 Task: Select Give A Gift Card from Gift Cards. Add to cart Amazon Audible Gift Card-1. Place order for Maria Thompson, _x000D_
16610 Lowe Rd_x000D_
Hudson, Michigan(MI), 49247, Cell Number (517) 448-8150
Action: Mouse moved to (21, 81)
Screenshot: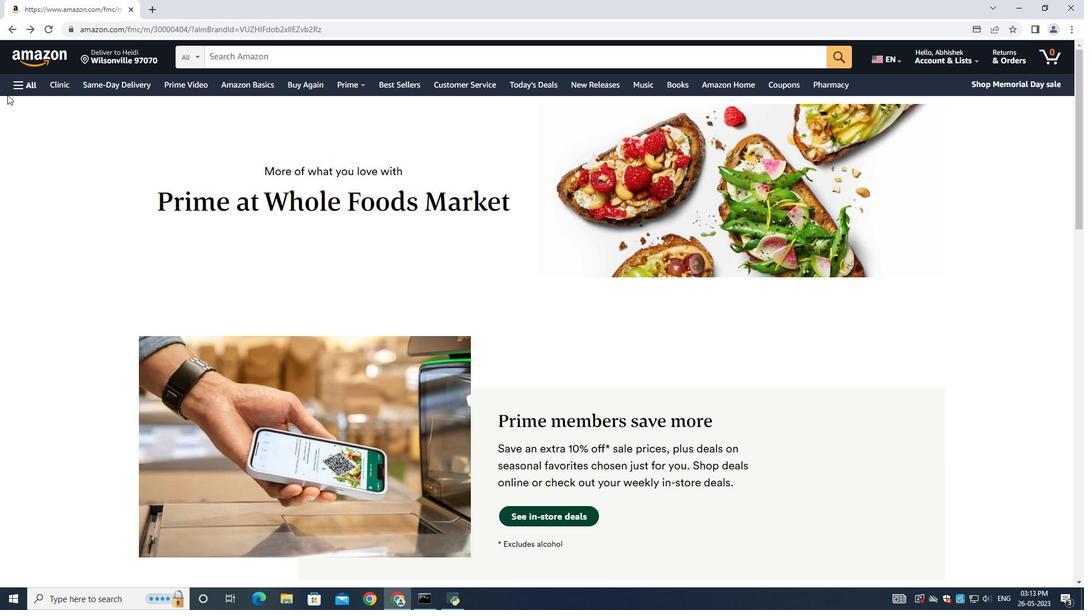 
Action: Mouse pressed left at (21, 81)
Screenshot: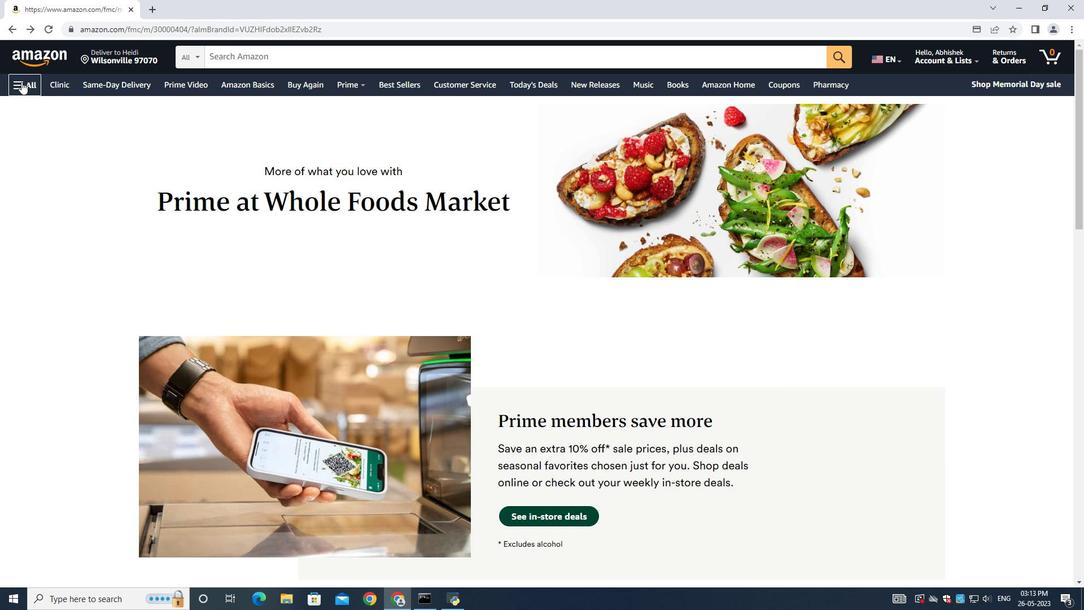 
Action: Mouse moved to (105, 214)
Screenshot: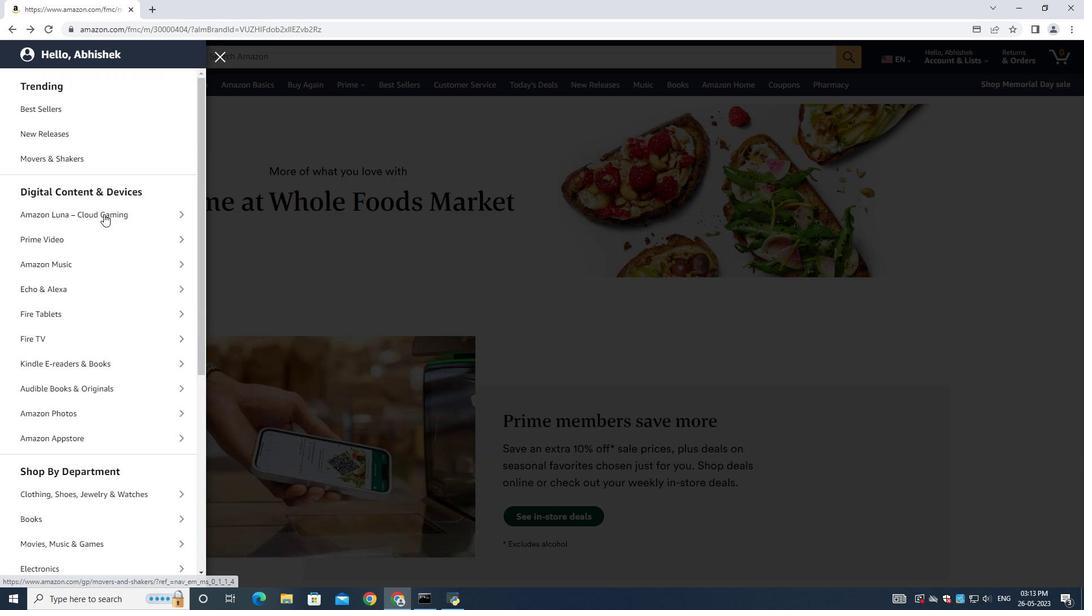 
Action: Mouse scrolled (105, 213) with delta (0, 0)
Screenshot: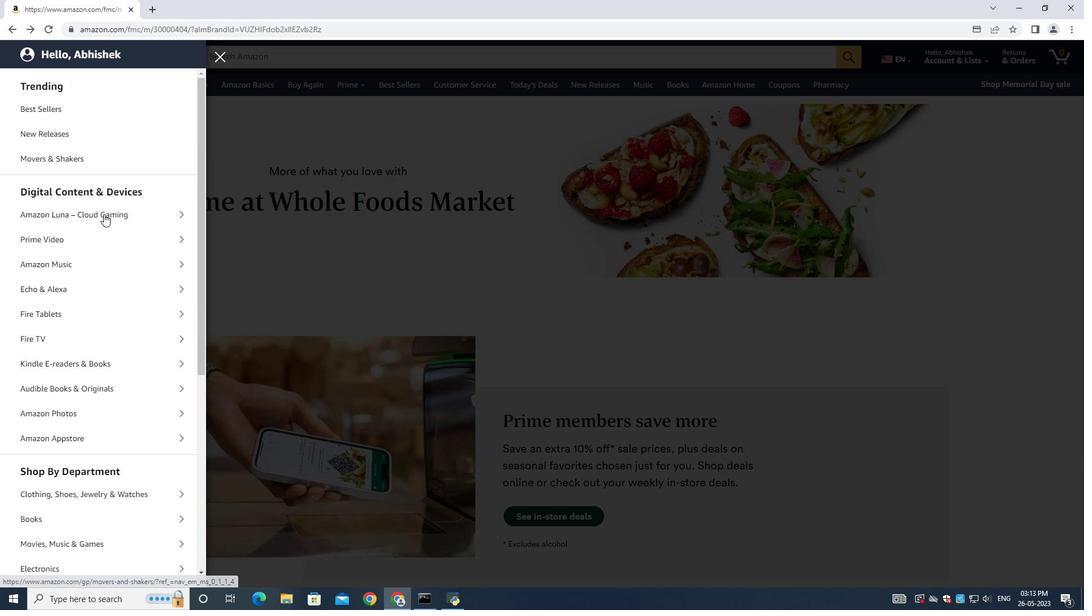 
Action: Mouse scrolled (105, 213) with delta (0, 0)
Screenshot: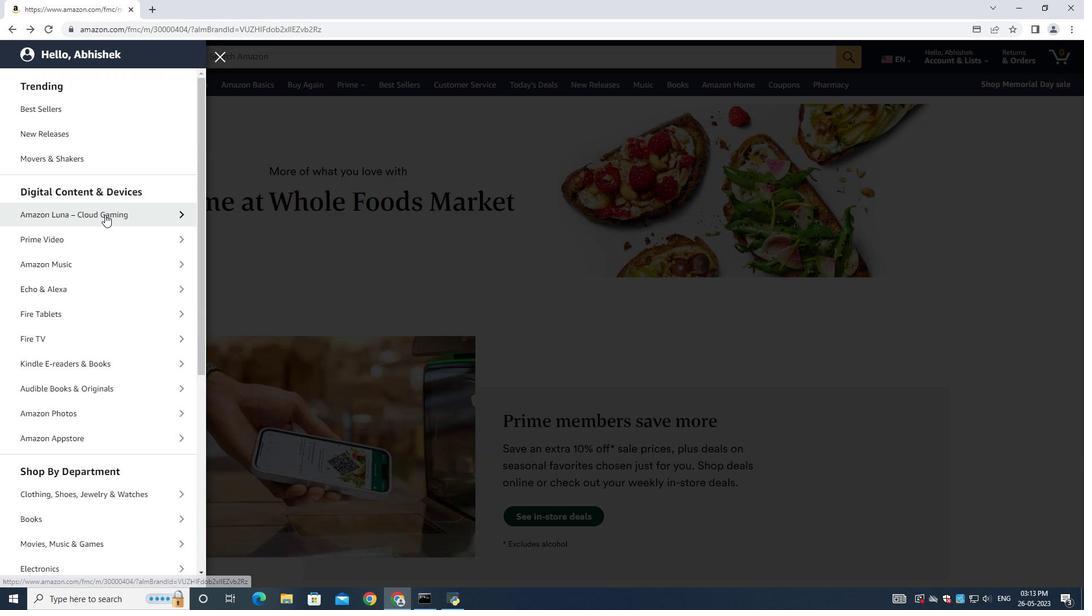 
Action: Mouse scrolled (105, 213) with delta (0, 0)
Screenshot: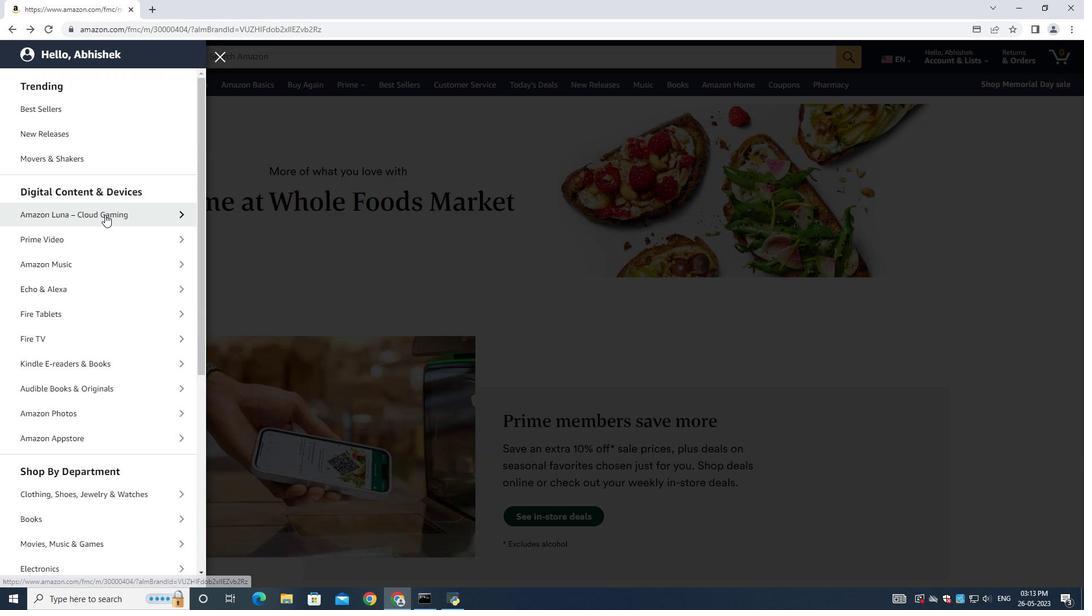 
Action: Mouse scrolled (105, 213) with delta (0, 0)
Screenshot: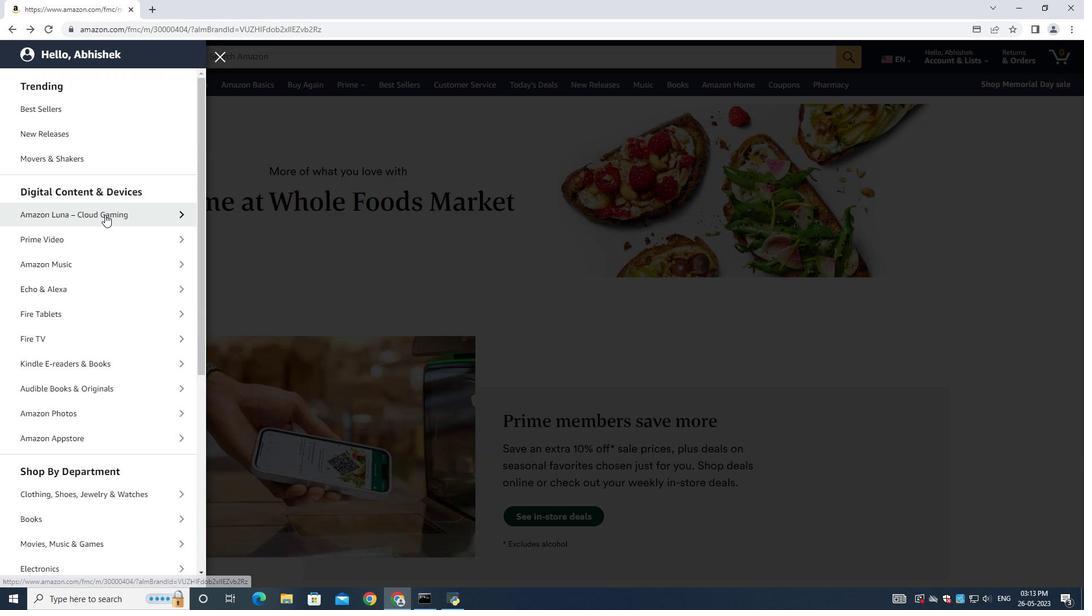 
Action: Mouse scrolled (105, 213) with delta (0, 0)
Screenshot: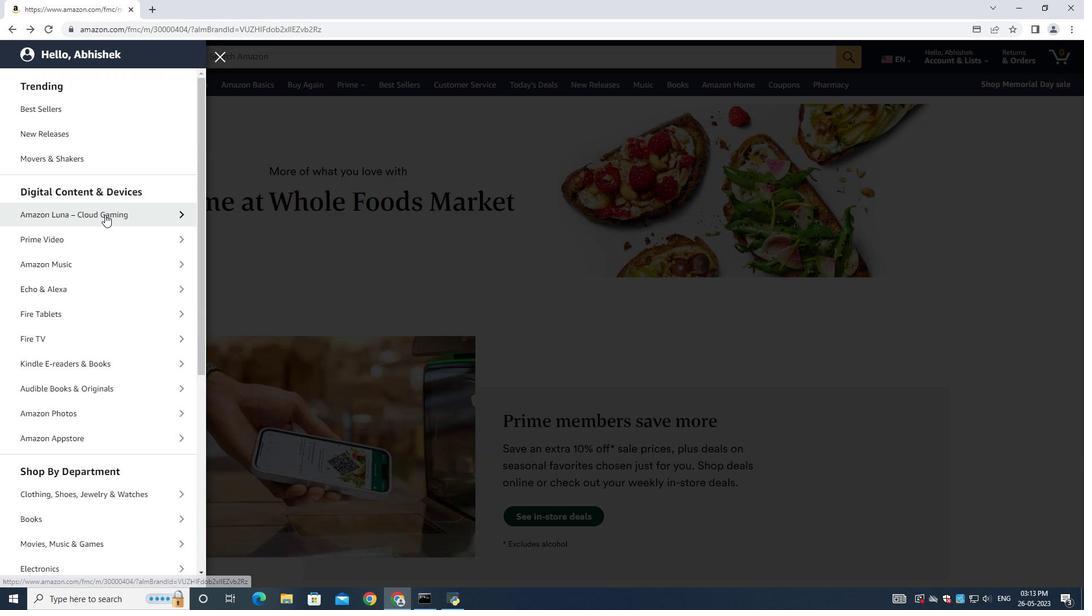 
Action: Mouse moved to (105, 214)
Screenshot: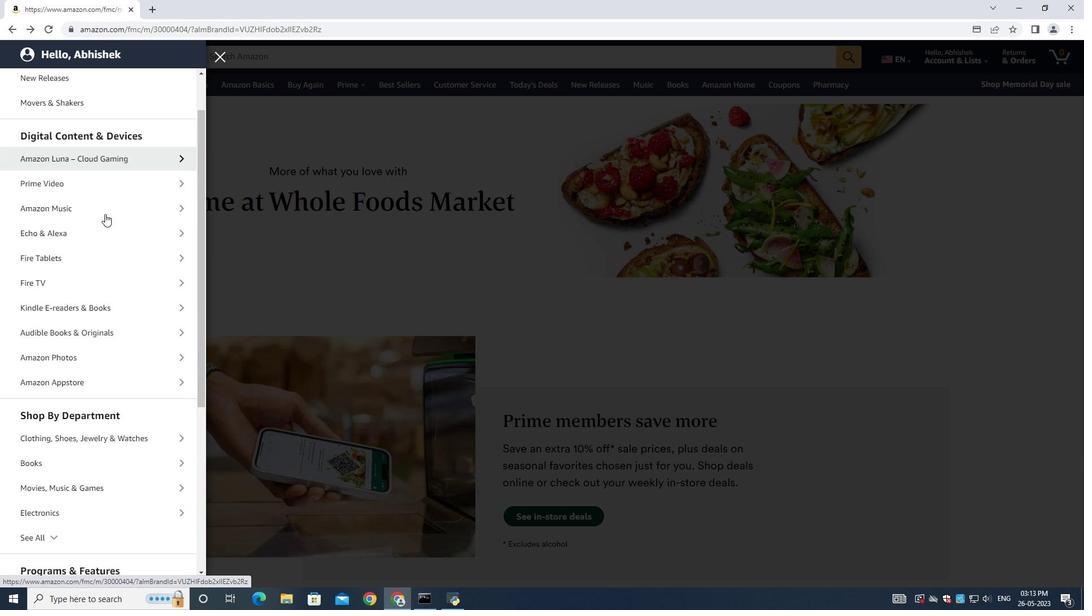 
Action: Mouse scrolled (105, 213) with delta (0, 0)
Screenshot: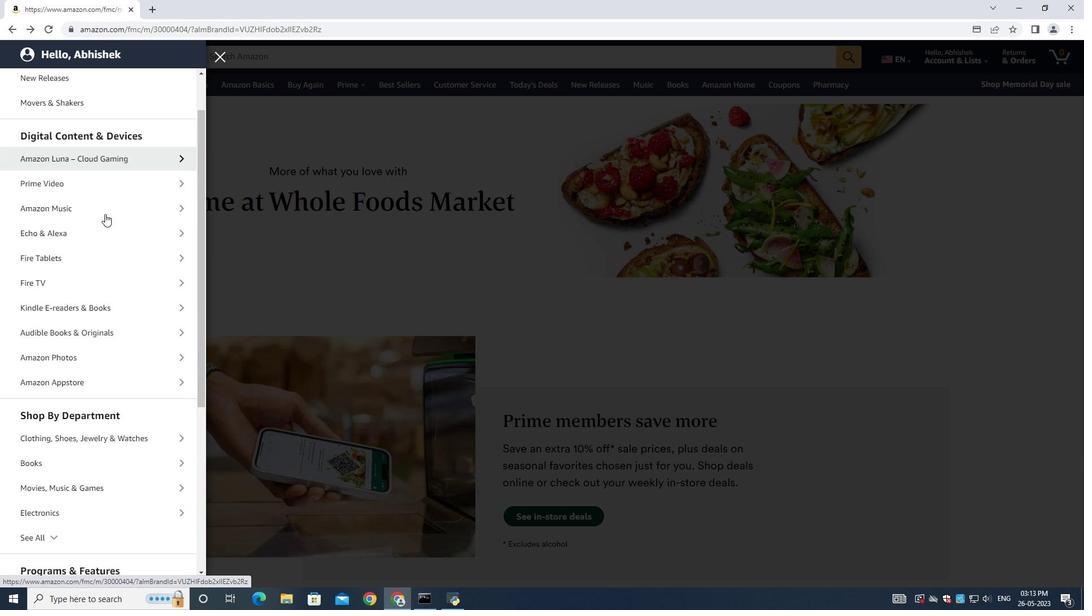 
Action: Mouse moved to (107, 317)
Screenshot: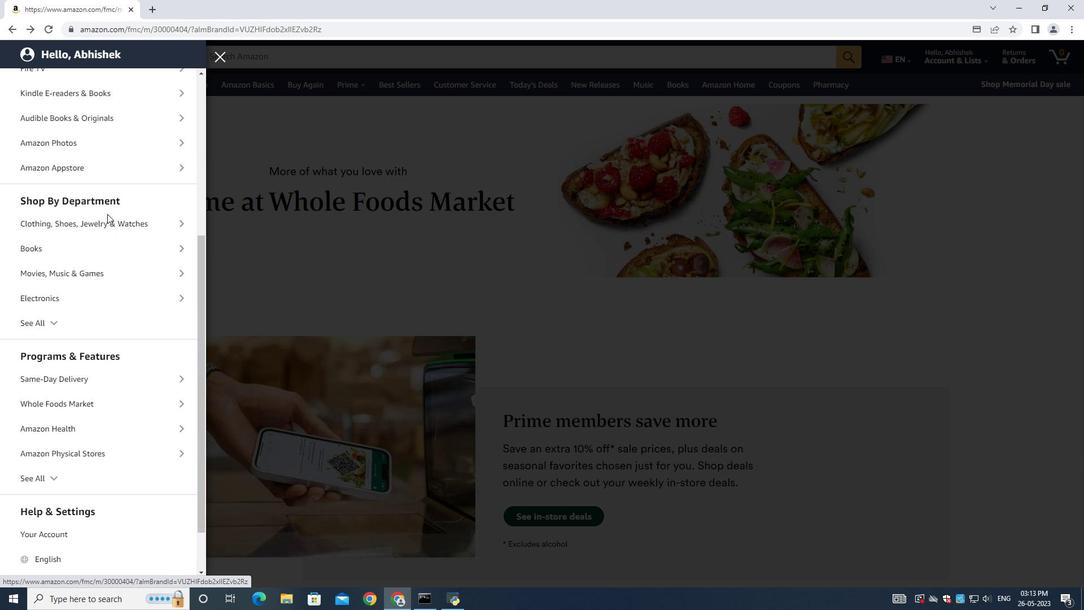 
Action: Mouse scrolled (104, 285) with delta (0, 0)
Screenshot: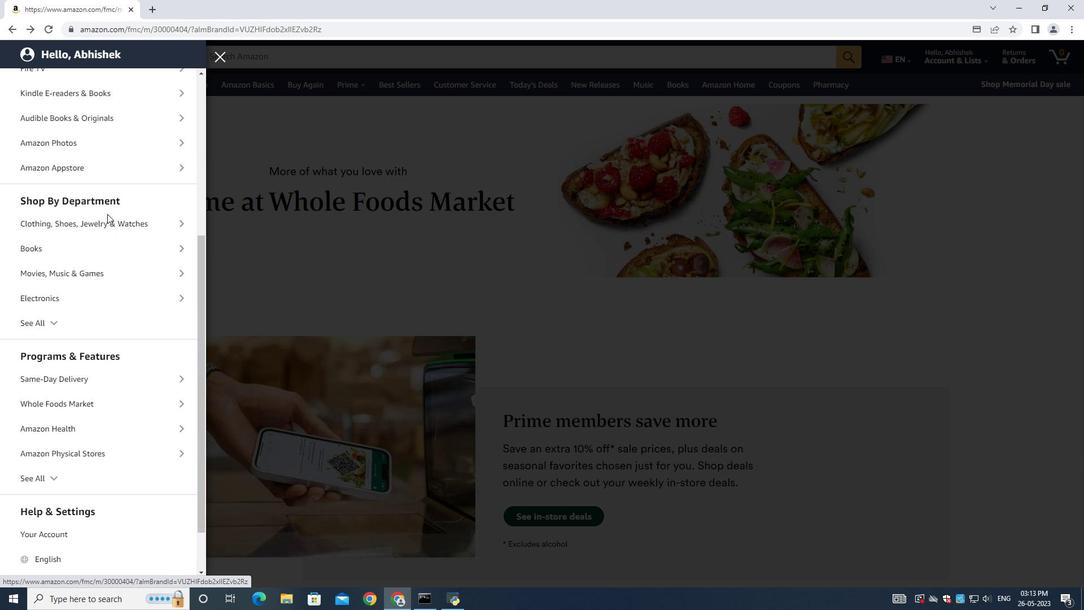 
Action: Mouse moved to (109, 333)
Screenshot: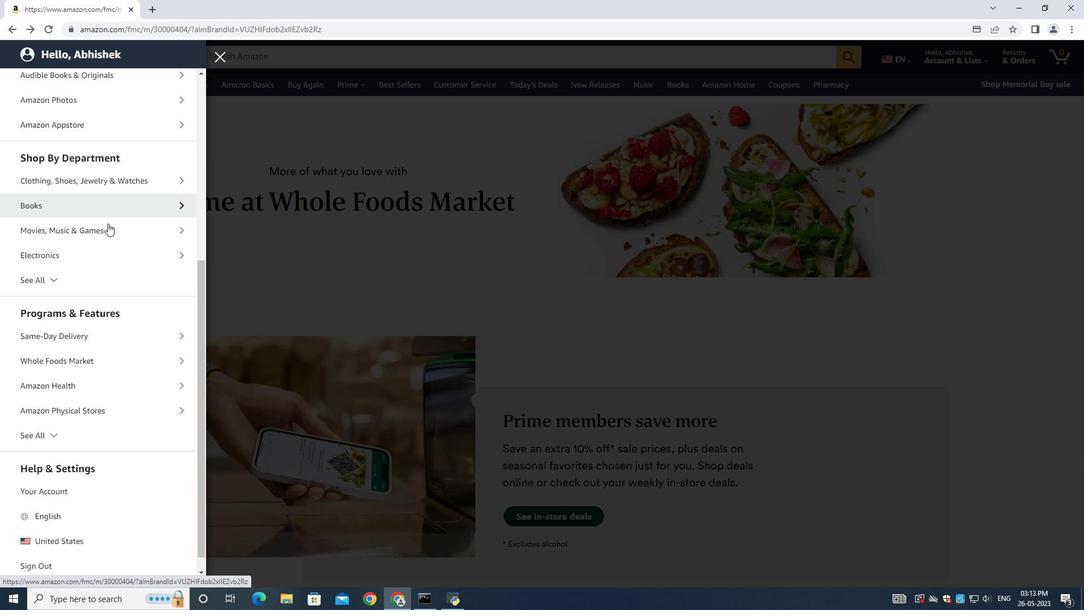 
Action: Mouse scrolled (107, 323) with delta (0, 0)
Screenshot: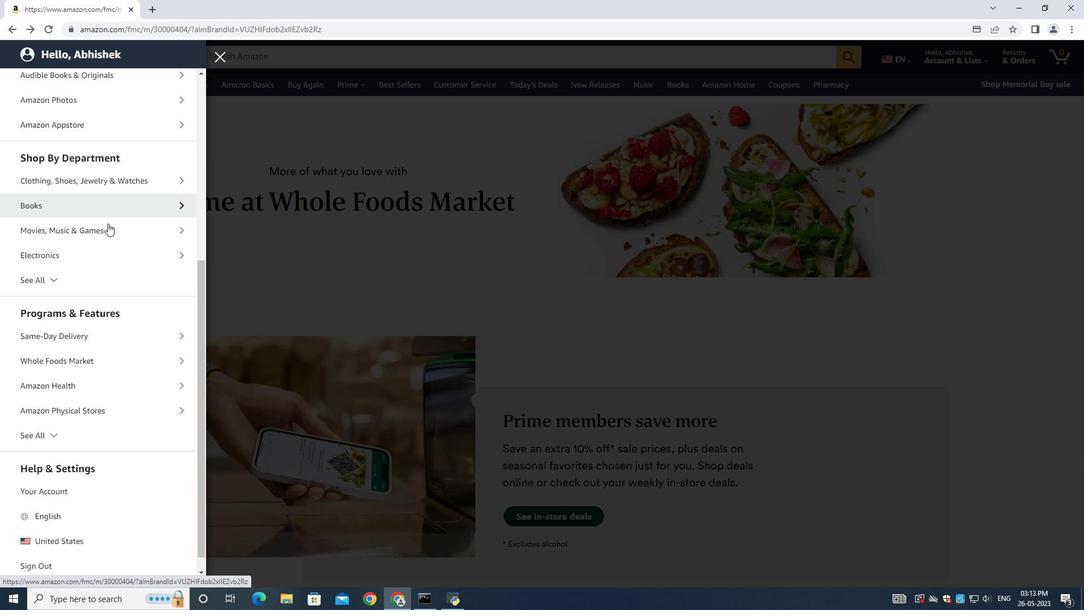 
Action: Mouse moved to (109, 336)
Screenshot: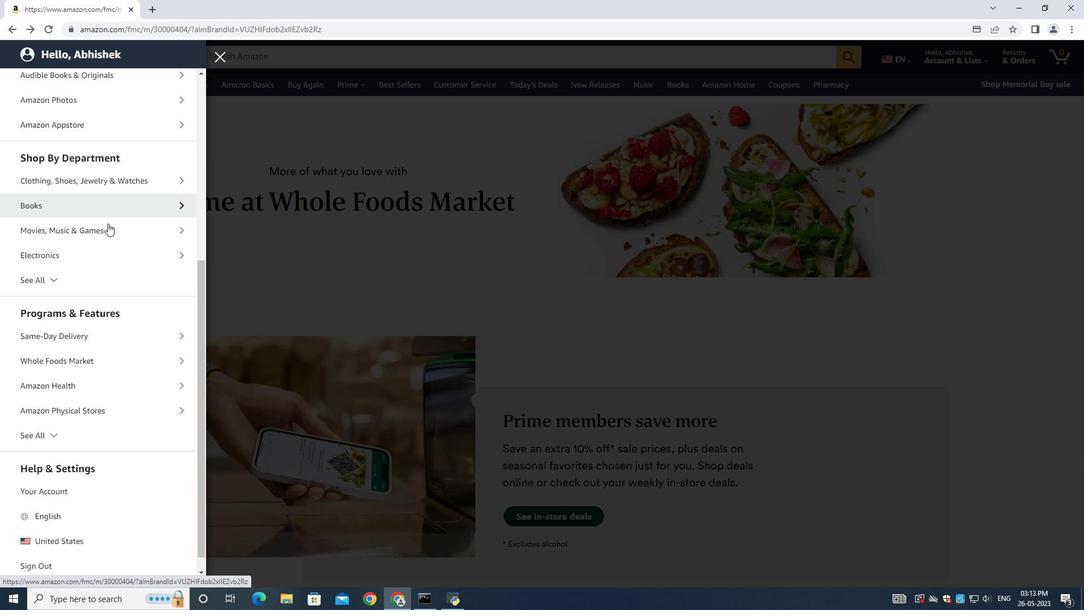 
Action: Mouse scrolled (109, 333) with delta (0, 0)
Screenshot: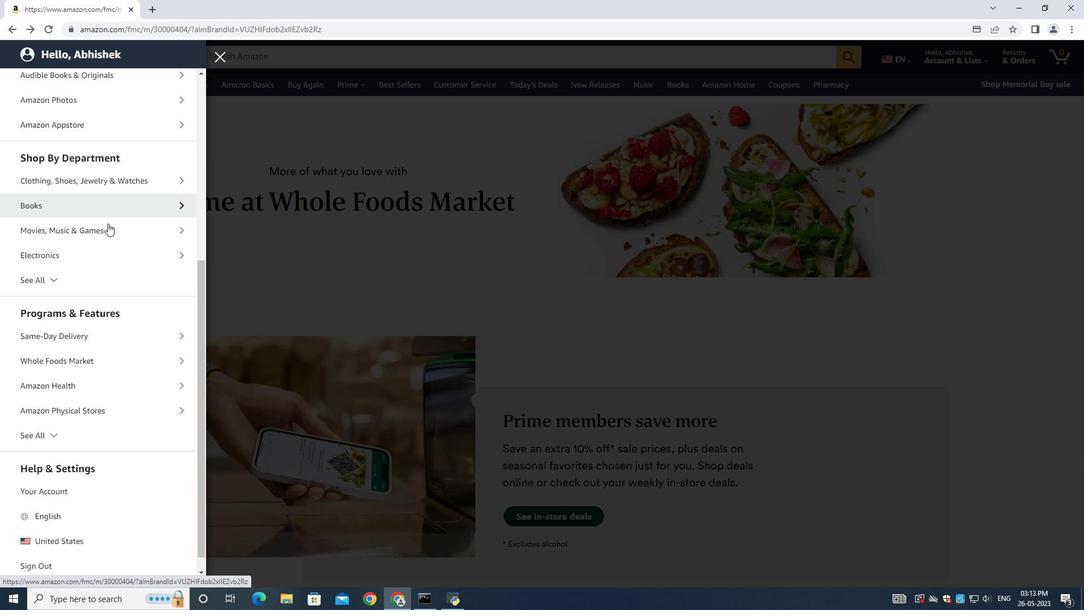 
Action: Mouse moved to (109, 337)
Screenshot: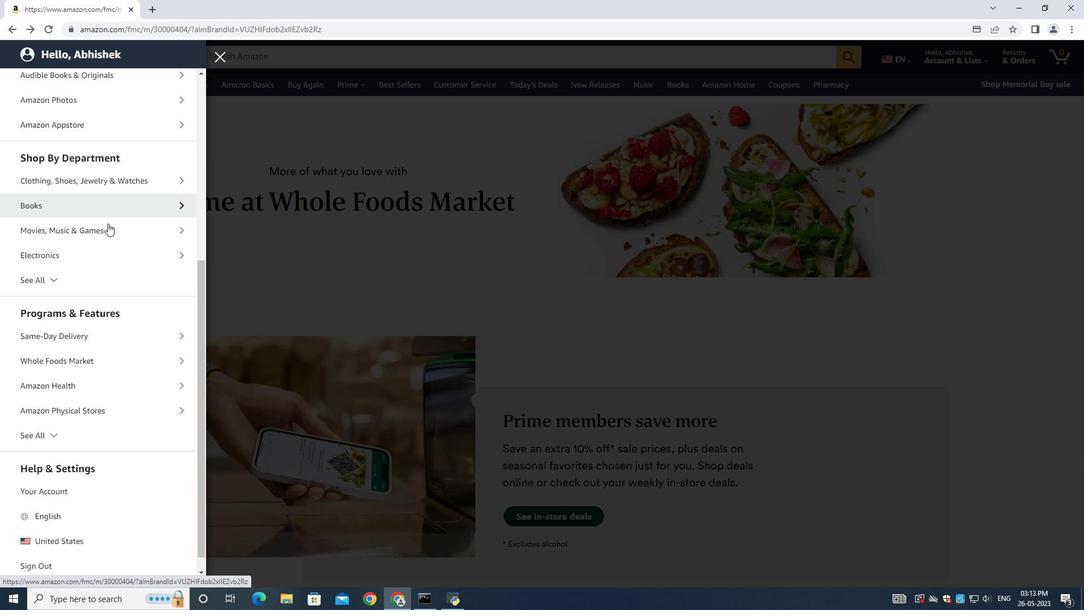 
Action: Mouse scrolled (109, 335) with delta (0, 0)
Screenshot: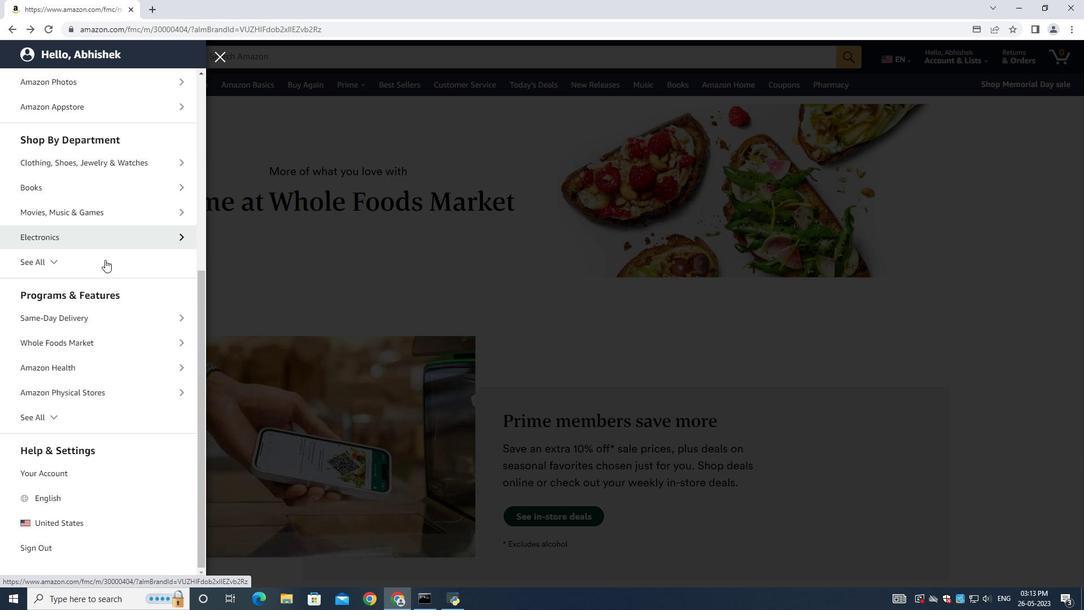 
Action: Mouse moved to (109, 340)
Screenshot: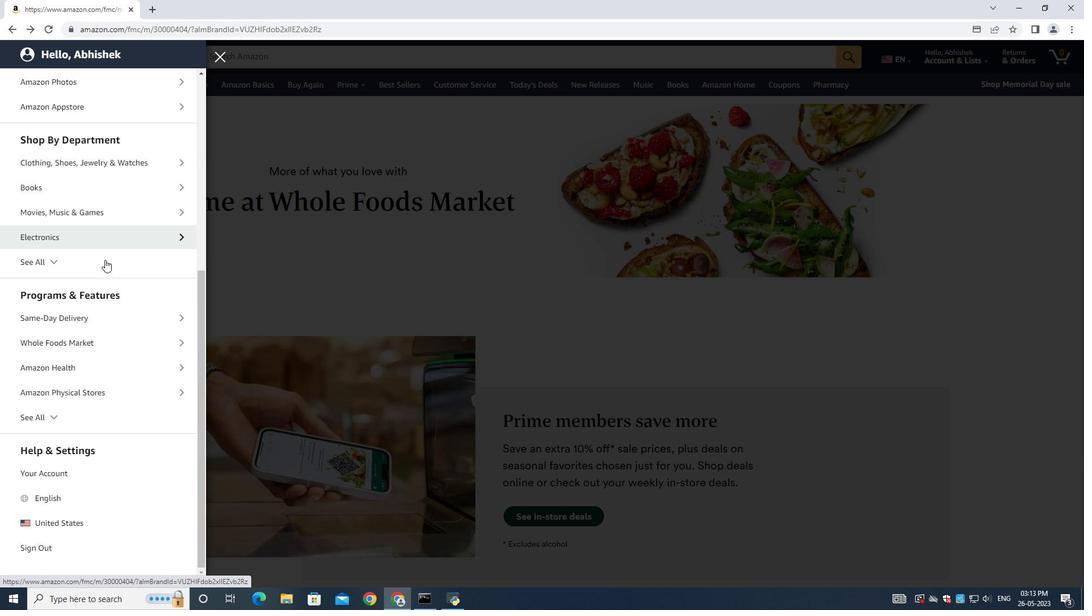
Action: Mouse scrolled (109, 337) with delta (0, 0)
Screenshot: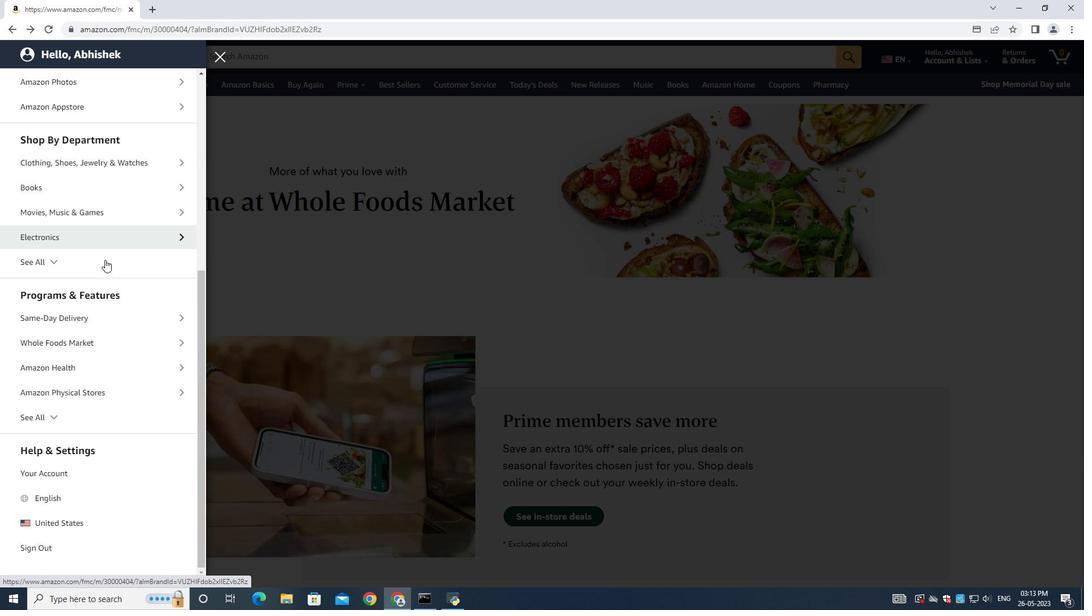 
Action: Mouse moved to (109, 341)
Screenshot: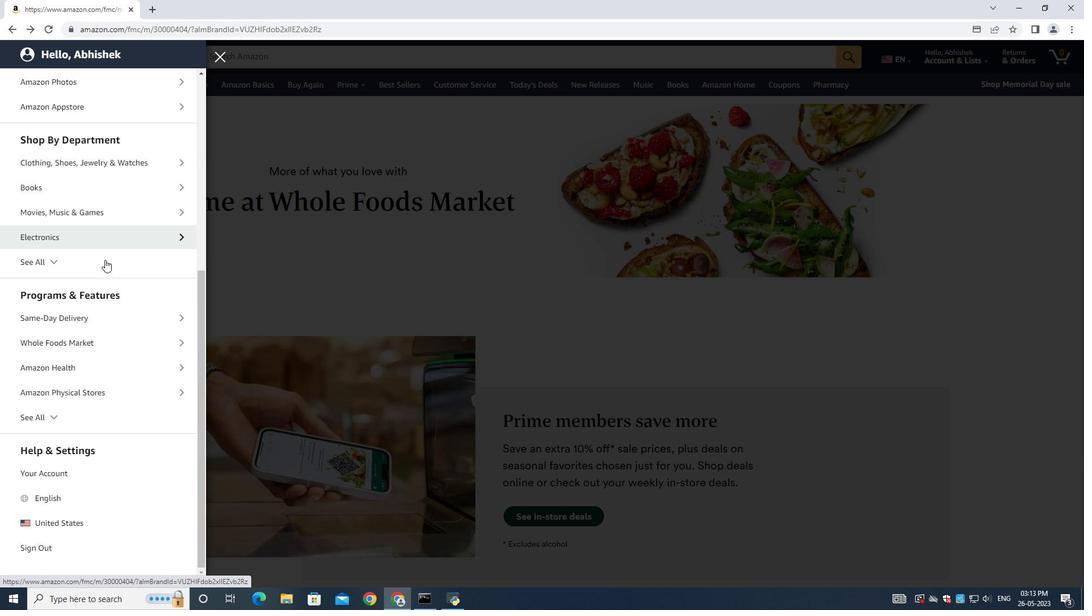 
Action: Mouse scrolled (109, 339) with delta (0, 0)
Screenshot: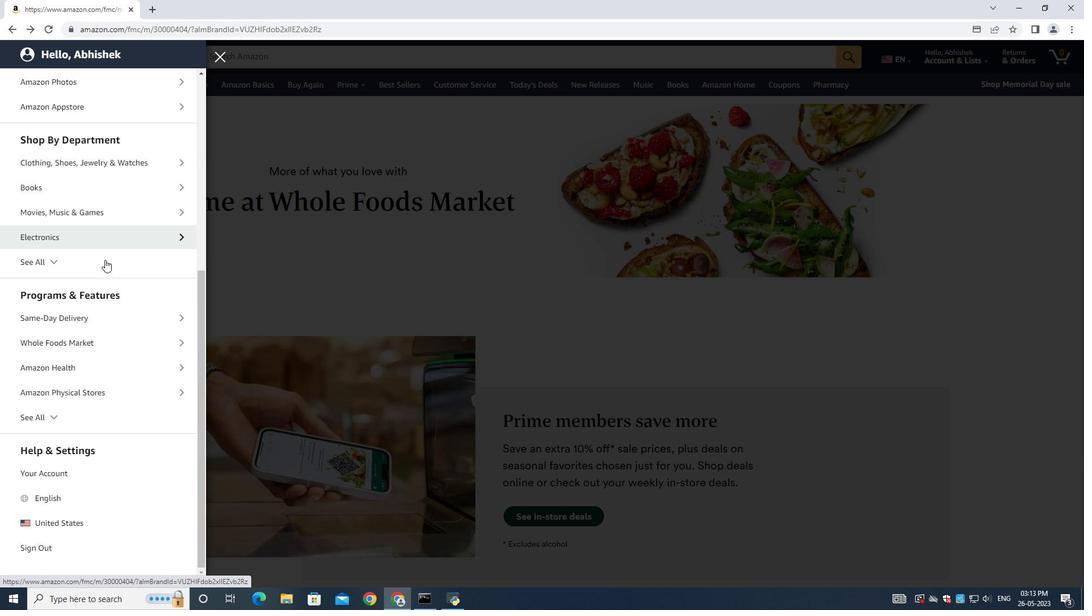 
Action: Mouse moved to (55, 411)
Screenshot: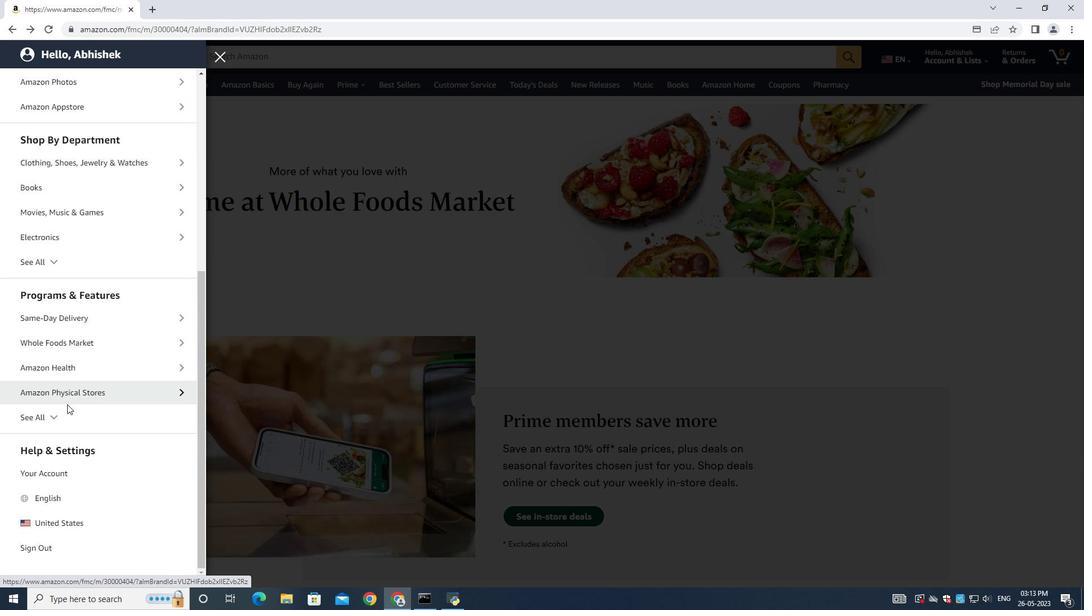 
Action: Mouse pressed left at (55, 411)
Screenshot: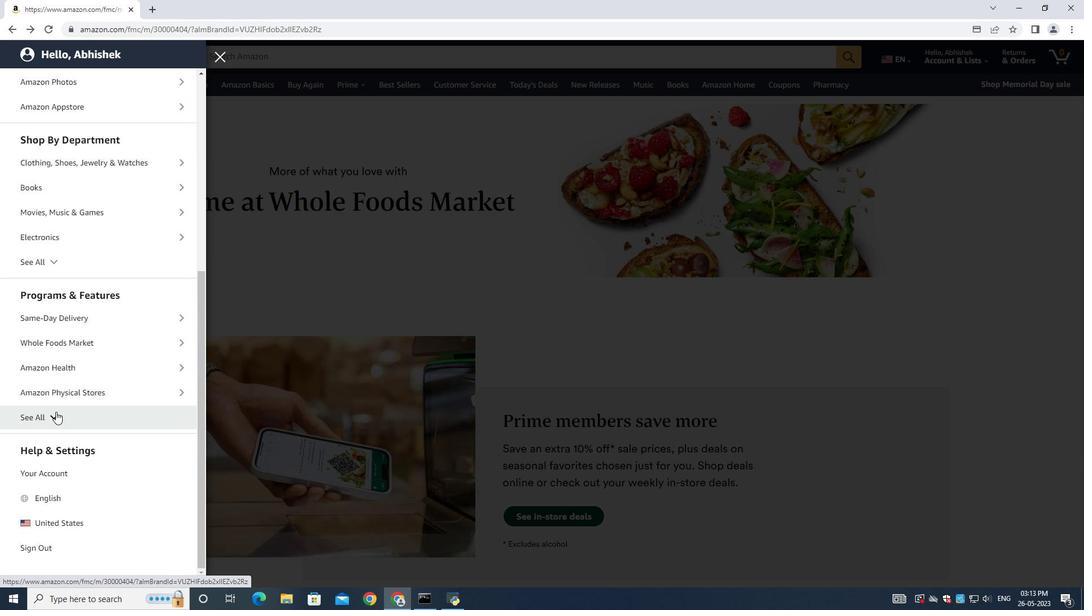 
Action: Mouse moved to (54, 470)
Screenshot: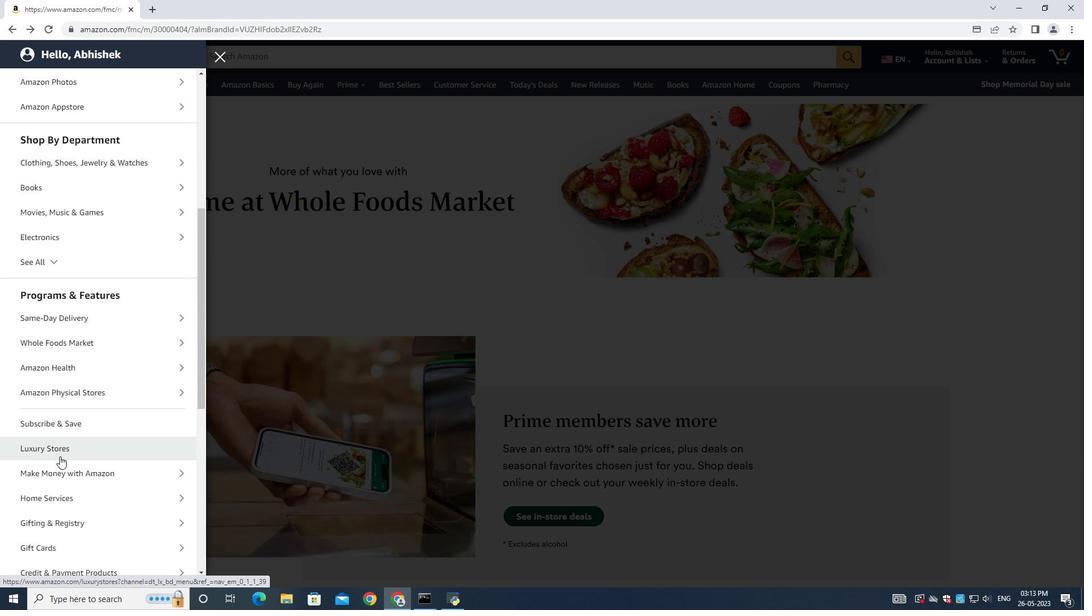 
Action: Mouse scrolled (54, 469) with delta (0, 0)
Screenshot: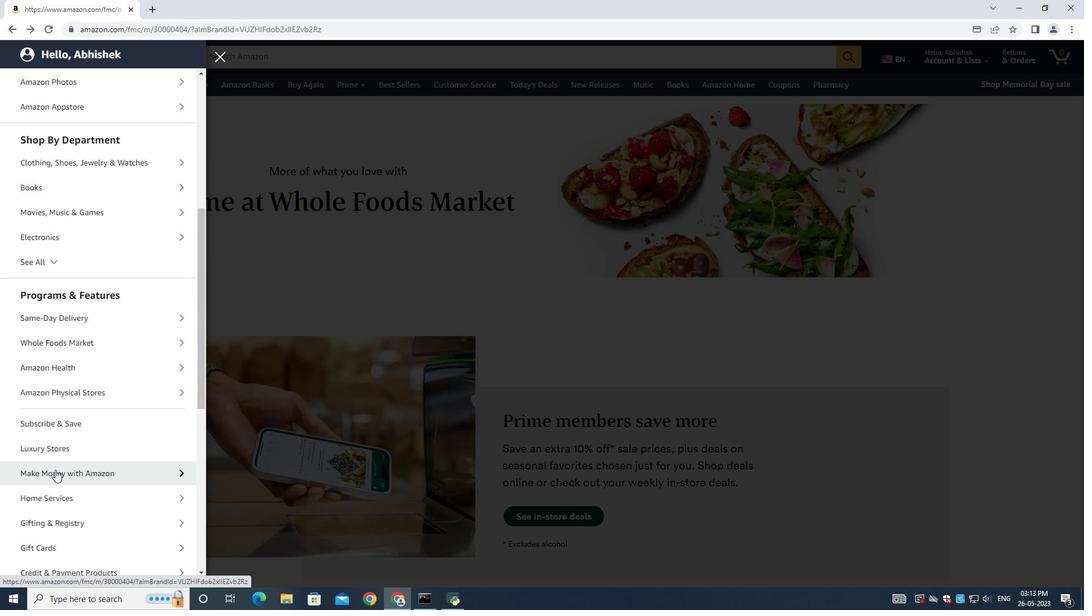 
Action: Mouse scrolled (54, 469) with delta (0, 0)
Screenshot: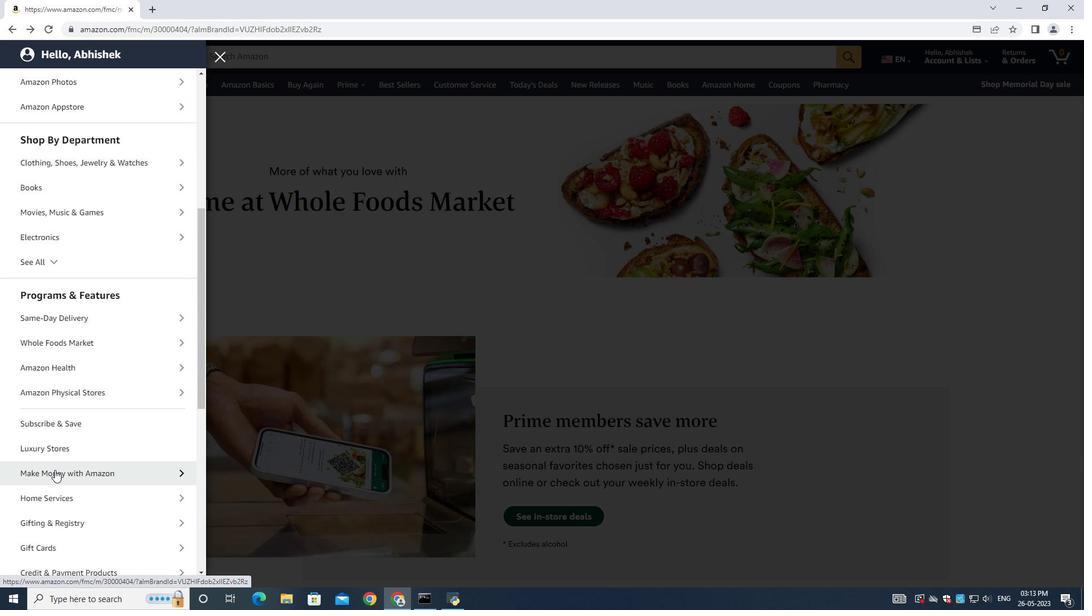 
Action: Mouse scrolled (54, 469) with delta (0, 0)
Screenshot: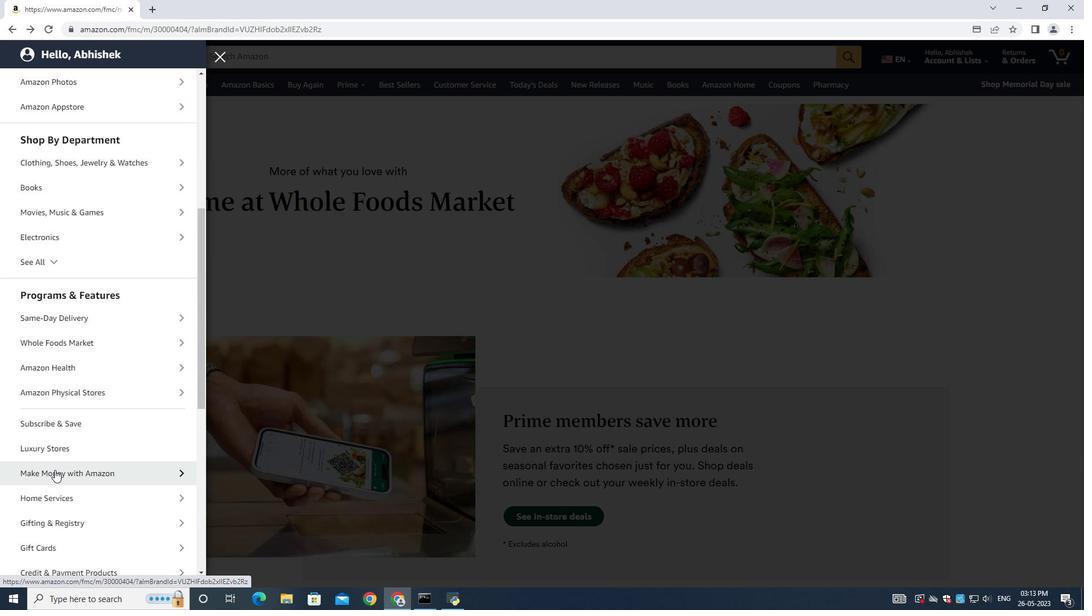 
Action: Mouse moved to (56, 381)
Screenshot: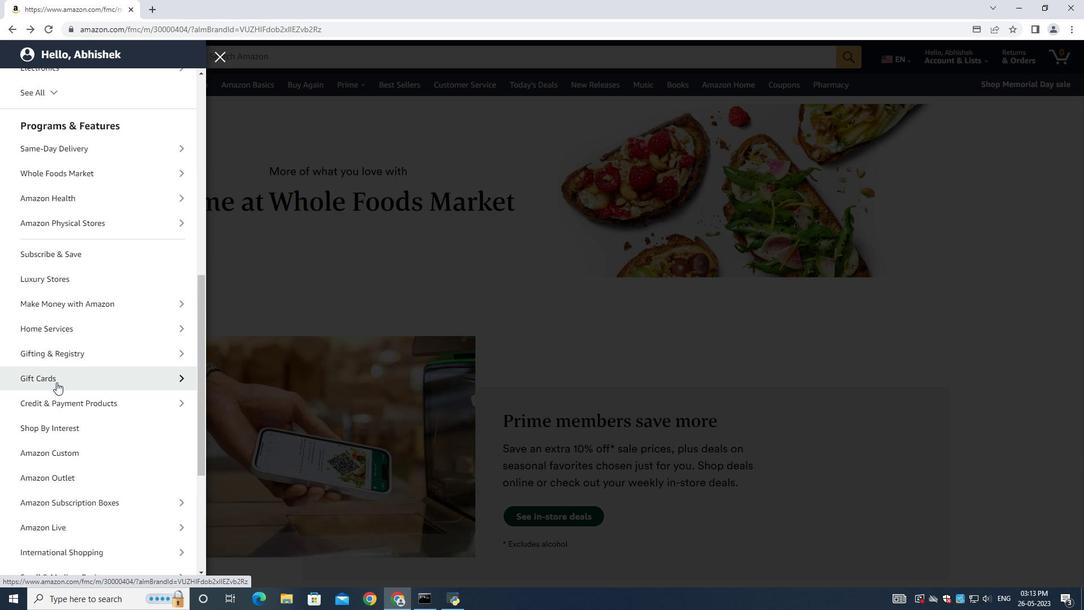 
Action: Mouse pressed left at (56, 381)
Screenshot: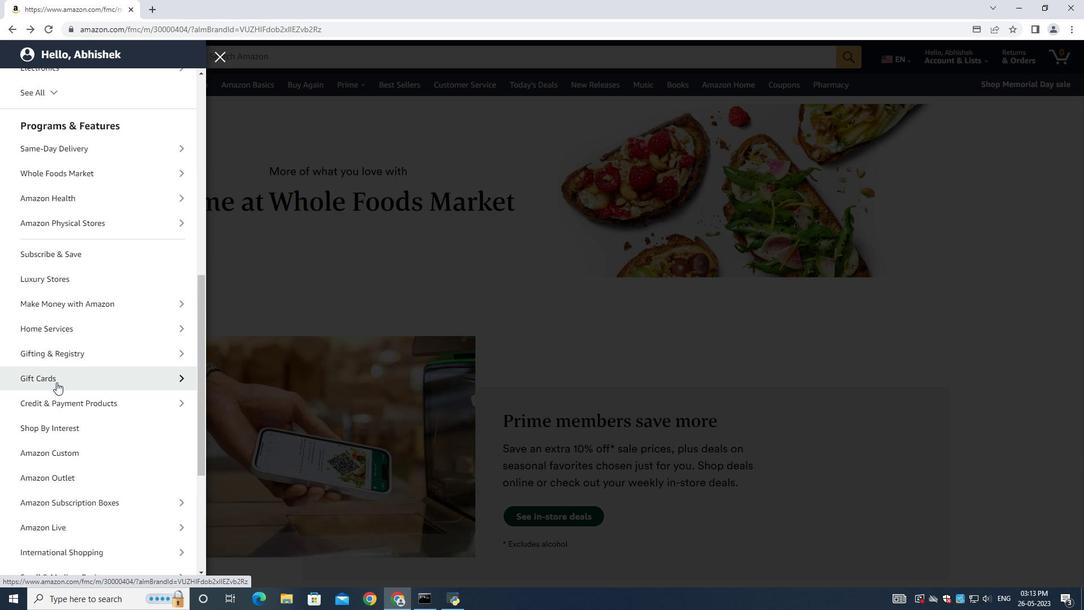 
Action: Mouse moved to (59, 137)
Screenshot: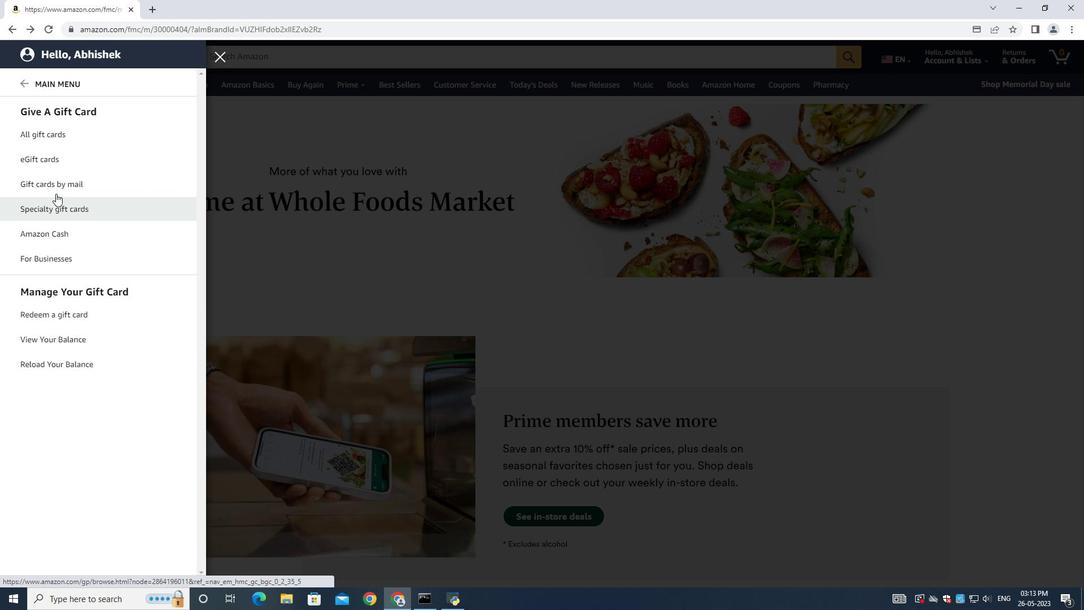 
Action: Mouse pressed left at (59, 137)
Screenshot: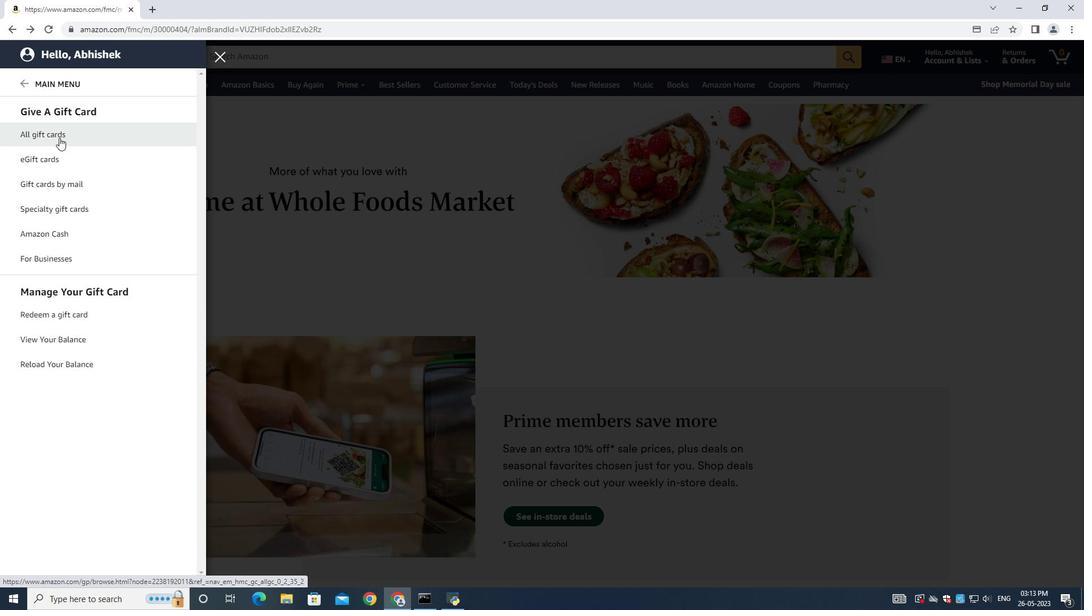 
Action: Mouse moved to (736, 258)
Screenshot: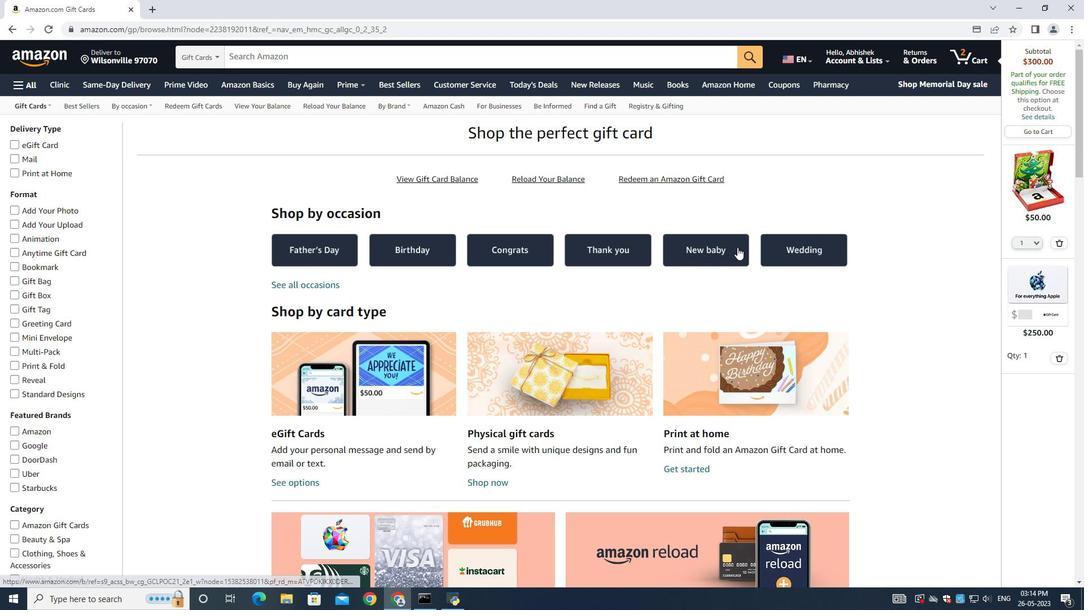
Action: Mouse scrolled (736, 257) with delta (0, 0)
Screenshot: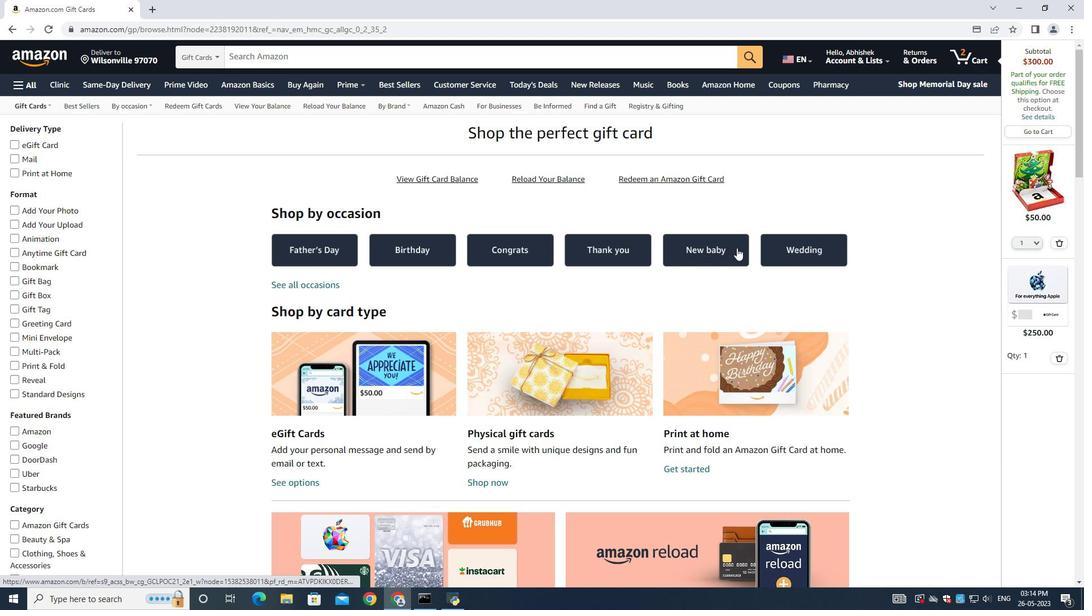 
Action: Mouse moved to (736, 259)
Screenshot: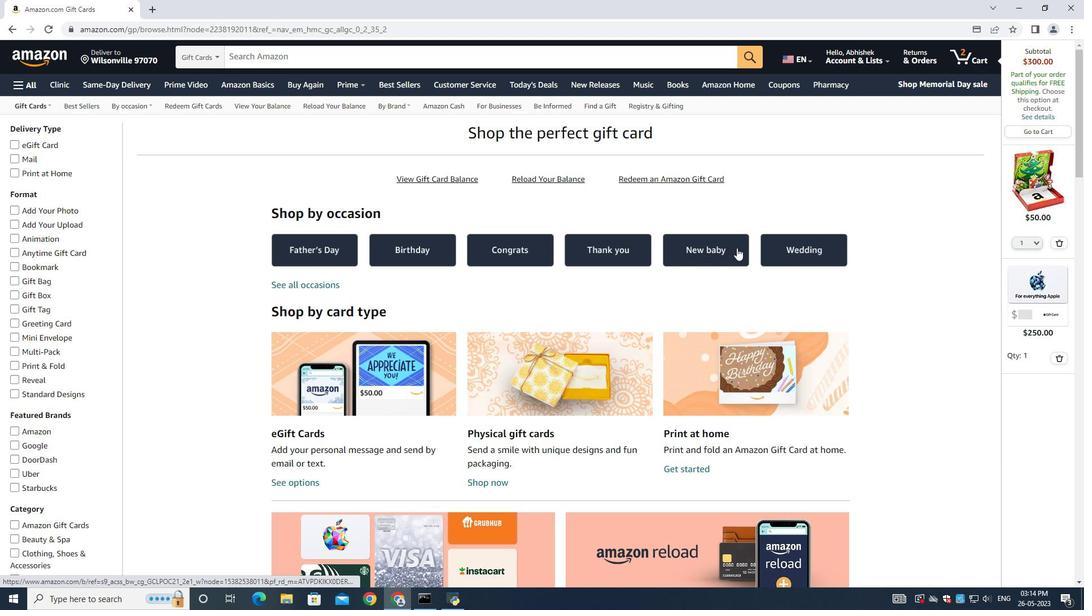 
Action: Mouse scrolled (736, 259) with delta (0, 0)
Screenshot: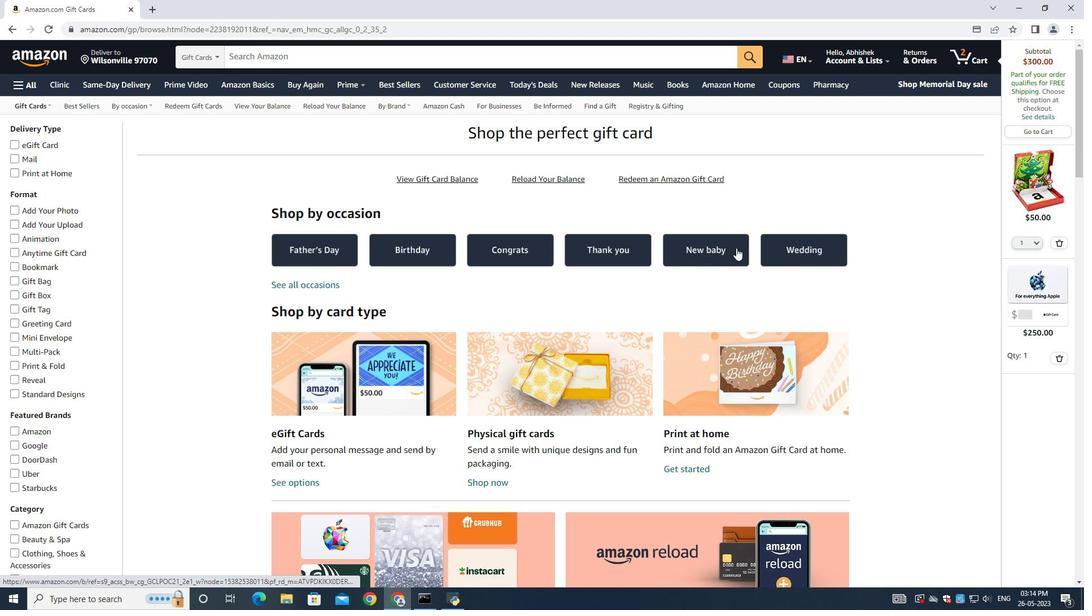 
Action: Mouse moved to (735, 259)
Screenshot: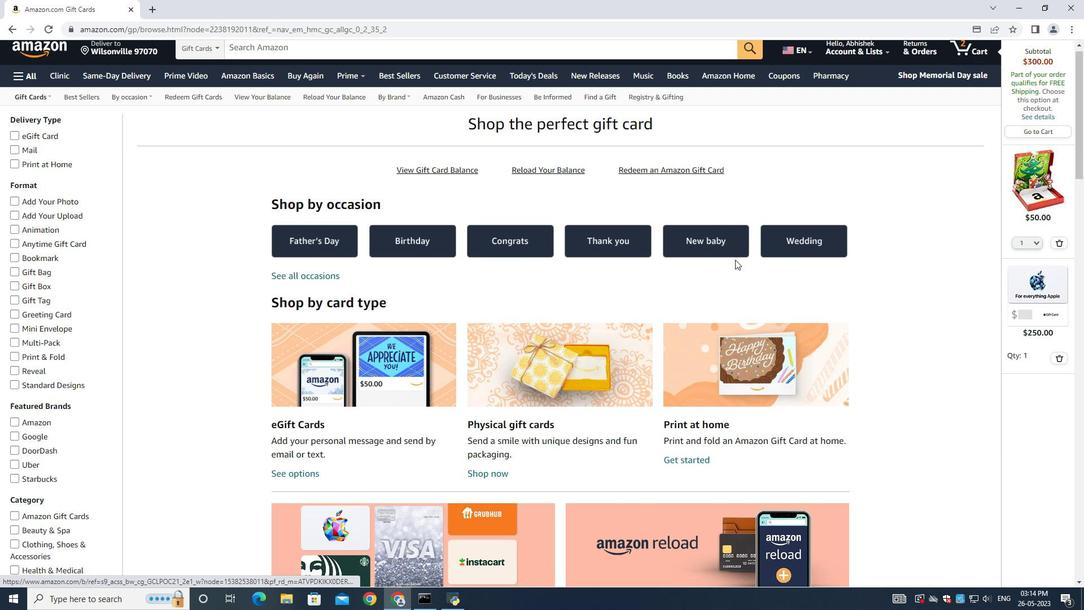 
Action: Mouse scrolled (735, 259) with delta (0, 0)
Screenshot: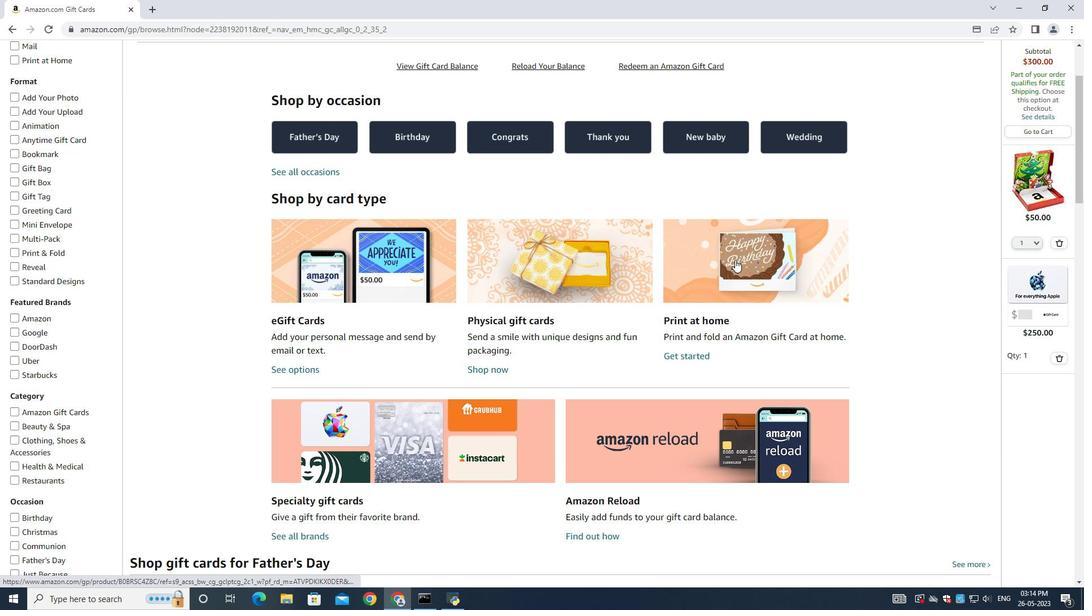 
Action: Mouse moved to (735, 260)
Screenshot: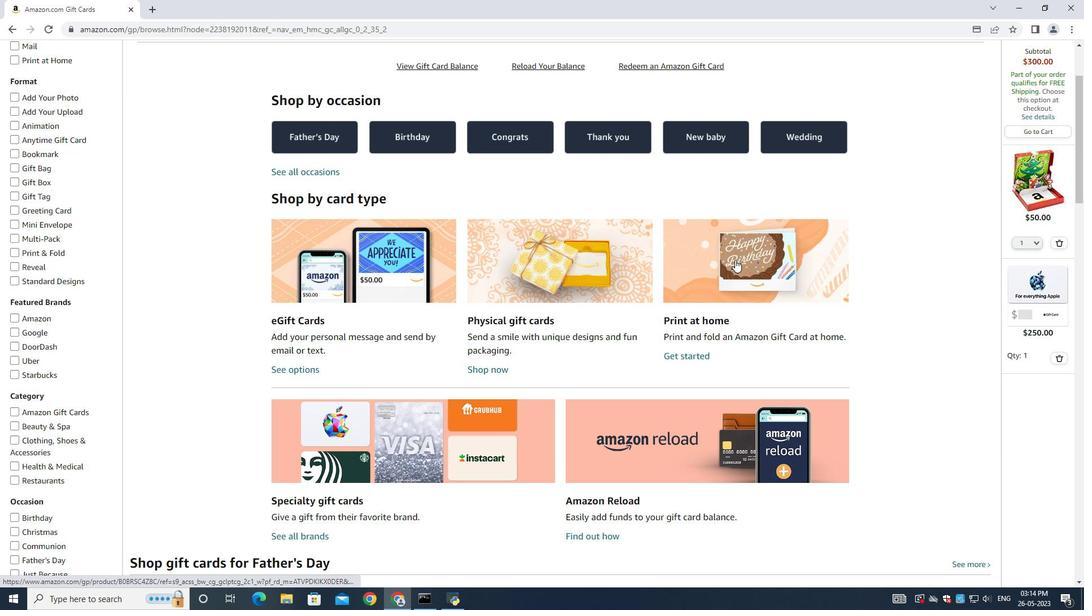 
Action: Mouse scrolled (735, 259) with delta (0, 0)
Screenshot: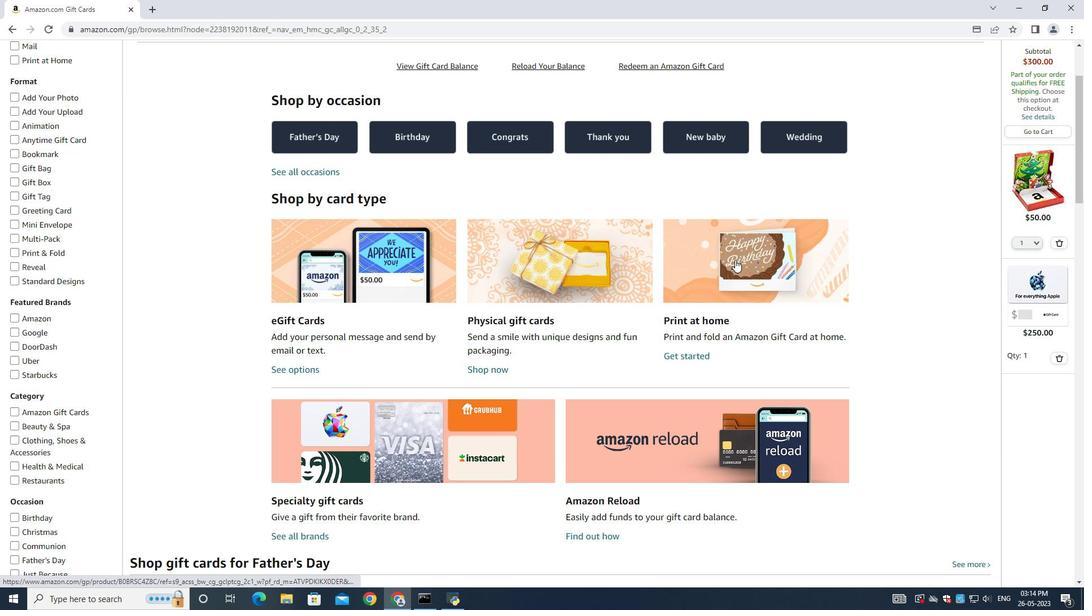 
Action: Mouse scrolled (735, 259) with delta (0, 0)
Screenshot: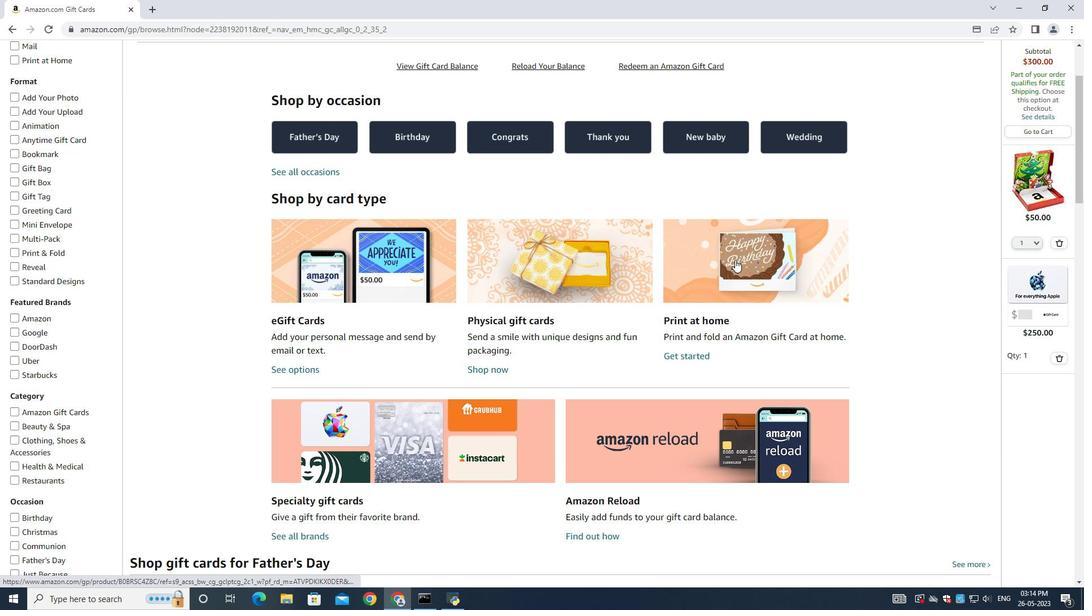 
Action: Mouse scrolled (735, 259) with delta (0, 0)
Screenshot: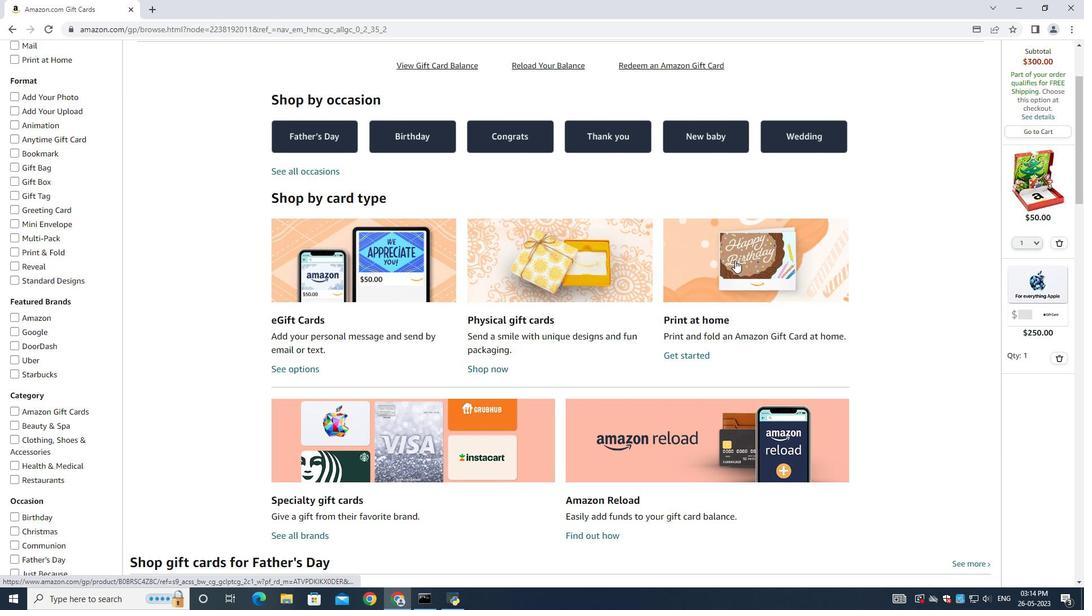 
Action: Mouse moved to (732, 260)
Screenshot: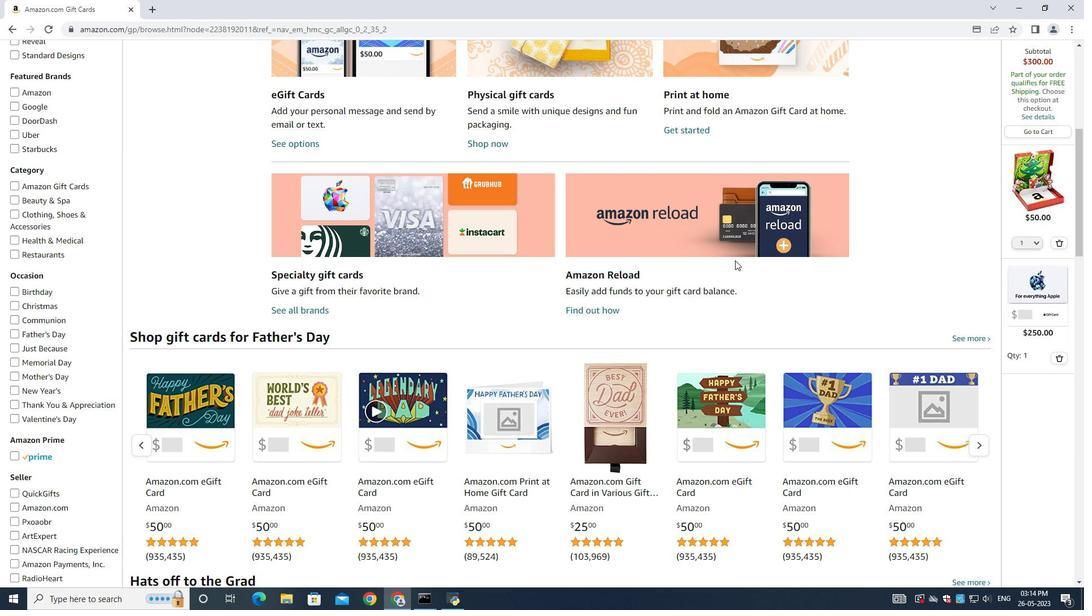 
Action: Mouse scrolled (732, 261) with delta (0, 0)
Screenshot: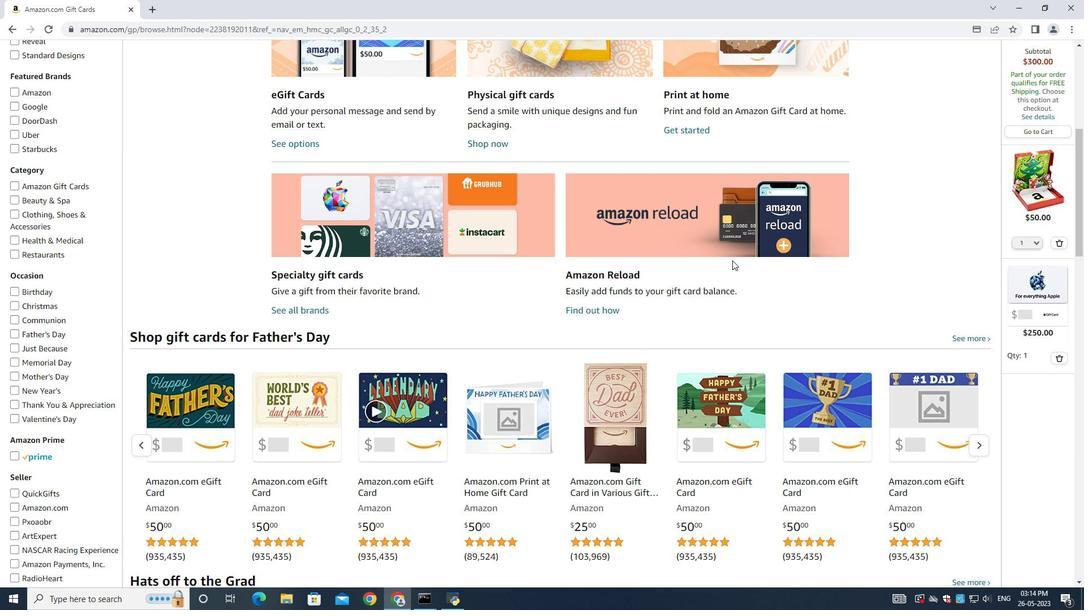 
Action: Mouse scrolled (732, 261) with delta (0, 0)
Screenshot: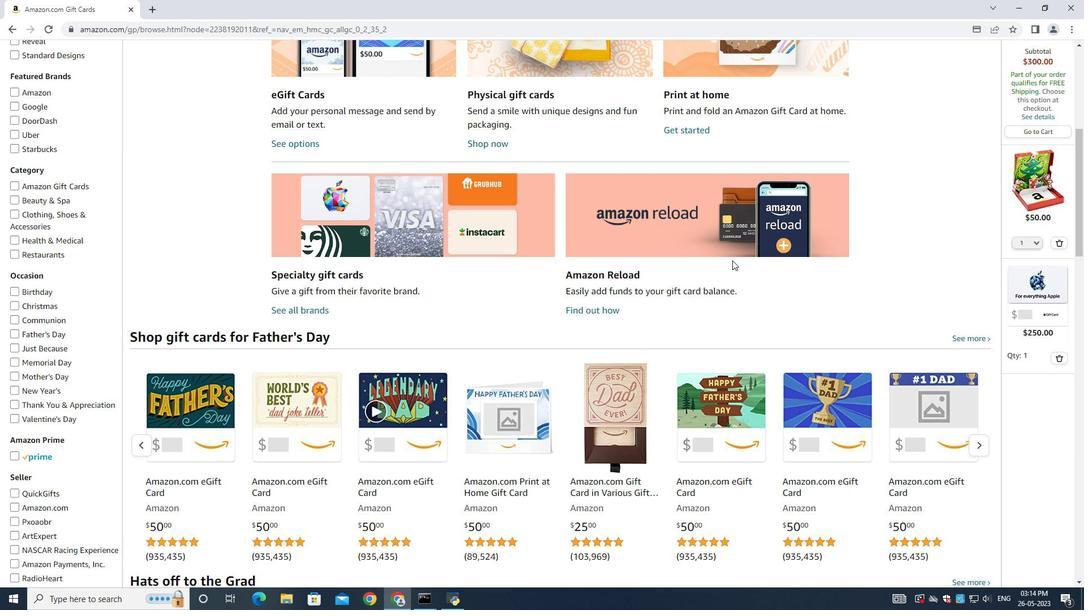 
Action: Mouse scrolled (732, 261) with delta (0, 0)
Screenshot: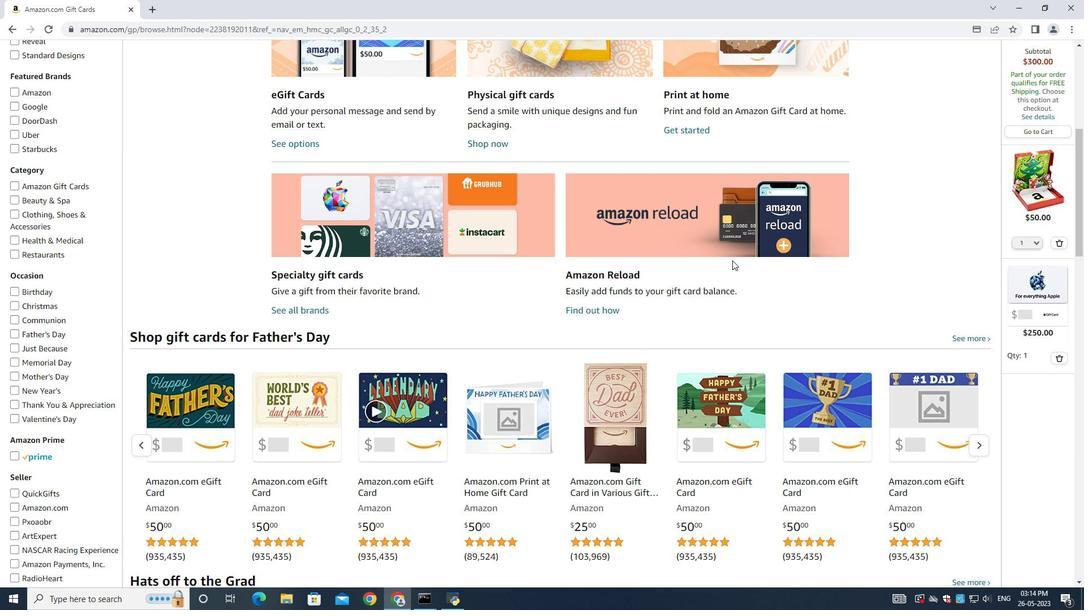 
Action: Mouse scrolled (732, 261) with delta (0, 0)
Screenshot: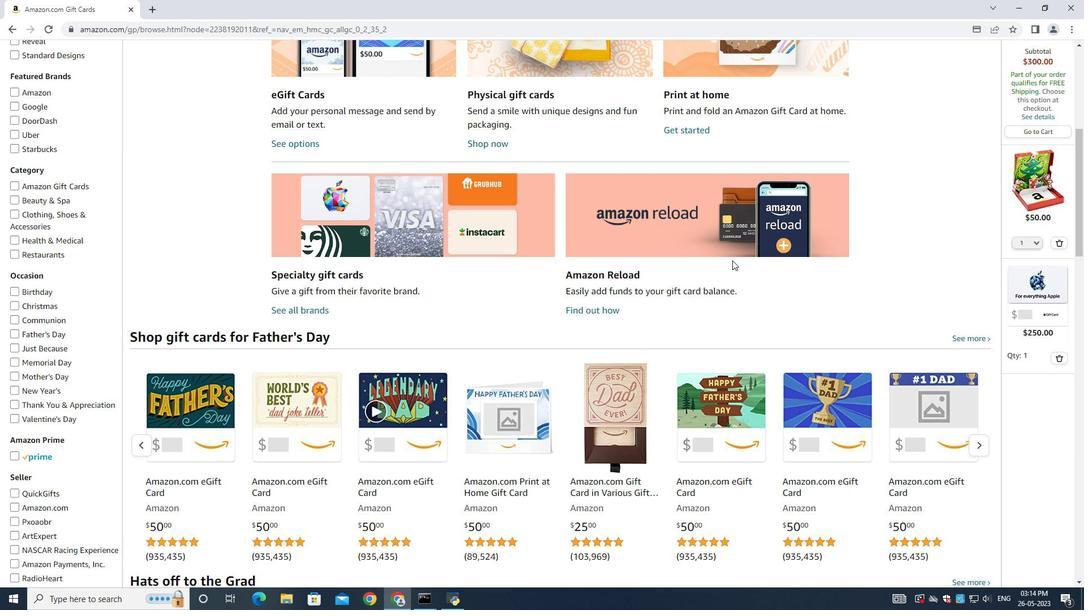 
Action: Mouse scrolled (732, 261) with delta (0, 0)
Screenshot: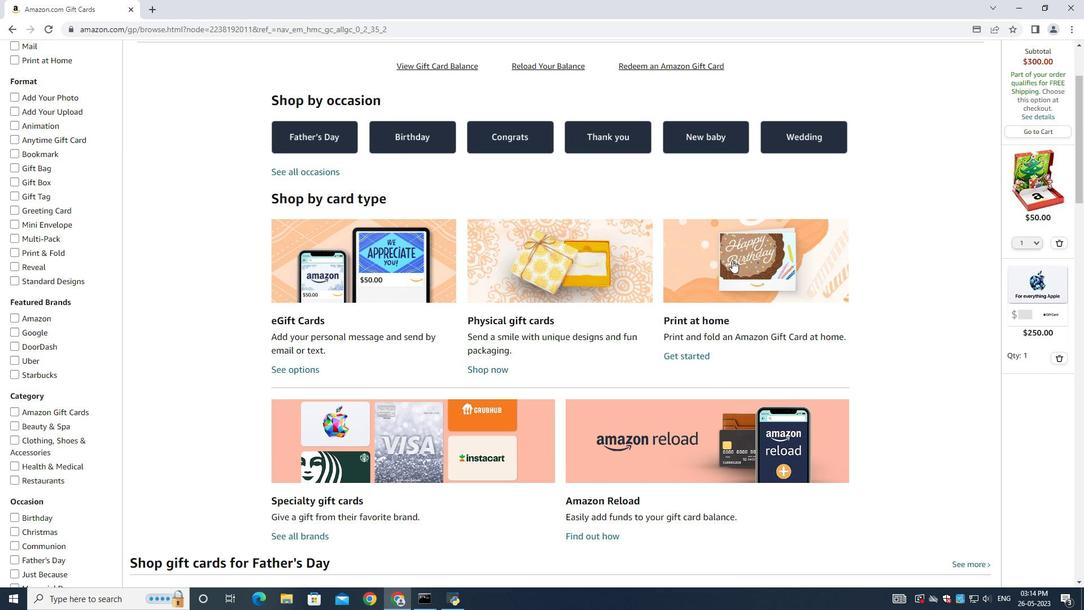 
Action: Mouse moved to (1058, 356)
Screenshot: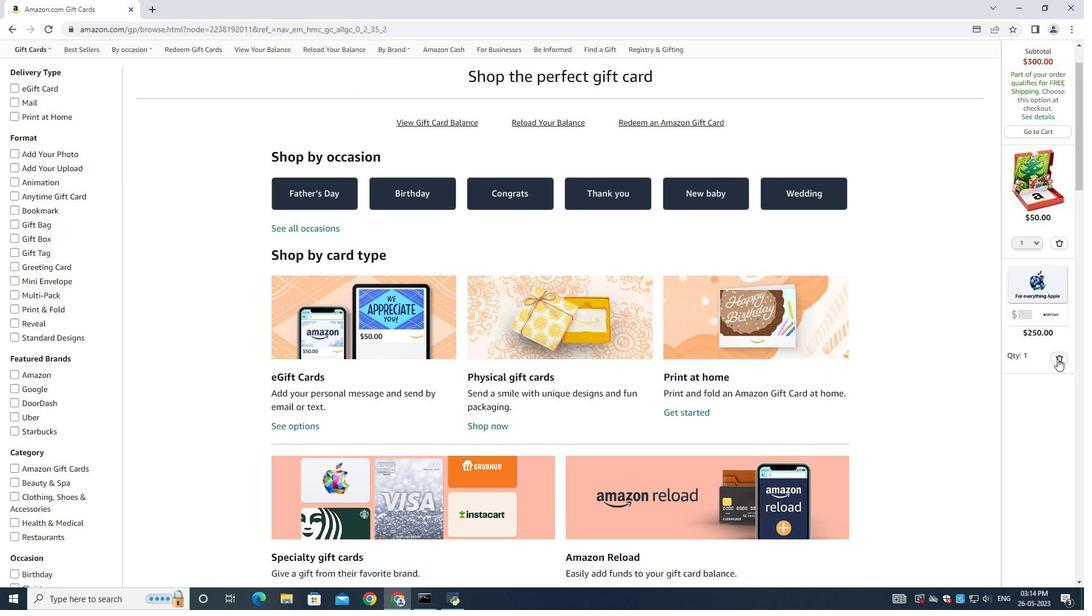 
Action: Mouse pressed left at (1058, 356)
Screenshot: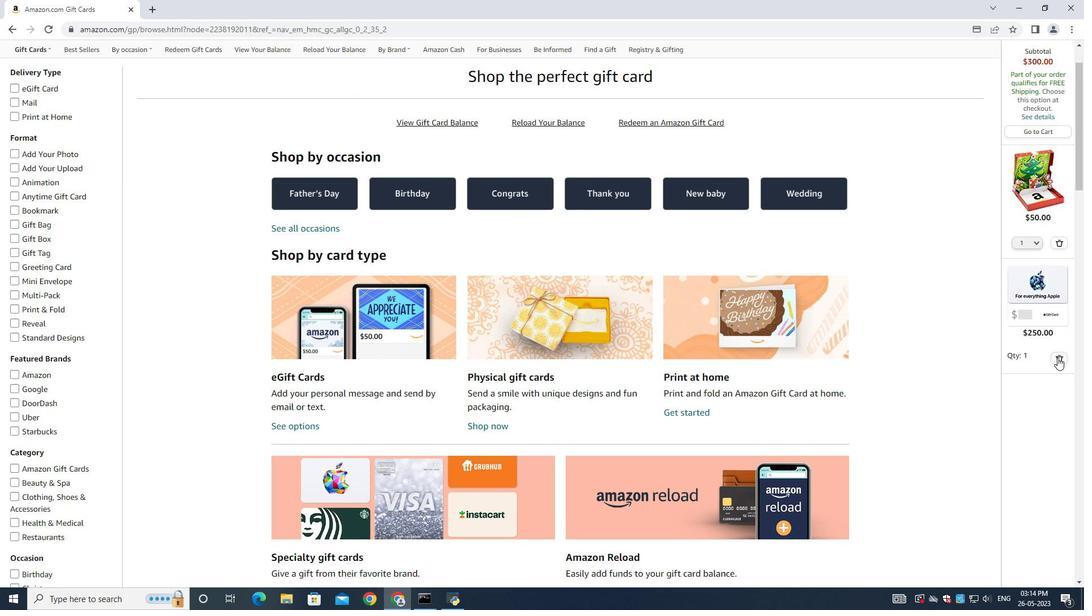 
Action: Mouse moved to (1057, 189)
Screenshot: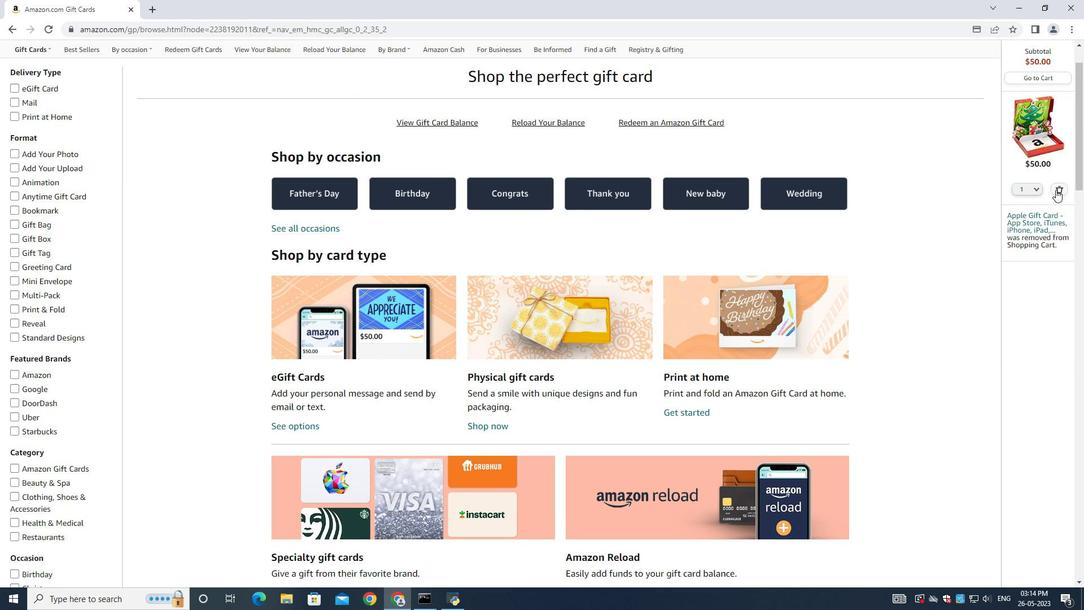 
Action: Mouse pressed left at (1057, 189)
Screenshot: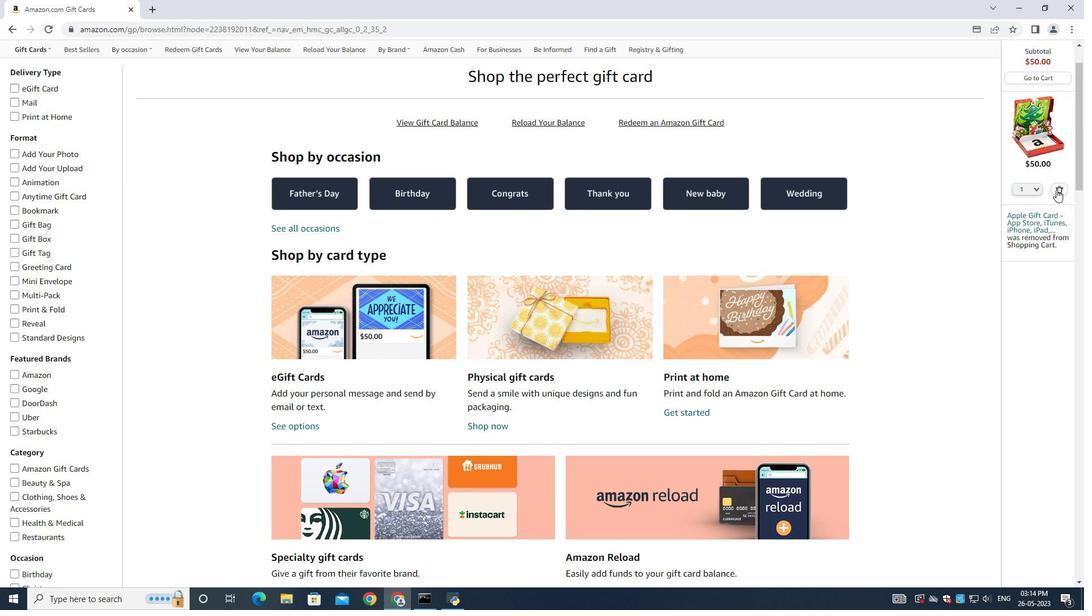 
Action: Mouse moved to (876, 195)
Screenshot: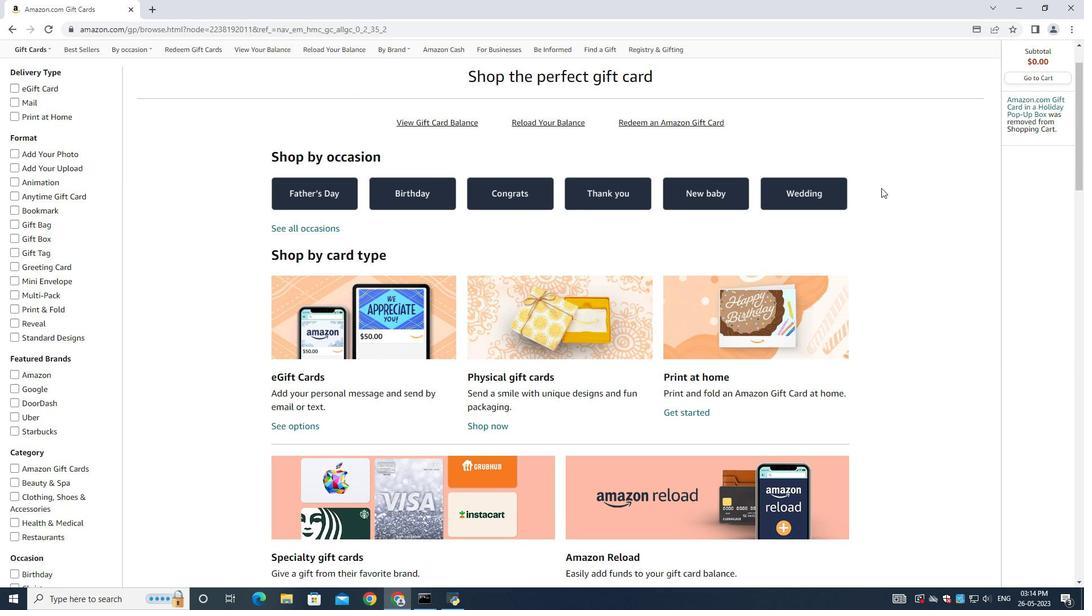 
Action: Mouse scrolled (876, 196) with delta (0, 0)
Screenshot: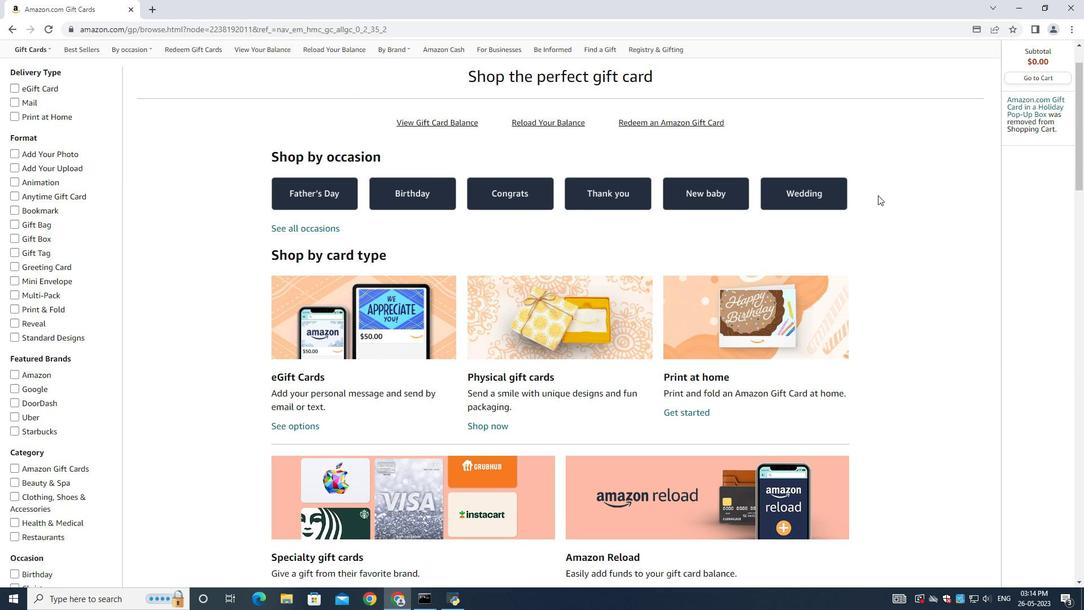 
Action: Mouse scrolled (876, 196) with delta (0, 0)
Screenshot: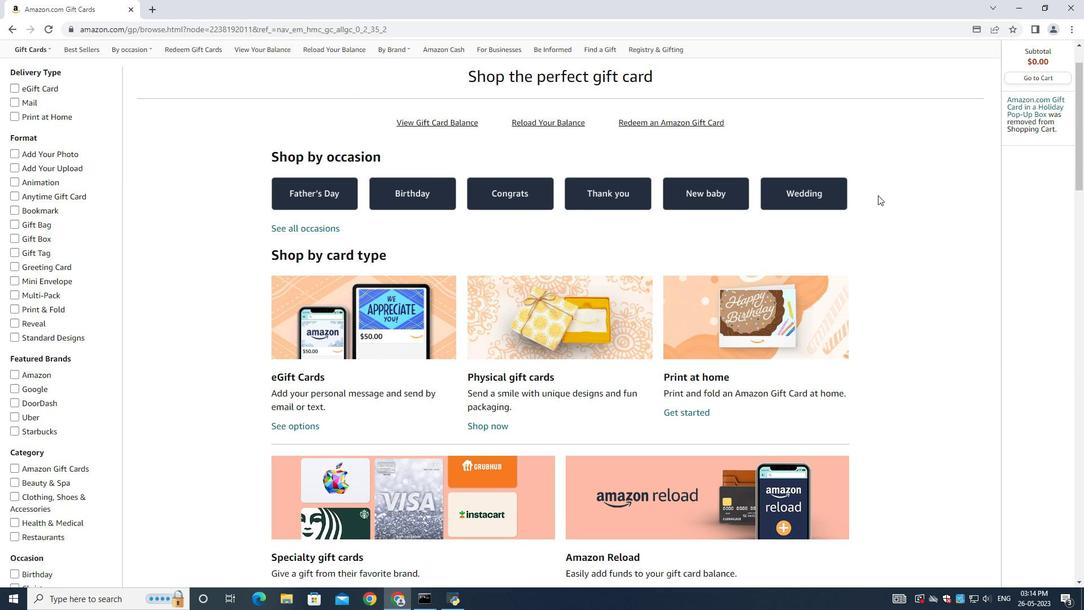 
Action: Mouse scrolled (876, 196) with delta (0, 0)
Screenshot: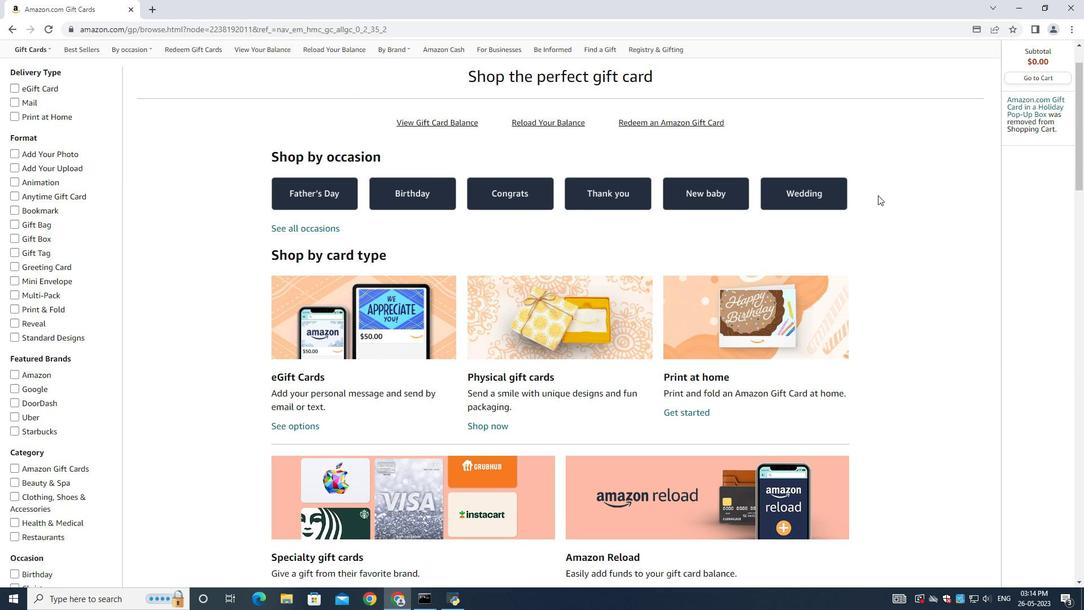 
Action: Mouse scrolled (876, 196) with delta (0, 0)
Screenshot: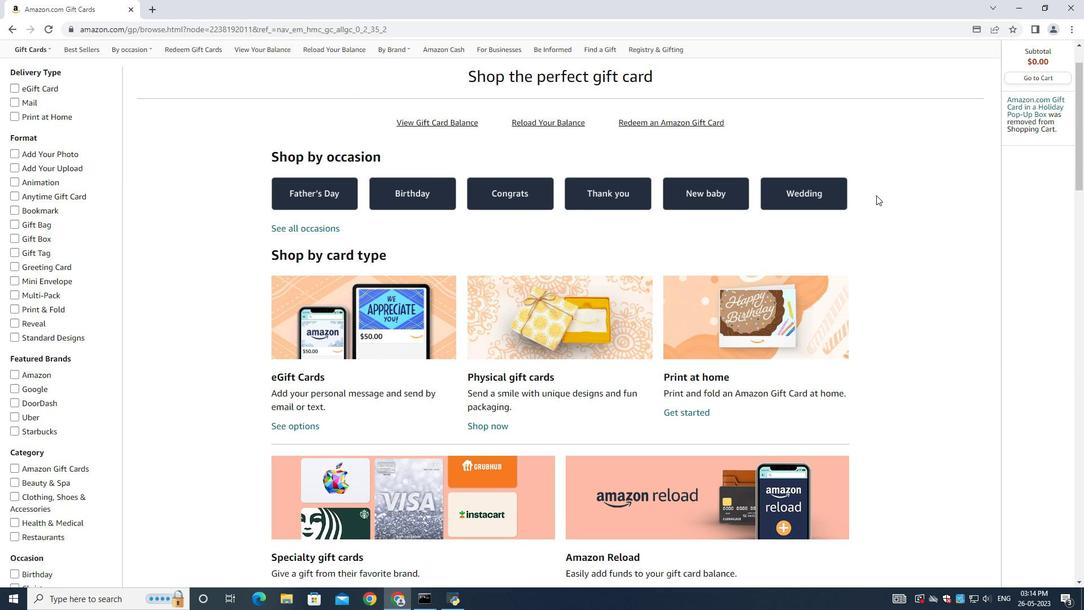 
Action: Mouse scrolled (876, 196) with delta (0, 0)
Screenshot: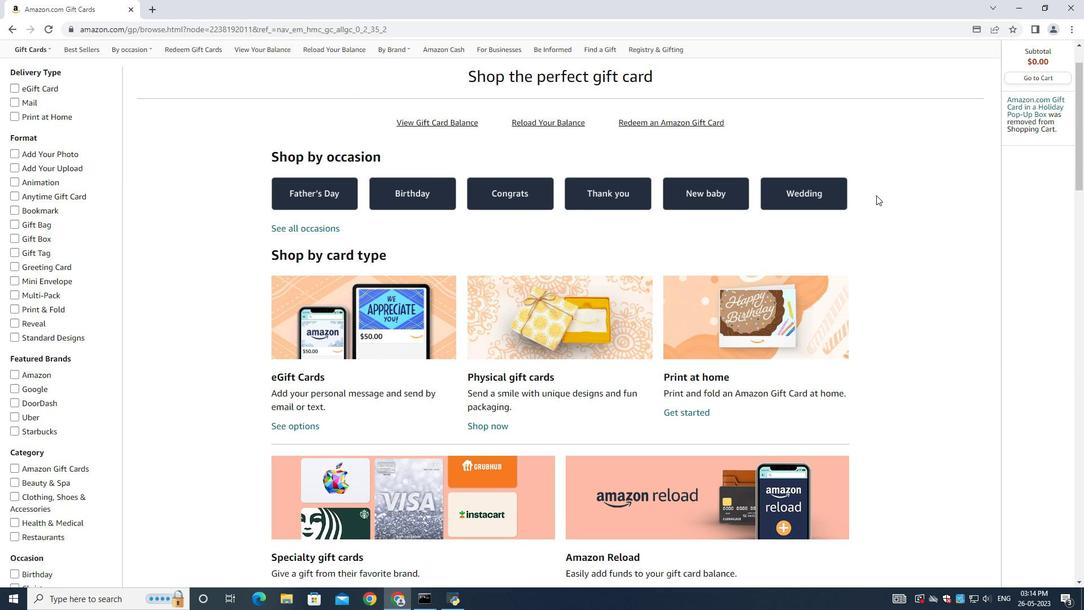 
Action: Mouse moved to (290, 58)
Screenshot: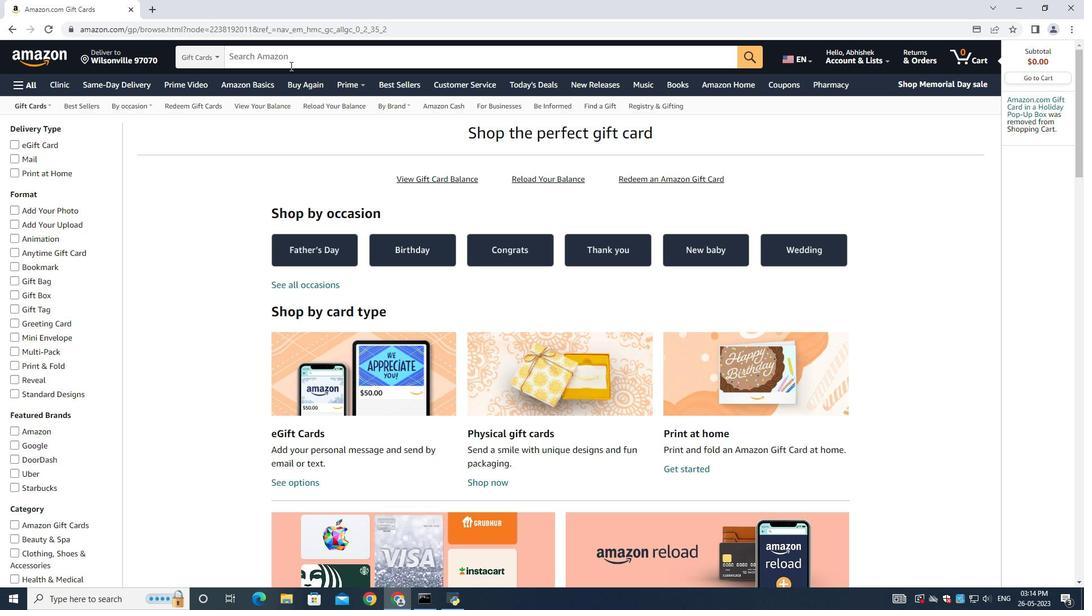 
Action: Mouse pressed left at (290, 58)
Screenshot: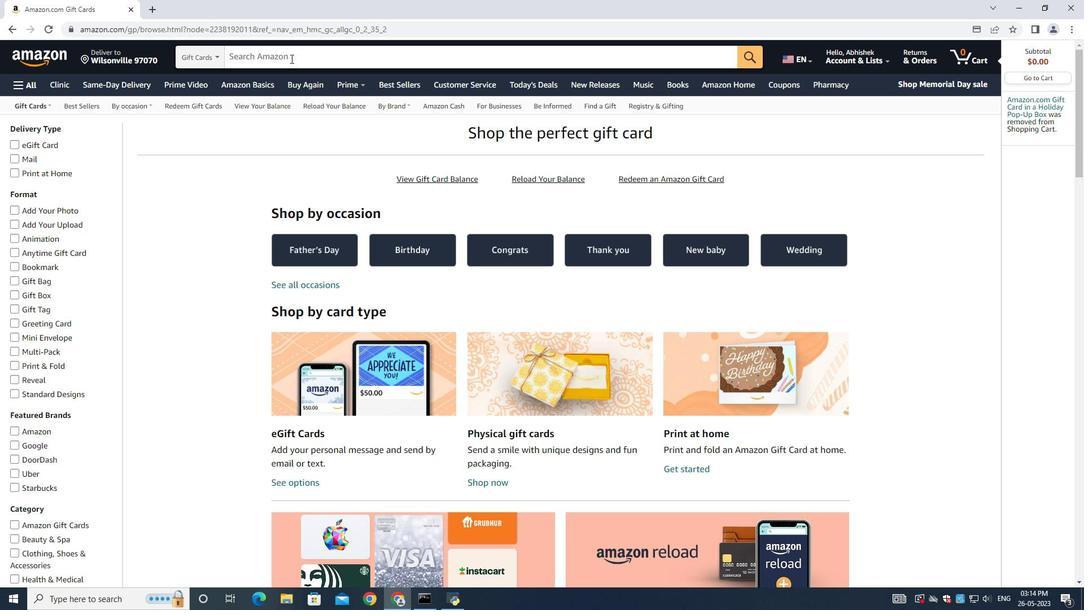 
Action: Mouse moved to (292, 58)
Screenshot: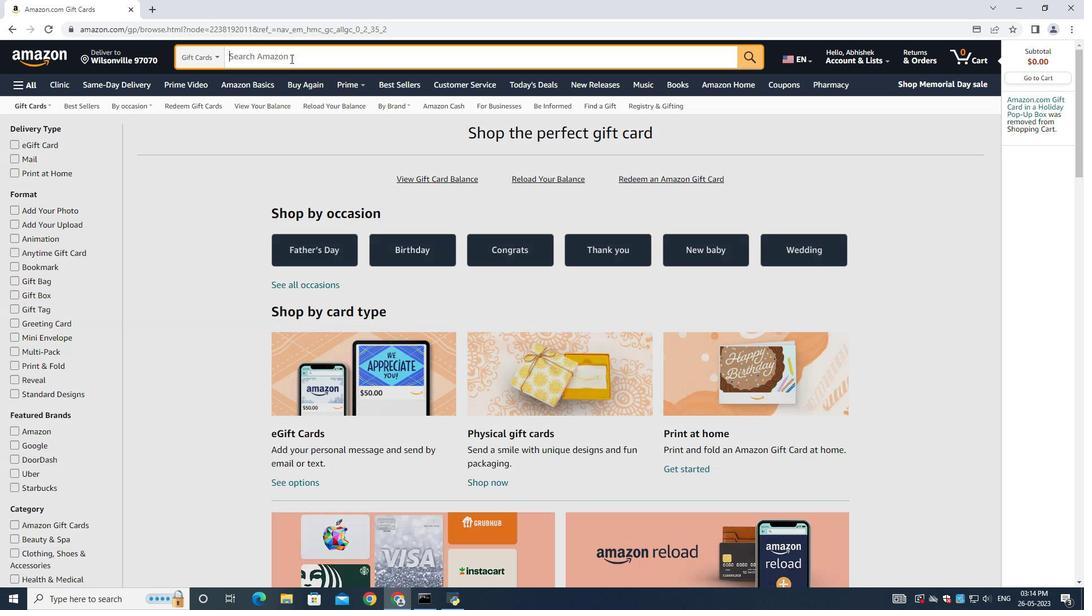 
Action: Key pressed au
Screenshot: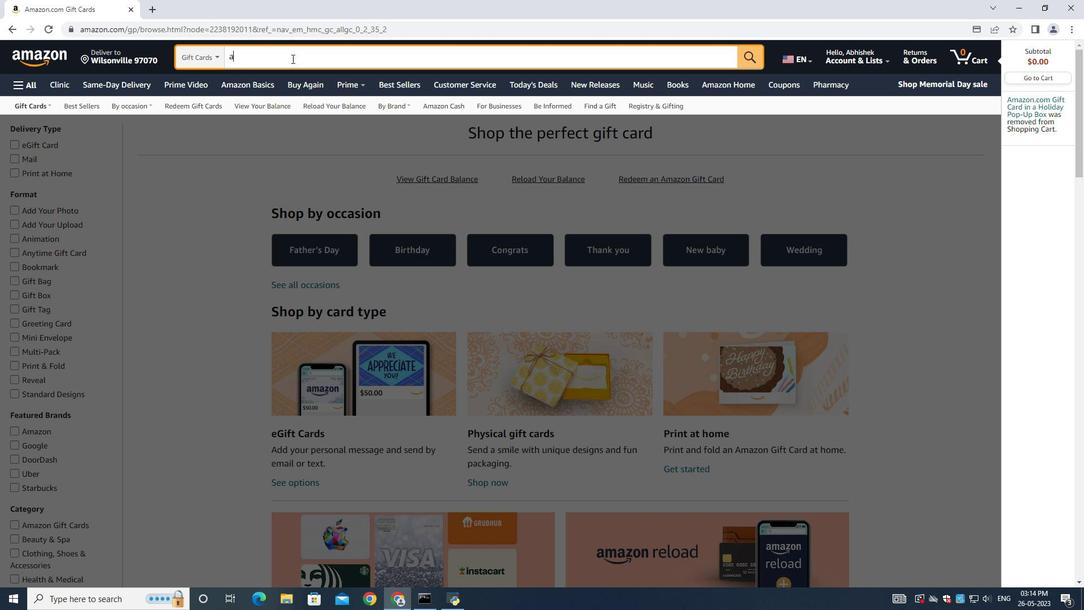 
Action: Mouse moved to (299, 79)
Screenshot: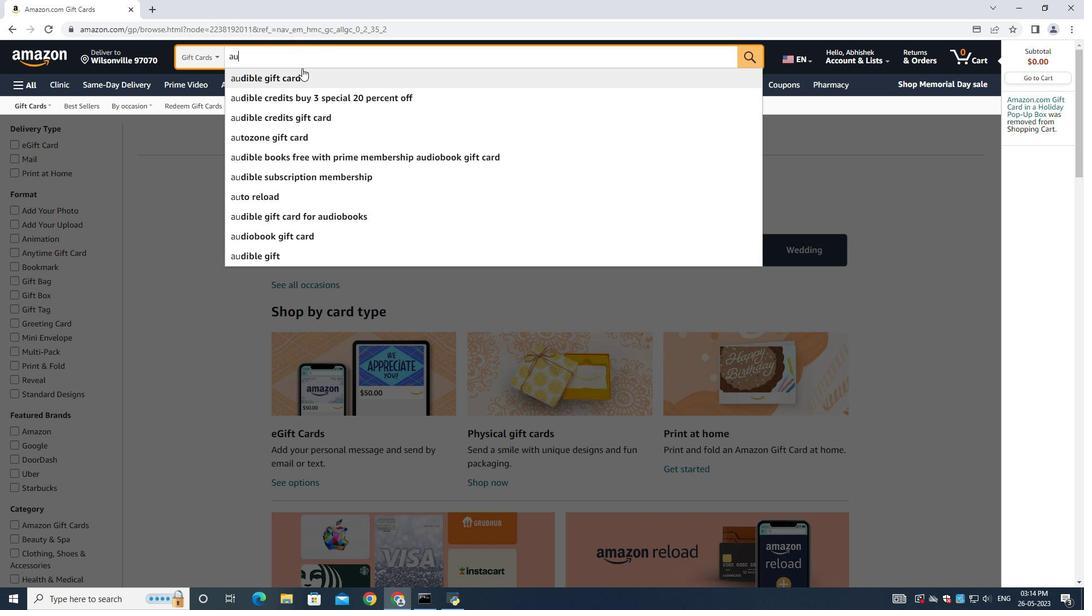 
Action: Mouse pressed left at (299, 79)
Screenshot: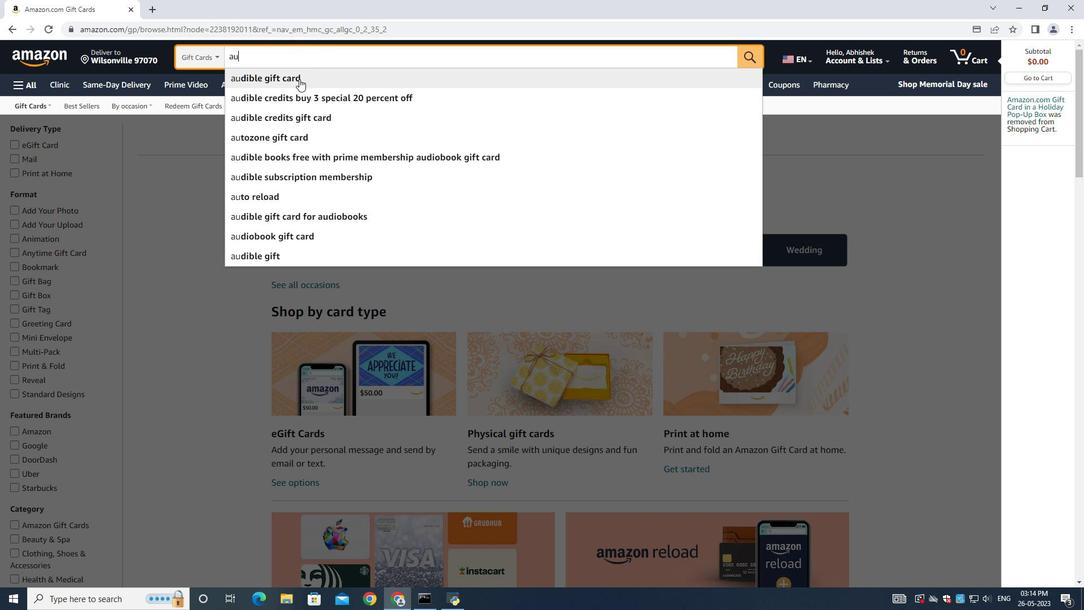 
Action: Mouse moved to (452, 262)
Screenshot: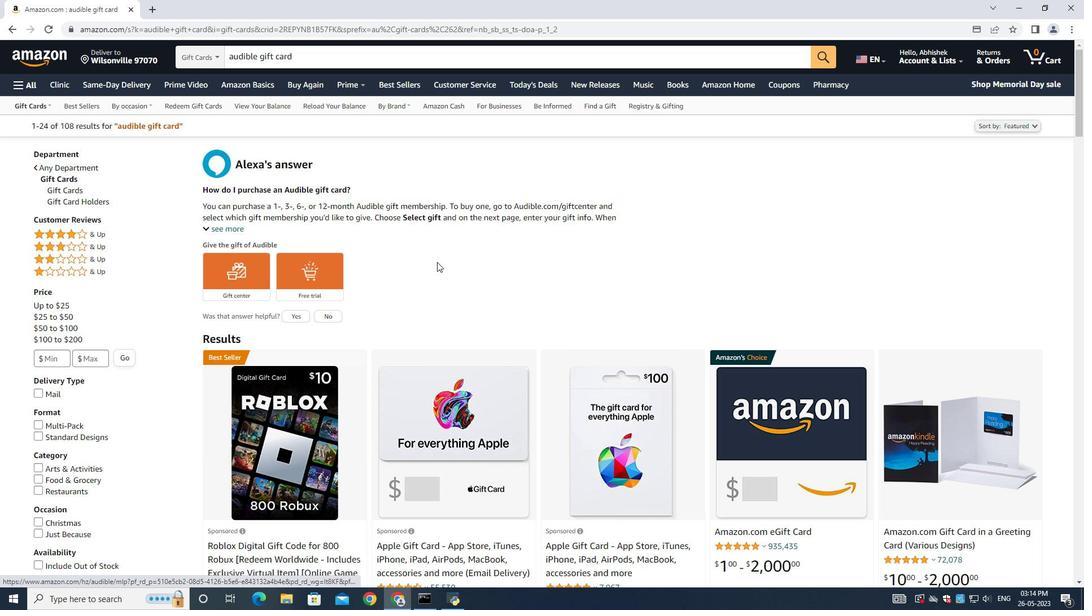 
Action: Mouse scrolled (452, 261) with delta (0, 0)
Screenshot: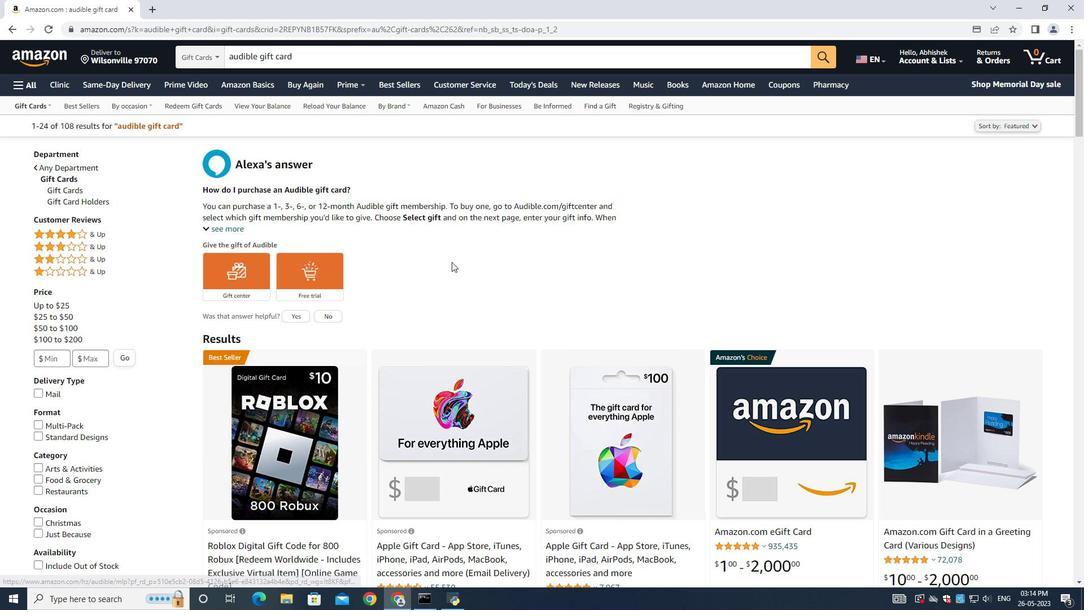 
Action: Mouse scrolled (452, 261) with delta (0, 0)
Screenshot: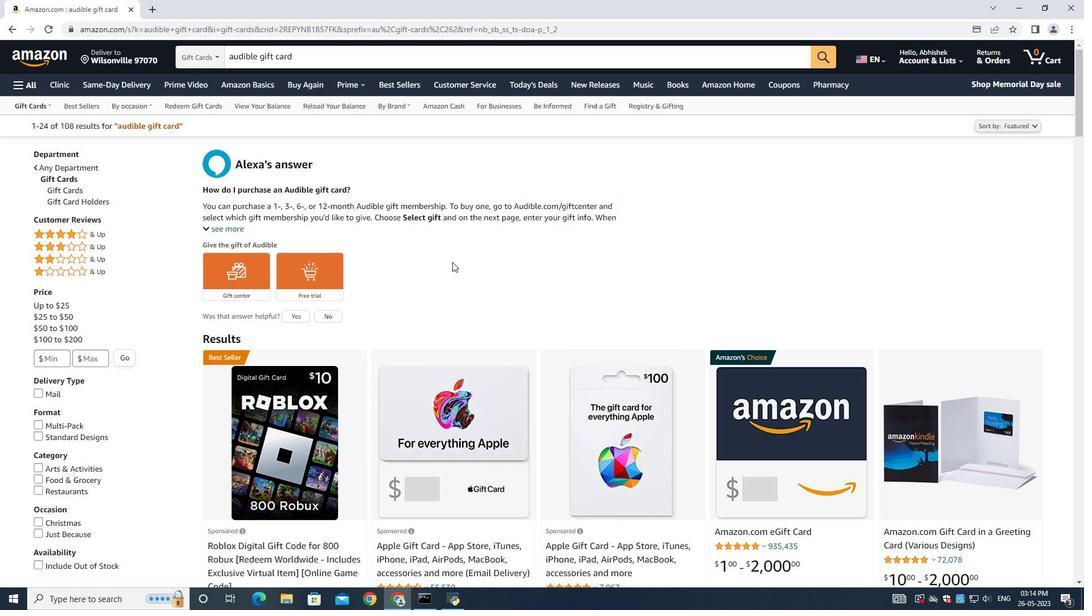 
Action: Mouse moved to (444, 244)
Screenshot: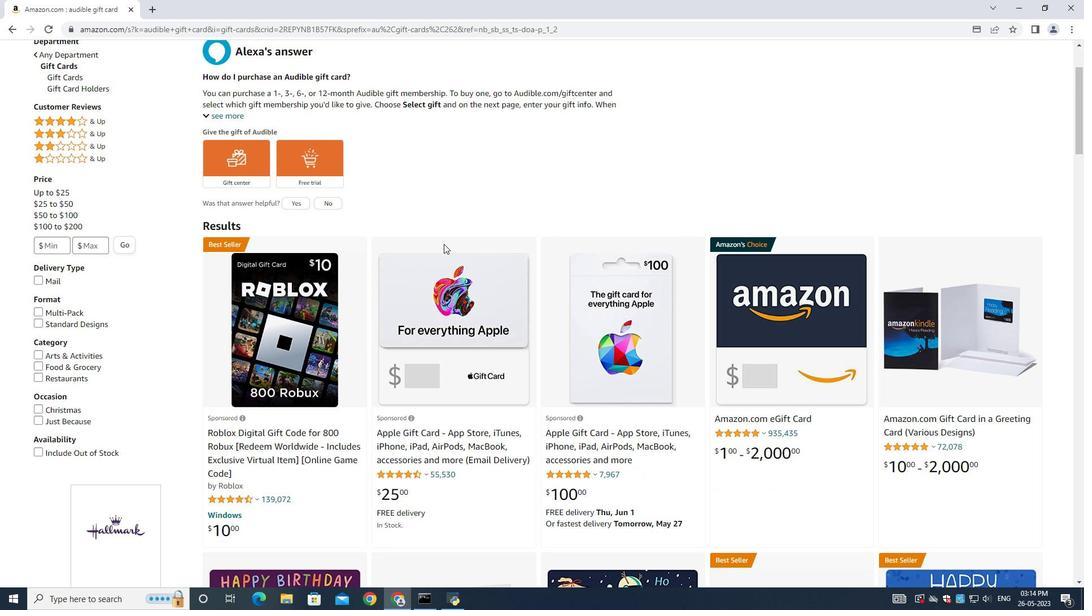 
Action: Mouse scrolled (444, 243) with delta (0, 0)
Screenshot: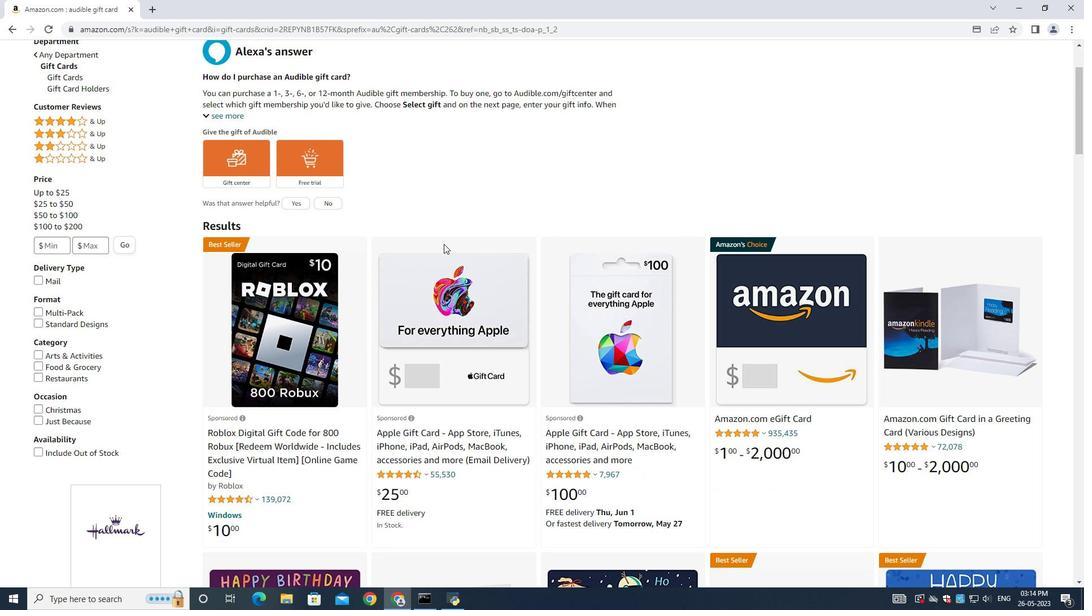 
Action: Mouse scrolled (444, 243) with delta (0, 0)
Screenshot: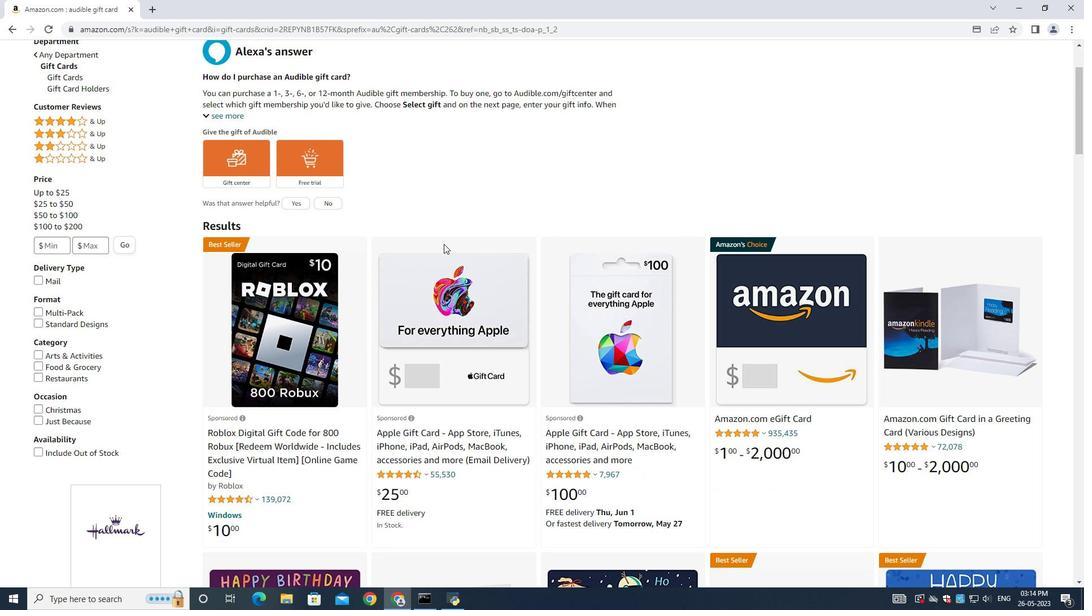 
Action: Mouse moved to (359, 335)
Screenshot: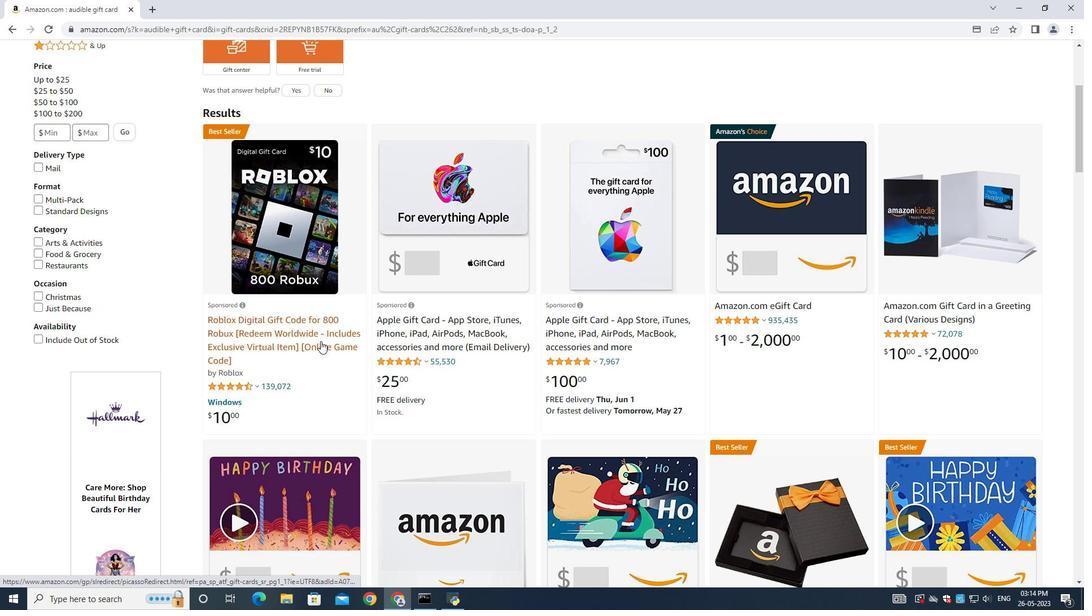 
Action: Mouse scrolled (359, 335) with delta (0, 0)
Screenshot: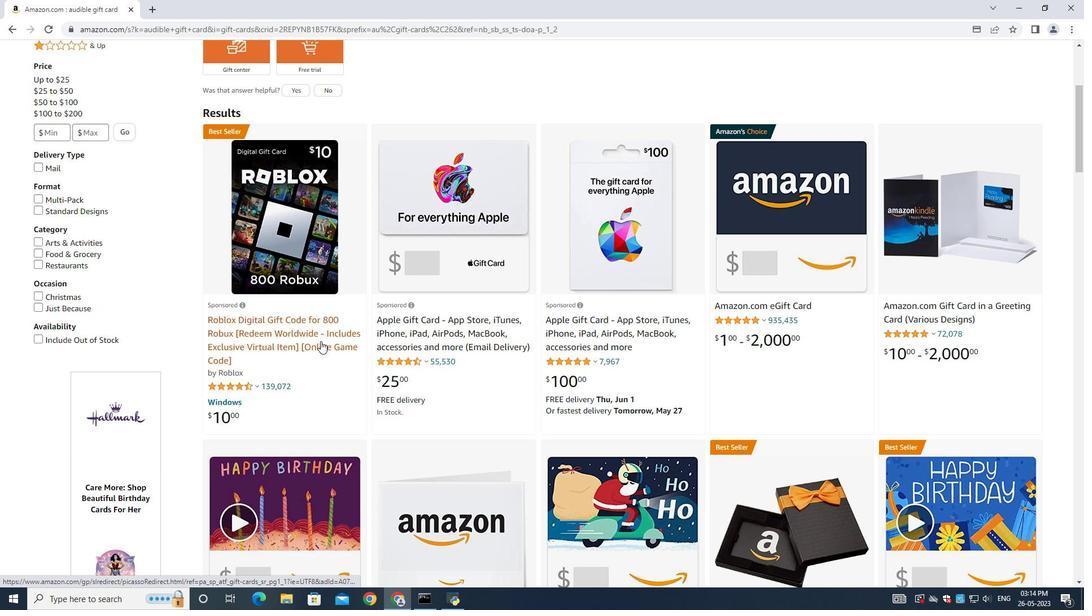 
Action: Mouse scrolled (359, 335) with delta (0, 0)
Screenshot: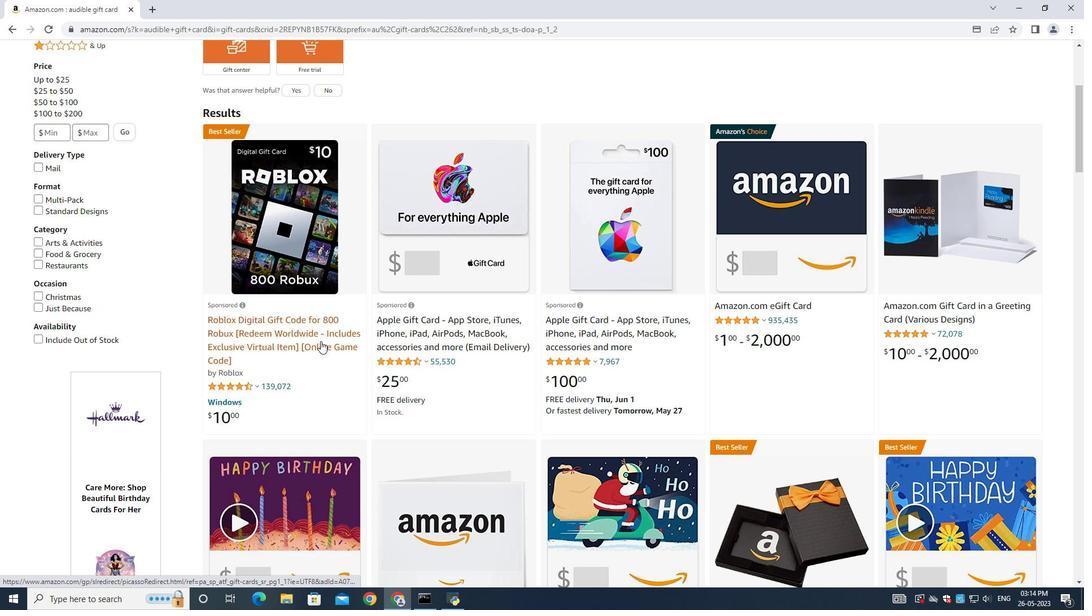 
Action: Mouse scrolled (359, 335) with delta (0, 0)
Screenshot: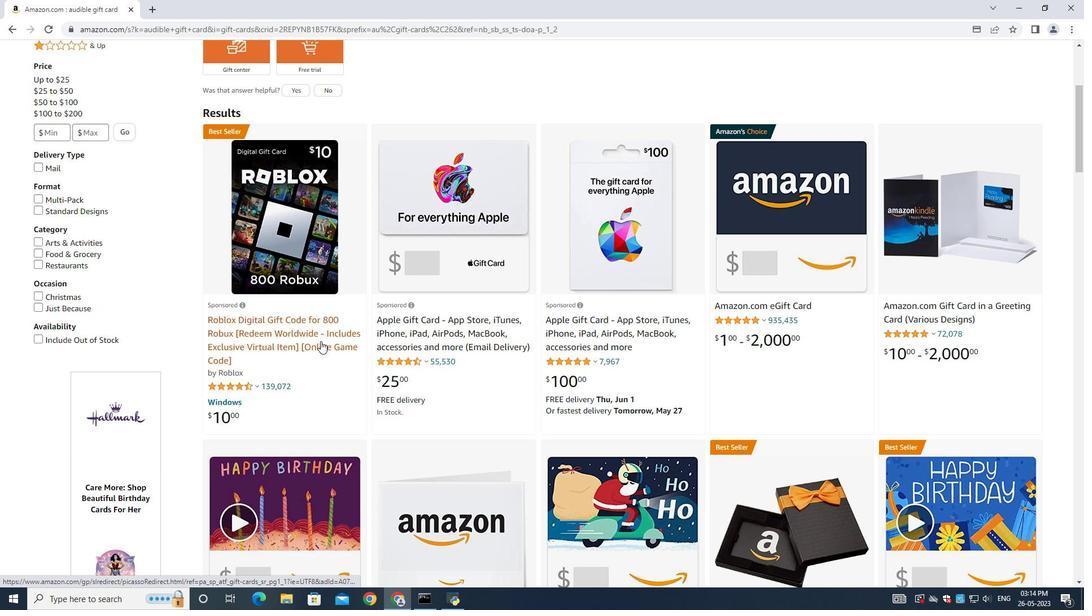 
Action: Mouse scrolled (359, 335) with delta (0, 0)
Screenshot: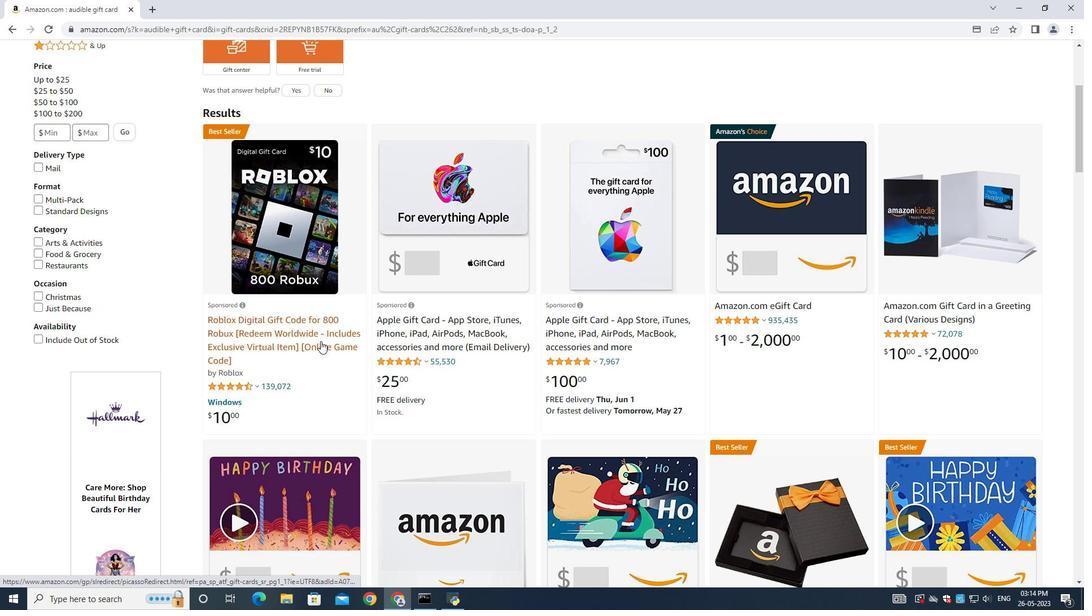 
Action: Mouse moved to (615, 336)
Screenshot: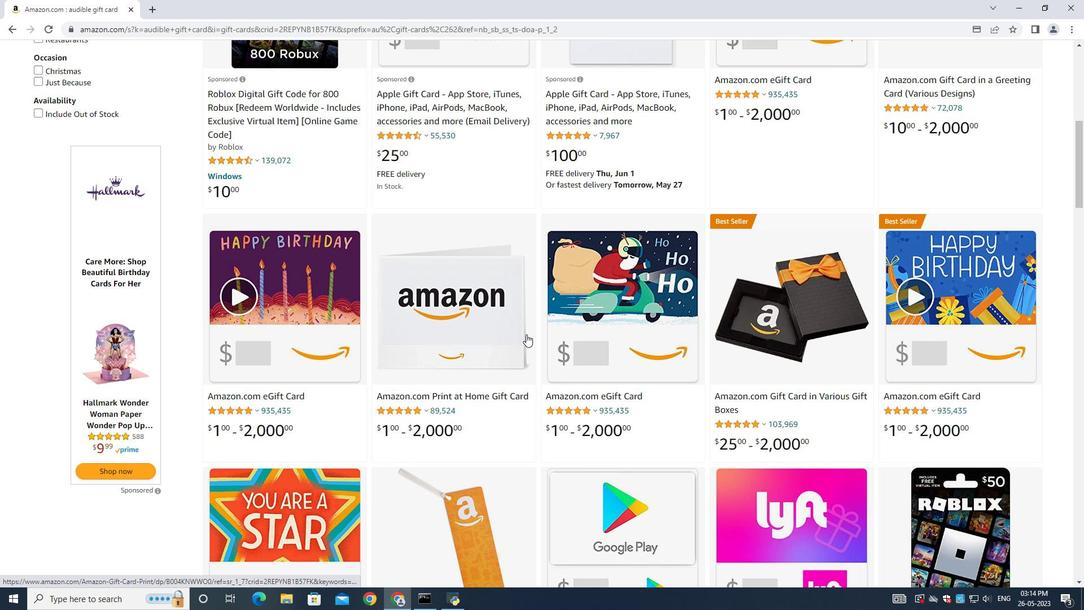 
Action: Mouse scrolled (615, 336) with delta (0, 0)
Screenshot: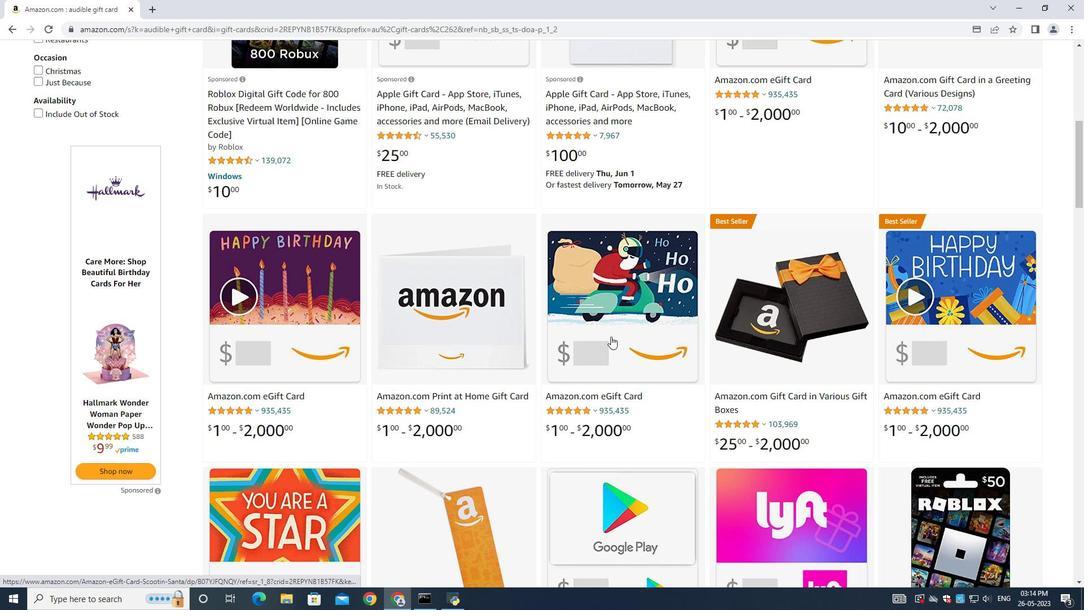 
Action: Mouse scrolled (615, 336) with delta (0, 0)
Screenshot: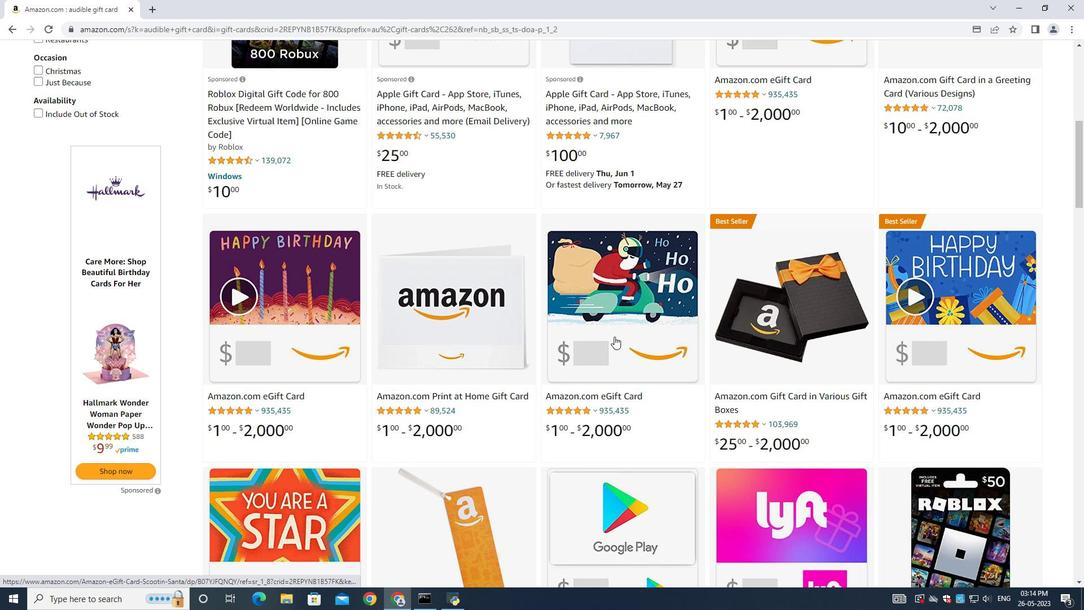 
Action: Mouse moved to (615, 336)
Screenshot: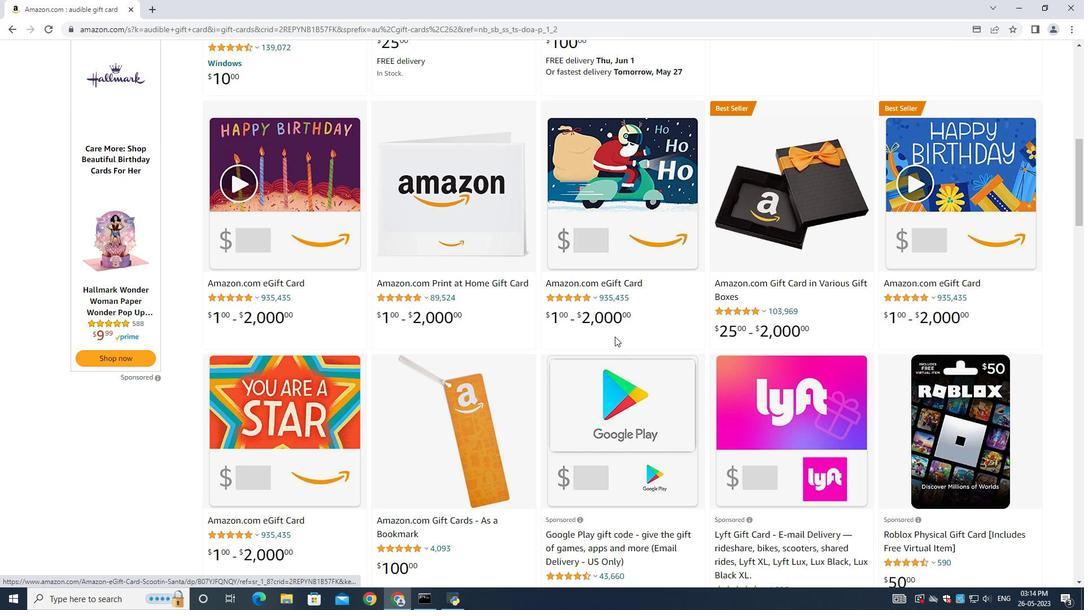 
Action: Mouse scrolled (615, 335) with delta (0, 0)
Screenshot: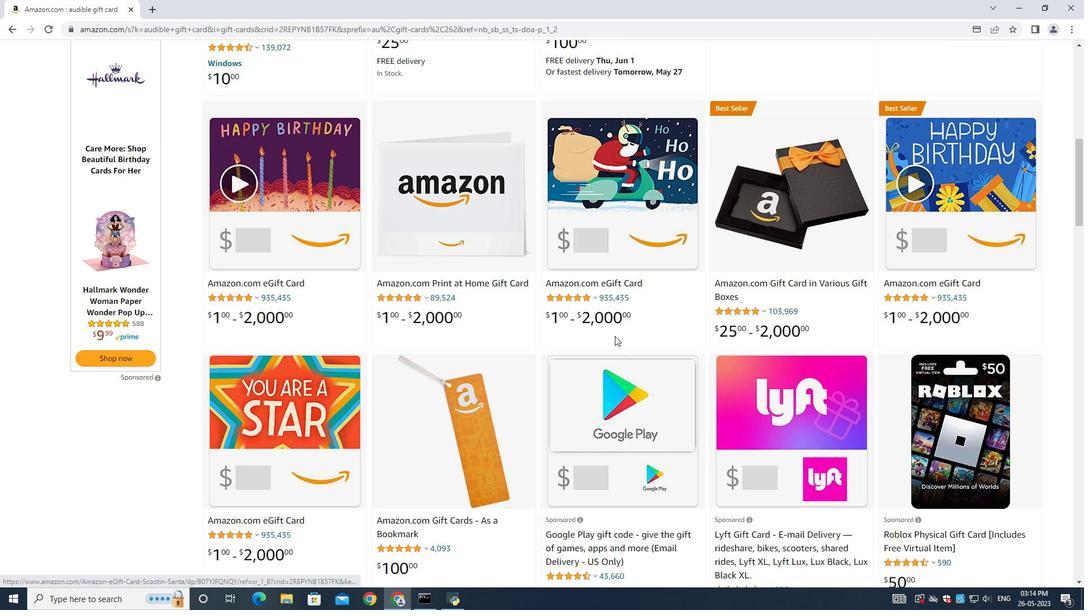 
Action: Mouse moved to (668, 333)
Screenshot: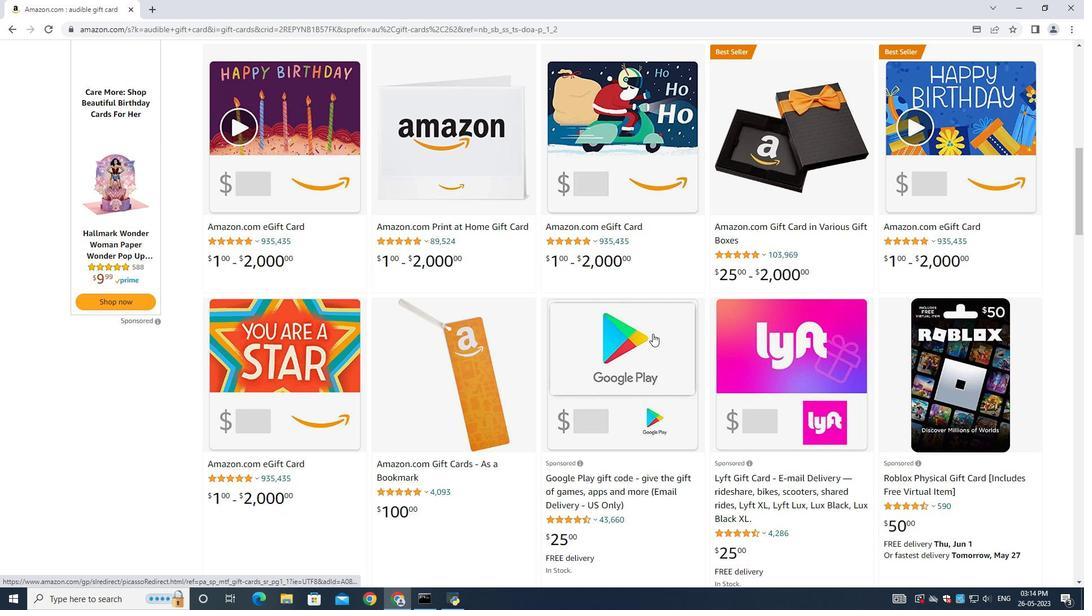 
Action: Mouse scrolled (668, 332) with delta (0, 0)
Screenshot: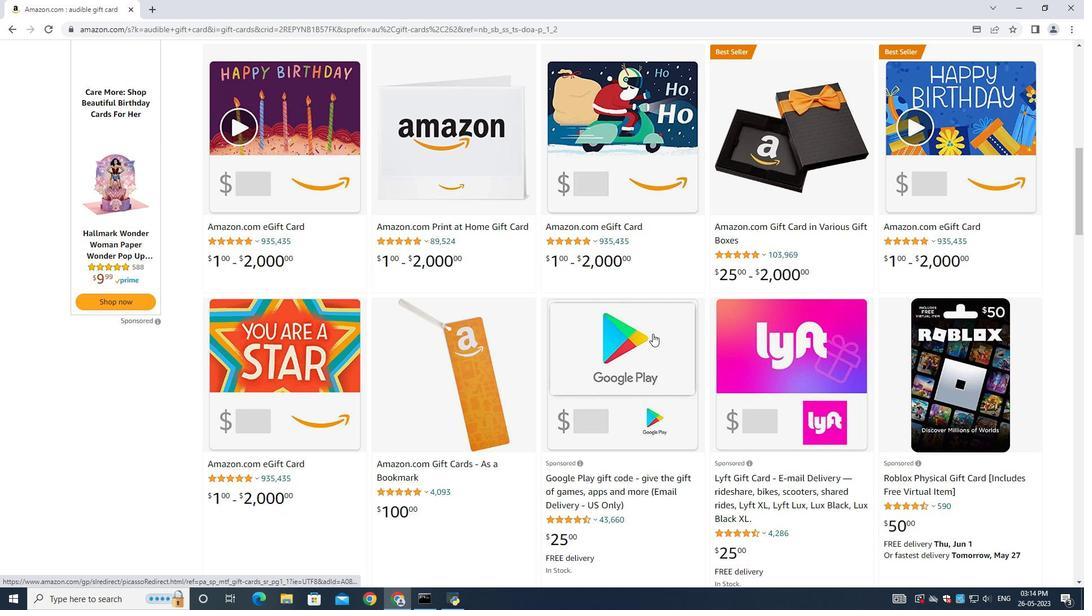 
Action: Mouse scrolled (668, 332) with delta (0, 0)
Screenshot: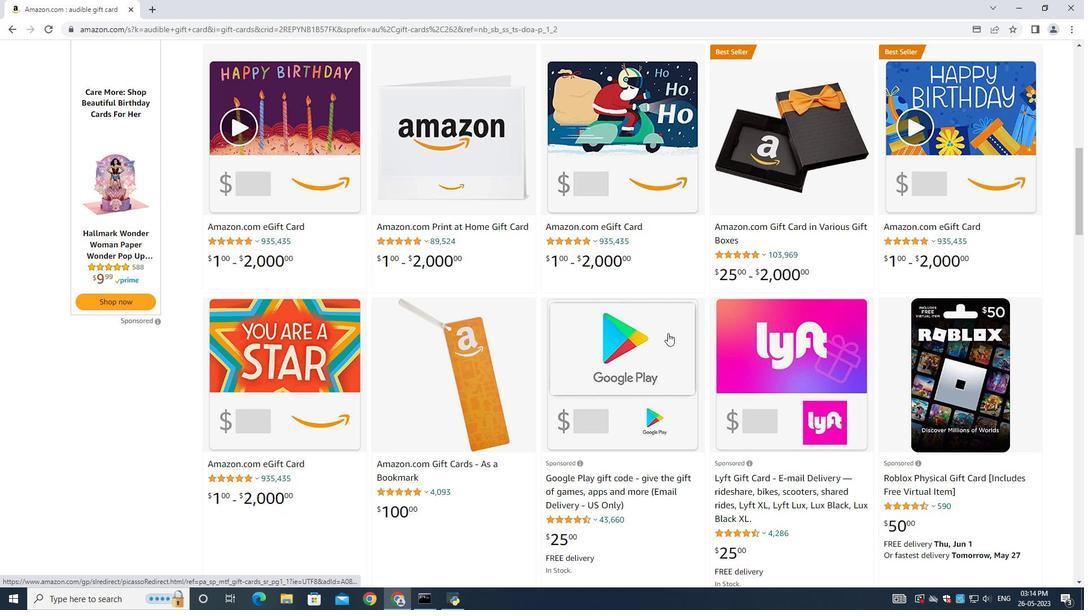
Action: Mouse moved to (666, 330)
Screenshot: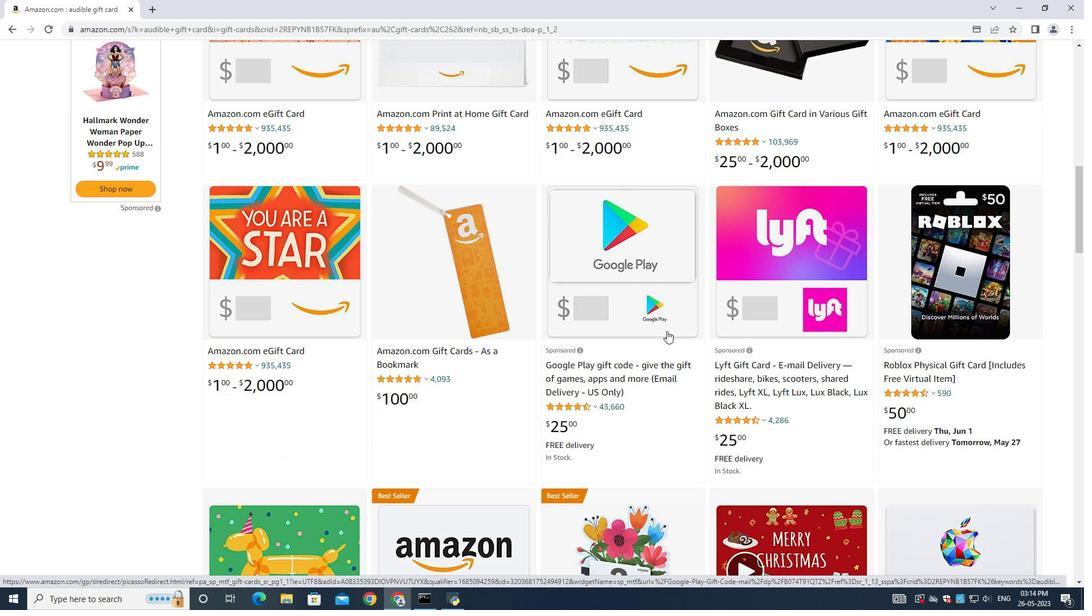 
Action: Mouse scrolled (666, 329) with delta (0, 0)
Screenshot: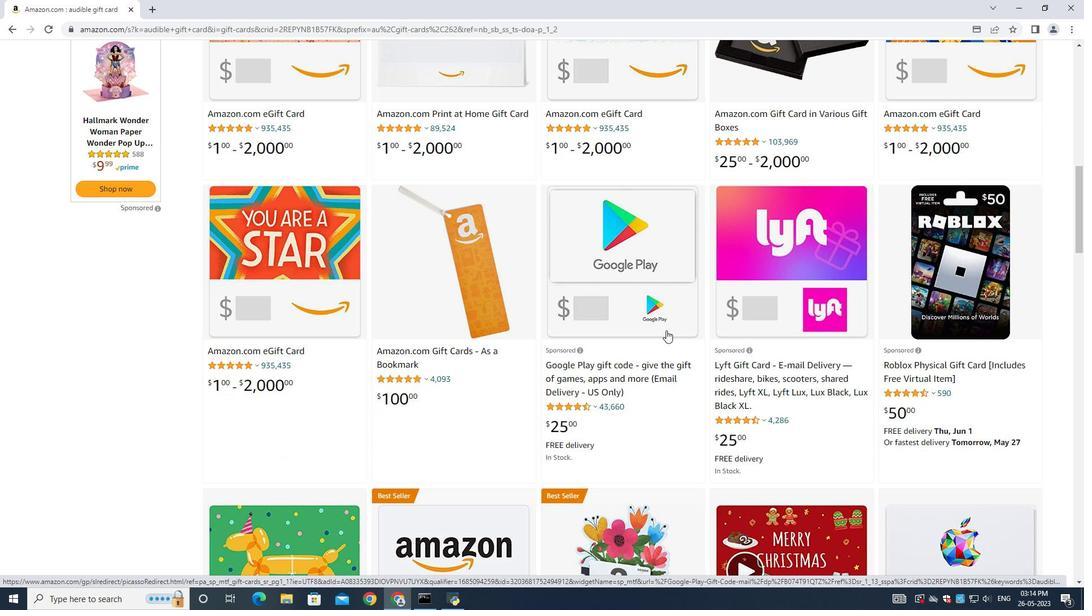 
Action: Mouse moved to (666, 329)
Screenshot: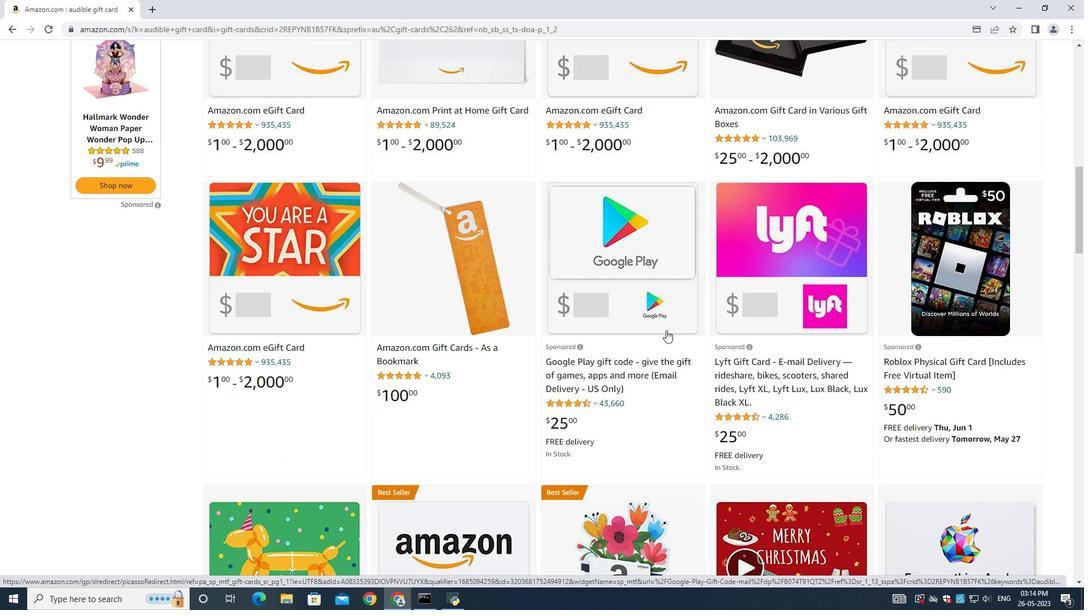 
Action: Mouse scrolled (666, 329) with delta (0, 0)
Screenshot: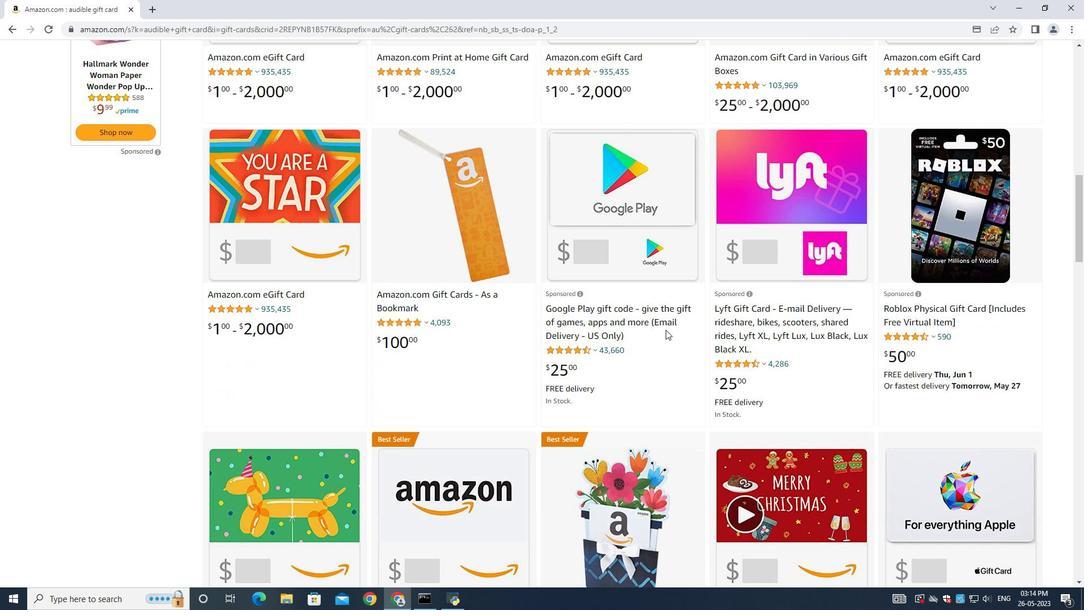 
Action: Mouse moved to (666, 329)
Screenshot: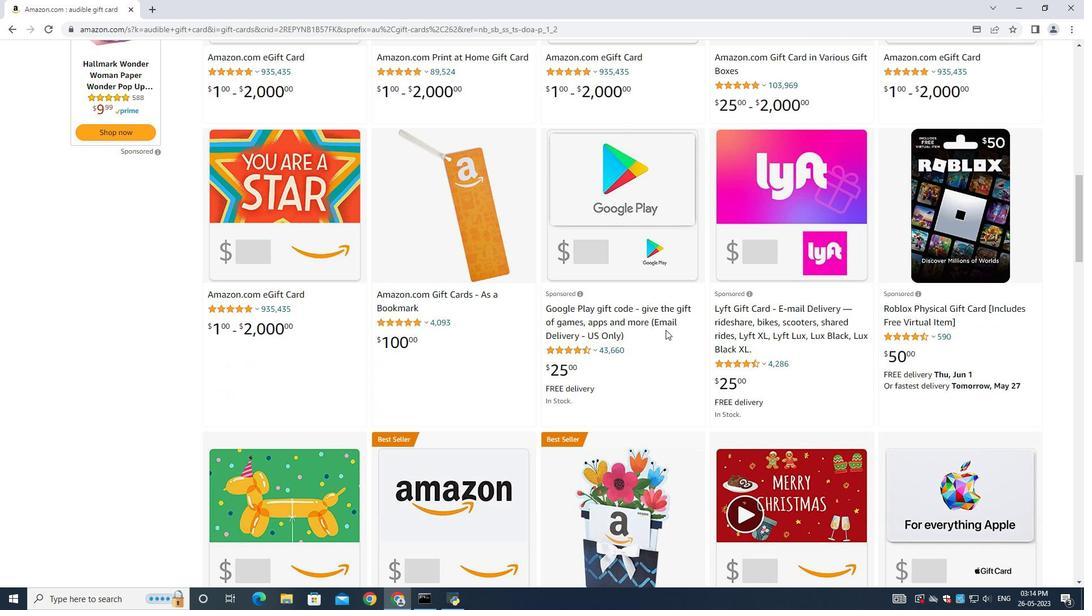 
Action: Mouse scrolled (666, 329) with delta (0, 0)
Screenshot: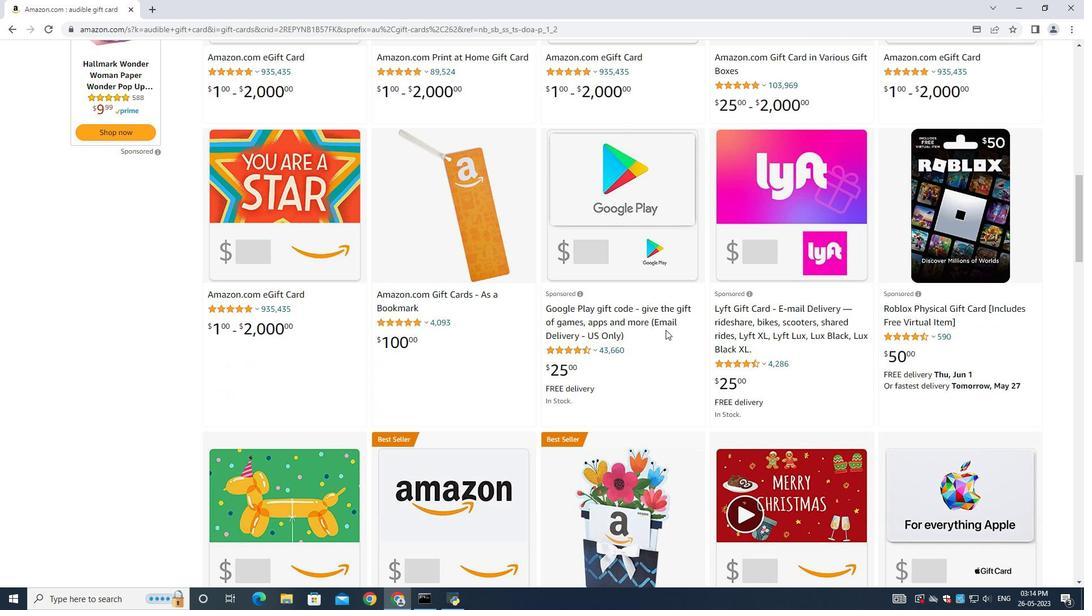 
Action: Mouse moved to (656, 325)
Screenshot: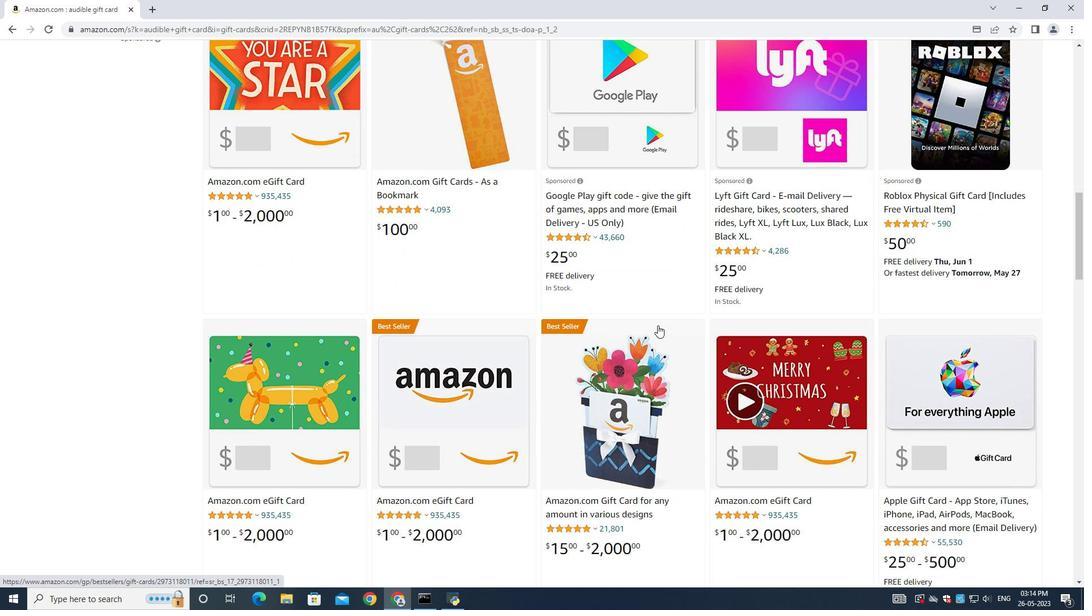 
Action: Mouse scrolled (656, 324) with delta (0, 0)
Screenshot: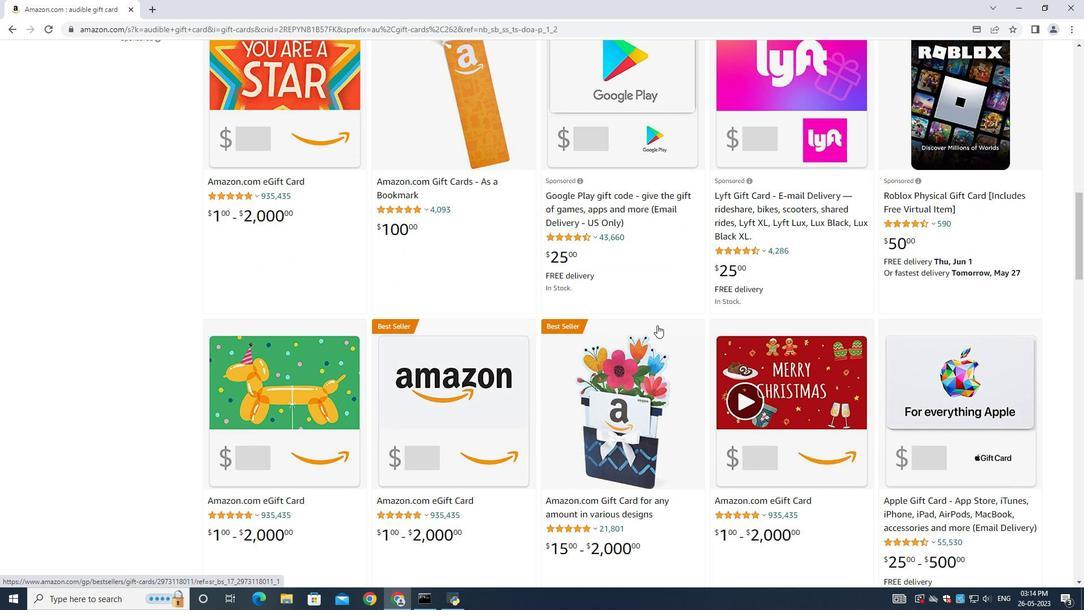 
Action: Mouse moved to (729, 327)
Screenshot: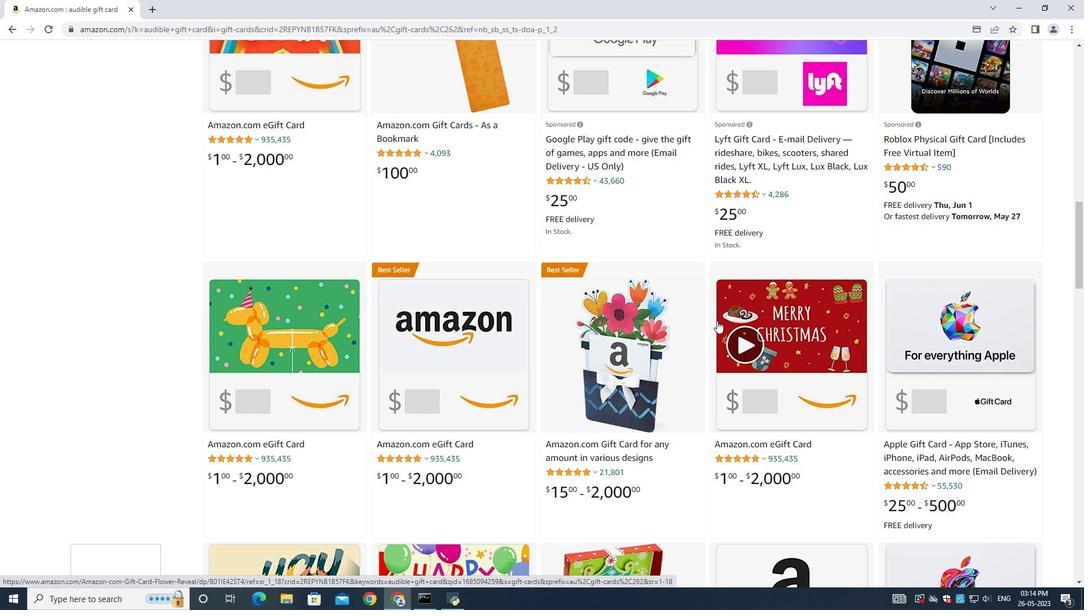 
Action: Mouse scrolled (729, 326) with delta (0, 0)
Screenshot: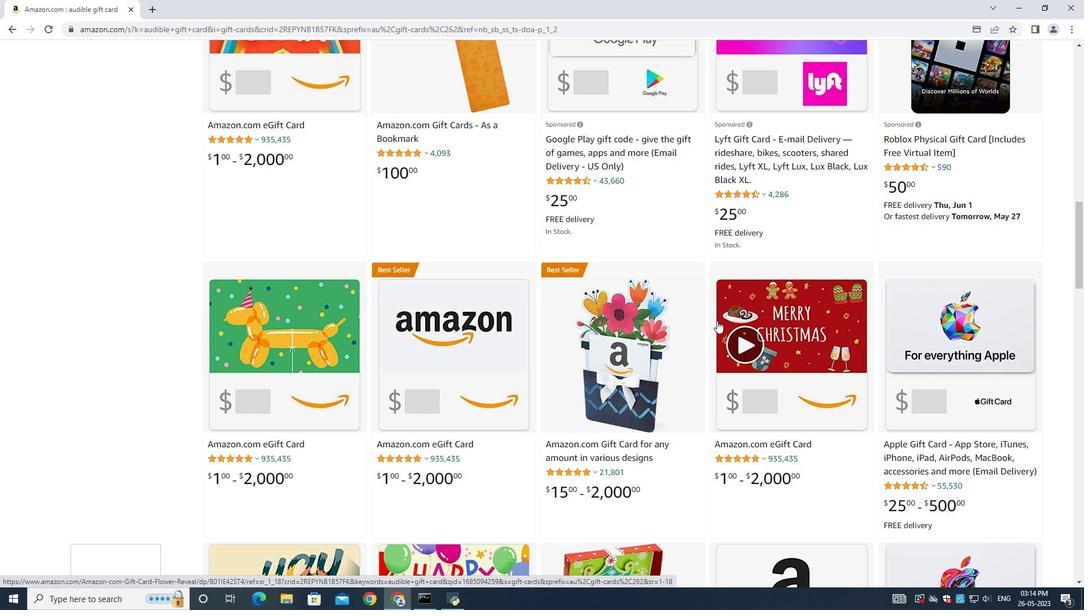 
Action: Mouse moved to (729, 327)
Screenshot: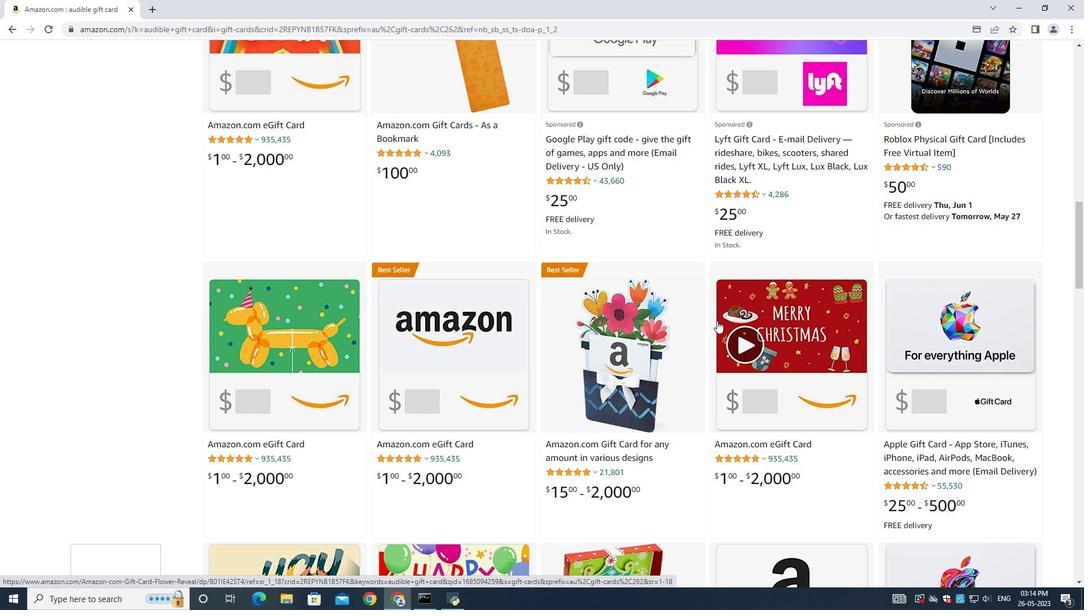 
Action: Mouse scrolled (729, 326) with delta (0, 0)
Screenshot: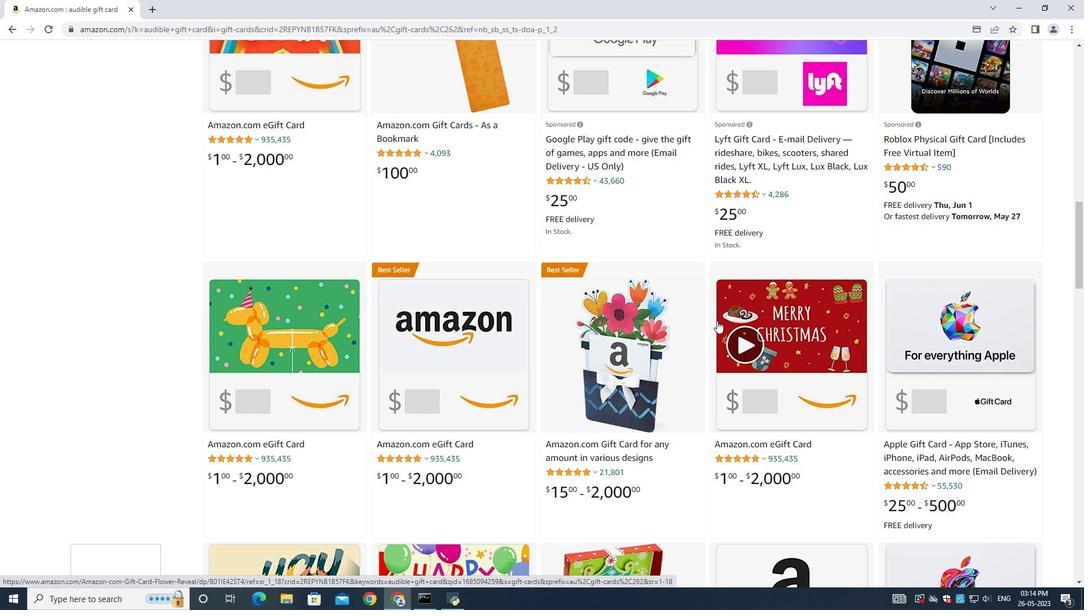
Action: Mouse moved to (729, 327)
Screenshot: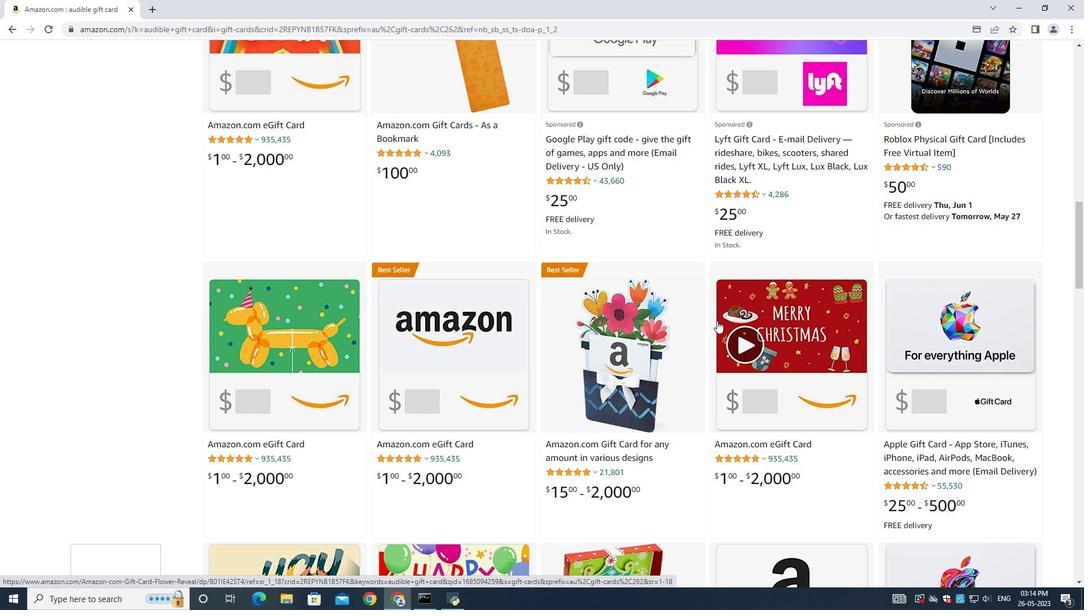 
Action: Mouse scrolled (729, 327) with delta (0, 0)
Screenshot: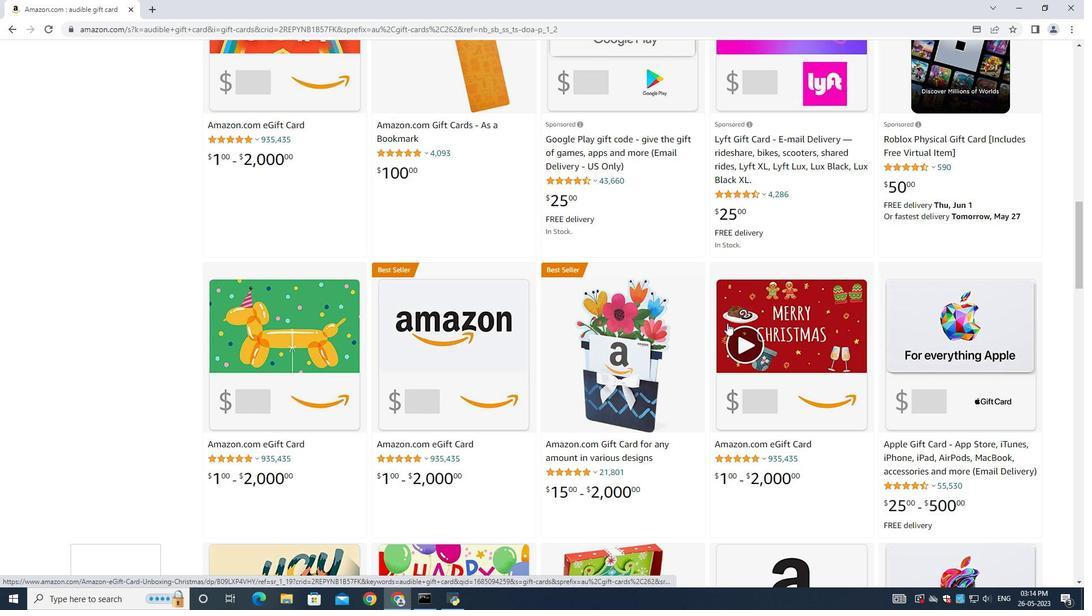 
Action: Mouse moved to (726, 324)
Screenshot: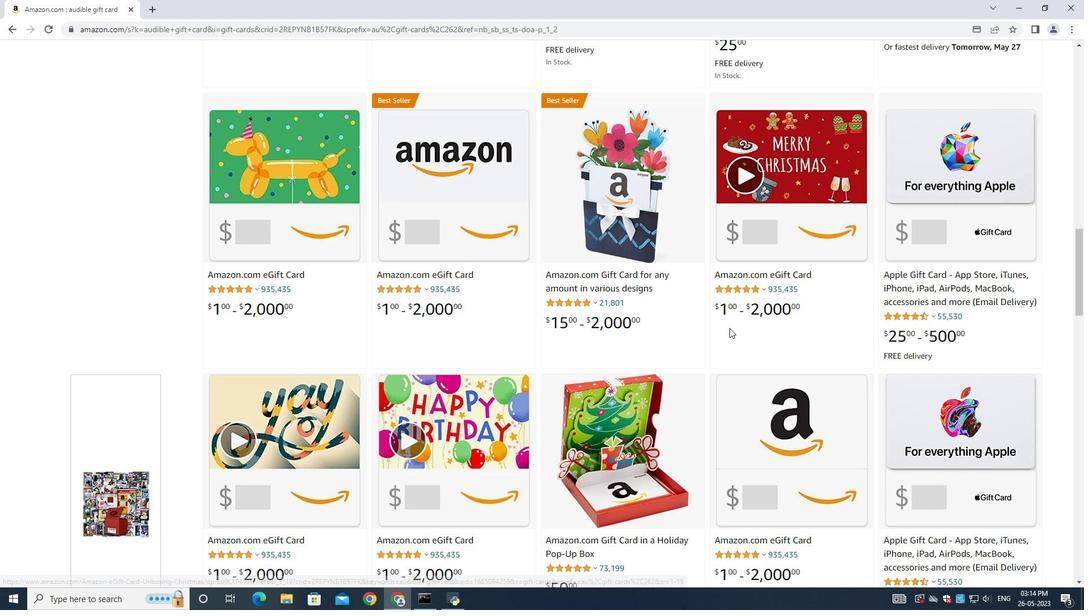 
Action: Mouse scrolled (726, 324) with delta (0, 0)
Screenshot: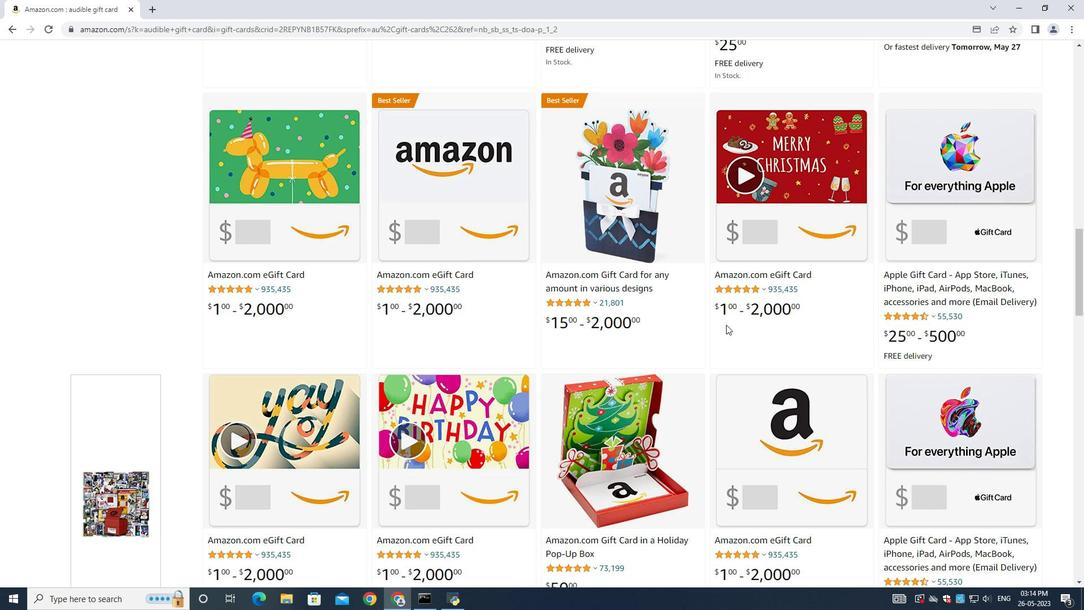 
Action: Mouse moved to (333, 420)
Screenshot: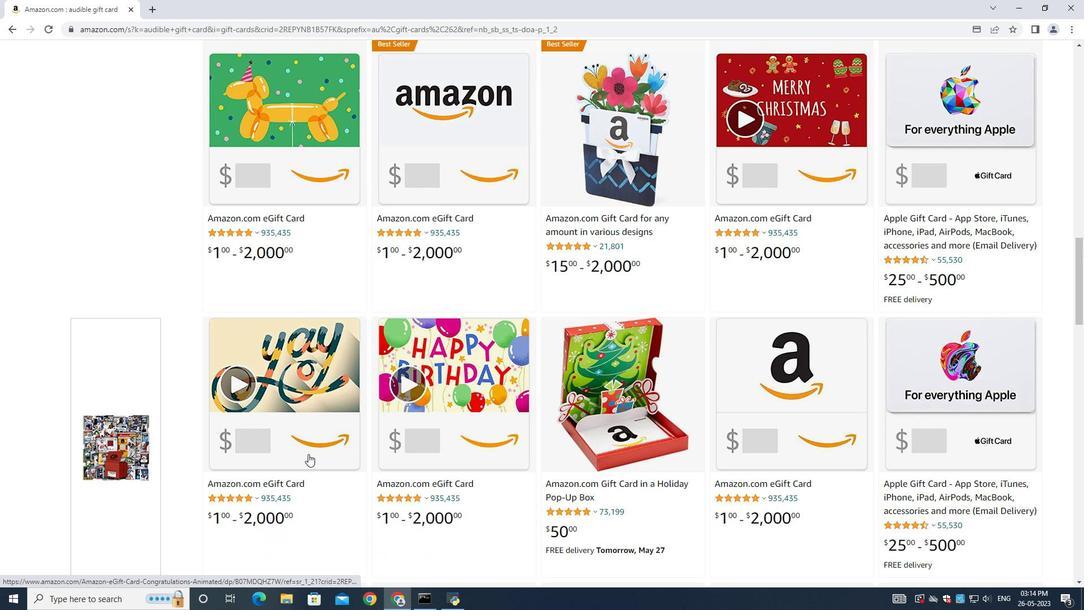 
Action: Mouse scrolled (333, 420) with delta (0, 0)
Screenshot: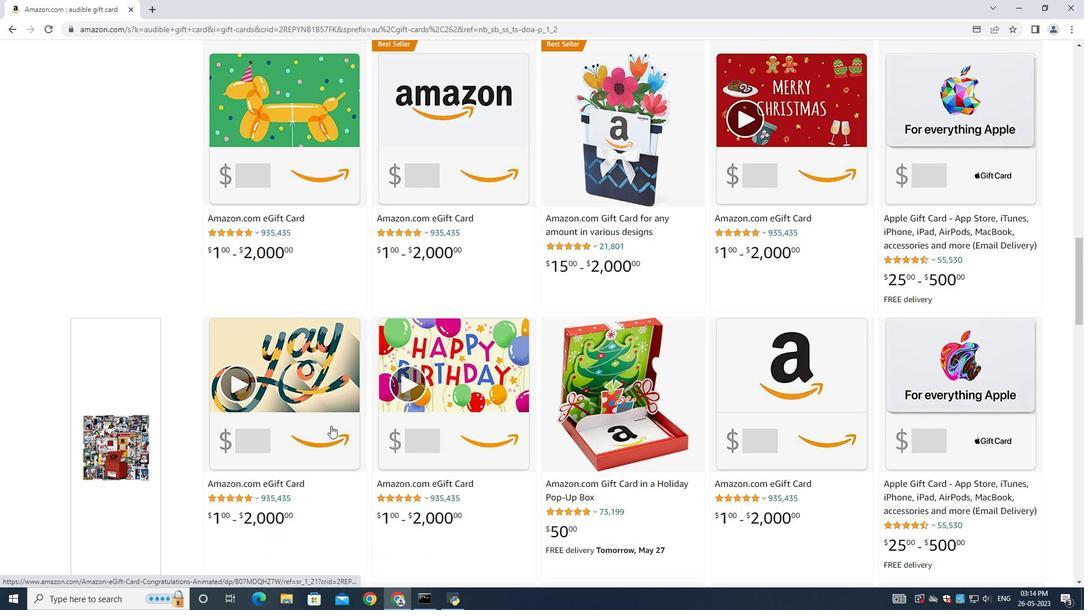 
Action: Mouse scrolled (333, 420) with delta (0, 0)
Screenshot: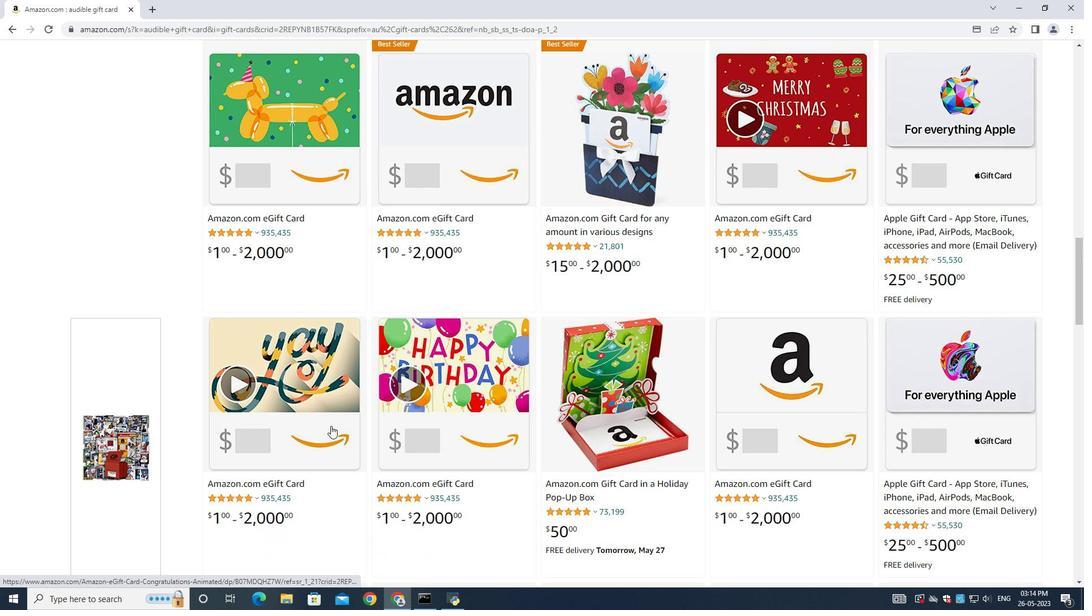 
Action: Mouse scrolled (333, 420) with delta (0, 0)
Screenshot: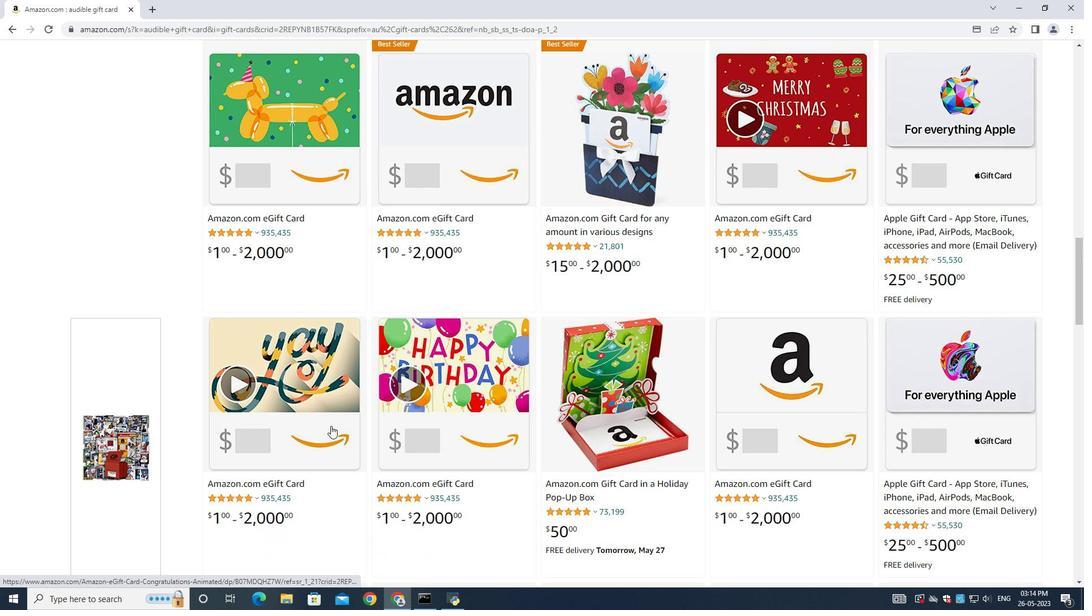 
Action: Mouse scrolled (333, 420) with delta (0, 0)
Screenshot: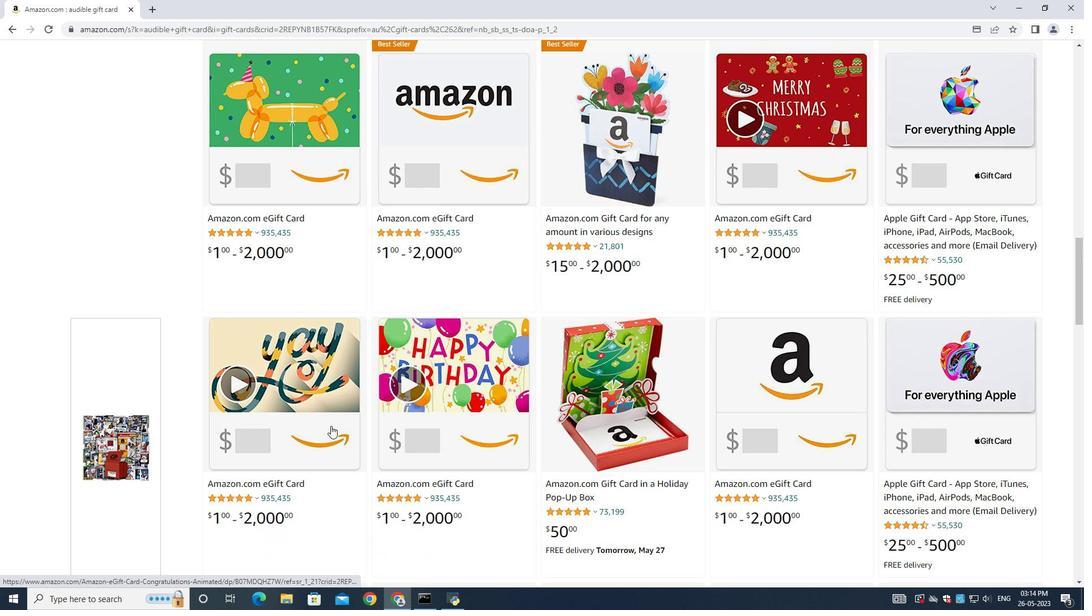 
Action: Mouse scrolled (333, 420) with delta (0, 0)
Screenshot: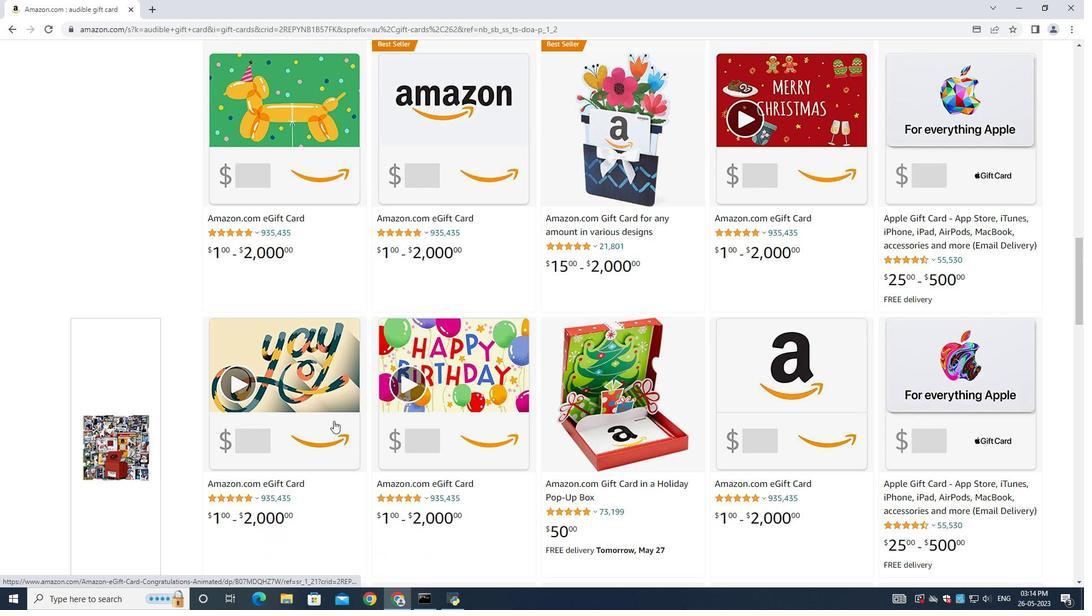 
Action: Mouse scrolled (333, 420) with delta (0, 0)
Screenshot: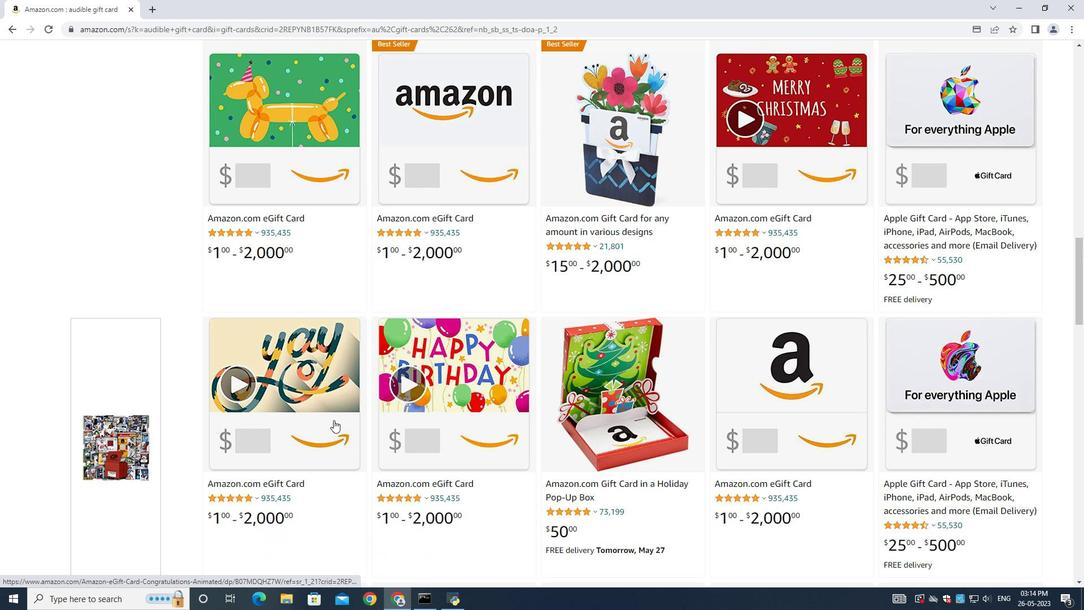 
Action: Mouse moved to (333, 417)
Screenshot: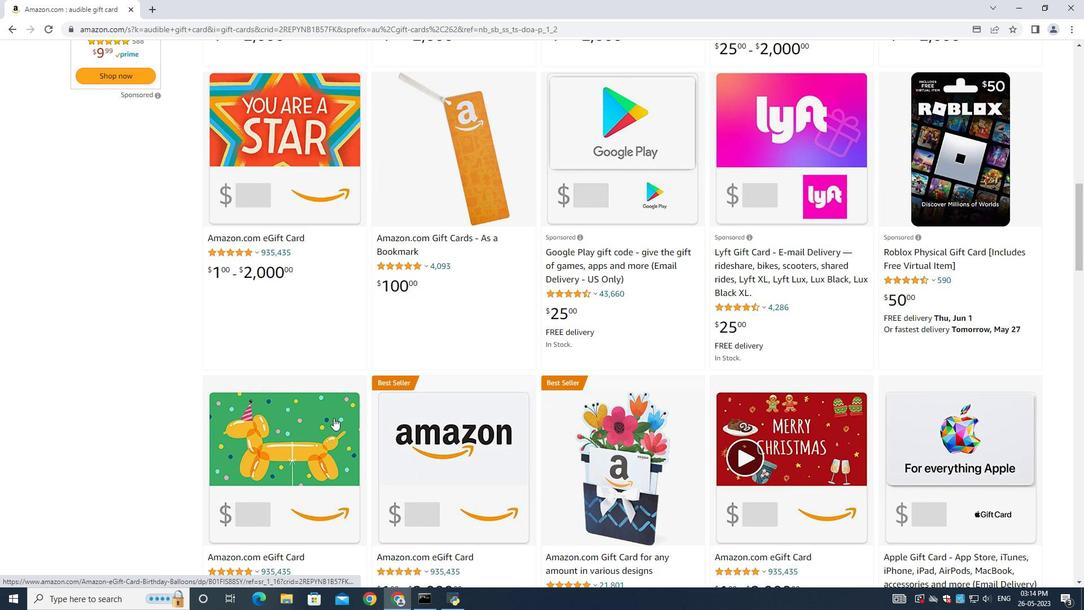 
Action: Mouse scrolled (333, 418) with delta (0, 0)
Screenshot: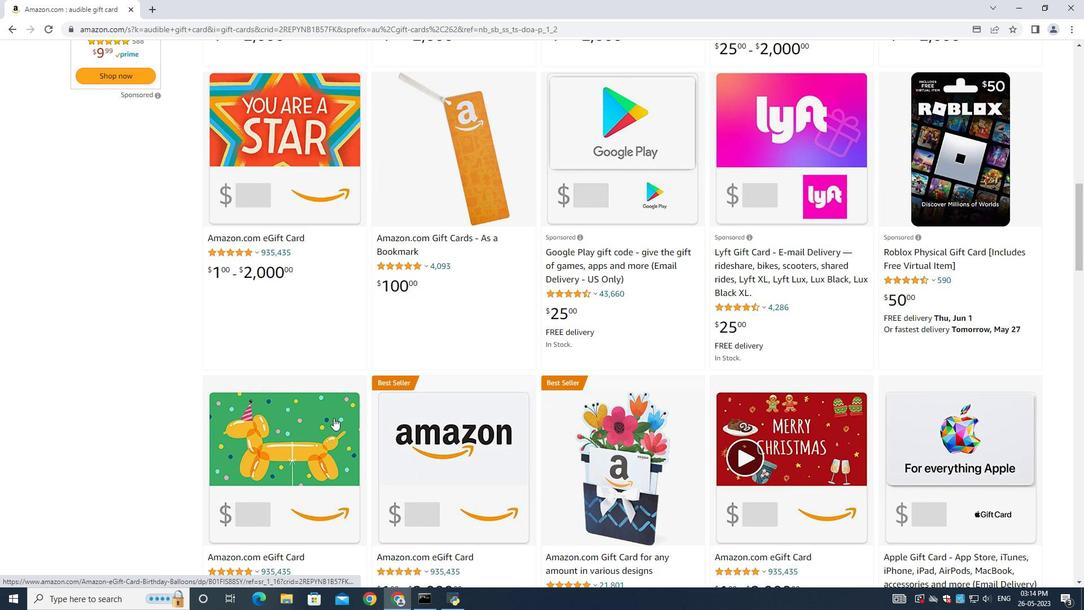 
Action: Mouse scrolled (333, 418) with delta (0, 0)
Screenshot: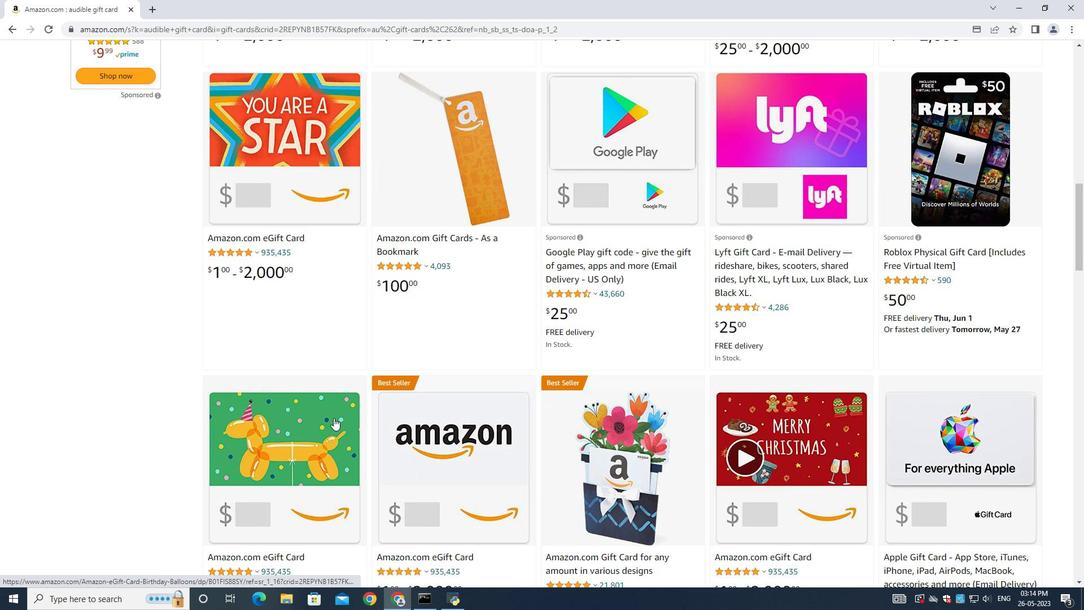 
Action: Mouse scrolled (333, 418) with delta (0, 0)
Screenshot: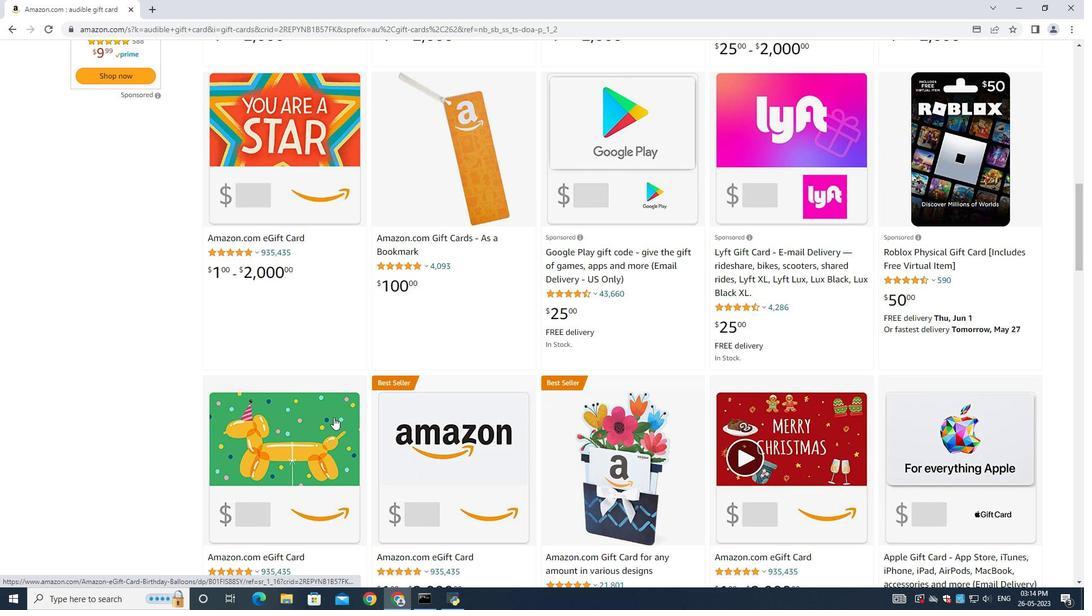 
Action: Mouse scrolled (333, 418) with delta (0, 0)
Screenshot: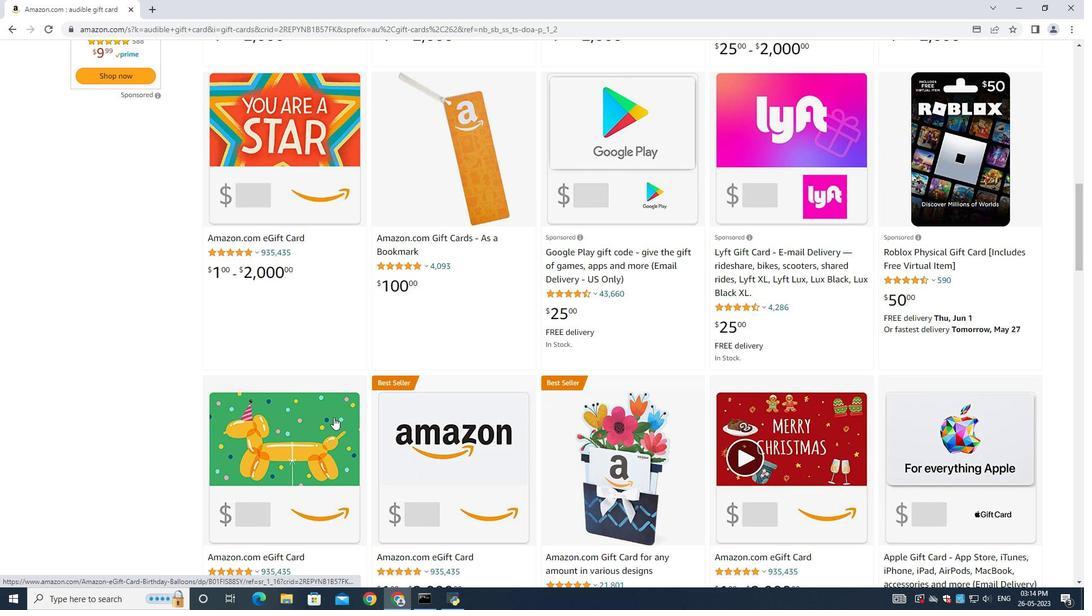 
Action: Mouse scrolled (333, 418) with delta (0, 0)
Screenshot: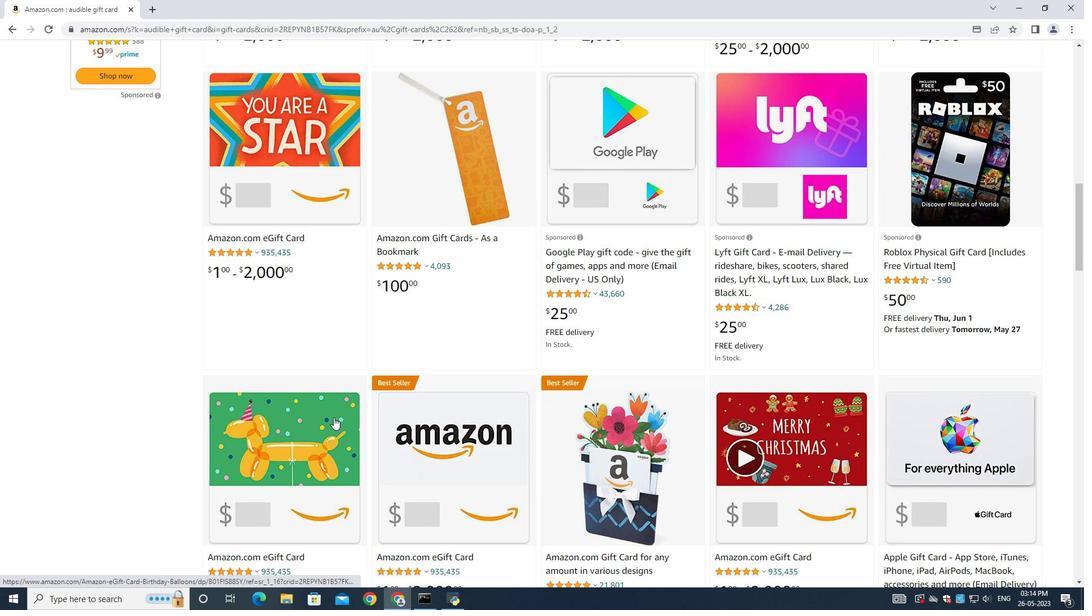 
Action: Mouse moved to (333, 416)
Screenshot: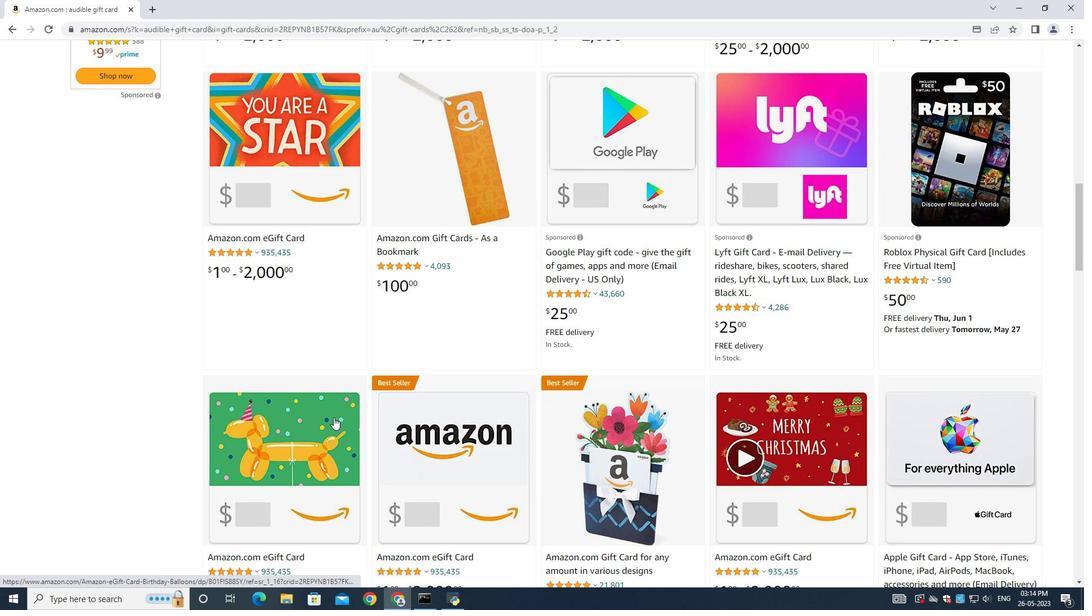 
Action: Mouse scrolled (333, 417) with delta (0, 0)
Screenshot: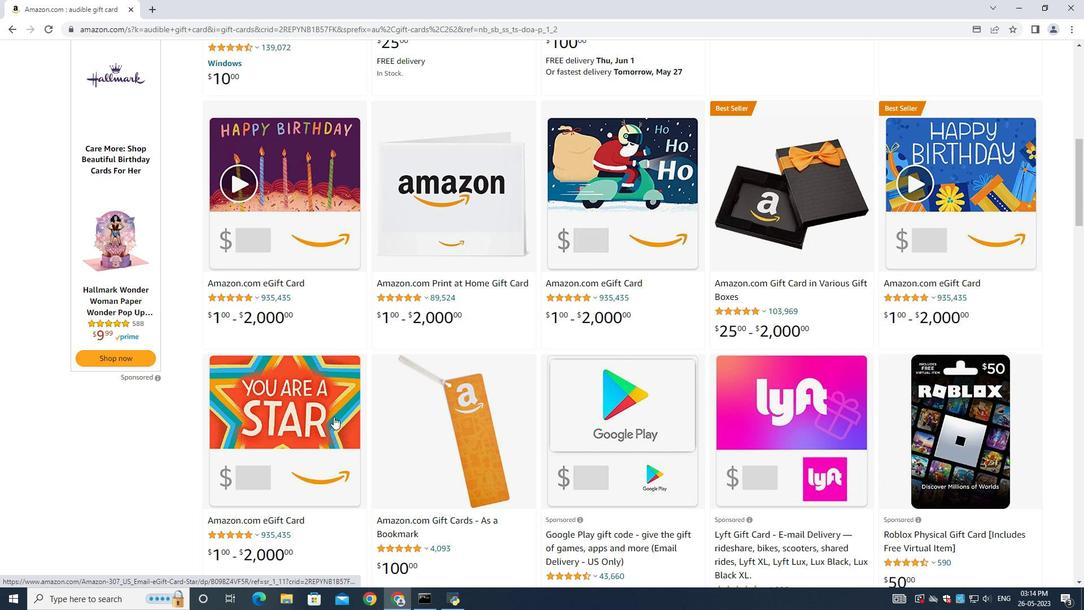 
Action: Mouse scrolled (333, 417) with delta (0, 0)
Screenshot: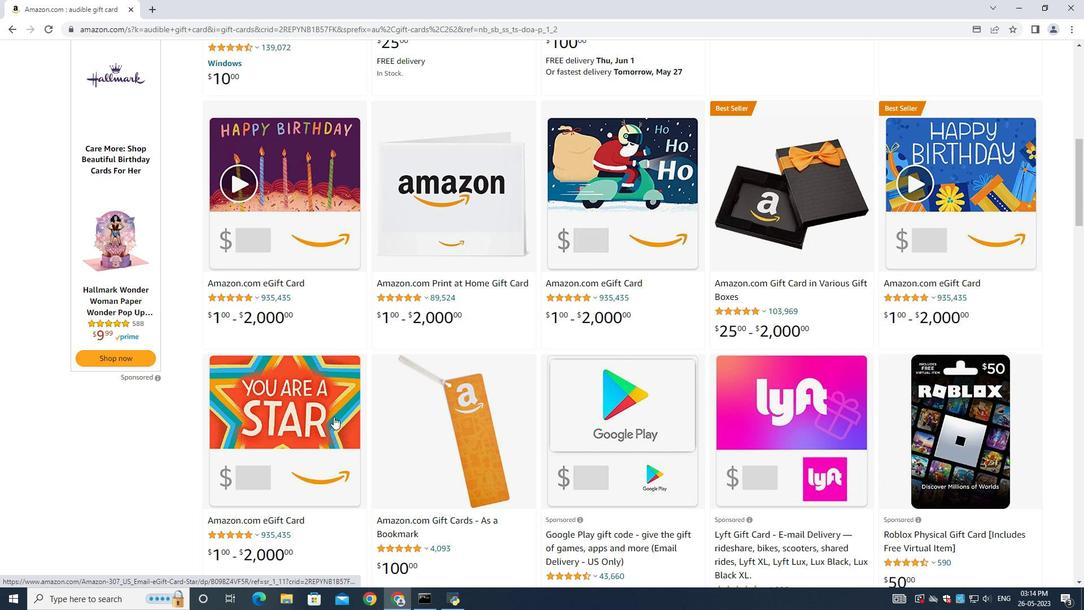 
Action: Mouse scrolled (333, 417) with delta (0, 0)
Screenshot: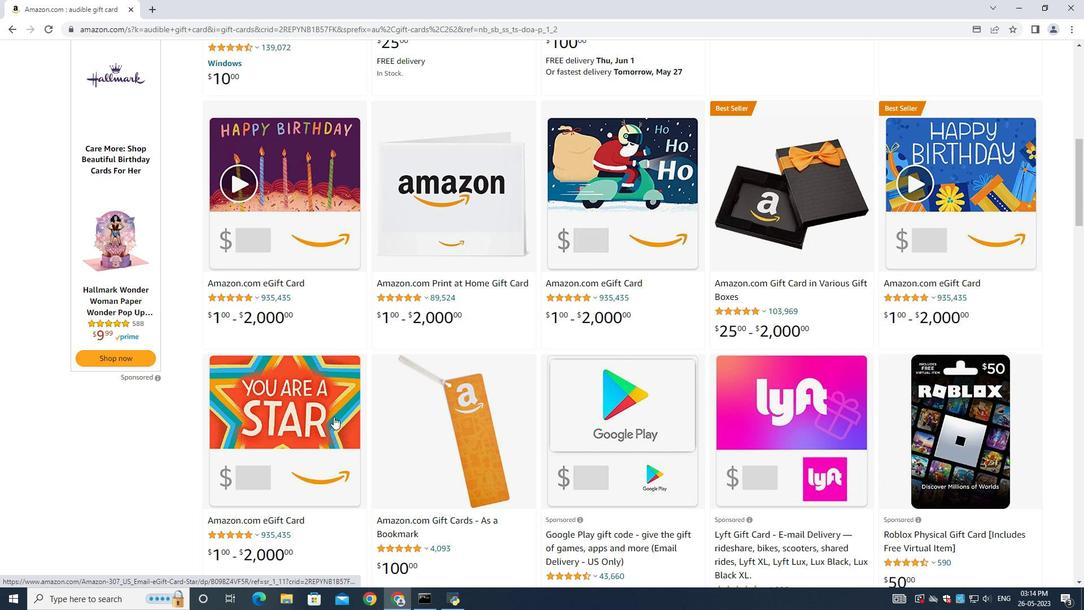 
Action: Mouse scrolled (333, 417) with delta (0, 0)
Screenshot: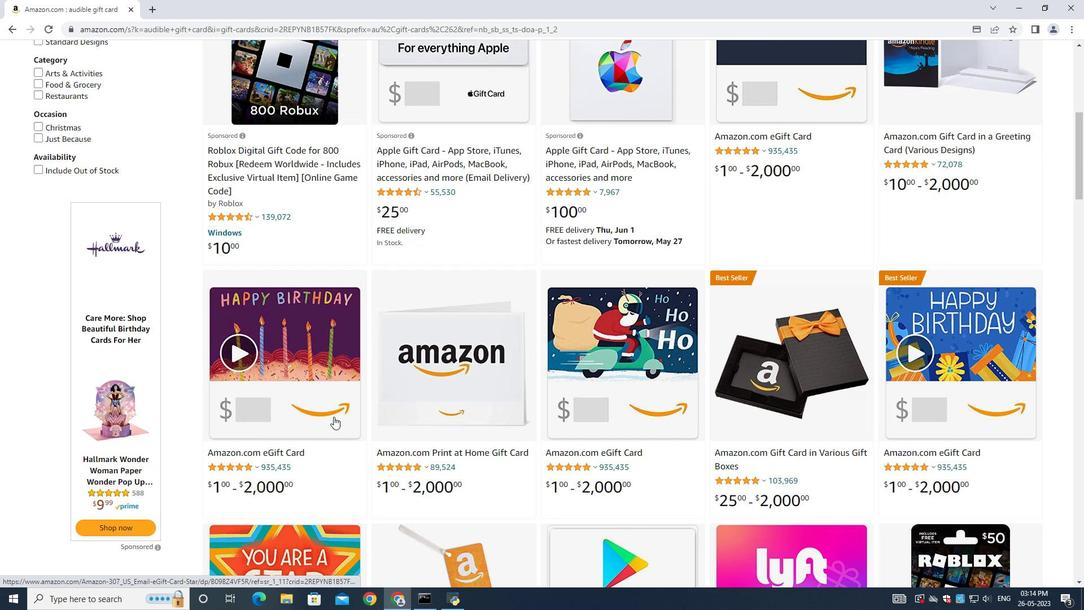 
Action: Mouse scrolled (333, 417) with delta (0, 0)
Screenshot: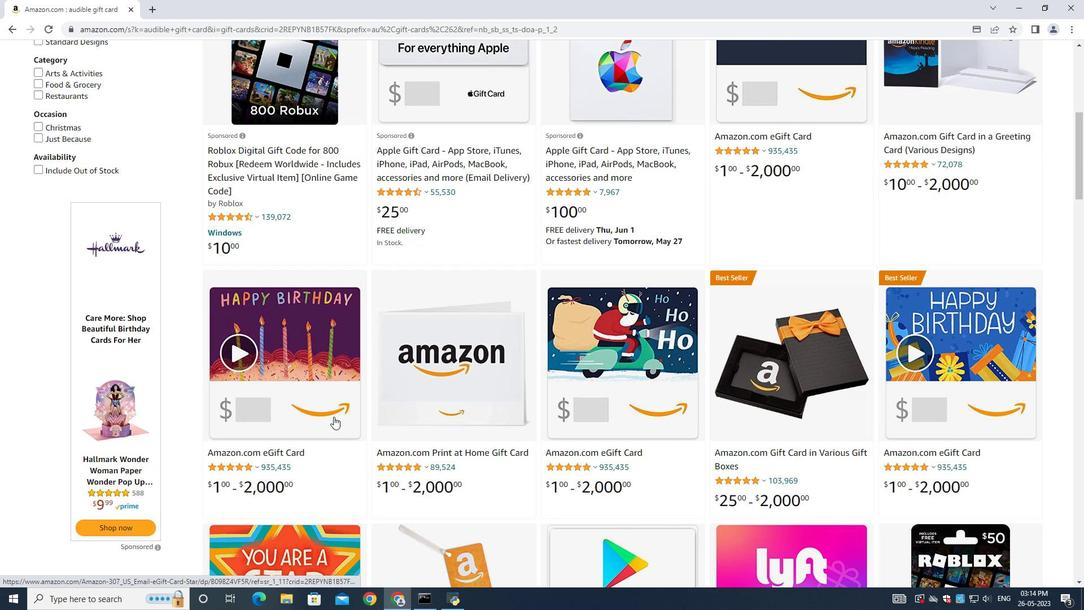 
Action: Mouse scrolled (333, 417) with delta (0, 0)
Screenshot: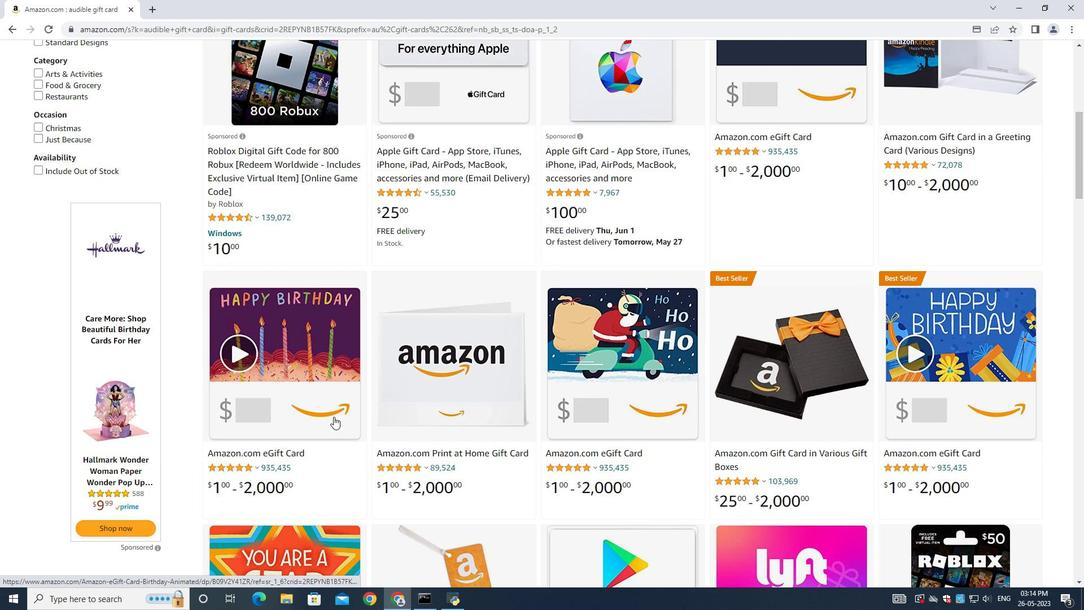 
Action: Mouse moved to (381, 430)
Screenshot: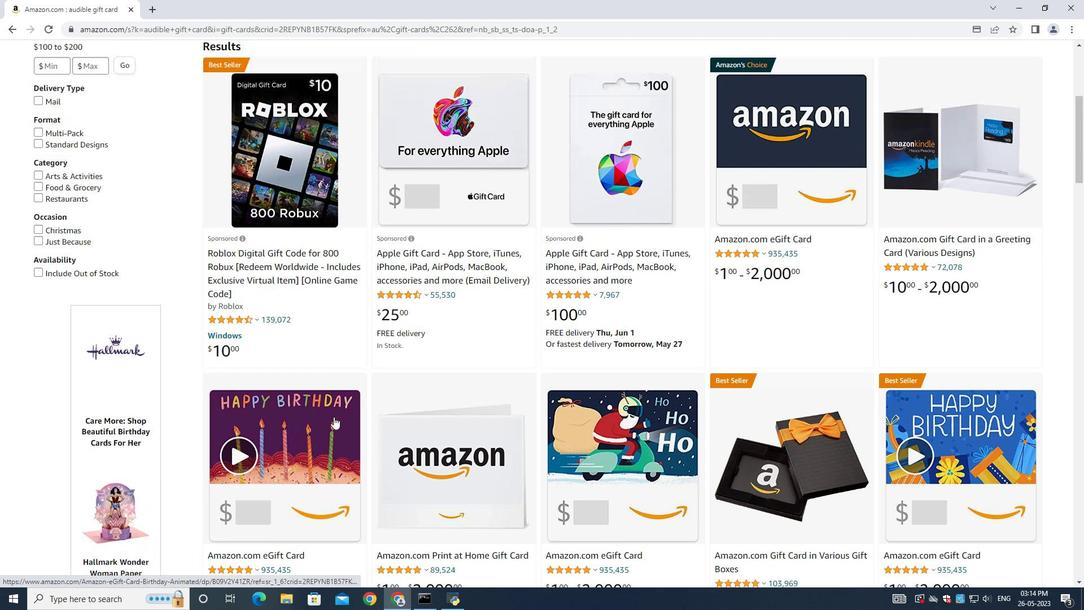 
Action: Mouse scrolled (381, 431) with delta (0, 0)
Screenshot: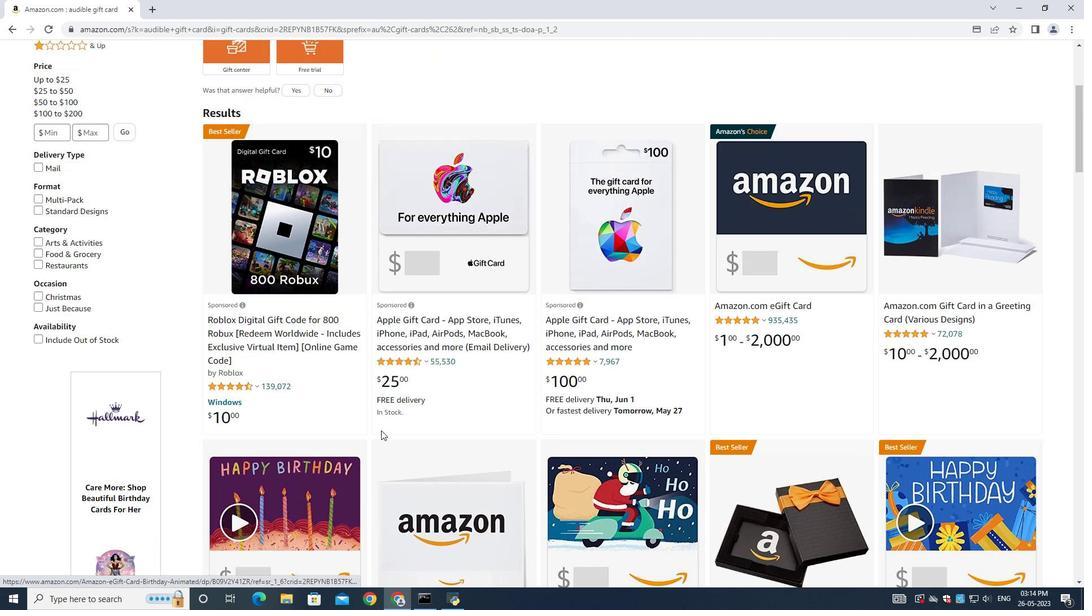 
Action: Mouse scrolled (381, 431) with delta (0, 0)
Screenshot: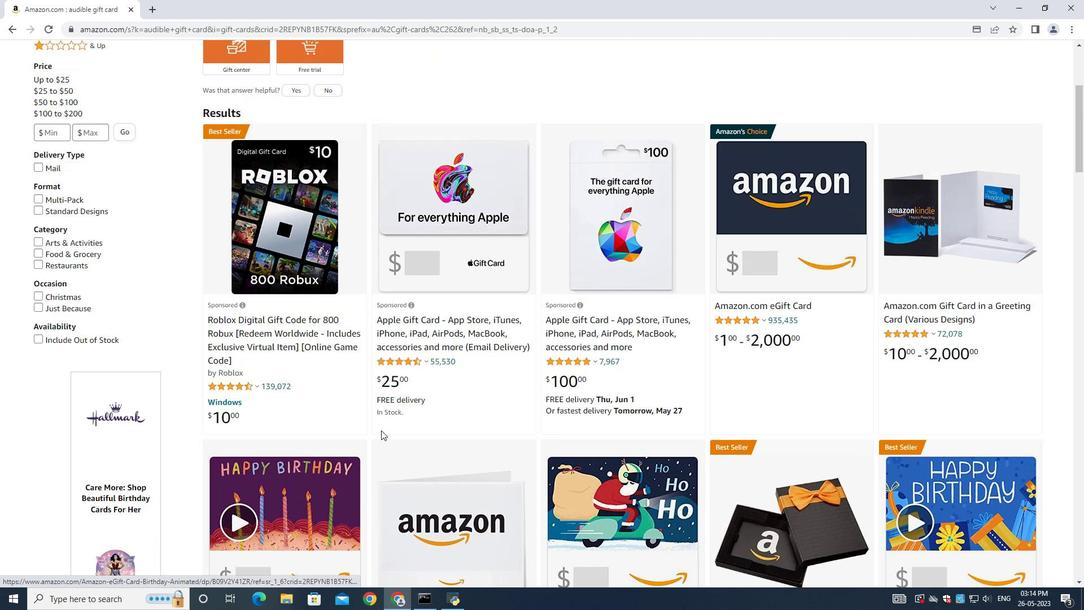 
Action: Mouse moved to (380, 427)
Screenshot: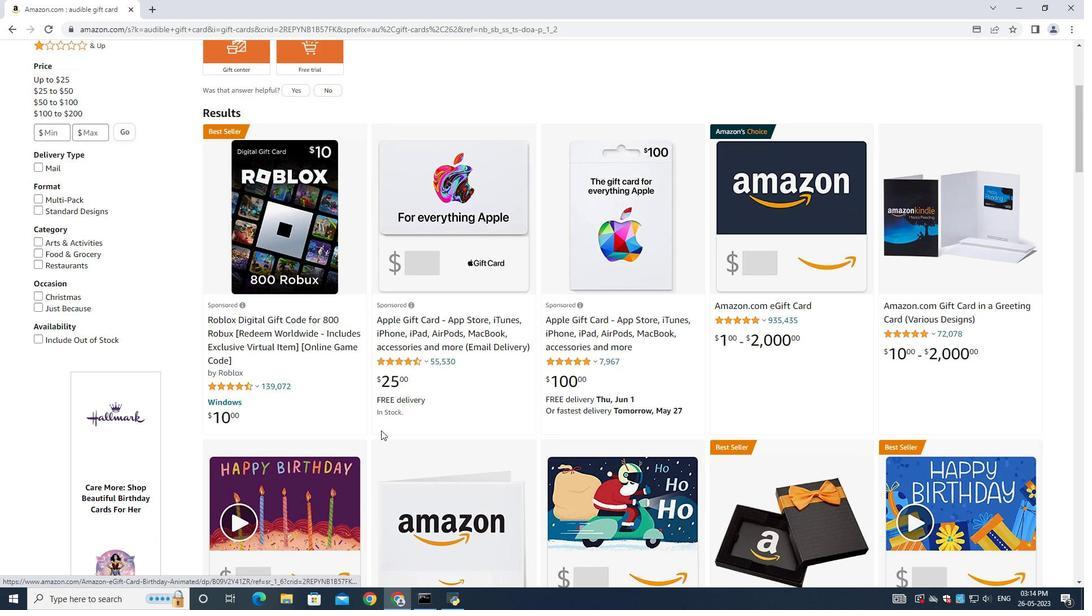 
Action: Mouse scrolled (381, 431) with delta (0, 0)
Screenshot: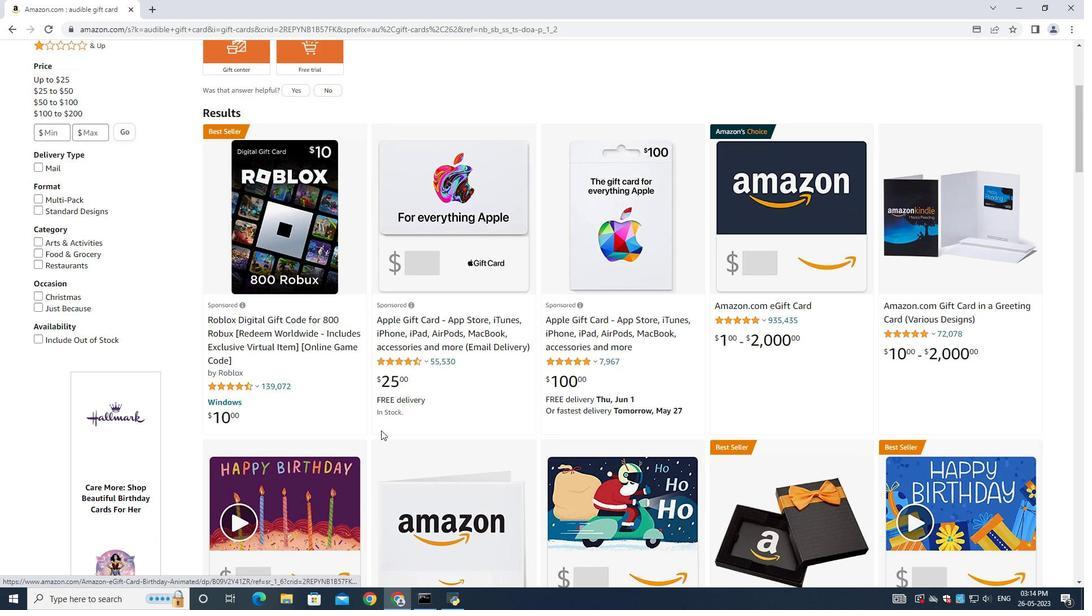 
Action: Mouse moved to (293, 406)
Screenshot: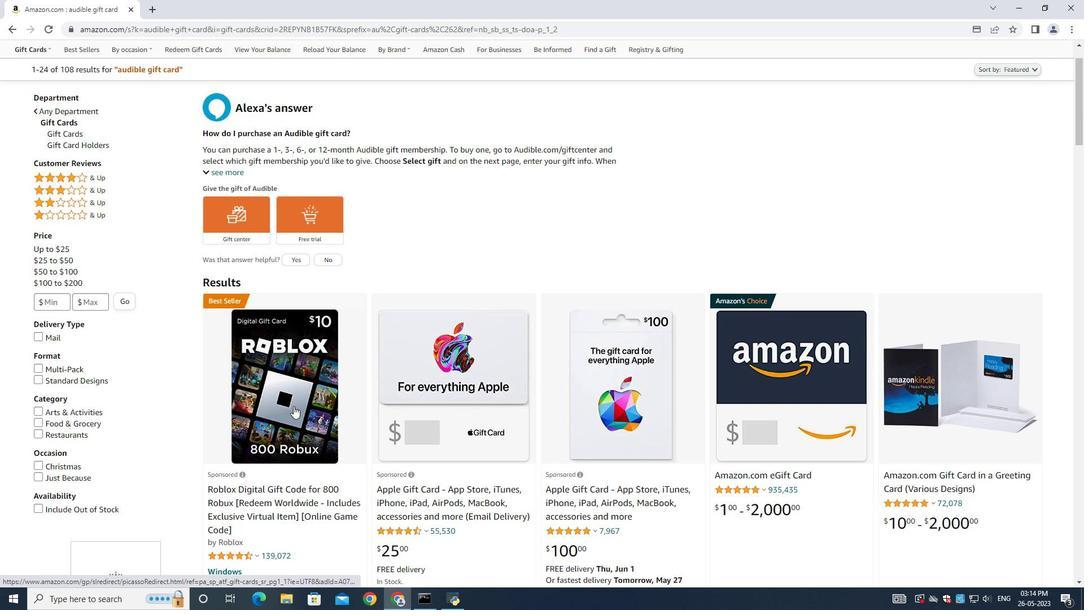 
Action: Mouse scrolled (293, 406) with delta (0, 0)
Screenshot: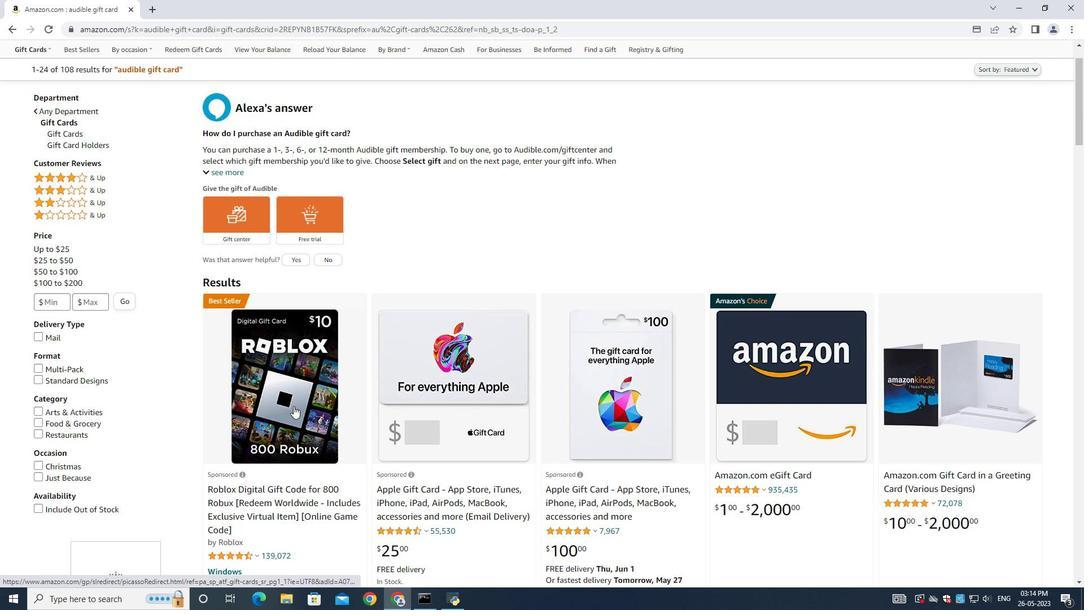 
Action: Mouse scrolled (293, 406) with delta (0, 0)
Screenshot: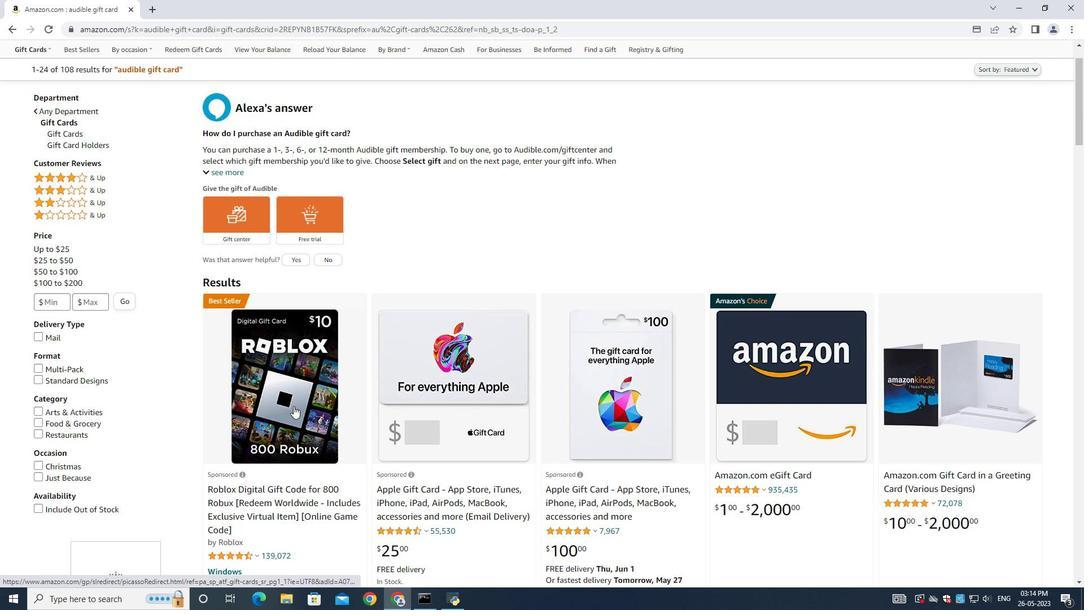 
Action: Mouse scrolled (293, 406) with delta (0, 0)
Screenshot: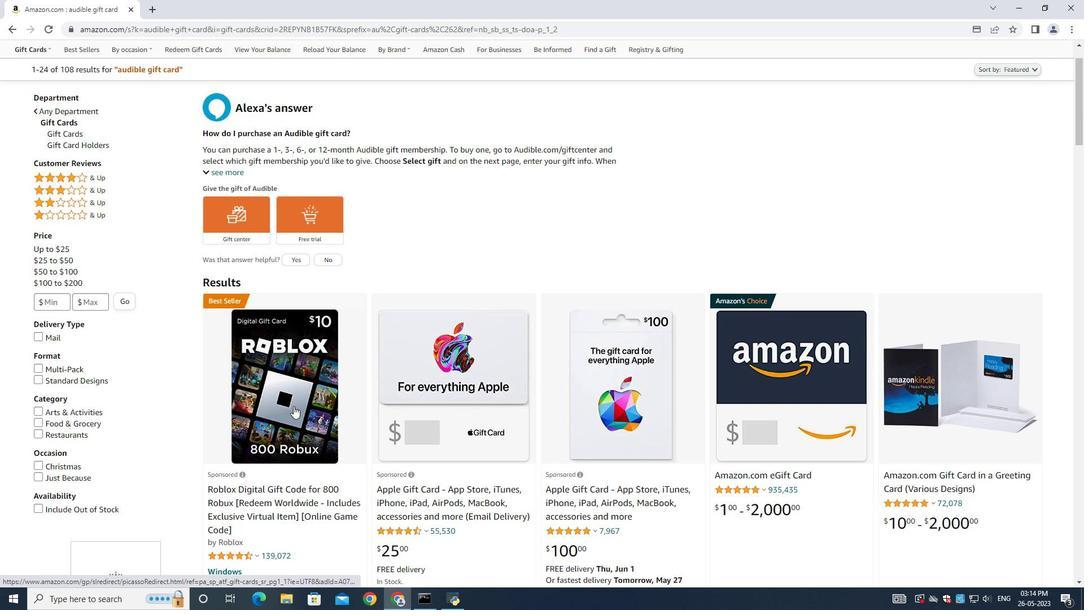 
Action: Mouse scrolled (293, 406) with delta (0, 0)
Screenshot: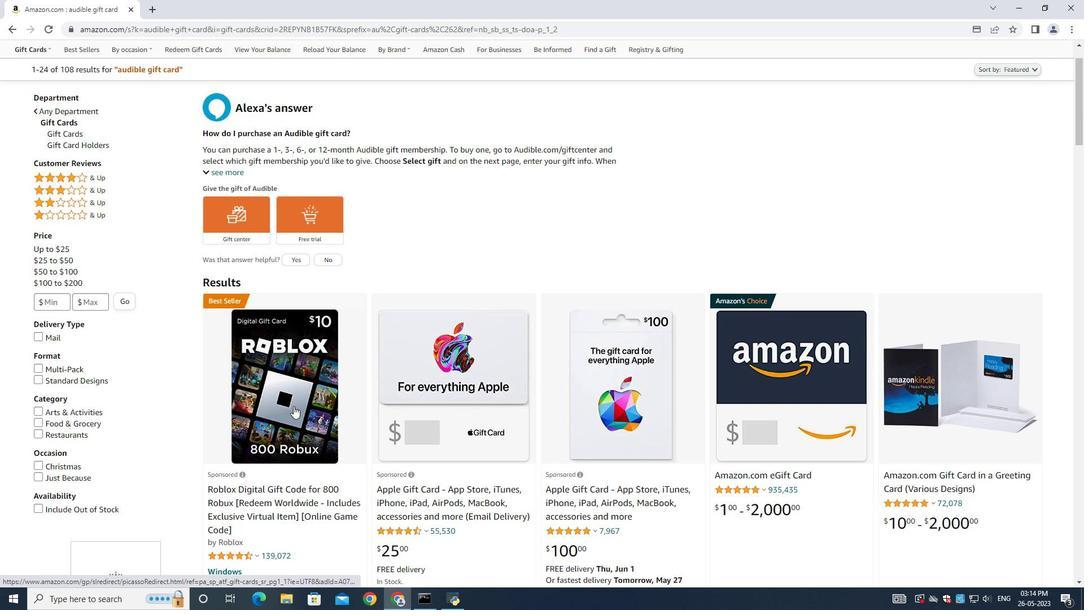 
Action: Mouse scrolled (293, 406) with delta (0, 0)
Screenshot: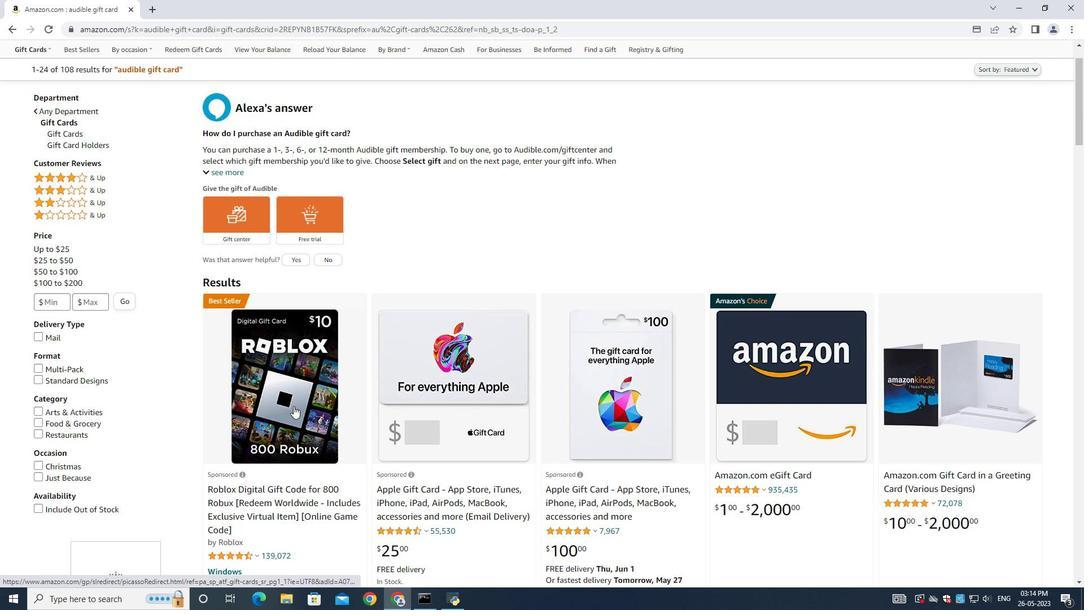 
Action: Mouse scrolled (293, 406) with delta (0, 0)
Screenshot: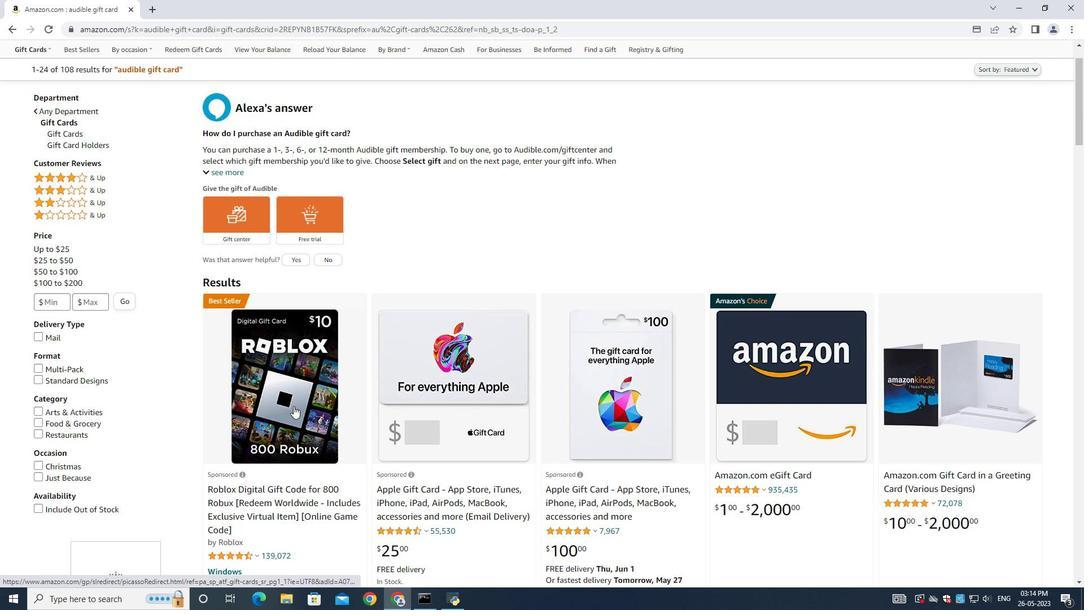 
Action: Mouse moved to (351, 405)
Screenshot: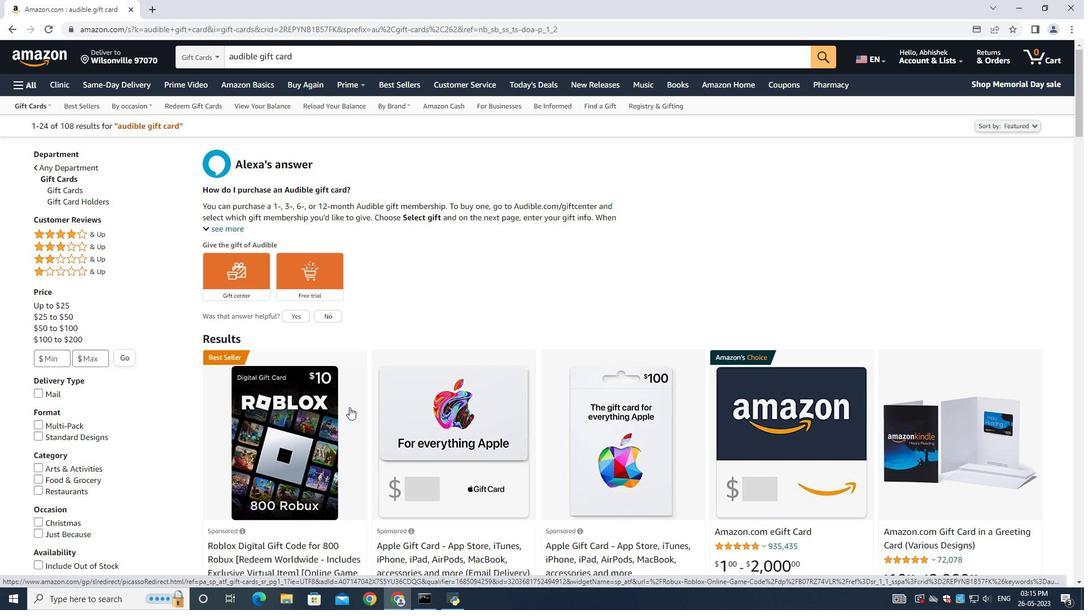 
Action: Mouse scrolled (349, 407) with delta (0, 0)
Screenshot: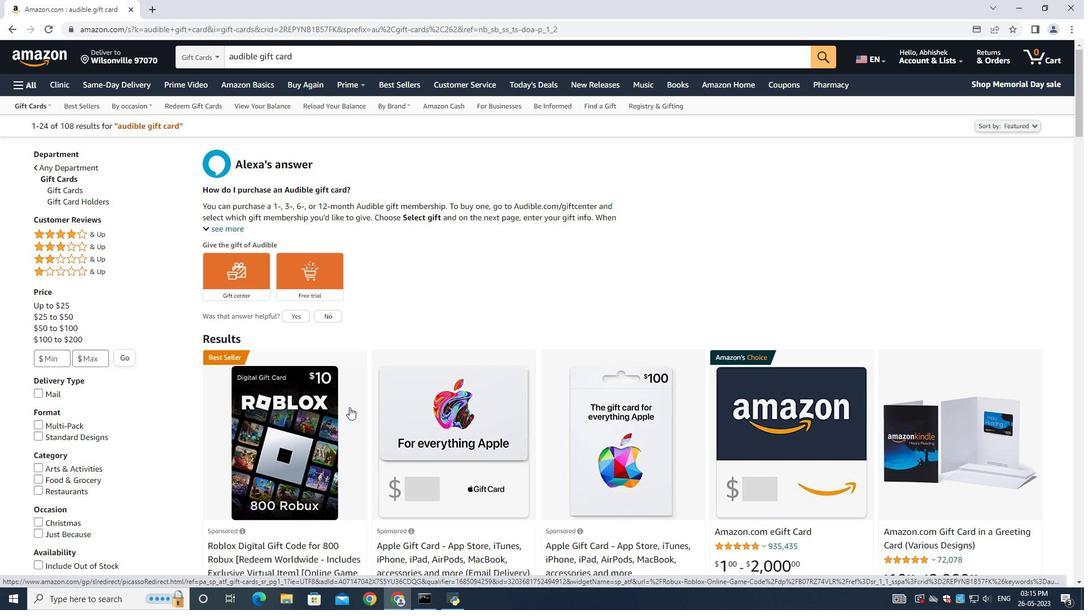 
Action: Mouse moved to (355, 403)
Screenshot: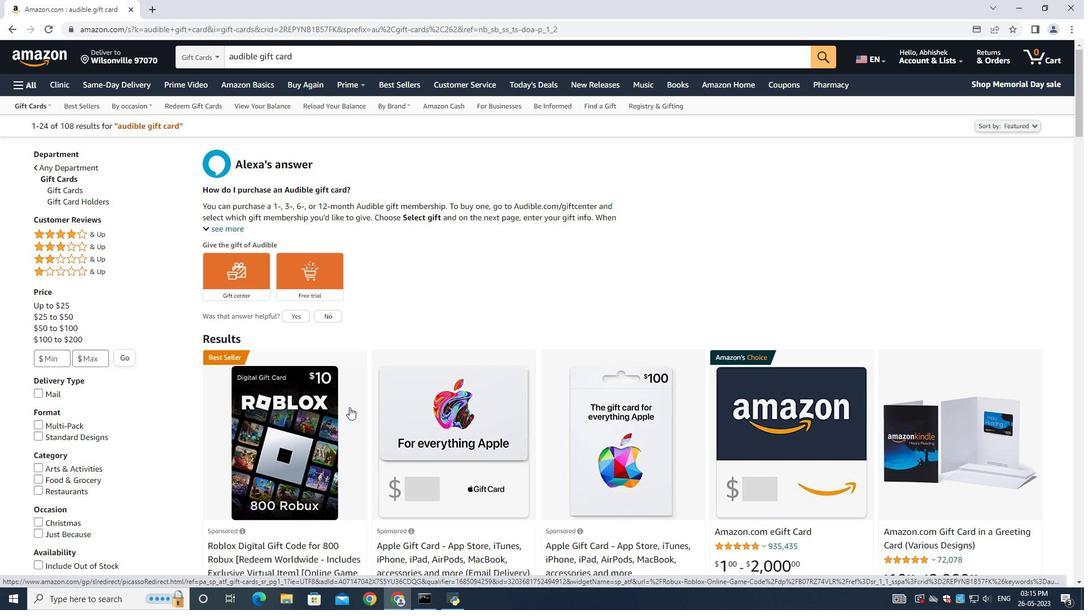 
Action: Mouse scrolled (349, 407) with delta (0, 0)
Screenshot: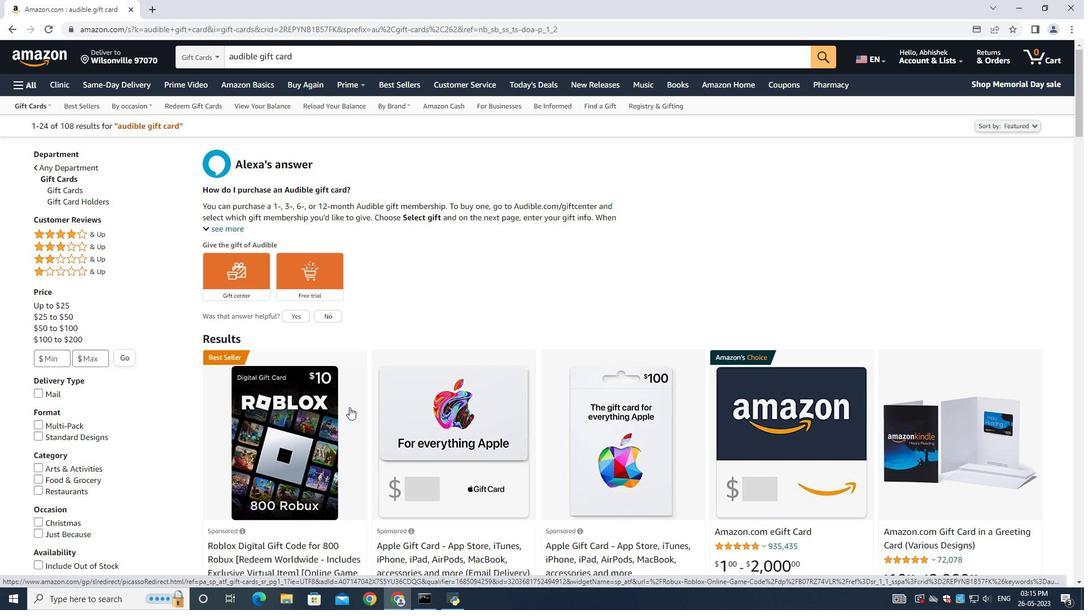 
Action: Mouse moved to (361, 403)
Screenshot: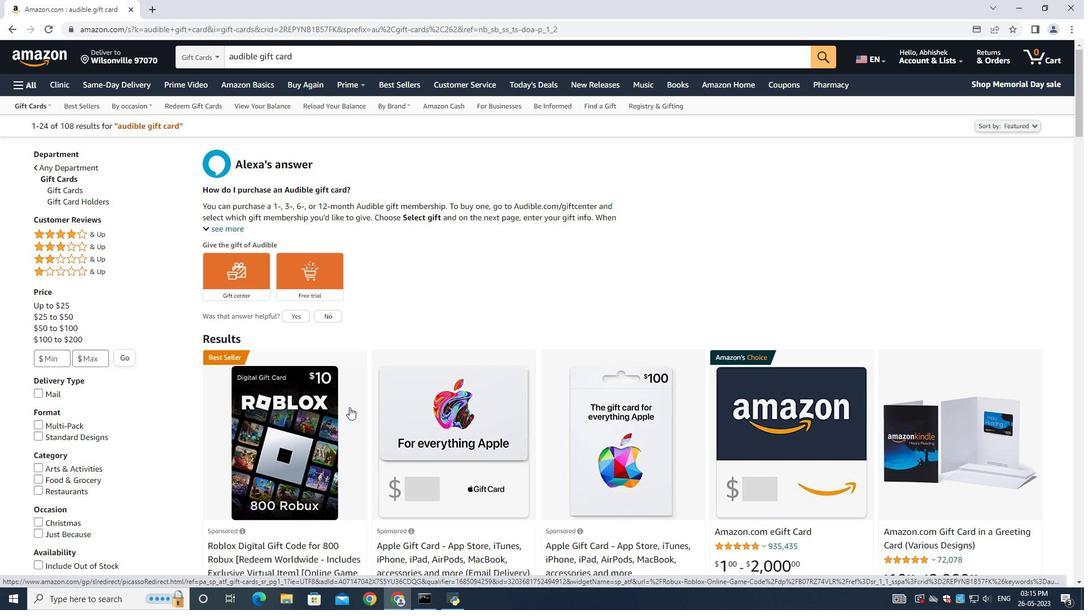 
Action: Mouse scrolled (349, 407) with delta (0, 0)
Screenshot: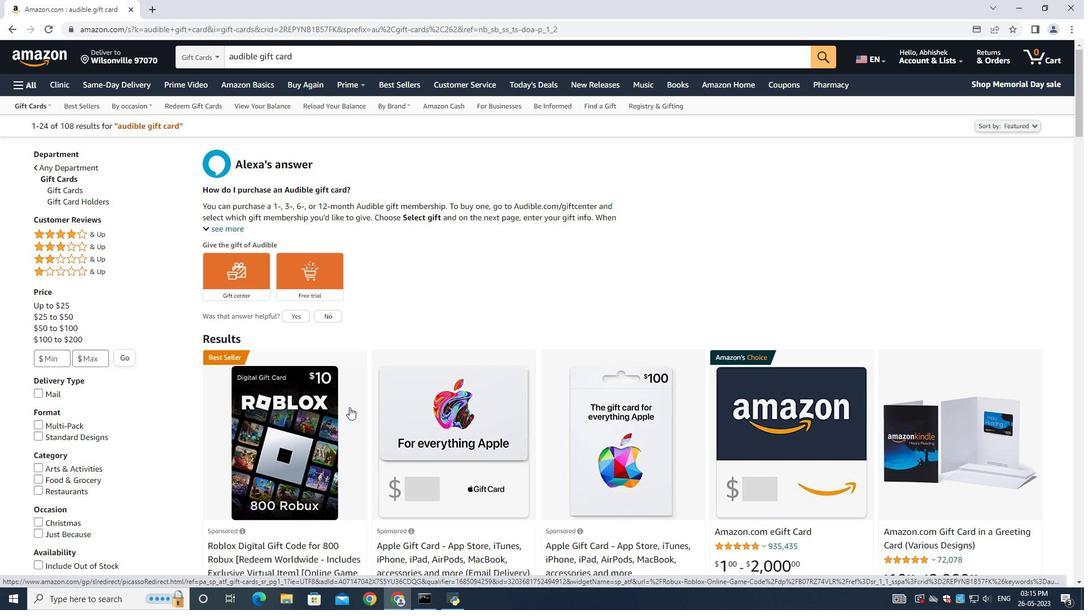 
Action: Mouse moved to (365, 403)
Screenshot: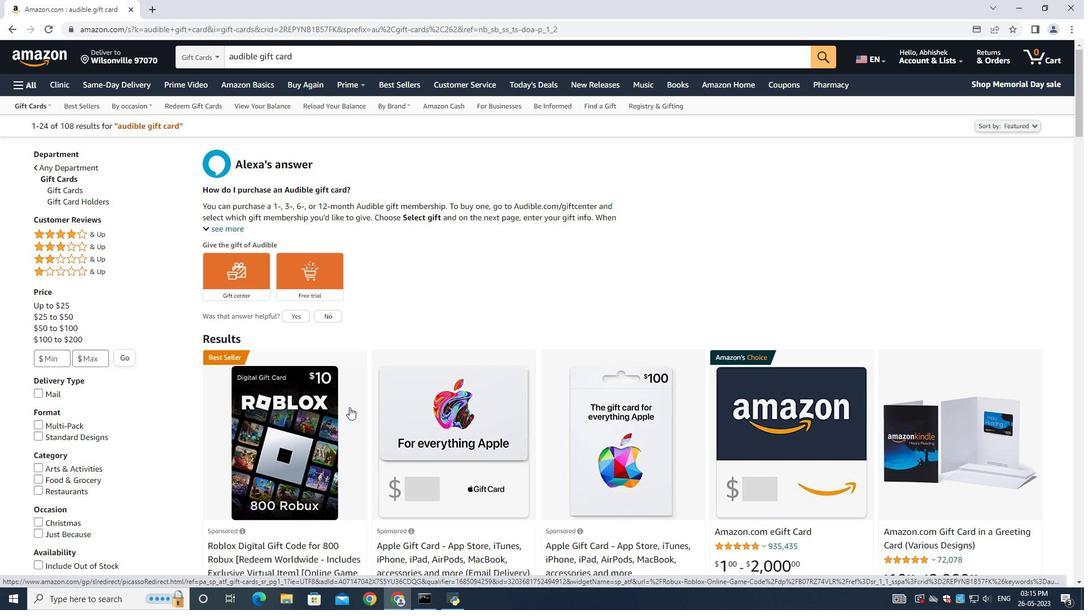 
Action: Mouse scrolled (349, 407) with delta (0, 0)
Screenshot: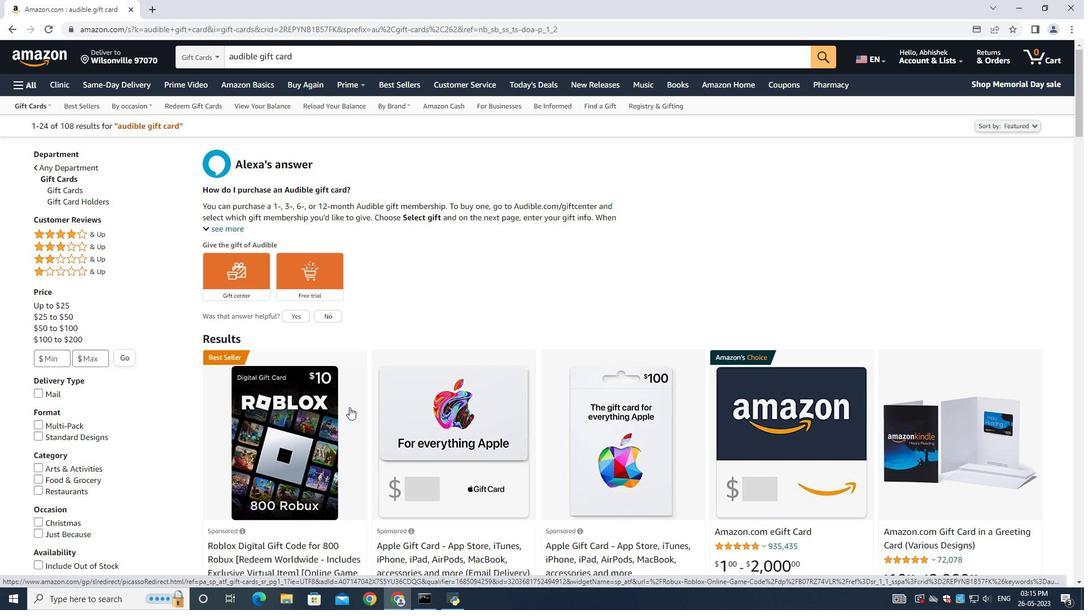 
Action: Mouse moved to (391, 365)
Screenshot: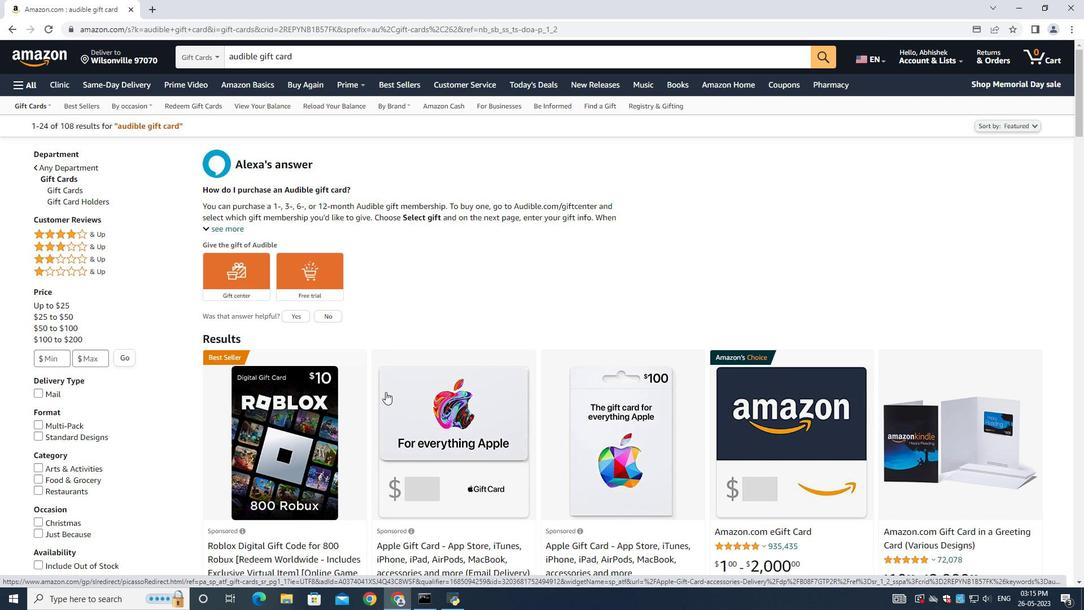 
Action: Mouse scrolled (391, 364) with delta (0, 0)
Screenshot: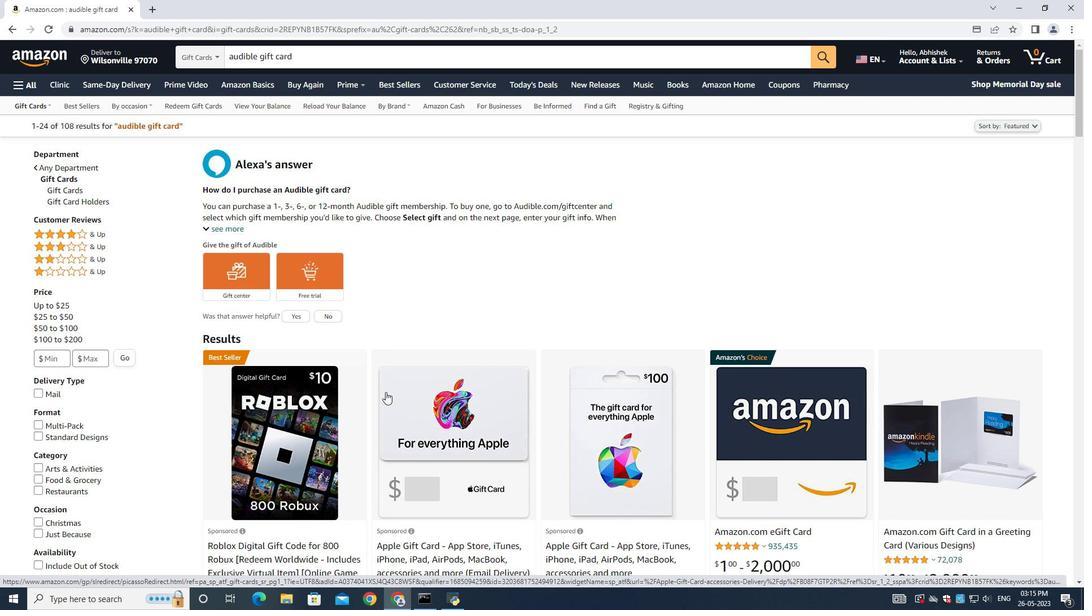 
Action: Mouse scrolled (391, 364) with delta (0, 0)
Screenshot: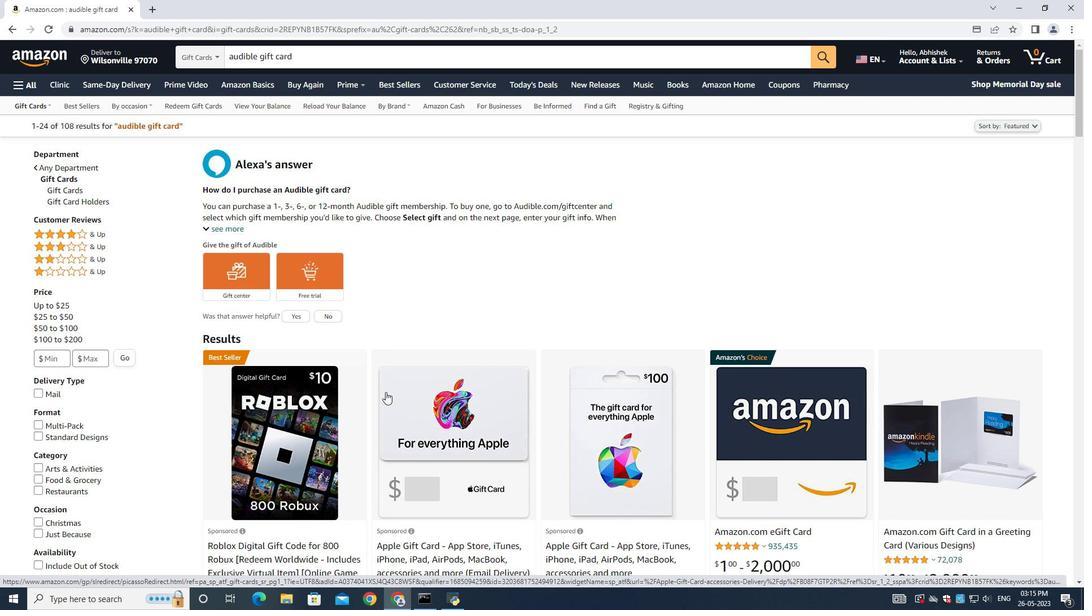 
Action: Mouse scrolled (391, 364) with delta (0, 0)
Screenshot: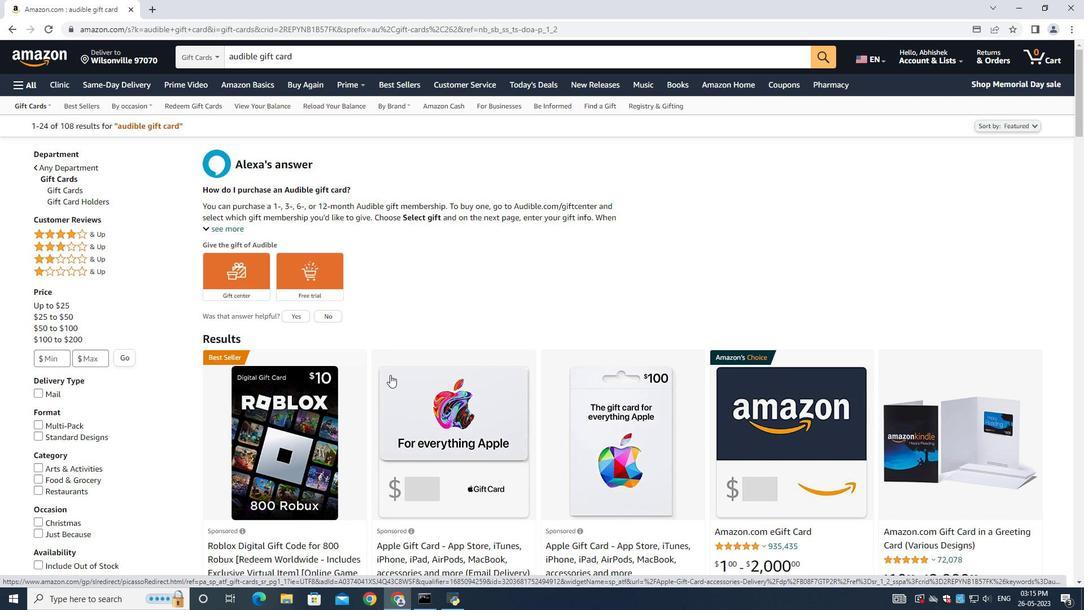 
Action: Mouse scrolled (391, 364) with delta (0, 0)
Screenshot: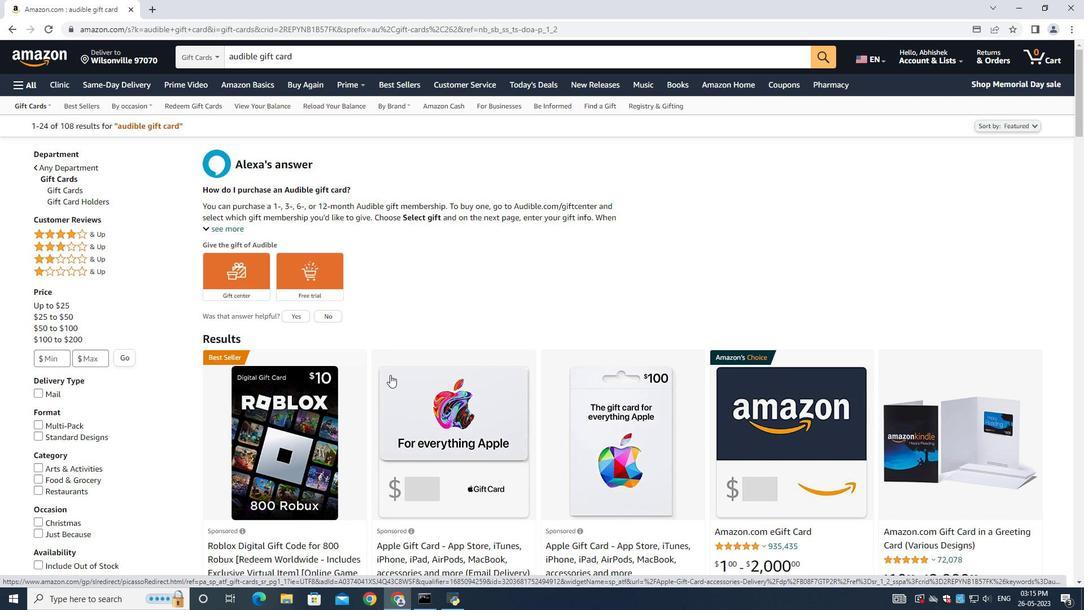 
Action: Mouse moved to (390, 364)
Screenshot: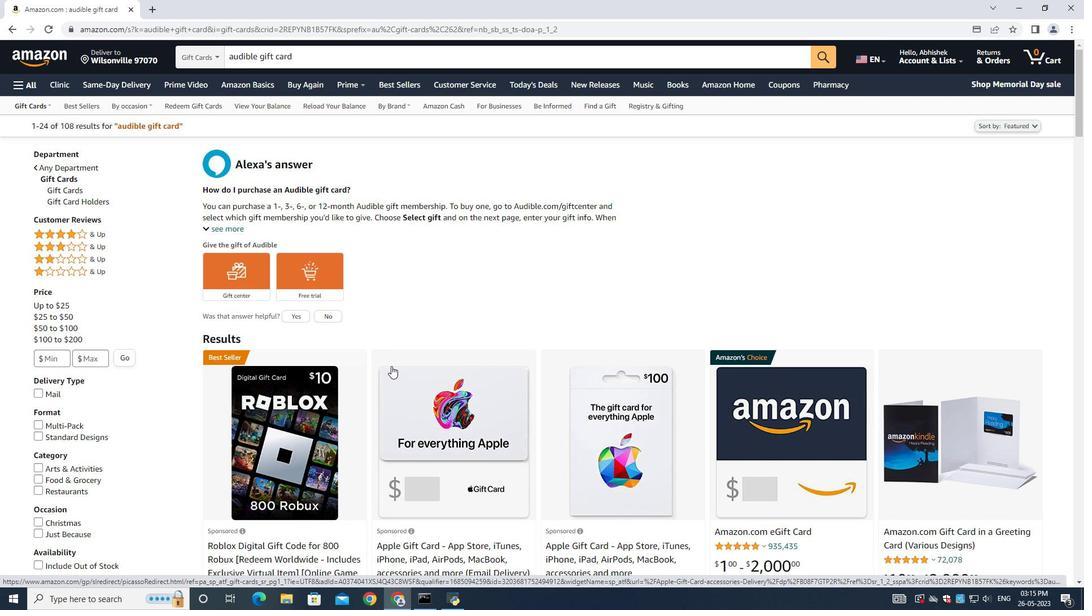
Action: Mouse scrolled (390, 364) with delta (0, 0)
Screenshot: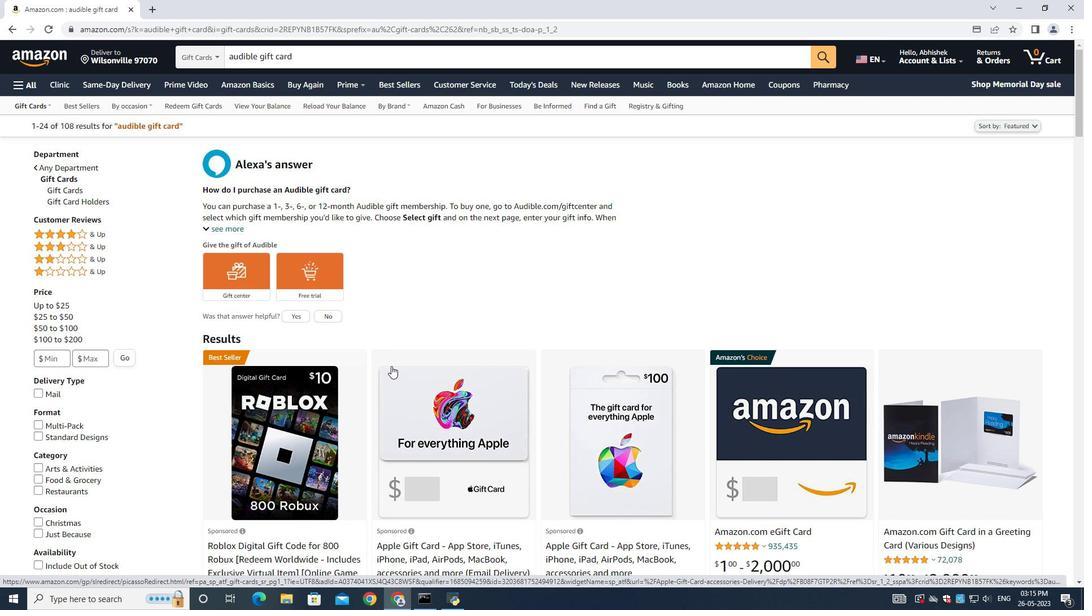 
Action: Mouse moved to (286, 209)
Screenshot: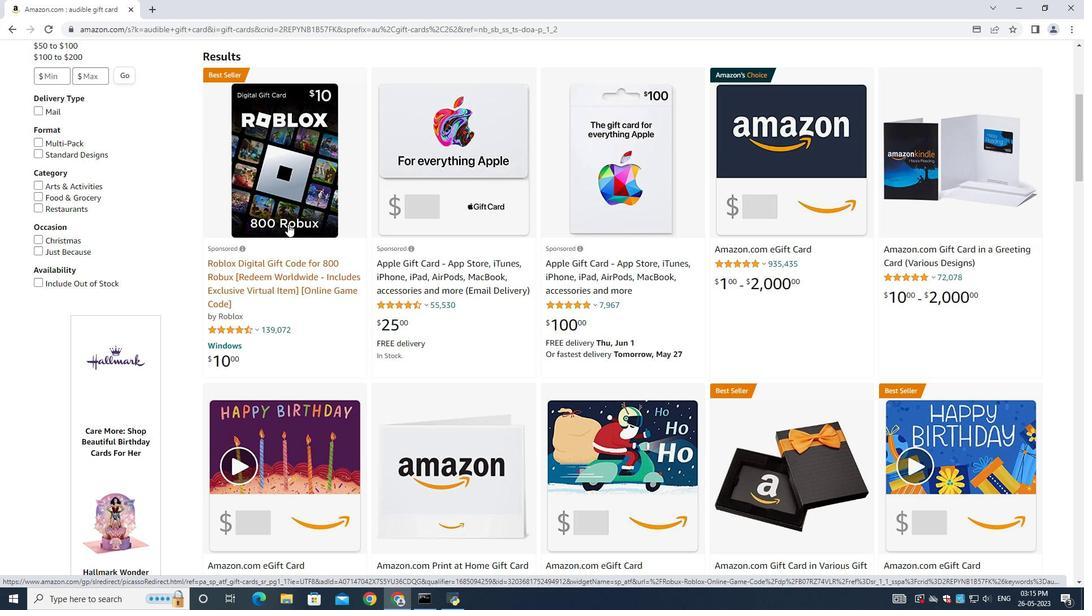 
Action: Mouse pressed left at (286, 209)
Screenshot: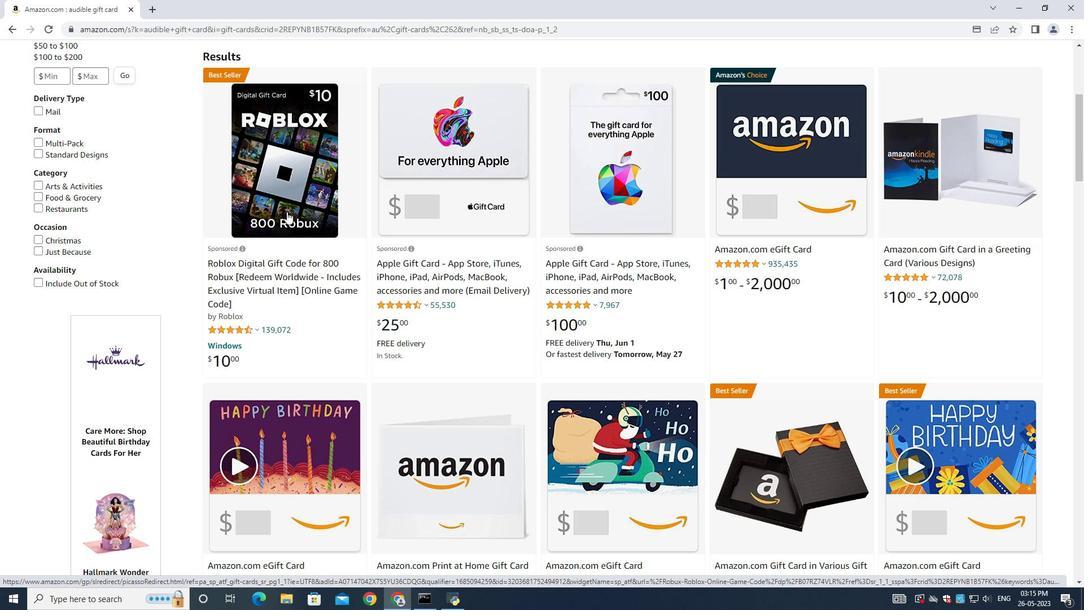 
Action: Mouse moved to (437, 251)
Screenshot: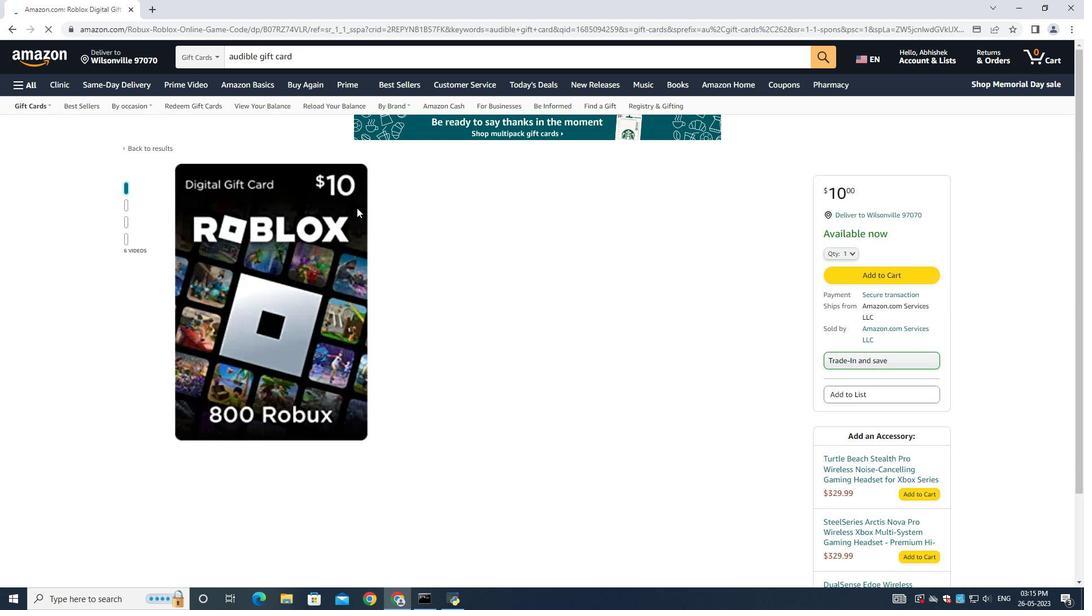 
Action: Mouse scrolled (437, 250) with delta (0, 0)
Screenshot: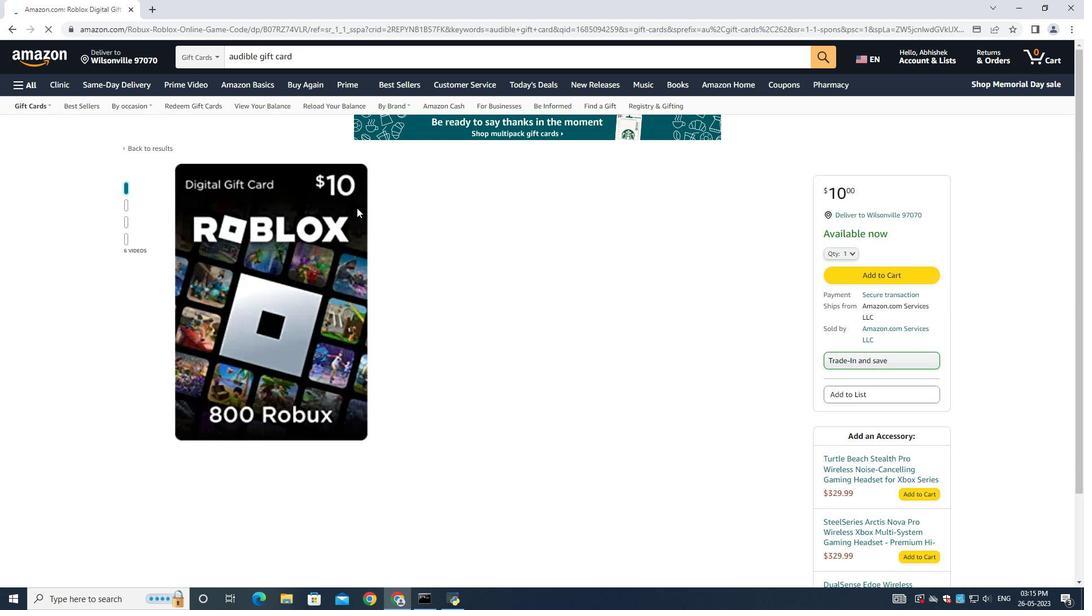
Action: Mouse moved to (437, 250)
Screenshot: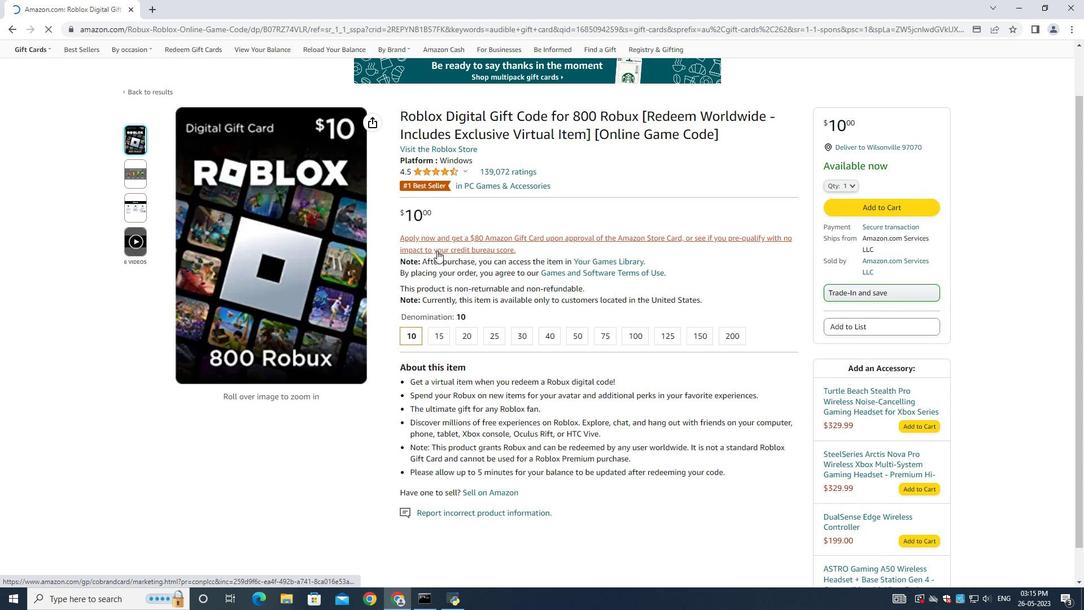 
Action: Mouse scrolled (437, 249) with delta (0, 0)
Screenshot: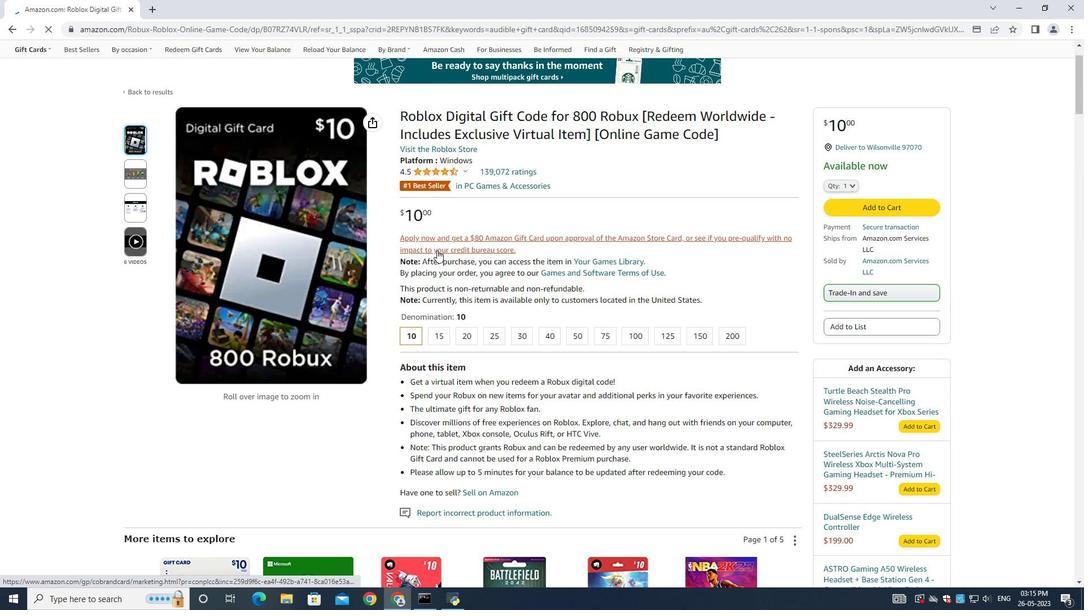 
Action: Mouse moved to (434, 258)
Screenshot: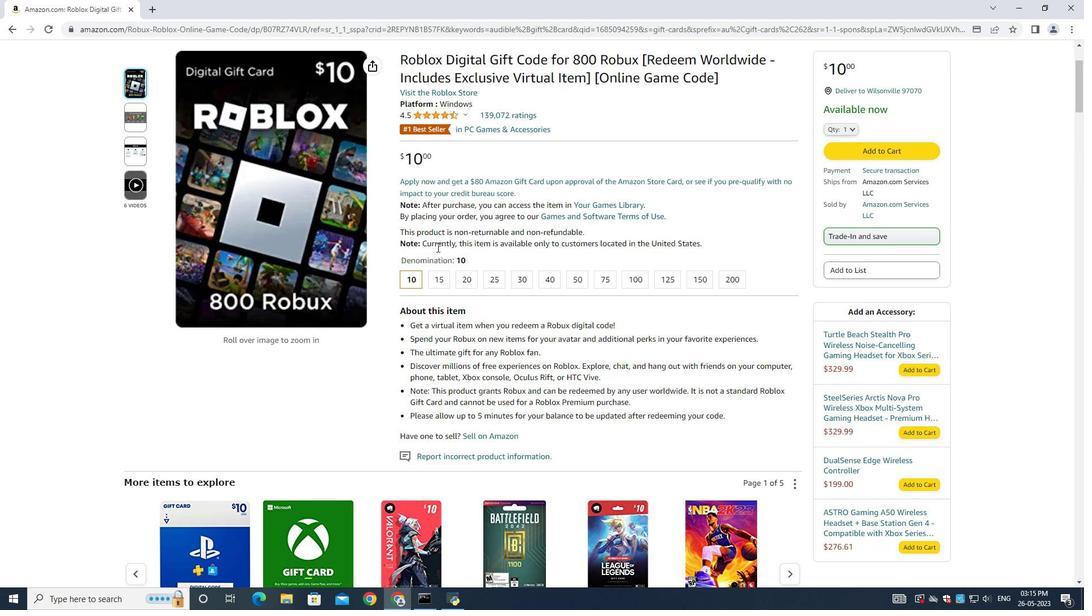 
Action: Mouse scrolled (435, 257) with delta (0, 0)
Screenshot: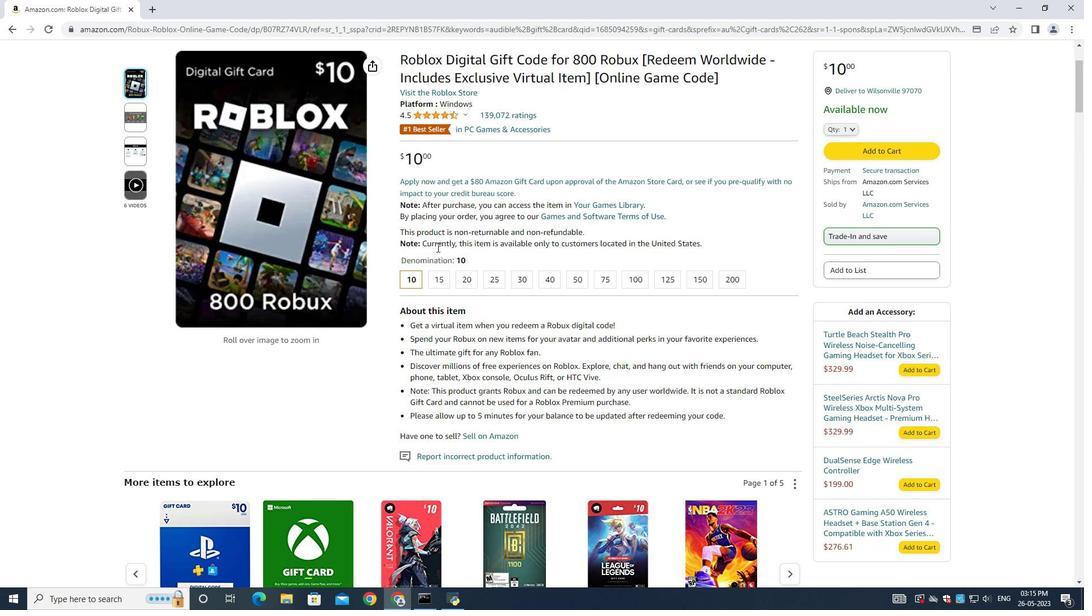 
Action: Mouse moved to (431, 262)
Screenshot: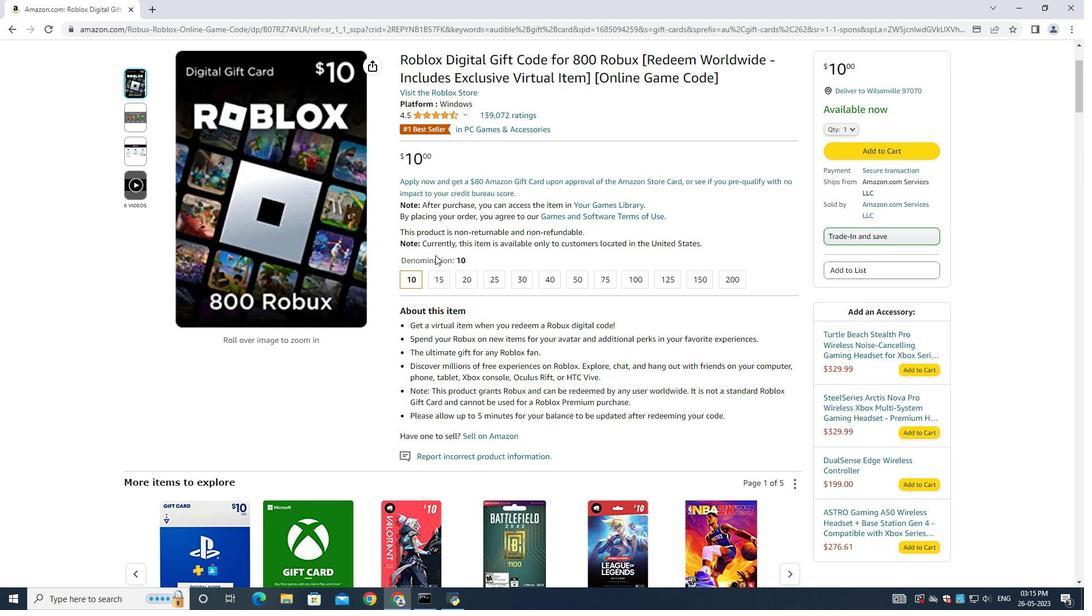 
Action: Mouse scrolled (432, 262) with delta (0, 0)
Screenshot: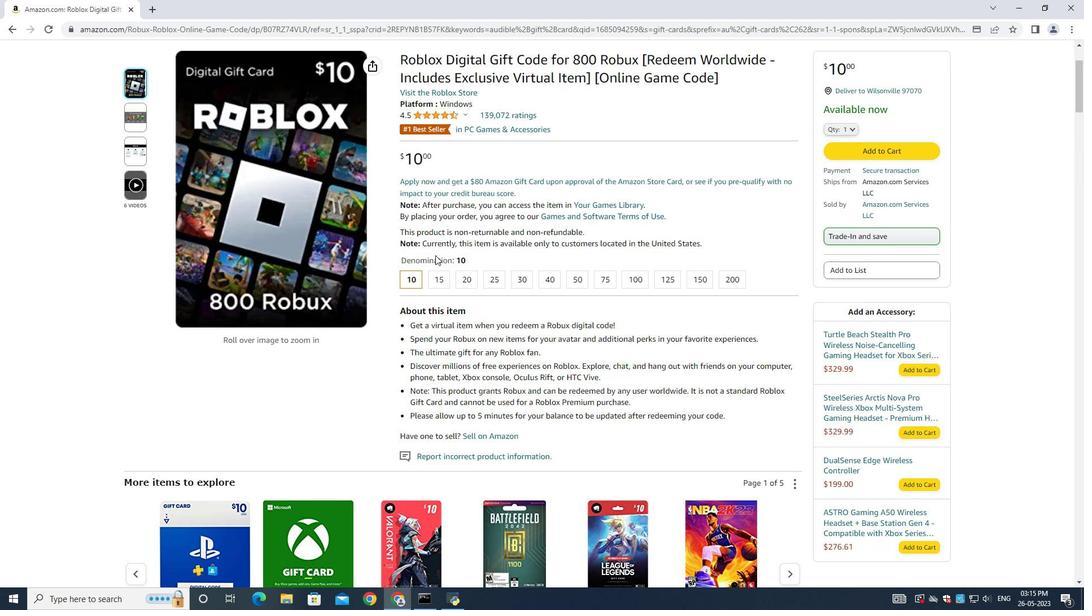 
Action: Mouse moved to (469, 273)
Screenshot: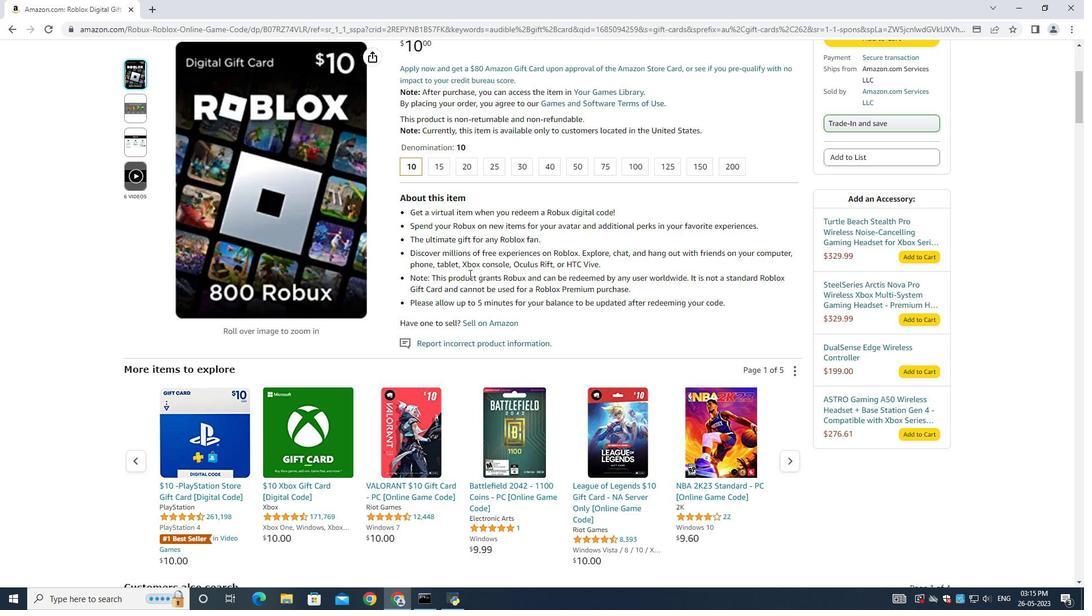 
Action: Mouse scrolled (469, 273) with delta (0, 0)
Screenshot: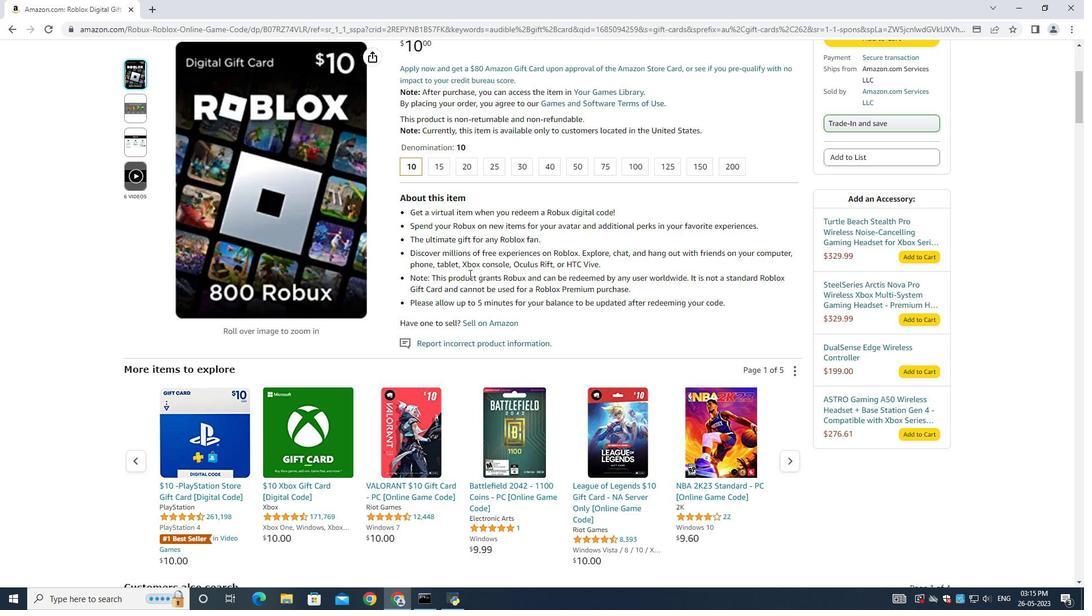 
Action: Mouse scrolled (469, 273) with delta (0, 0)
Screenshot: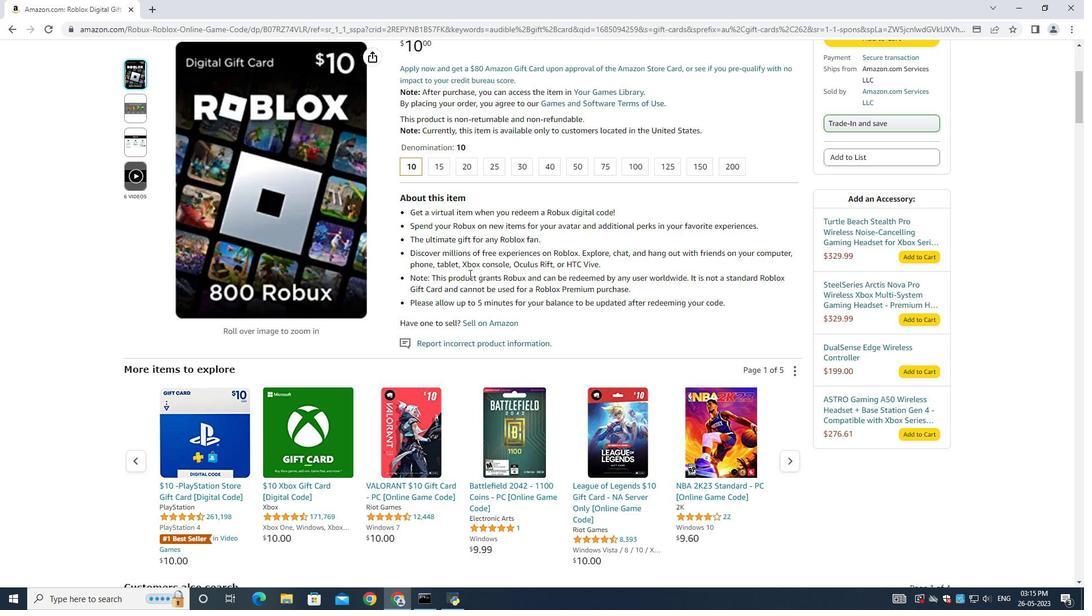 
Action: Mouse scrolled (469, 273) with delta (0, 0)
Screenshot: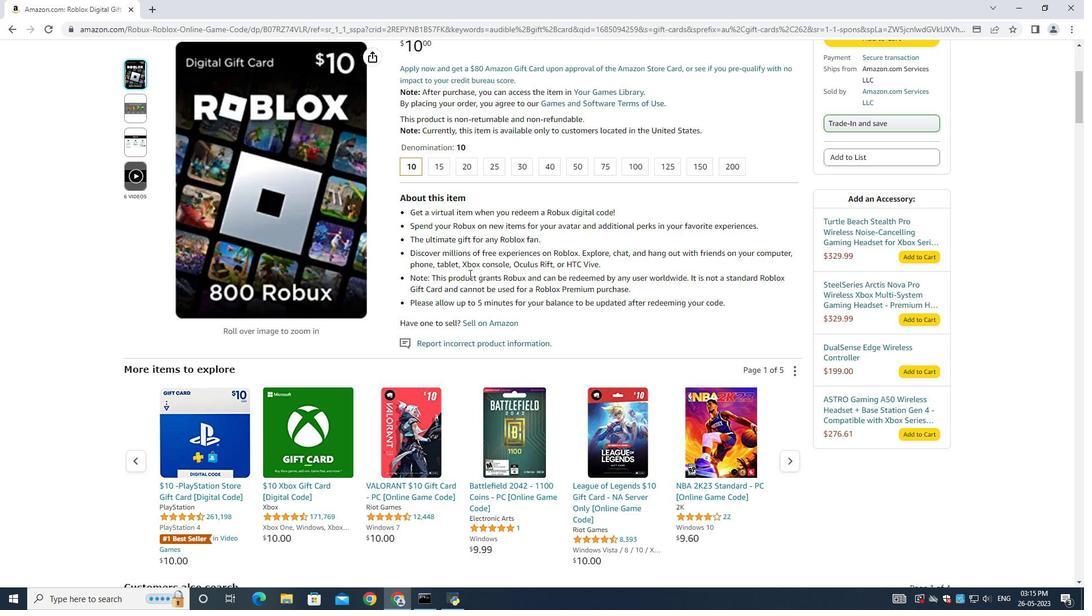 
Action: Mouse moved to (651, 358)
Screenshot: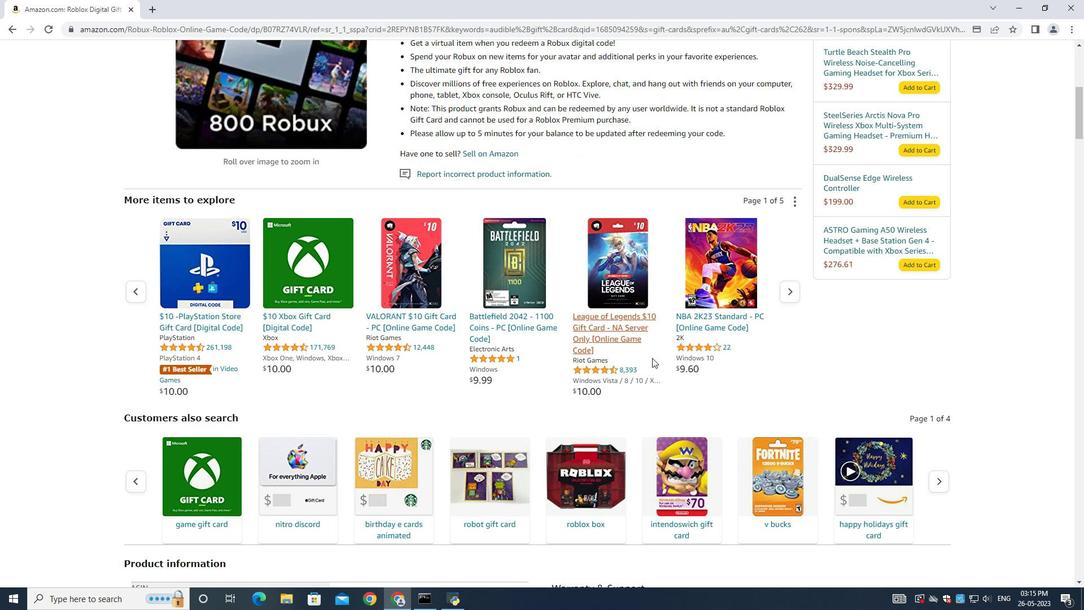 
Action: Mouse scrolled (651, 358) with delta (0, 0)
Screenshot: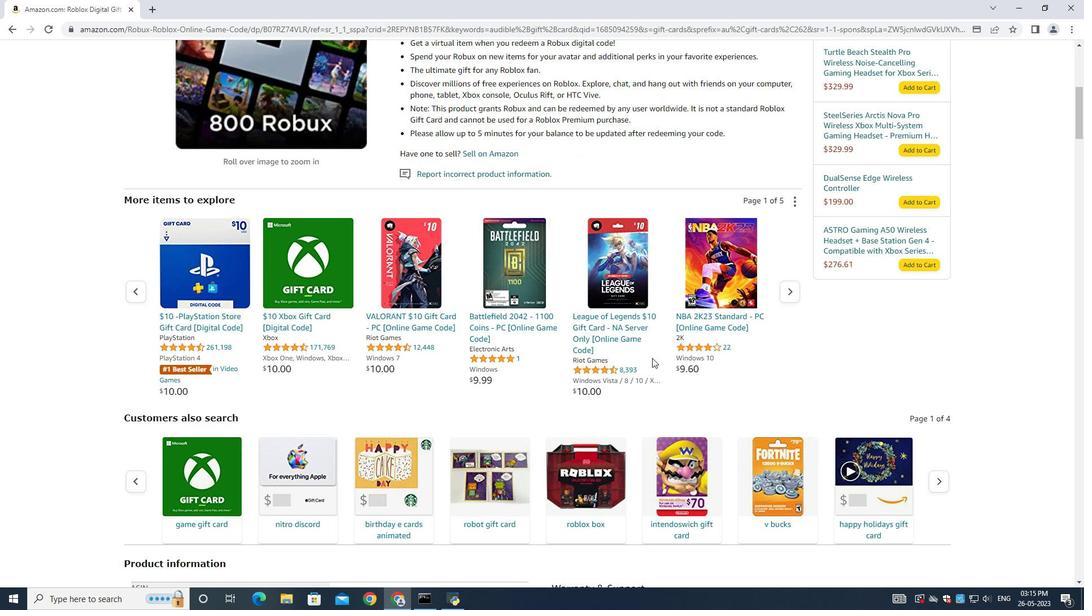 
Action: Mouse scrolled (651, 358) with delta (0, 0)
Screenshot: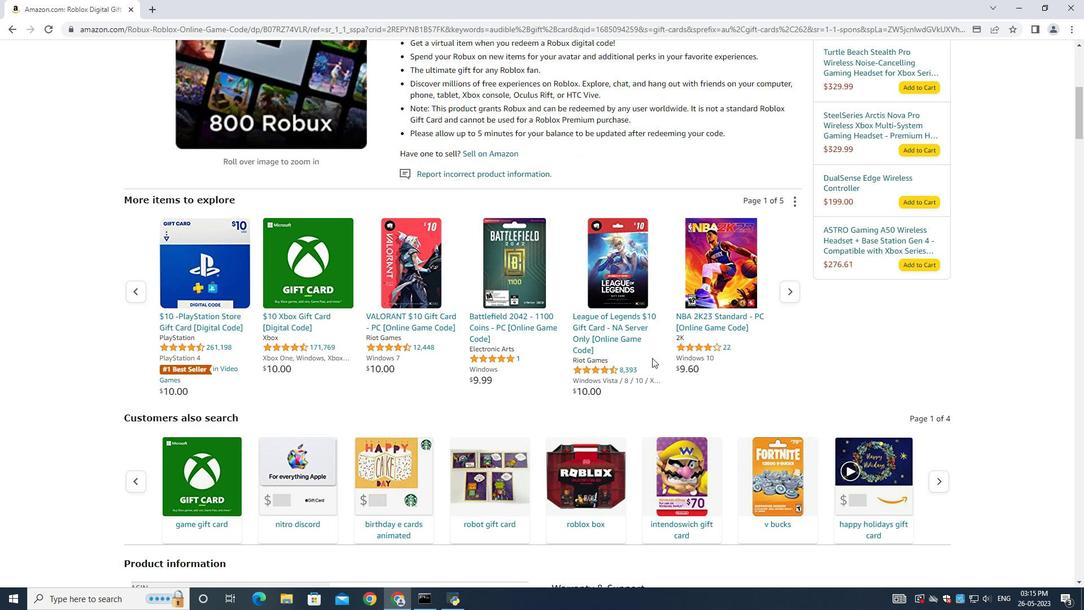 
Action: Mouse scrolled (651, 358) with delta (0, 0)
Screenshot: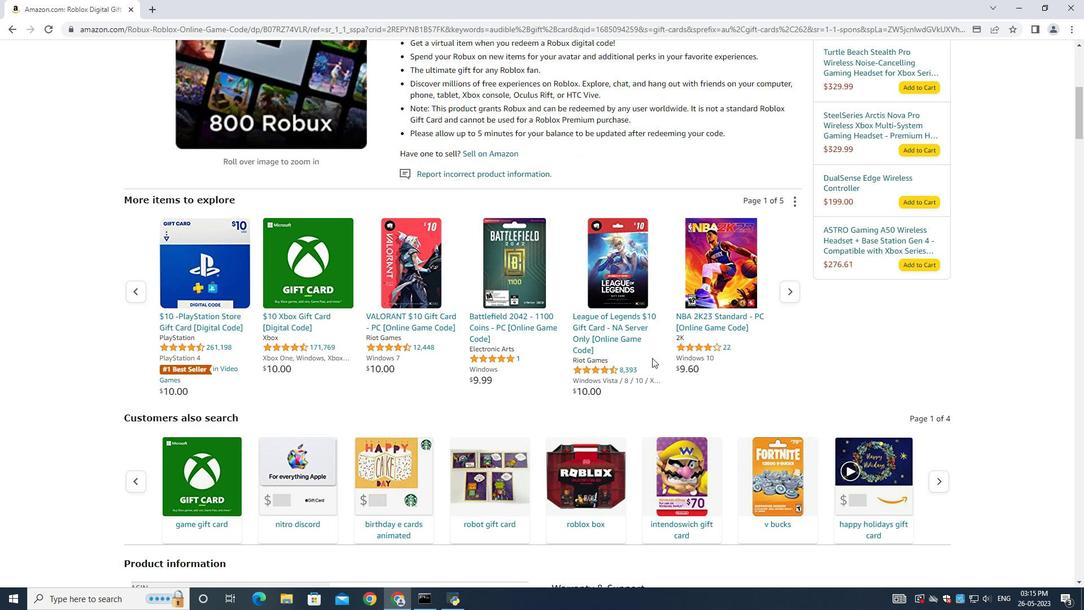 
Action: Mouse scrolled (651, 358) with delta (0, 0)
Screenshot: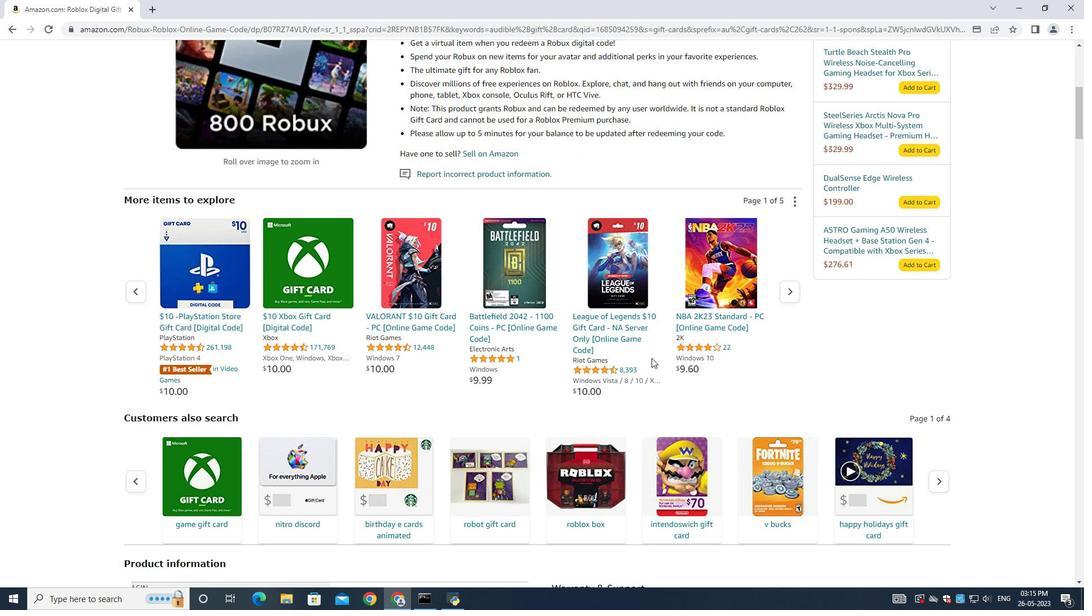 
Action: Mouse scrolled (651, 358) with delta (0, 0)
Screenshot: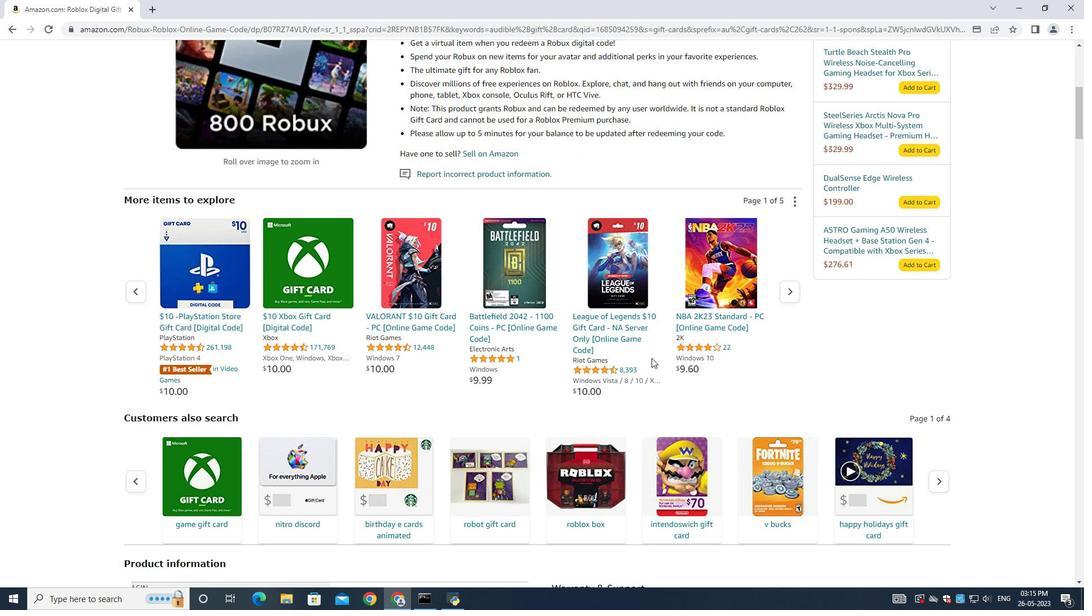 
Action: Mouse scrolled (651, 358) with delta (0, 0)
Screenshot: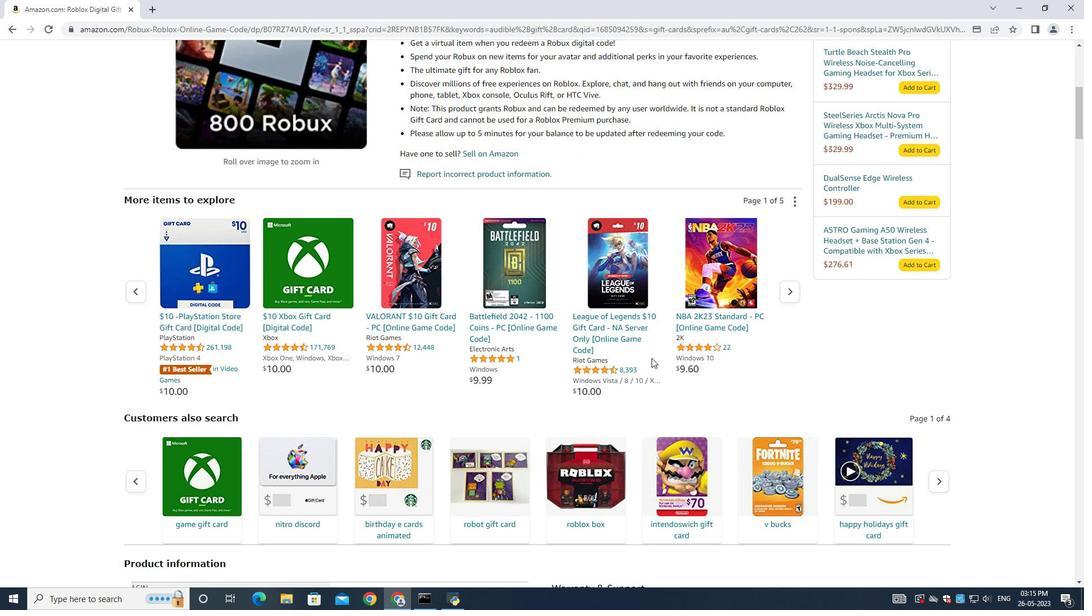 
Action: Mouse scrolled (651, 358) with delta (0, 0)
Screenshot: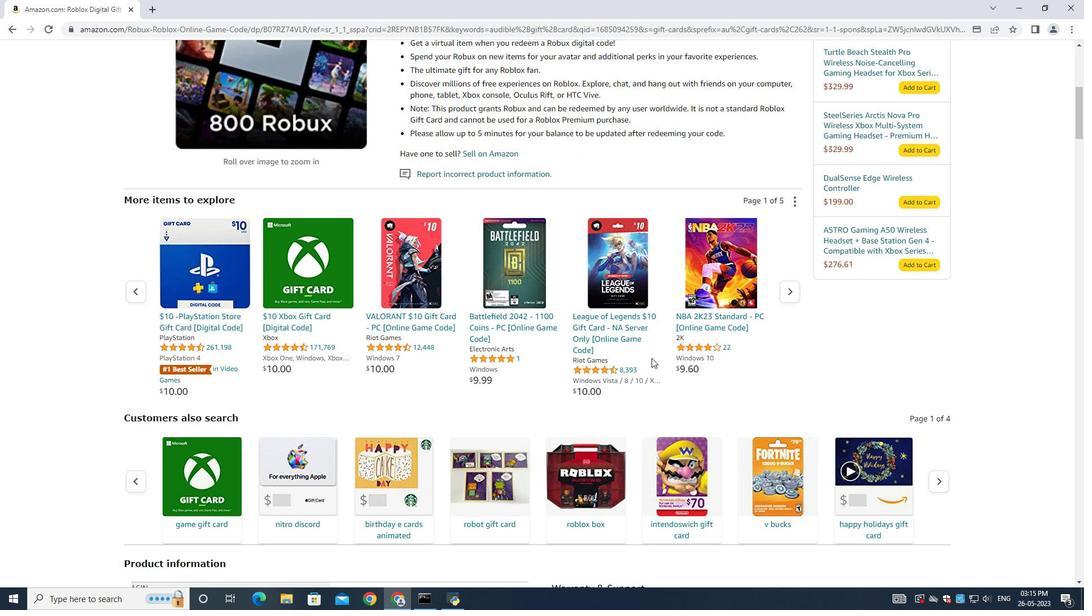 
Action: Mouse scrolled (651, 358) with delta (0, 0)
Screenshot: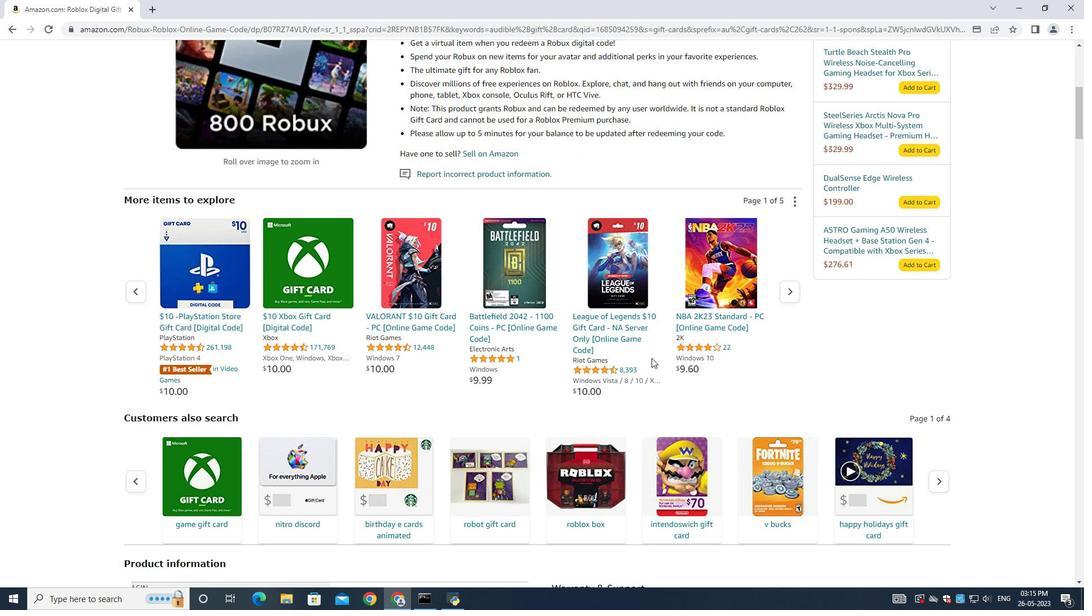 
Action: Mouse moved to (643, 351)
Screenshot: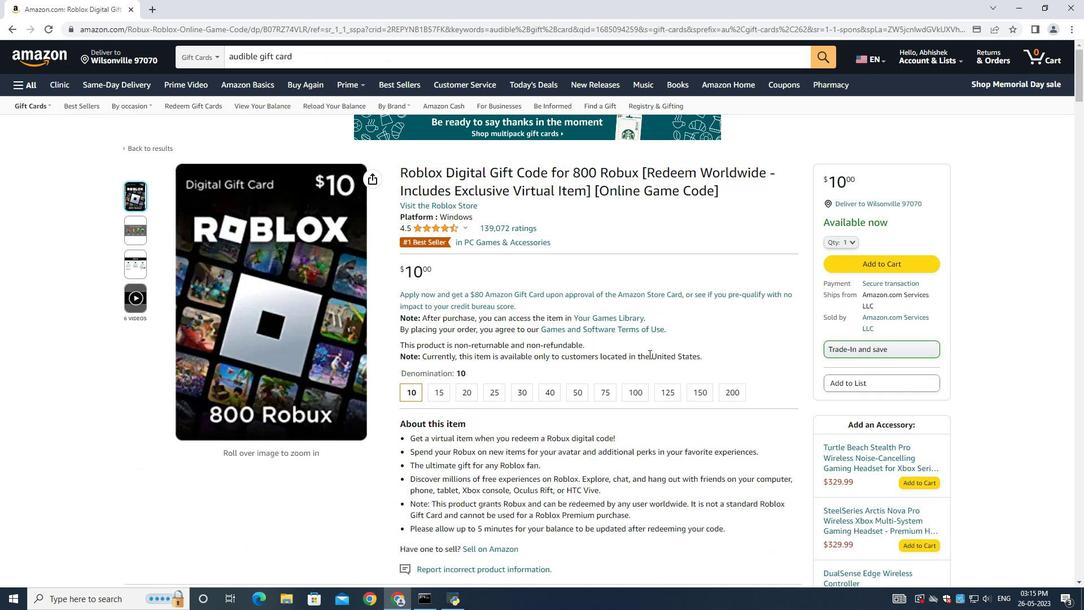 
Action: Mouse scrolled (643, 351) with delta (0, 0)
Screenshot: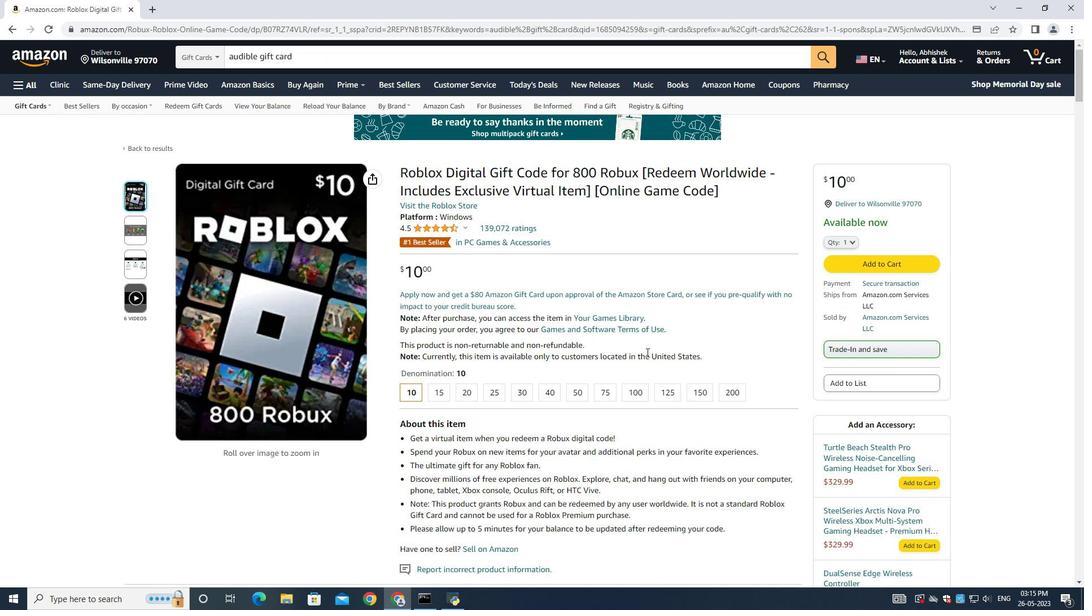 
Action: Mouse scrolled (643, 351) with delta (0, 0)
Screenshot: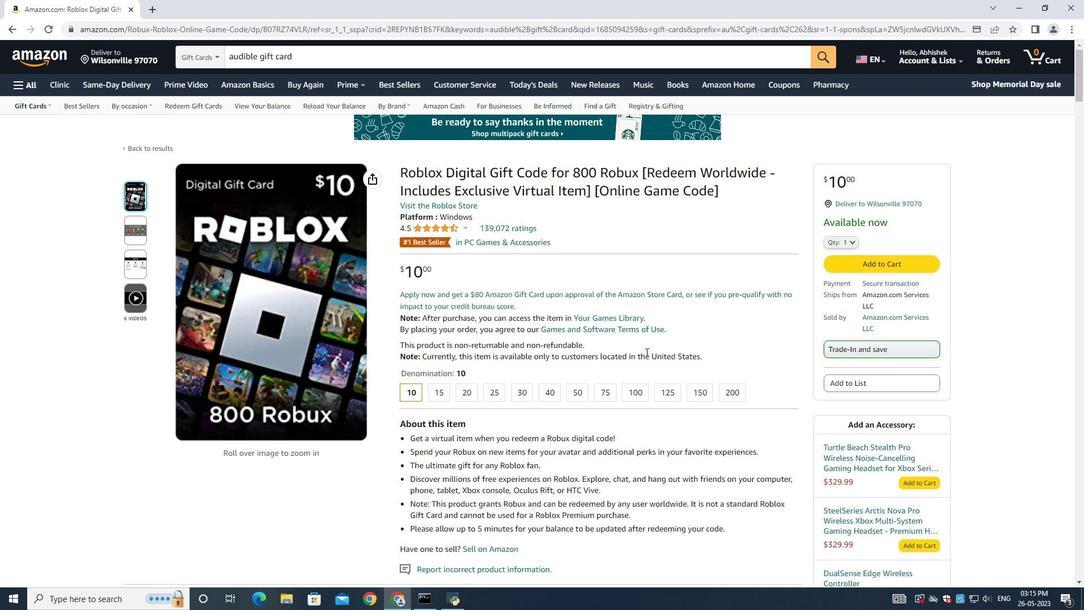
Action: Mouse scrolled (643, 351) with delta (0, 0)
Screenshot: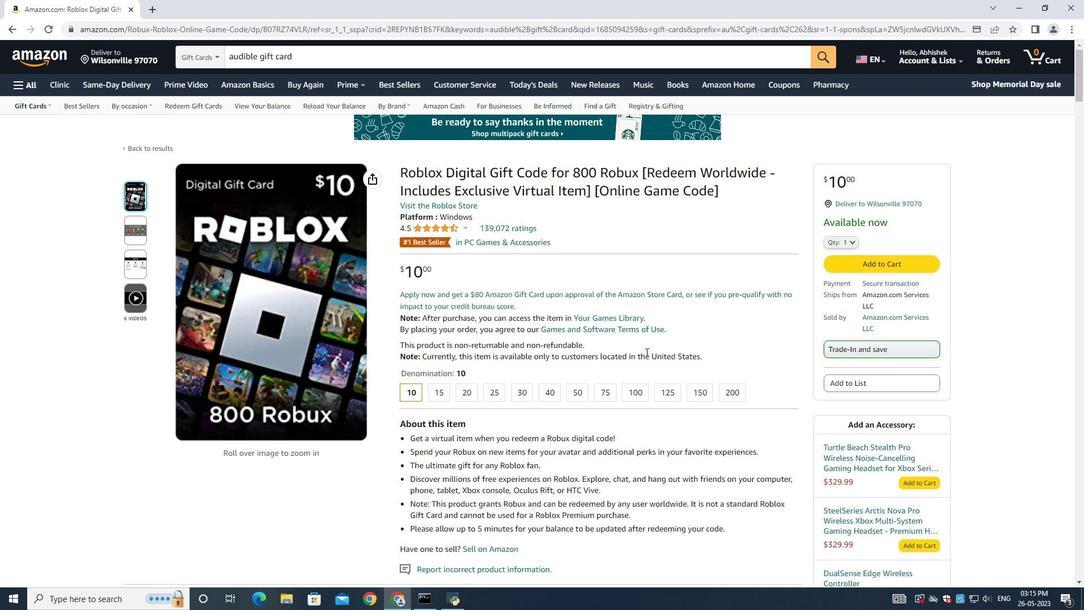 
Action: Mouse scrolled (643, 351) with delta (0, 0)
Screenshot: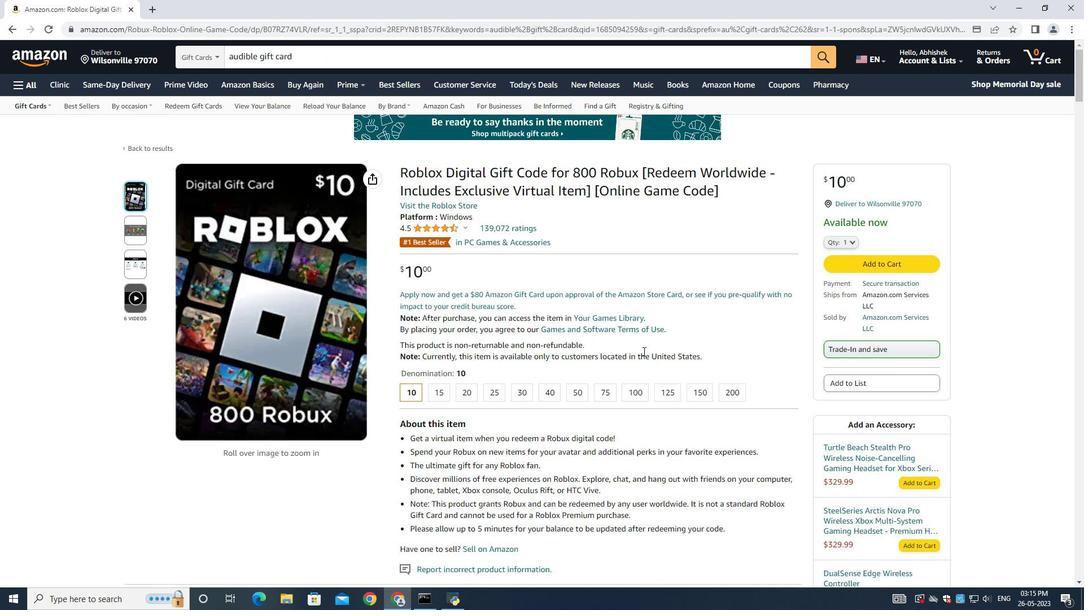 
Action: Mouse scrolled (643, 351) with delta (0, 0)
Screenshot: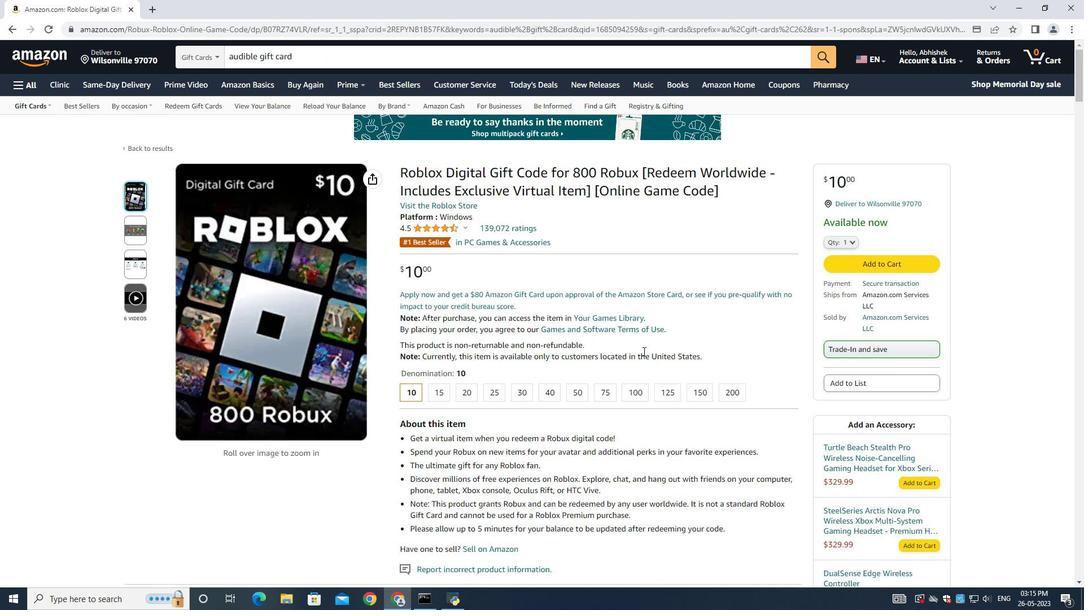 
Action: Mouse scrolled (643, 351) with delta (0, 0)
Screenshot: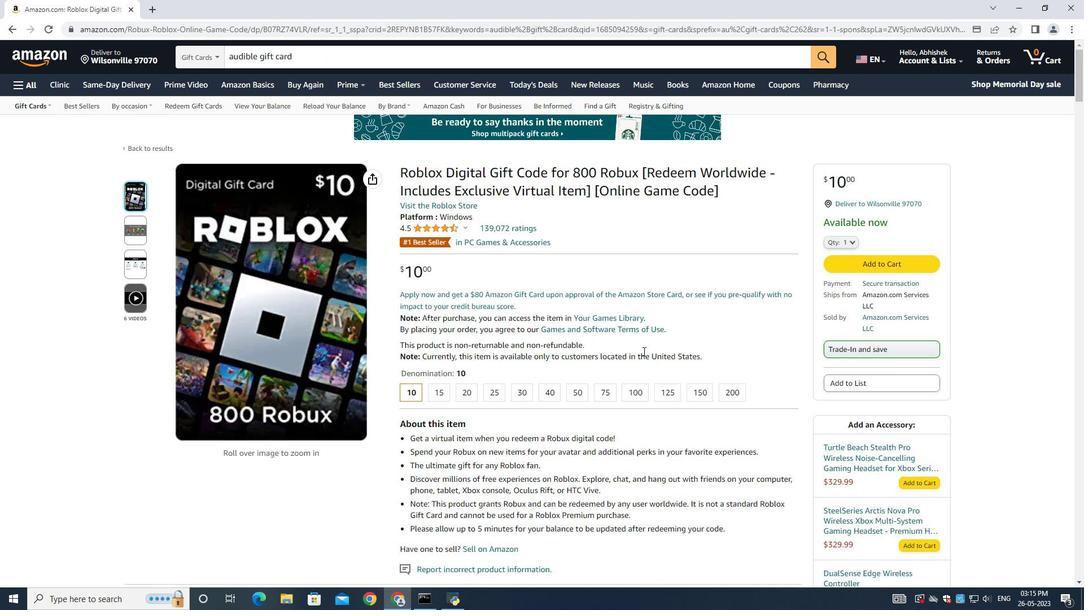 
Action: Mouse scrolled (643, 351) with delta (0, 0)
Screenshot: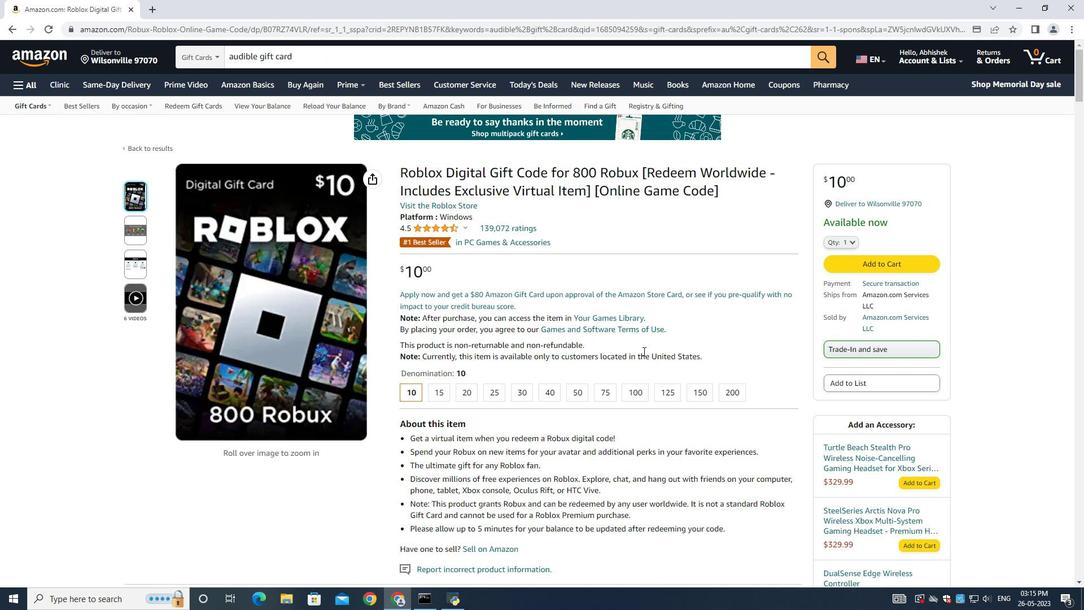 
Action: Mouse moved to (7, 28)
Screenshot: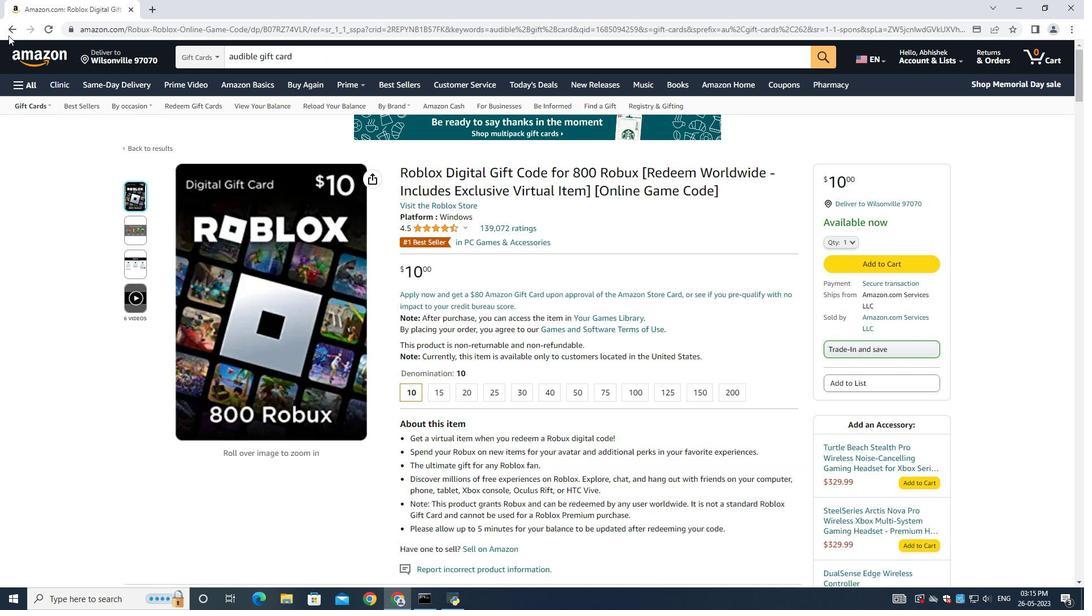 
Action: Mouse pressed left at (7, 28)
Screenshot: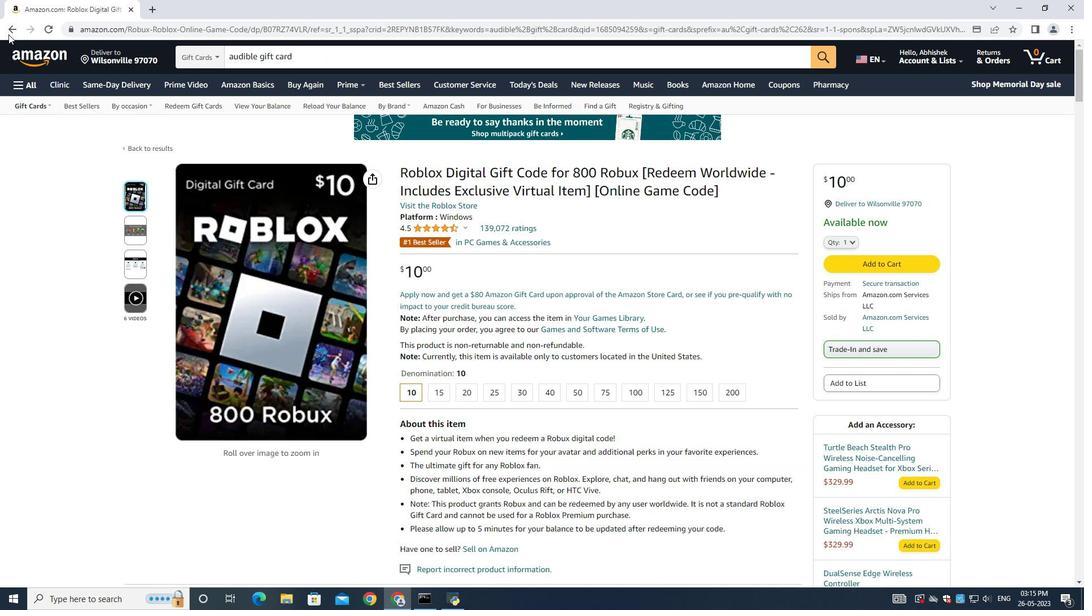 
Action: Mouse moved to (528, 306)
Screenshot: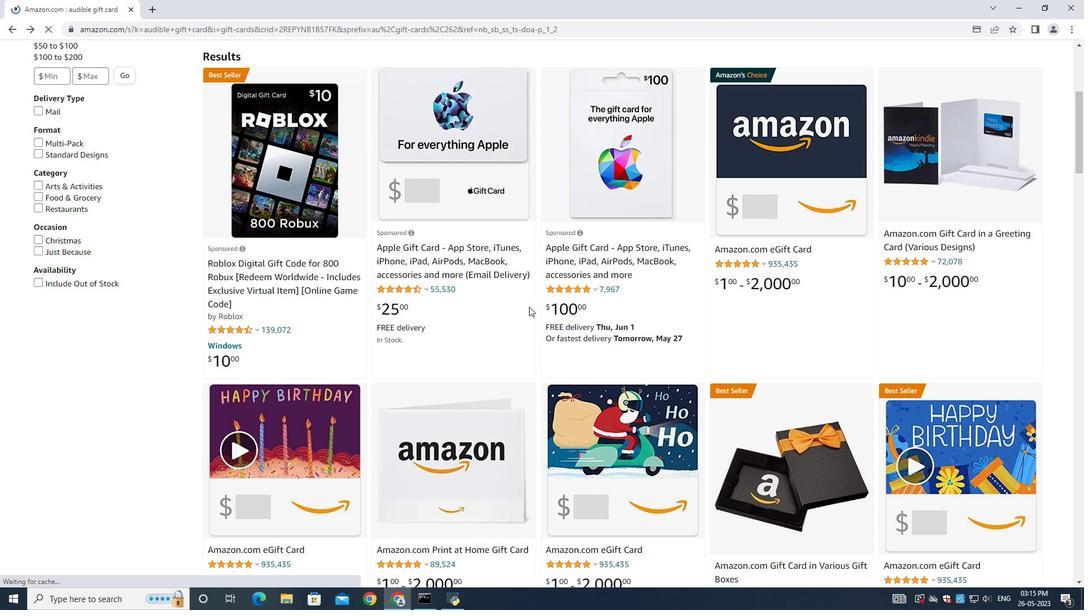 
Action: Mouse scrolled (528, 306) with delta (0, 0)
Screenshot: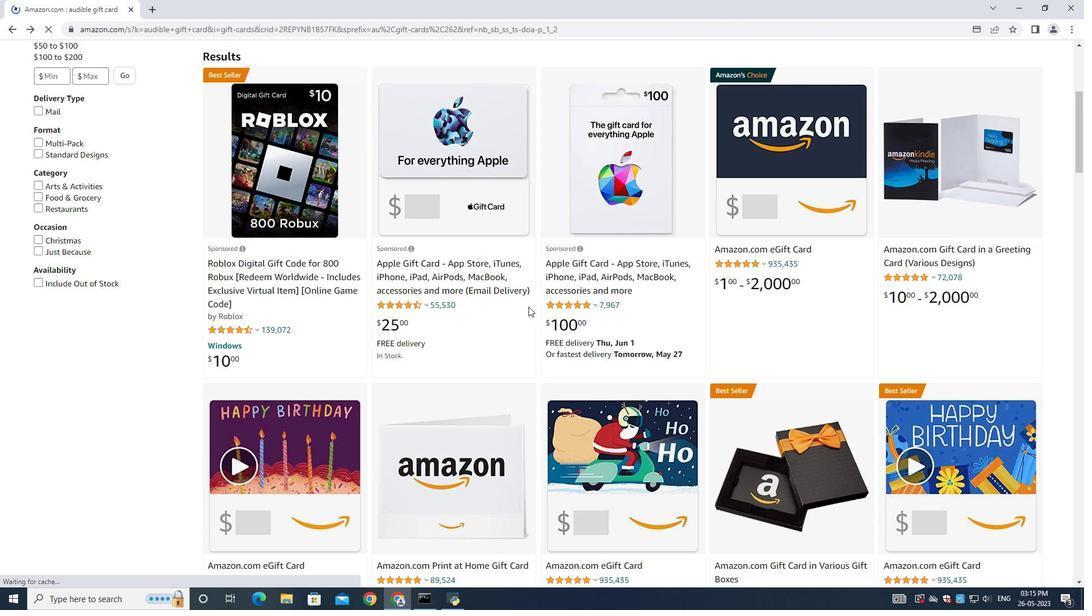 
Action: Mouse scrolled (528, 306) with delta (0, 0)
Screenshot: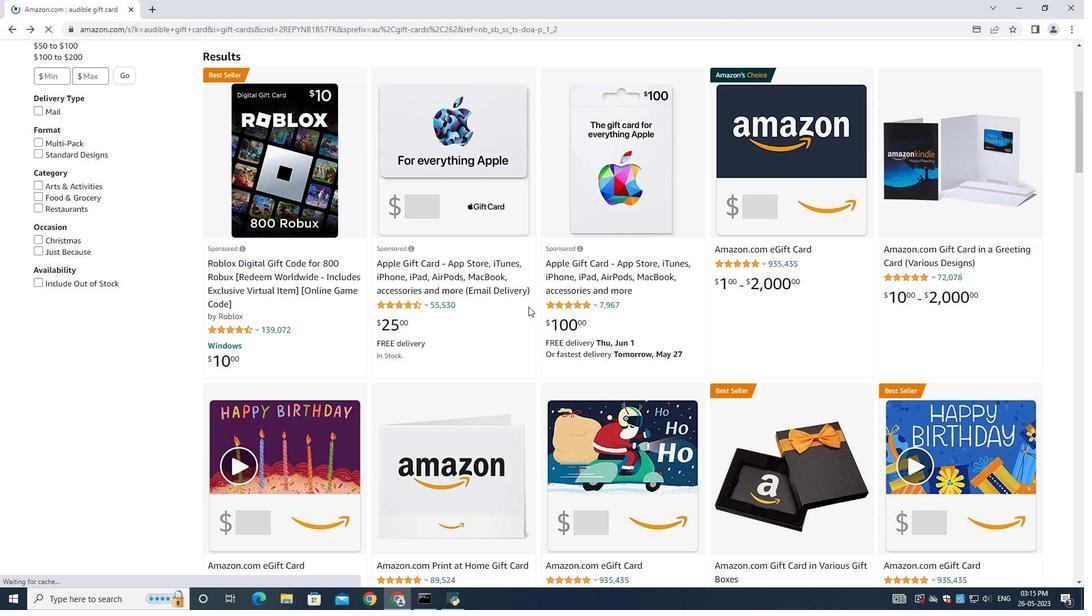
Action: Mouse scrolled (528, 306) with delta (0, 0)
Screenshot: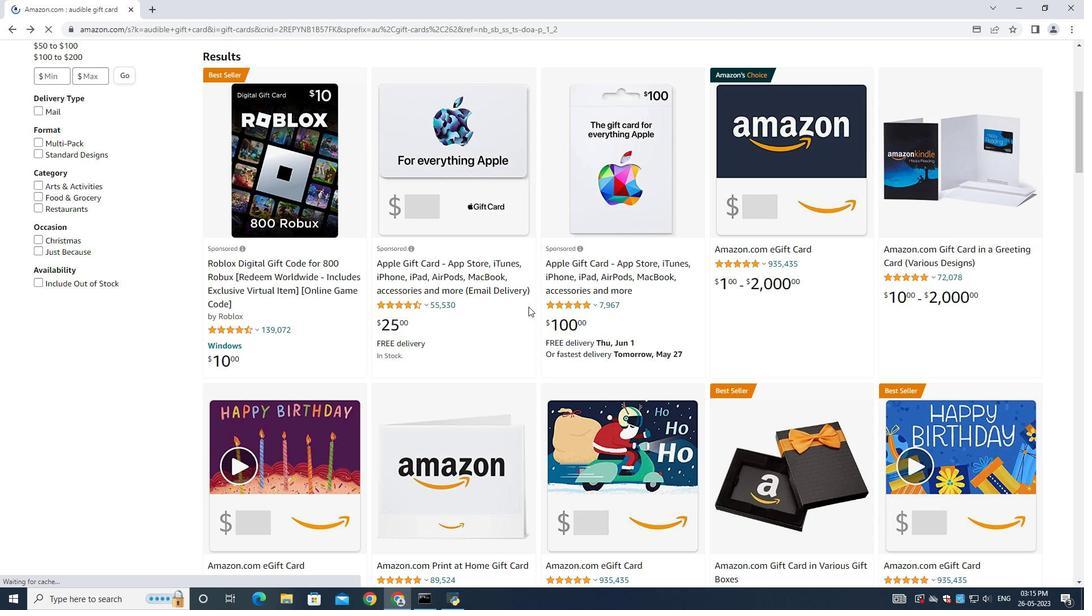 
Action: Mouse moved to (528, 306)
Screenshot: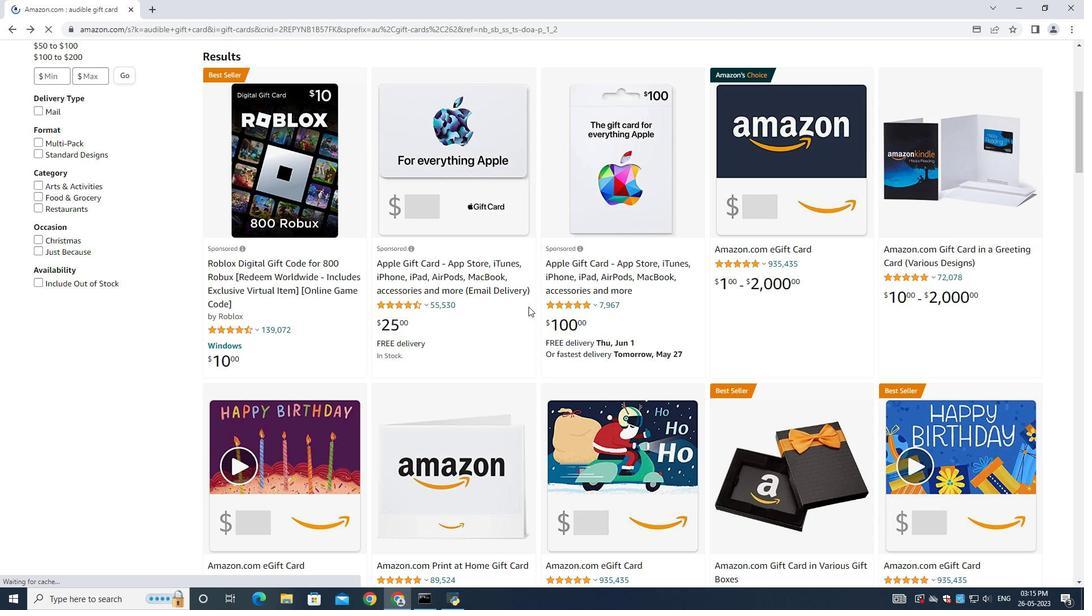 
Action: Mouse scrolled (528, 306) with delta (0, 0)
Screenshot: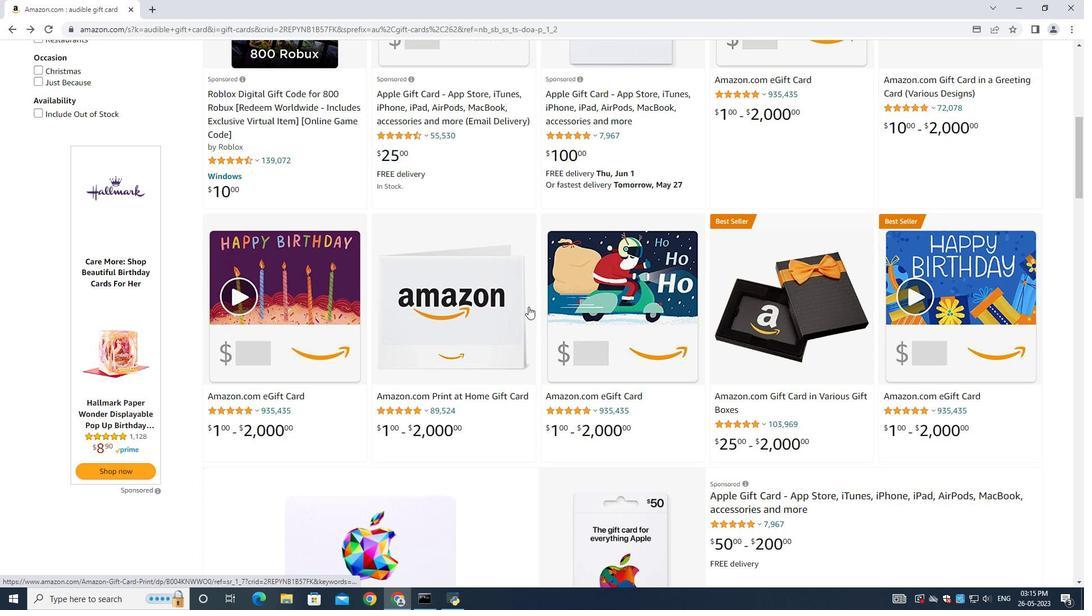 
Action: Mouse scrolled (528, 306) with delta (0, 0)
Screenshot: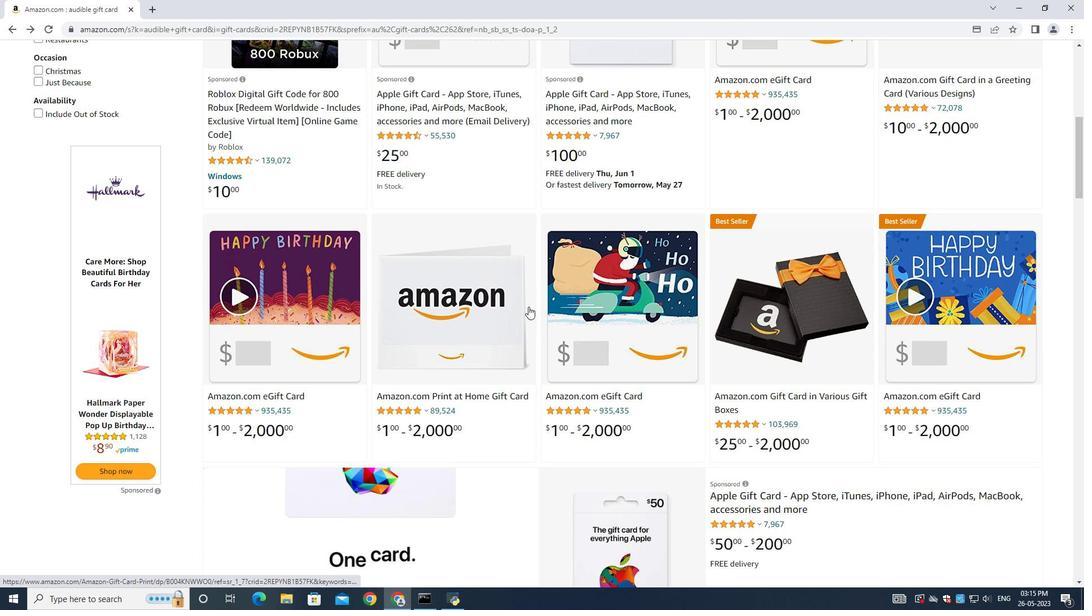 
Action: Mouse moved to (678, 284)
Screenshot: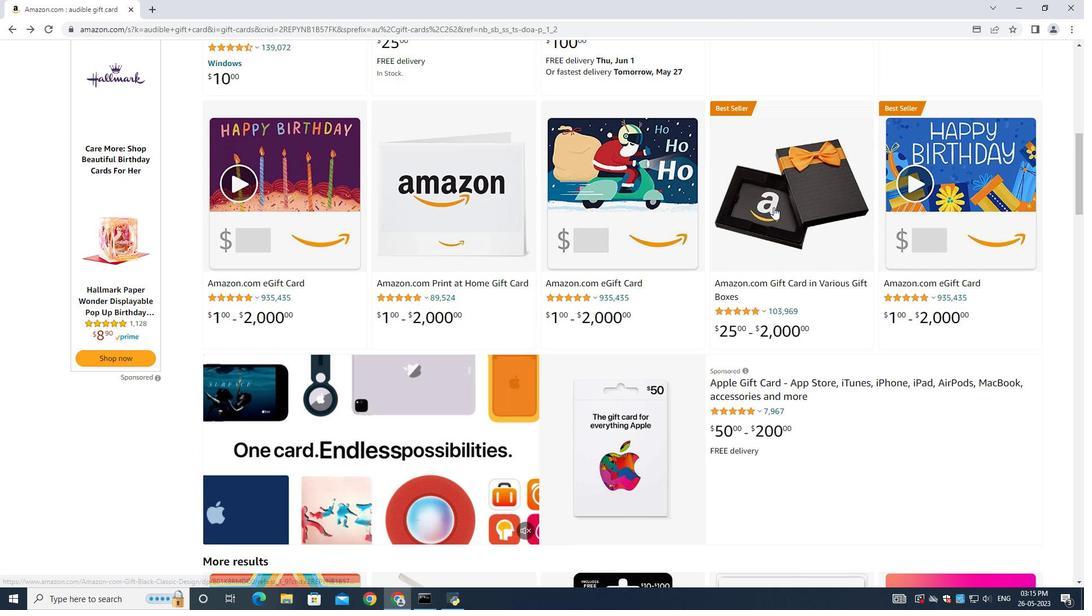 
Action: Mouse scrolled (687, 277) with delta (0, 0)
Screenshot: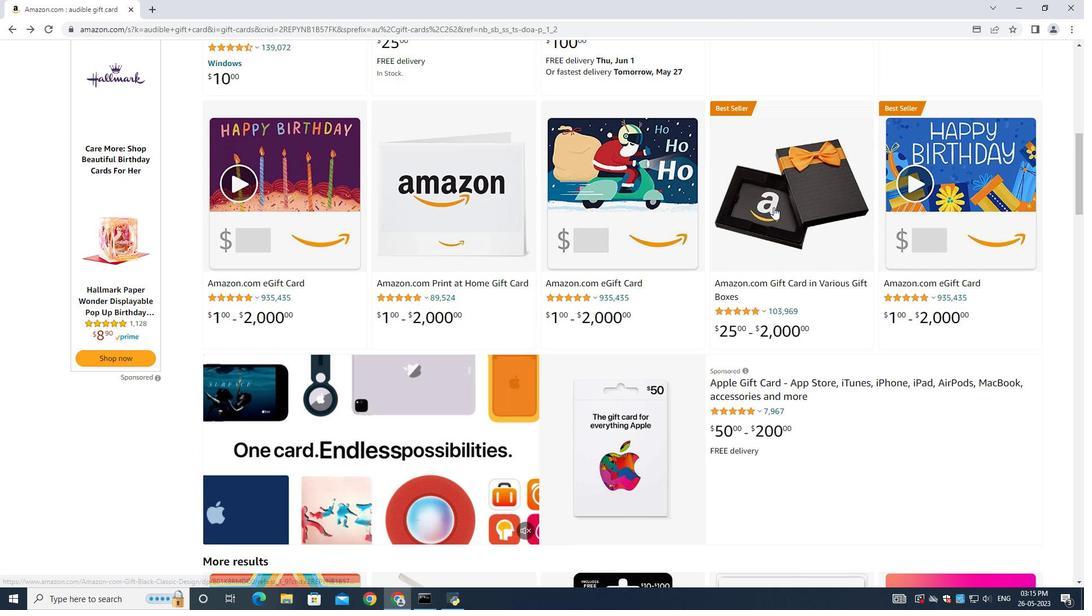 
Action: Mouse moved to (666, 288)
Screenshot: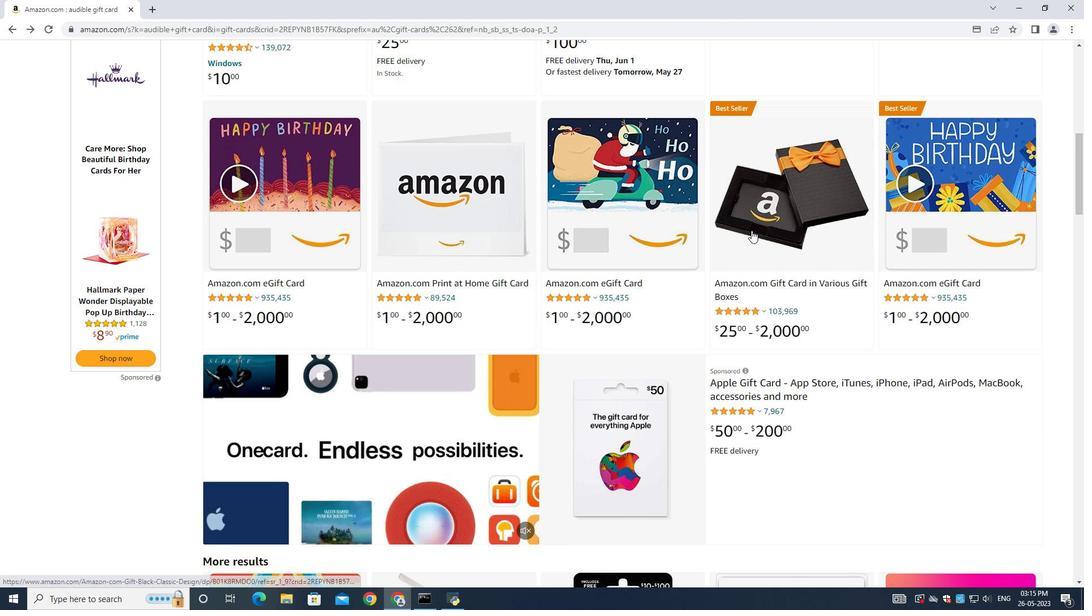 
Action: Mouse scrolled (670, 286) with delta (0, 0)
Screenshot: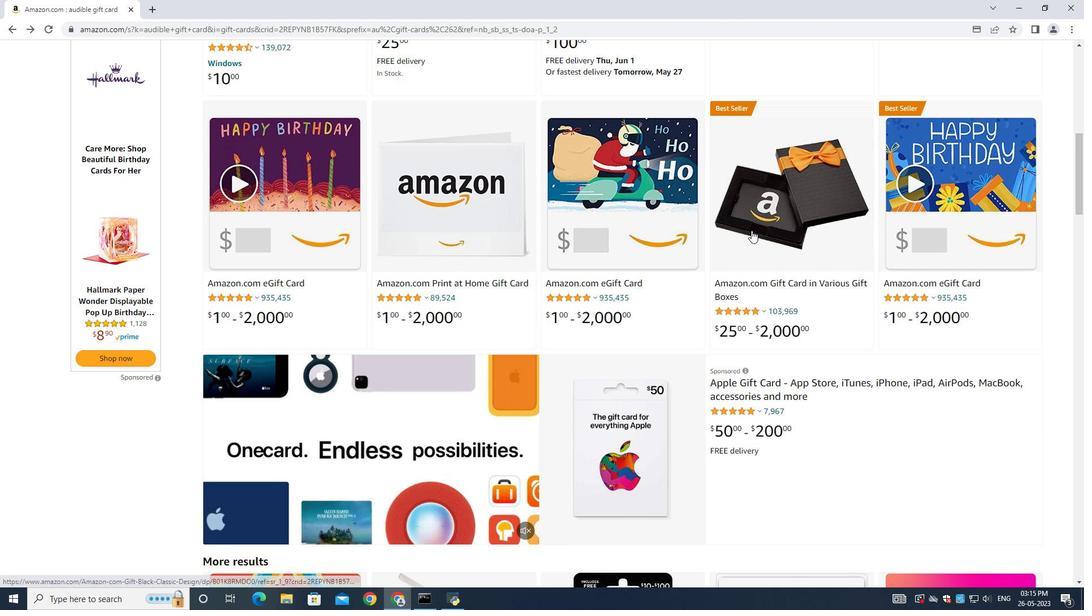 
Action: Mouse moved to (666, 288)
Screenshot: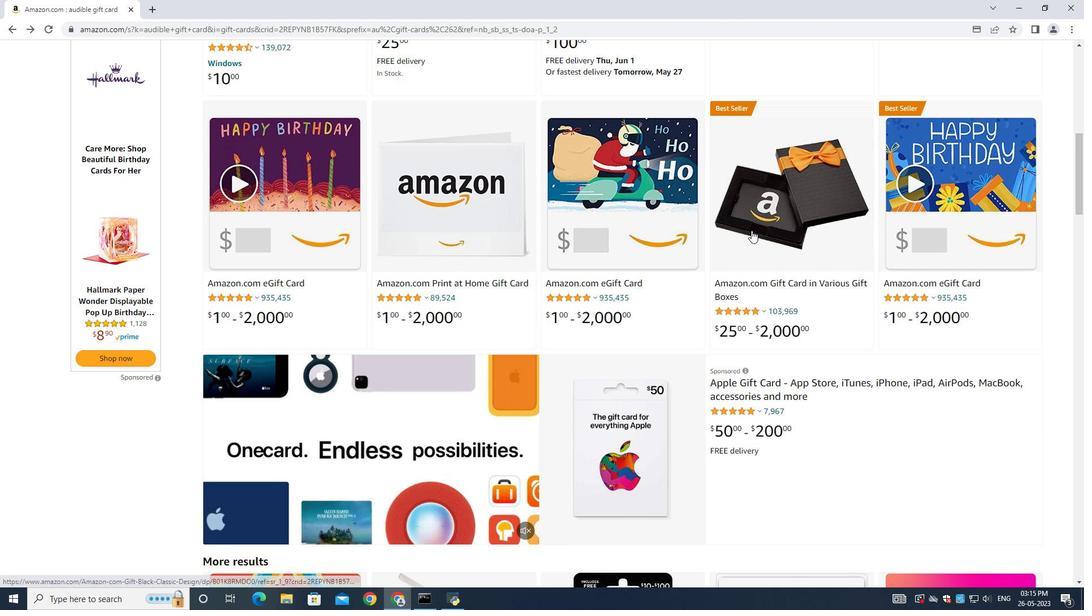 
Action: Mouse scrolled (667, 287) with delta (0, 0)
Screenshot: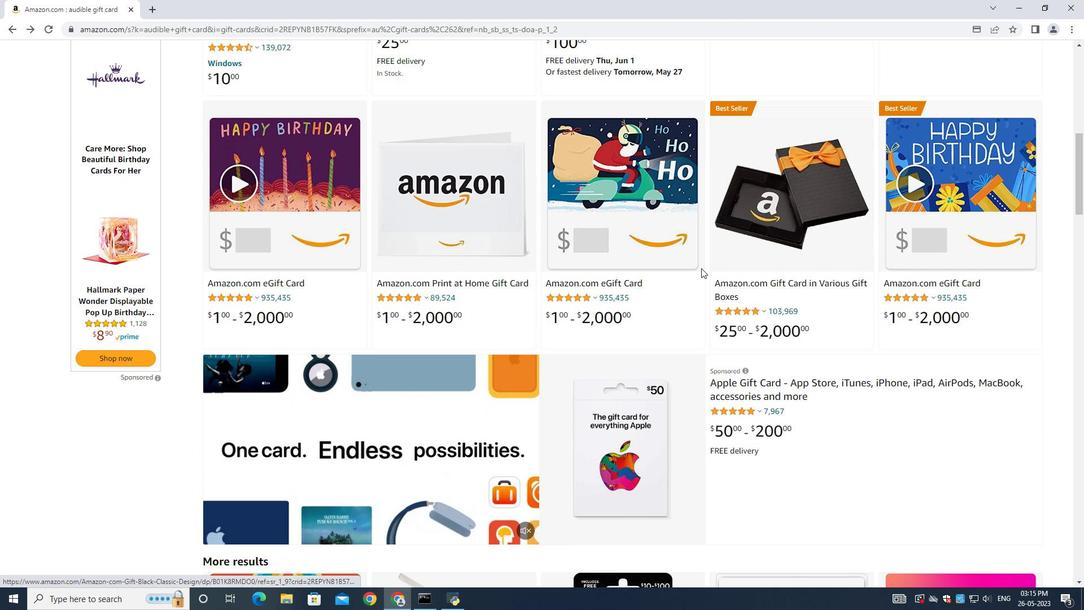 
Action: Mouse moved to (666, 288)
Screenshot: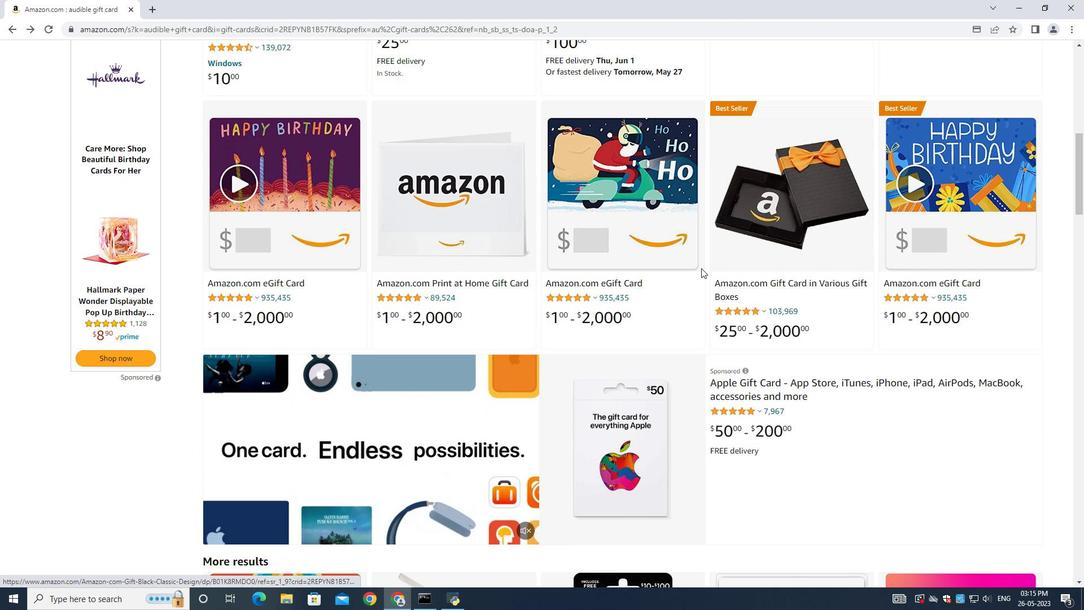 
Action: Mouse scrolled (666, 287) with delta (0, 0)
Screenshot: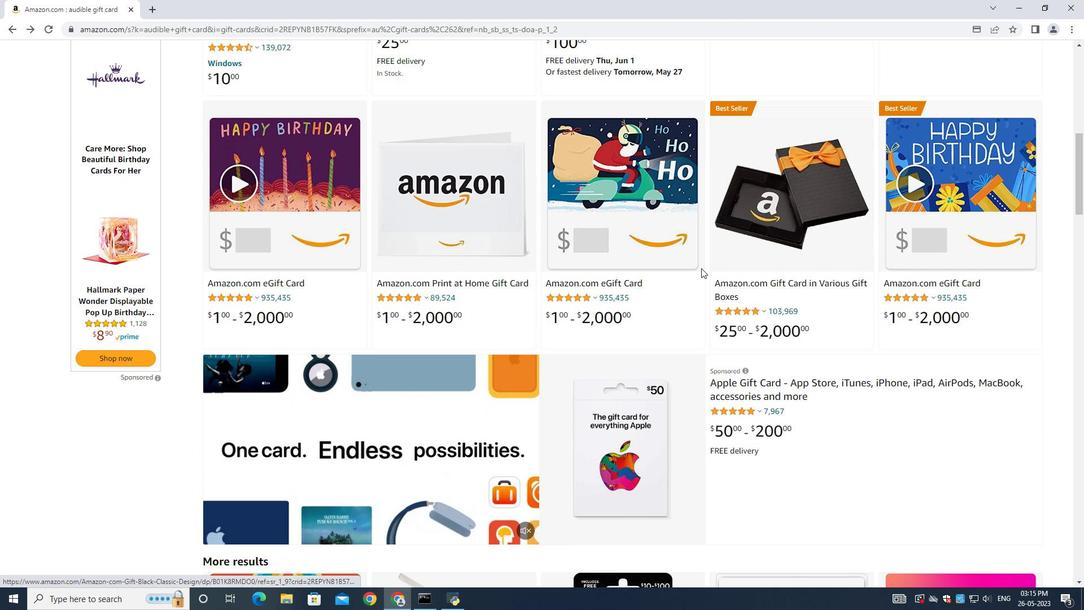 
Action: Mouse moved to (665, 287)
Screenshot: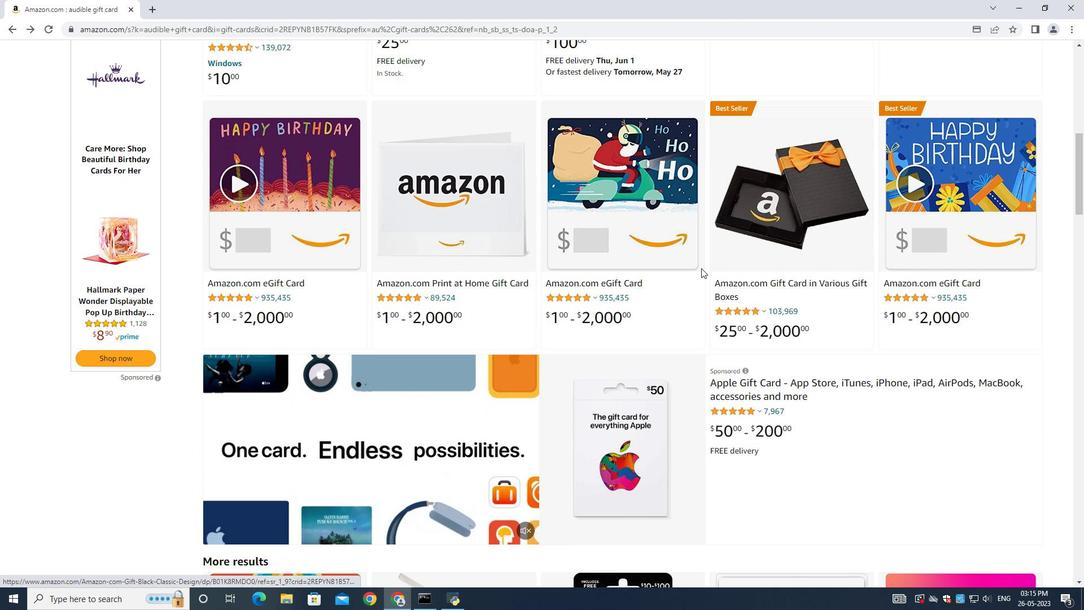 
Action: Mouse scrolled (666, 287) with delta (0, 0)
Screenshot: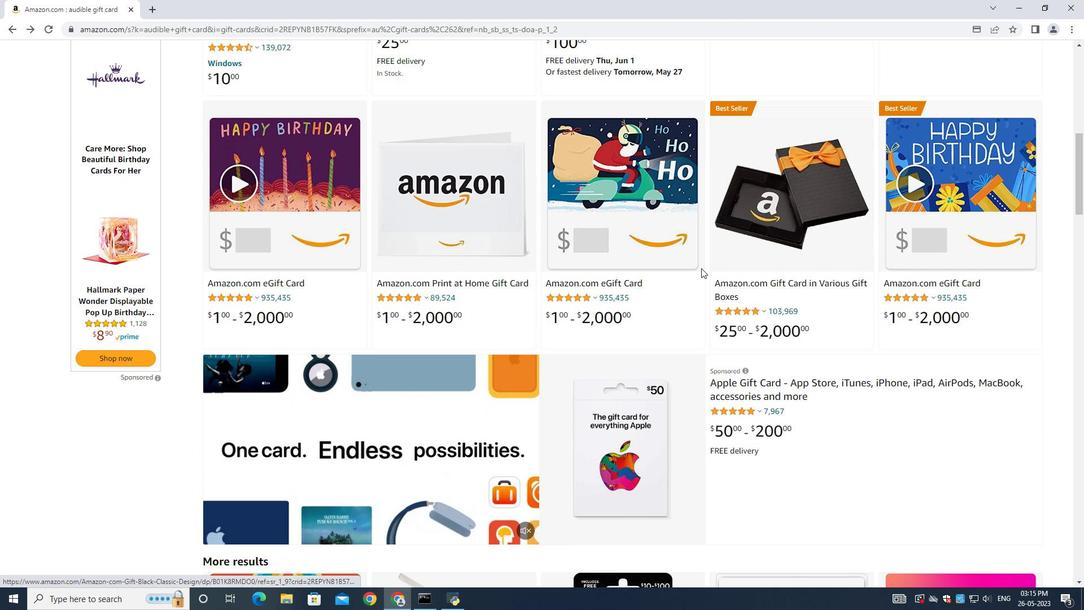 
Action: Mouse moved to (642, 283)
Screenshot: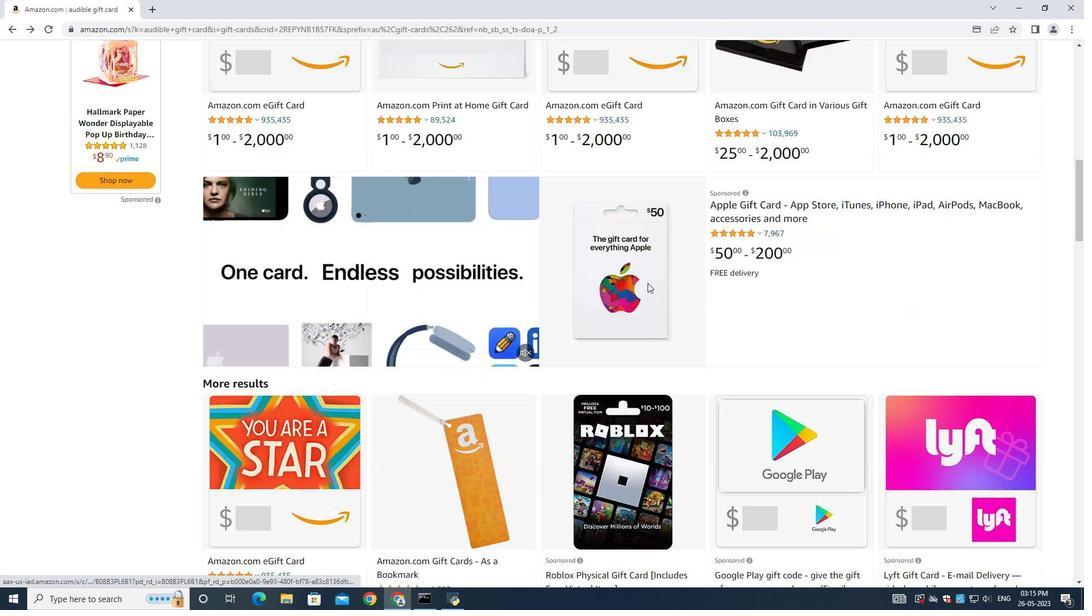 
Action: Mouse scrolled (642, 282) with delta (0, 0)
Screenshot: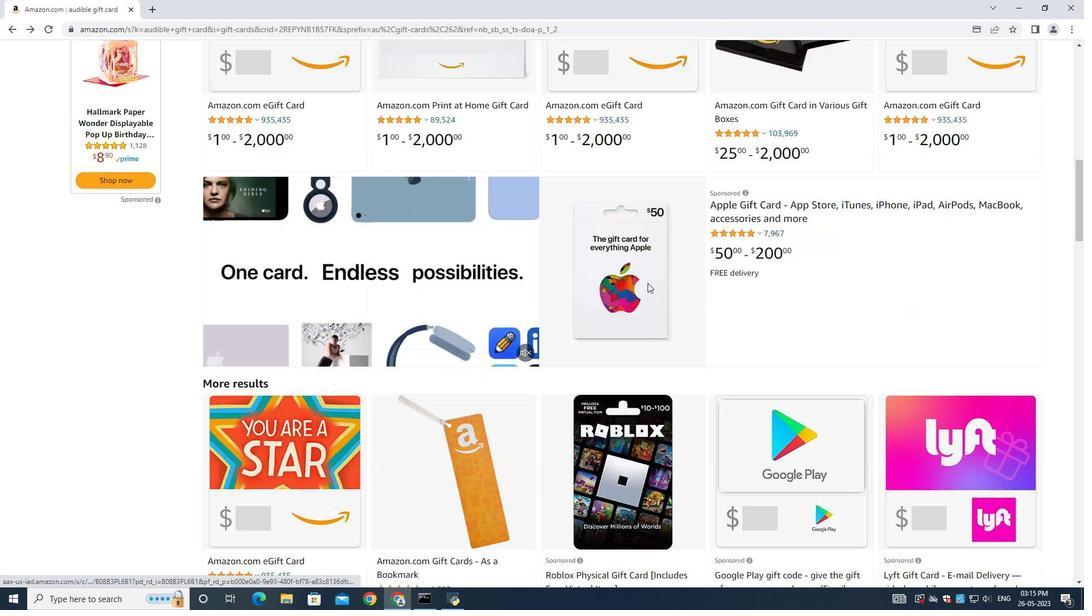 
Action: Mouse moved to (641, 283)
Screenshot: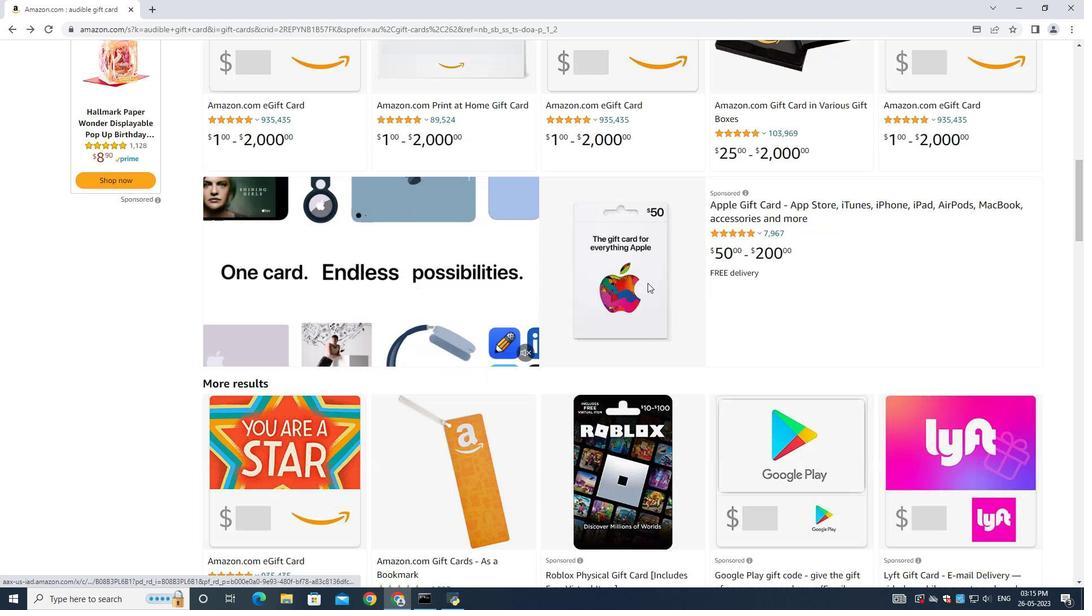 
Action: Mouse scrolled (641, 283) with delta (0, 0)
Screenshot: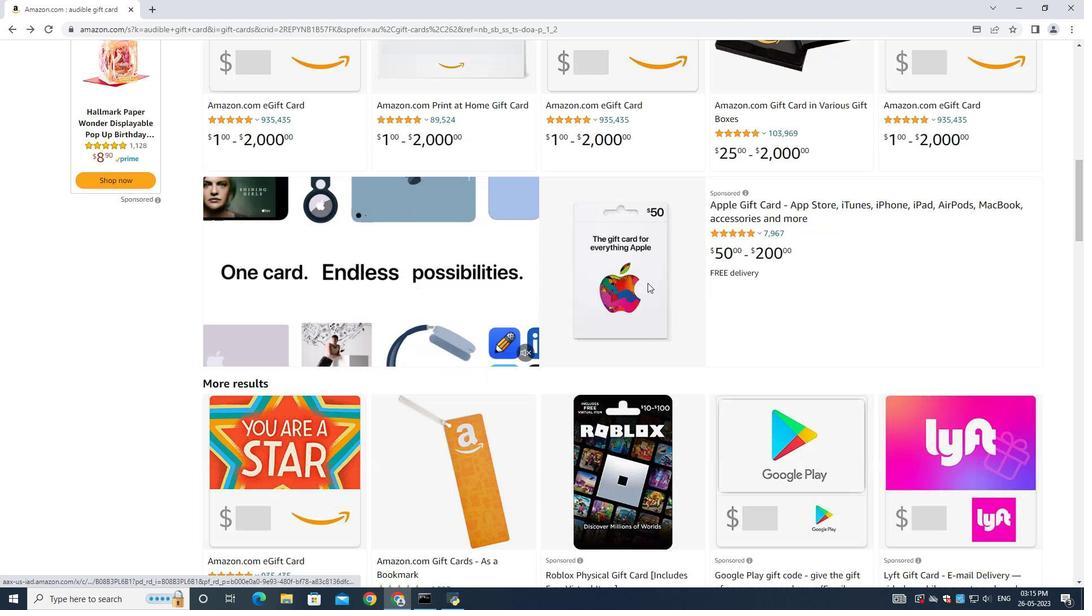 
Action: Mouse moved to (640, 283)
Screenshot: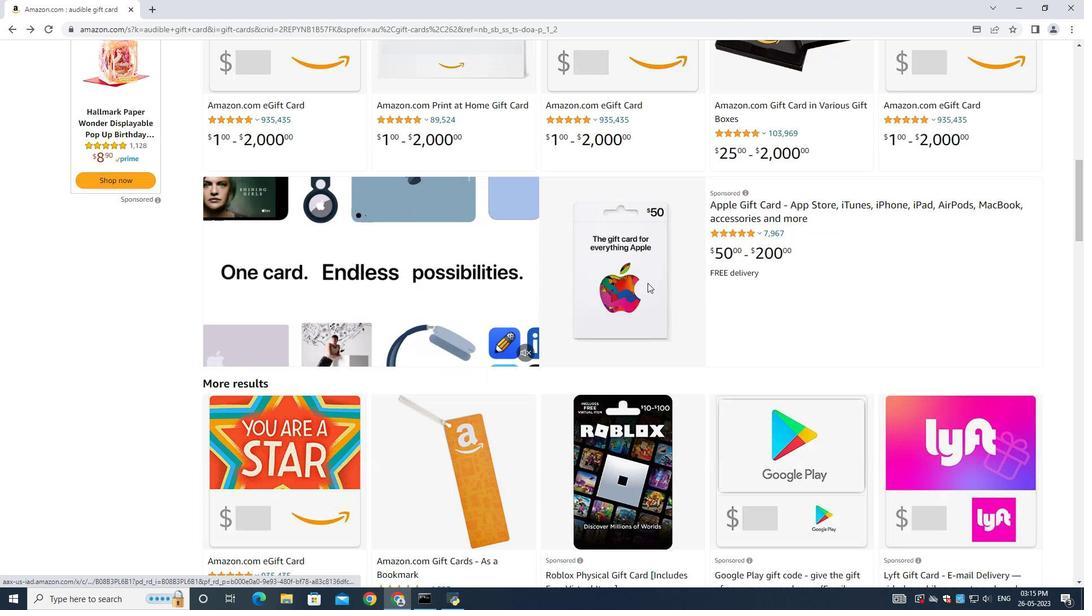 
Action: Mouse scrolled (640, 283) with delta (0, 0)
Screenshot: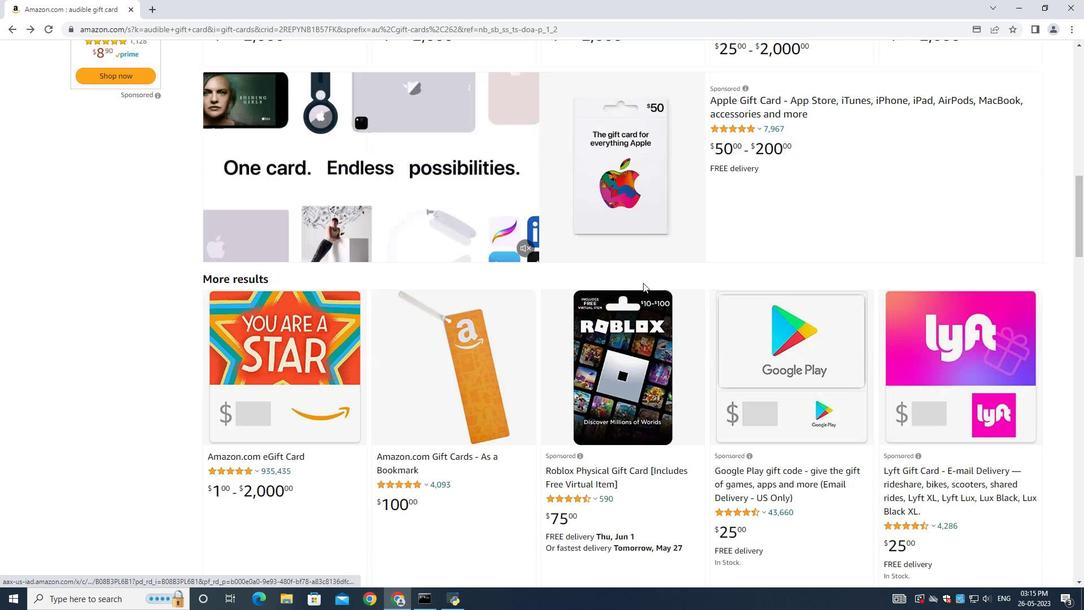 
Action: Mouse scrolled (640, 283) with delta (0, 0)
Screenshot: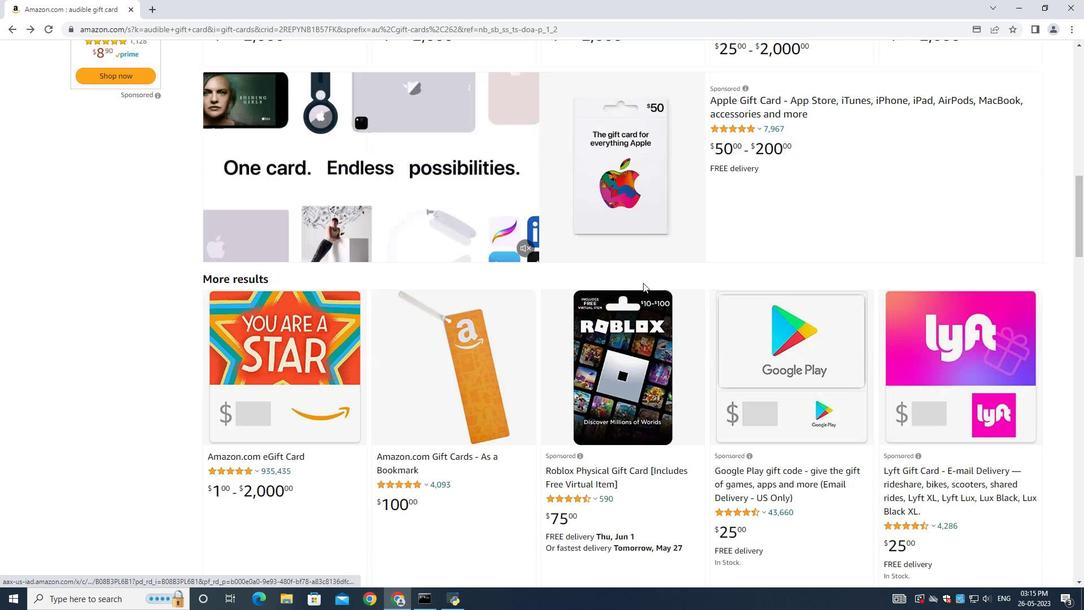 
Action: Mouse scrolled (640, 283) with delta (0, 0)
Screenshot: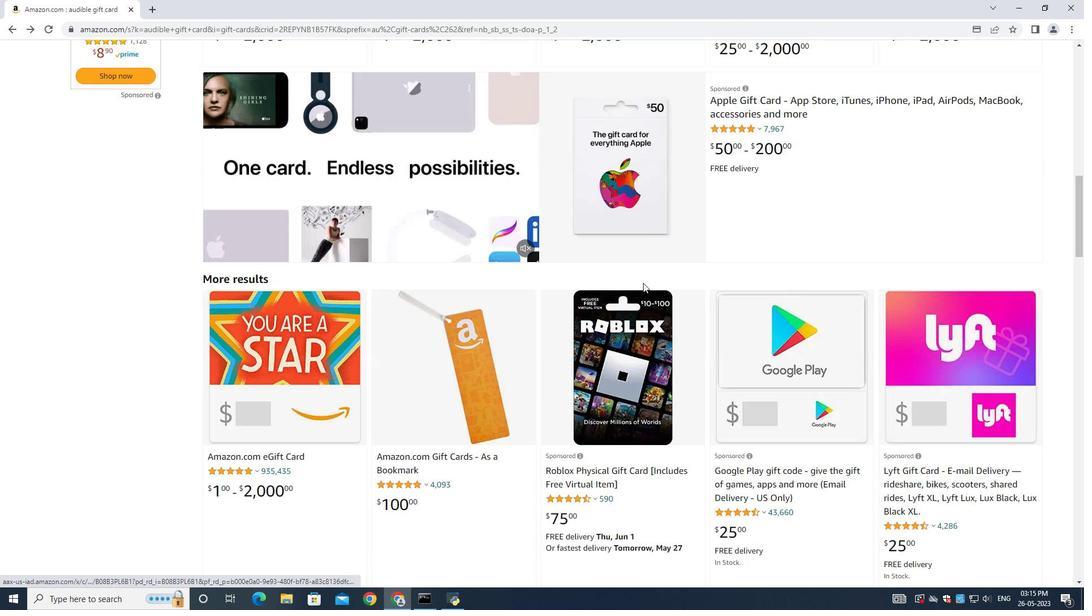 
Action: Mouse moved to (640, 283)
Screenshot: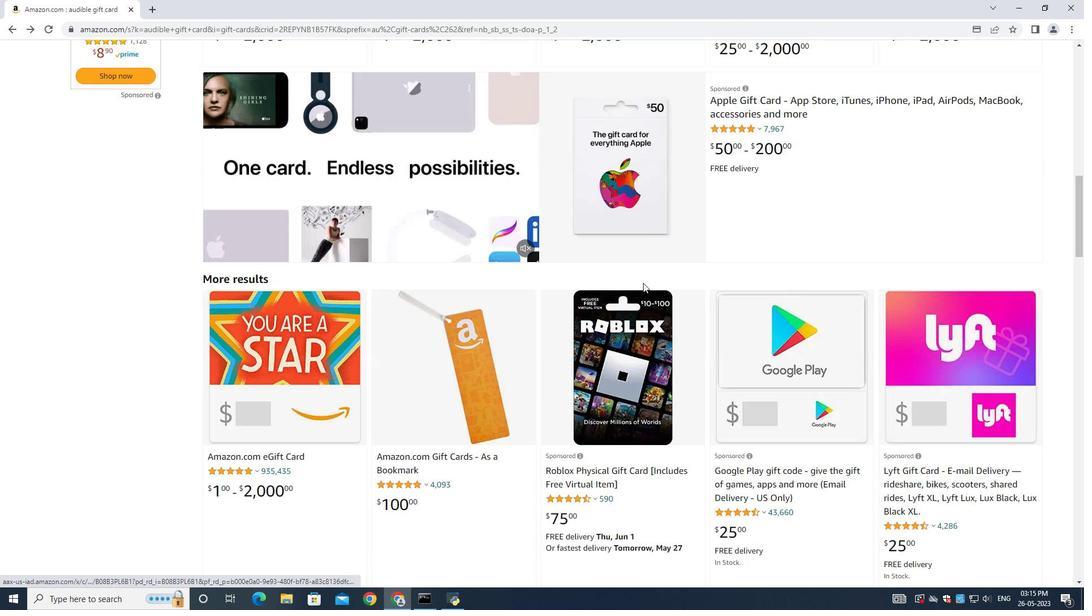 
Action: Mouse scrolled (640, 283) with delta (0, 0)
Screenshot: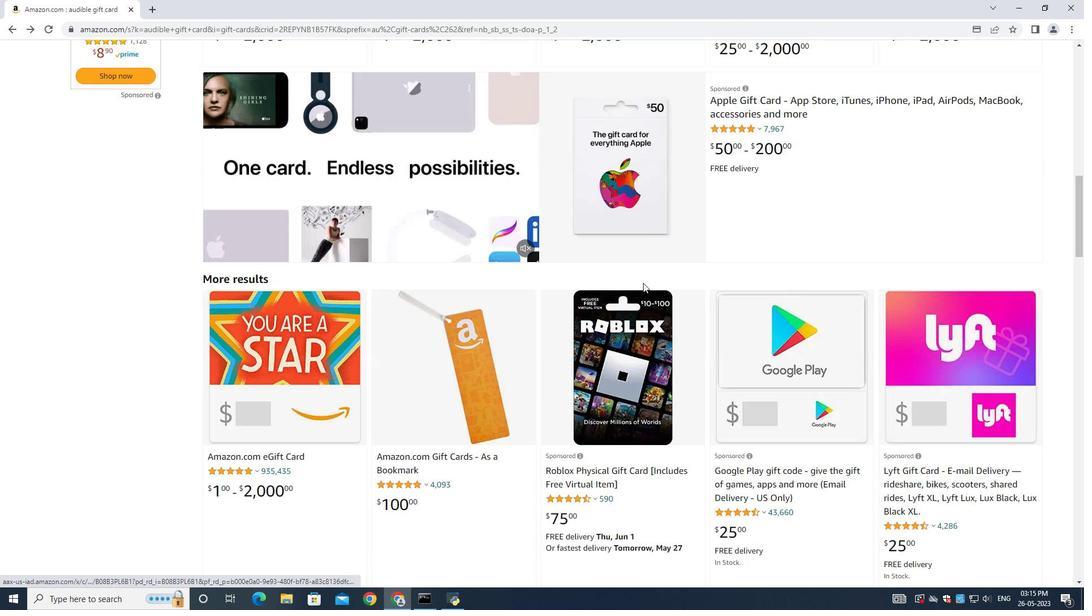 
Action: Mouse moved to (638, 283)
Screenshot: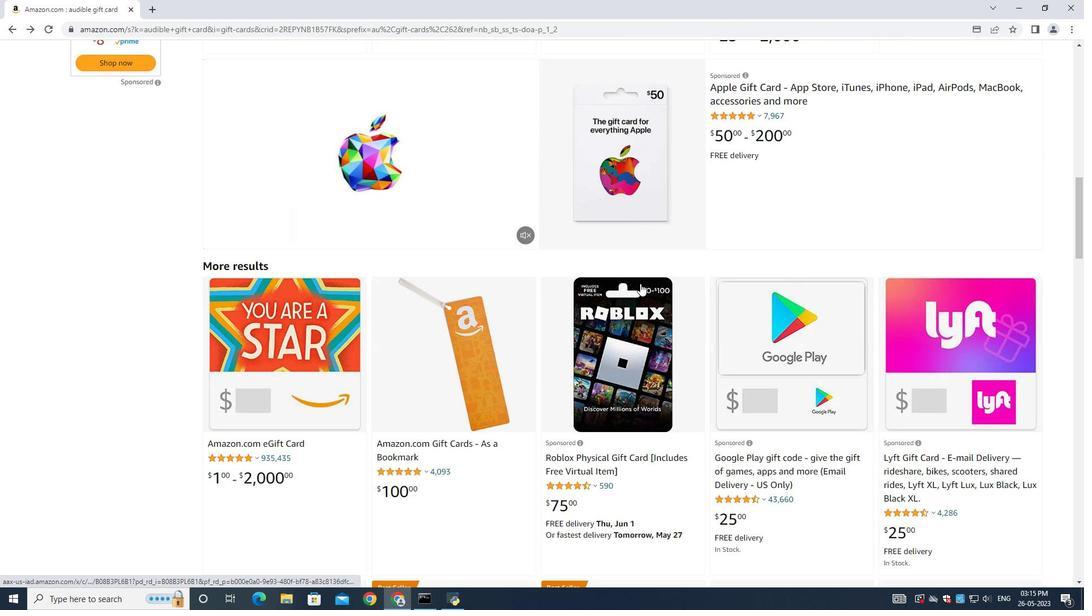 
Action: Mouse scrolled (638, 282) with delta (0, 0)
Screenshot: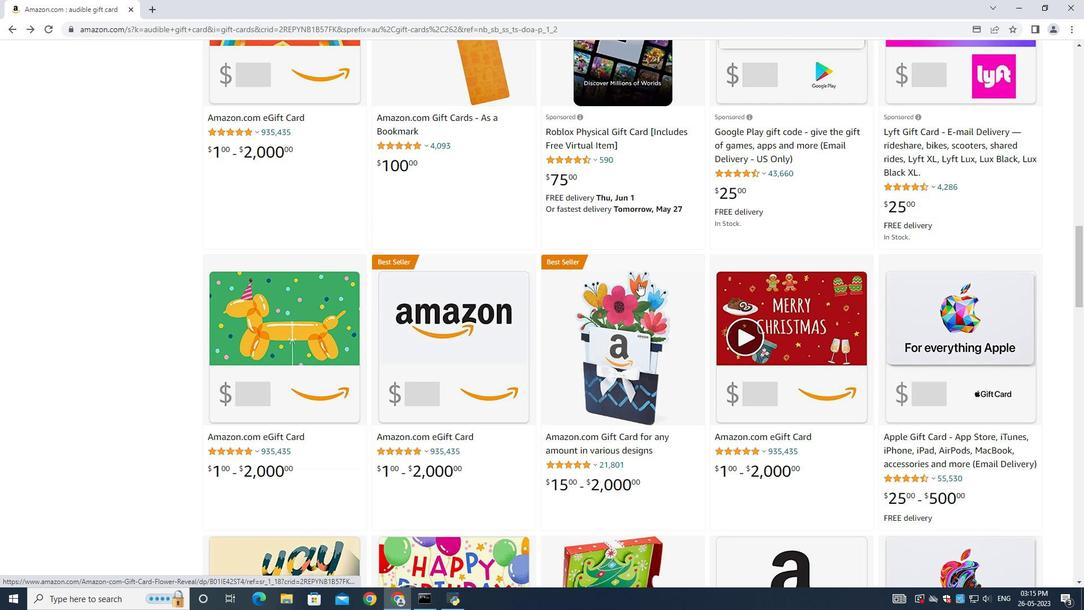 
Action: Mouse scrolled (638, 282) with delta (0, 0)
Screenshot: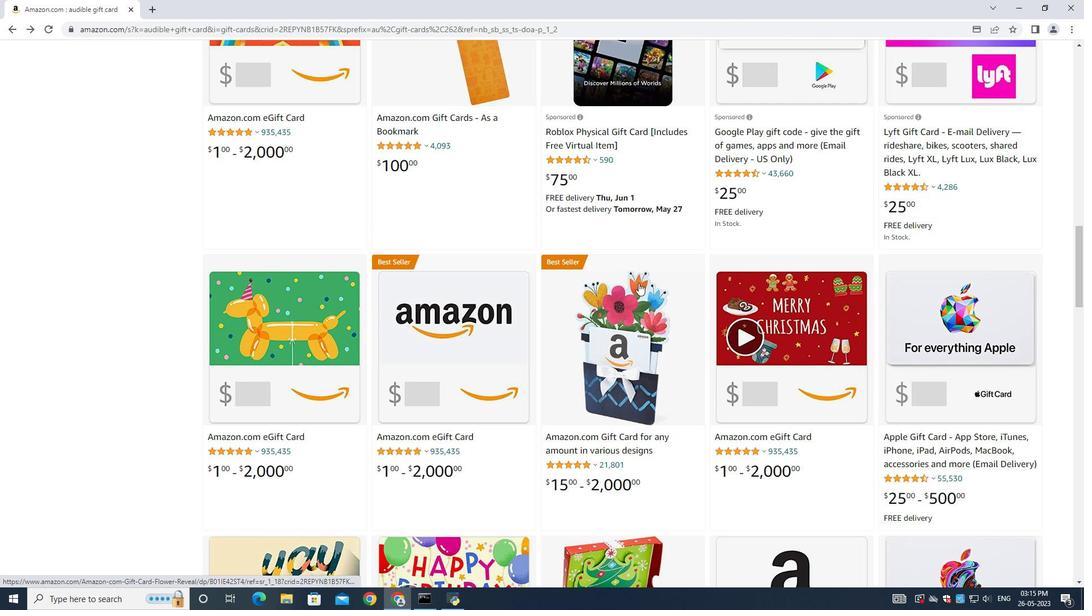 
Action: Mouse scrolled (638, 282) with delta (0, 0)
Screenshot: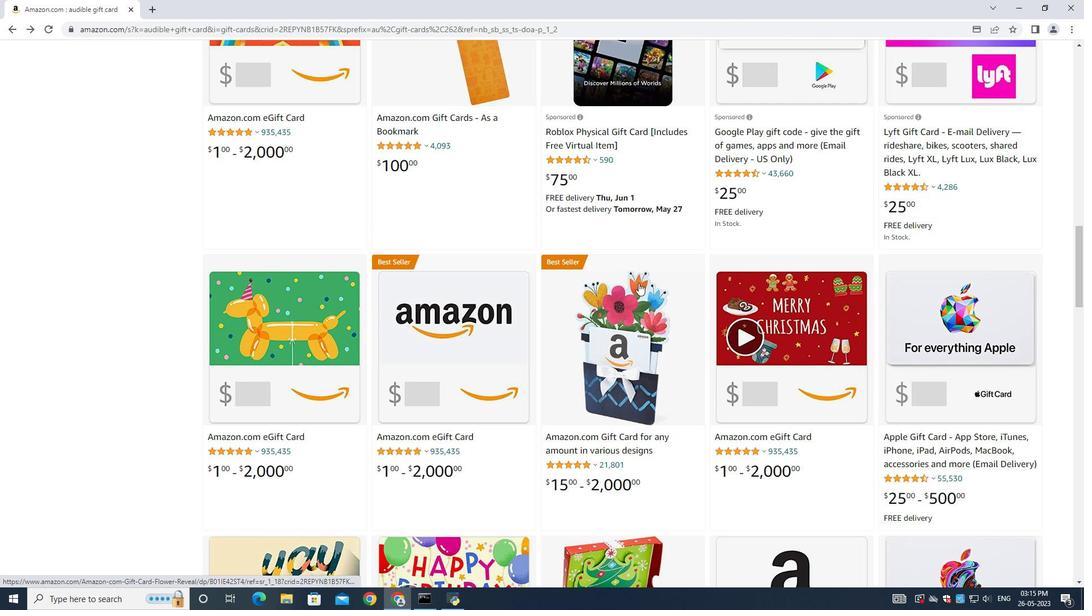 
Action: Mouse scrolled (638, 282) with delta (0, 0)
Screenshot: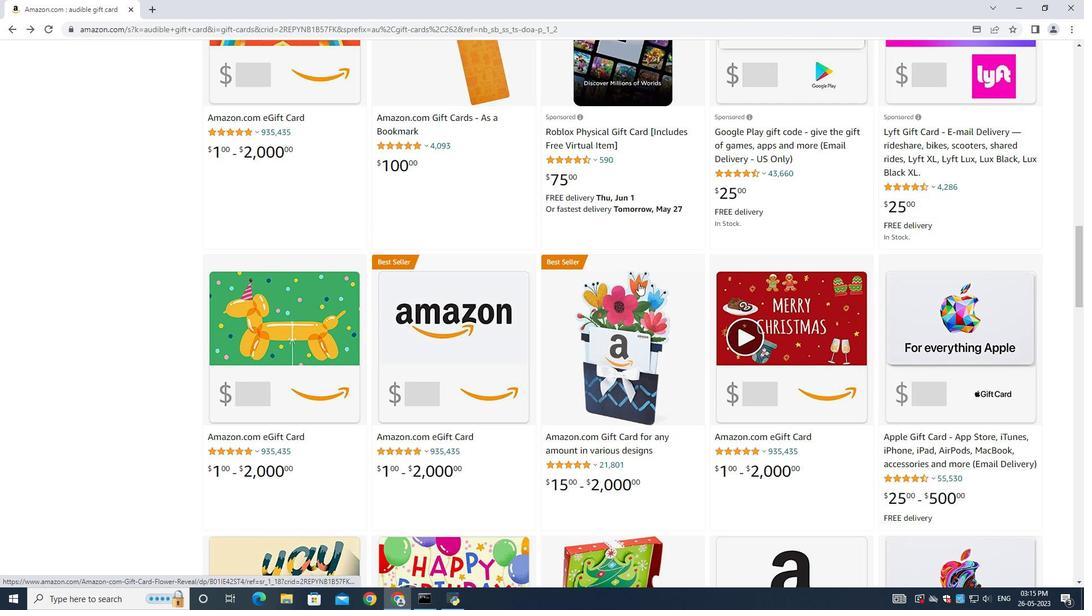 
Action: Mouse scrolled (638, 282) with delta (0, 0)
Screenshot: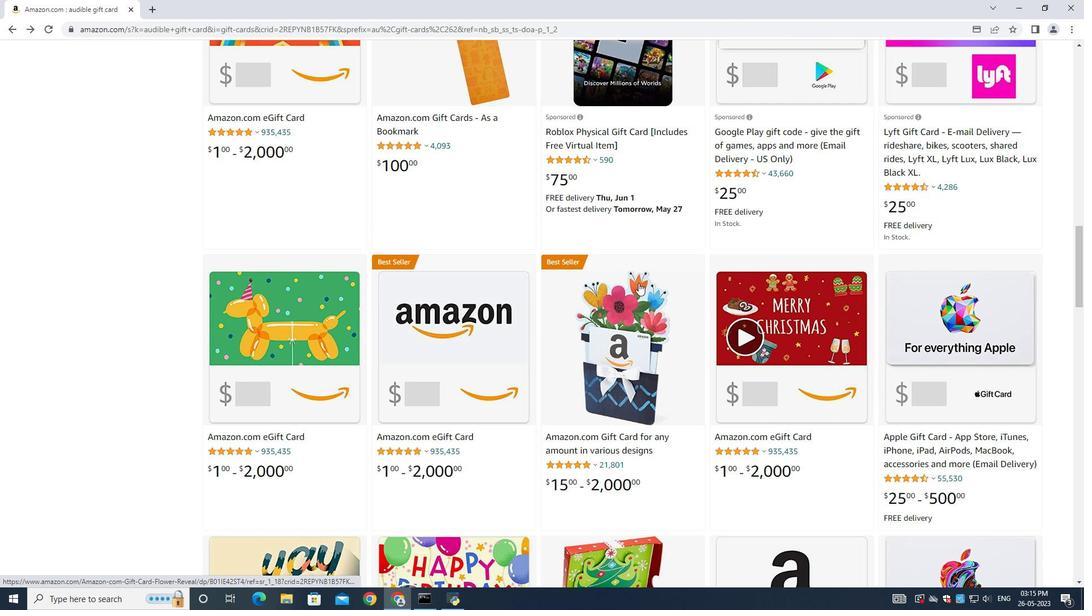 
Action: Mouse scrolled (638, 282) with delta (0, 0)
Screenshot: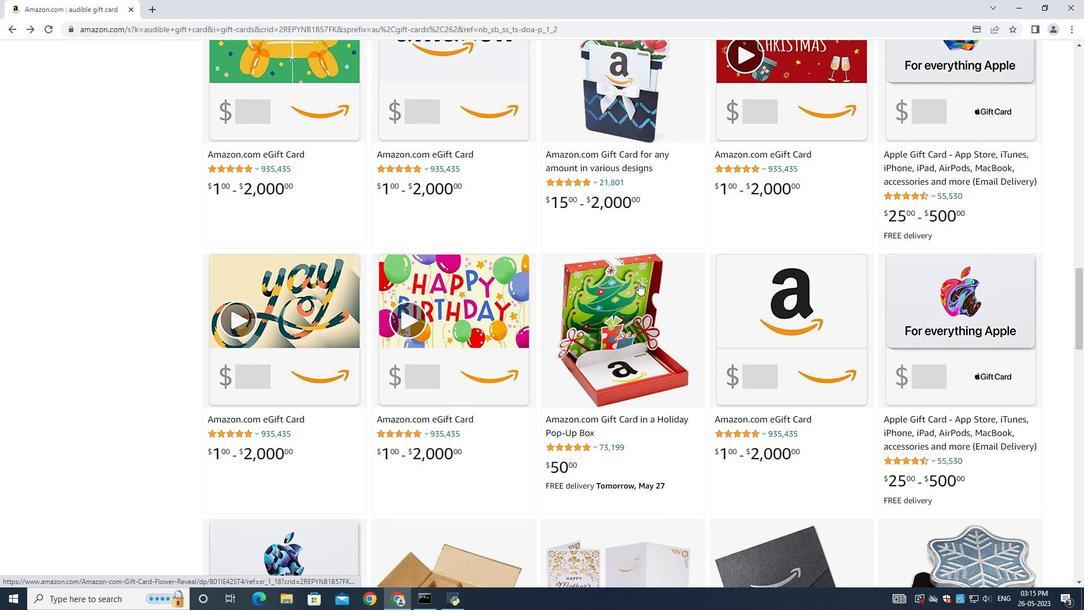 
Action: Mouse scrolled (638, 282) with delta (0, 0)
Screenshot: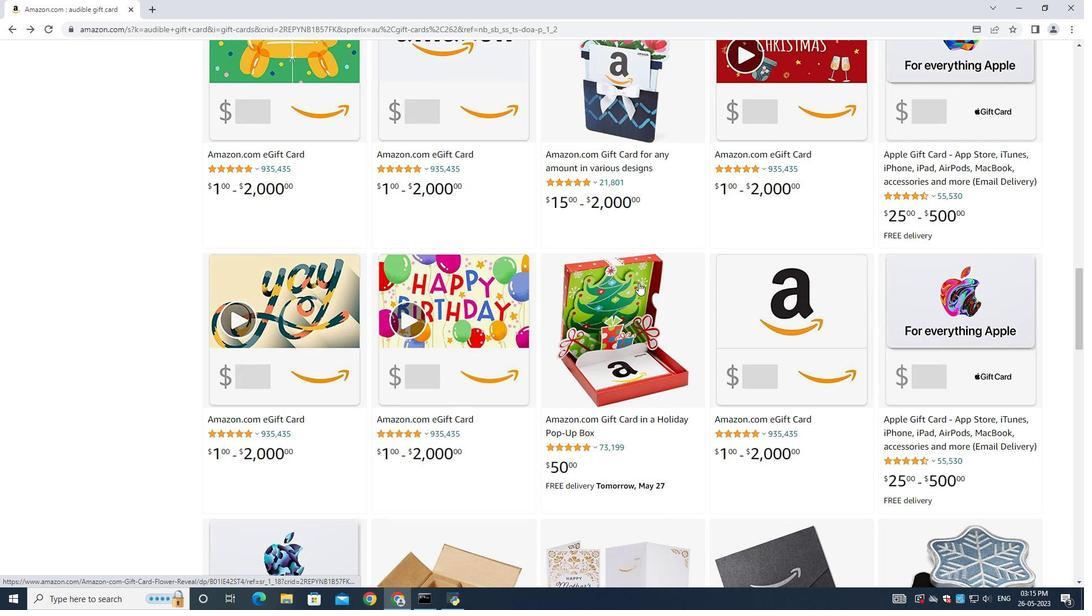 
Action: Mouse scrolled (638, 282) with delta (0, 0)
Screenshot: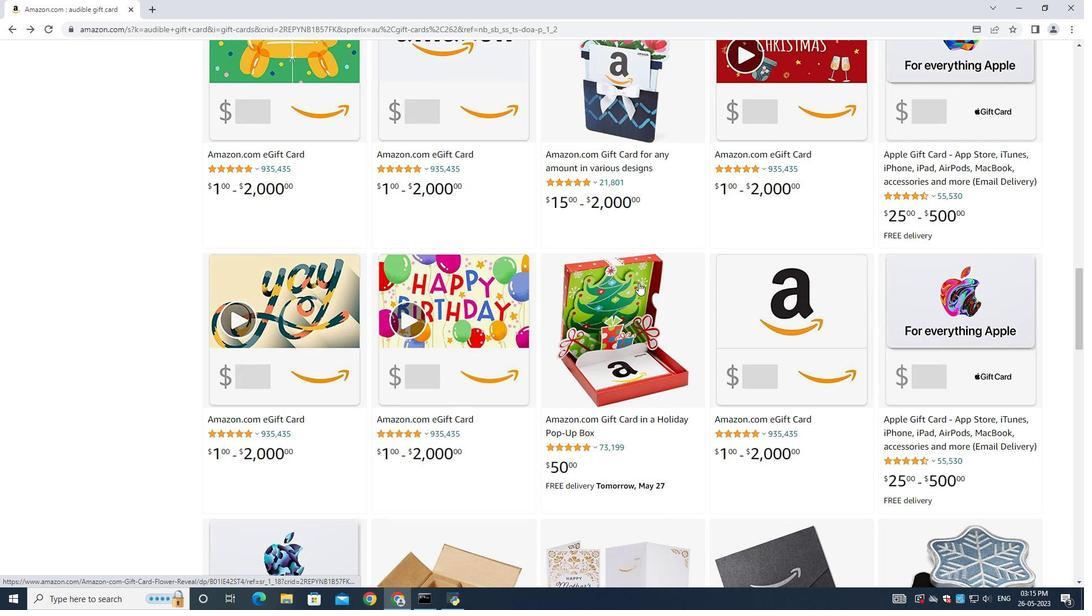 
Action: Mouse scrolled (638, 282) with delta (0, 0)
Screenshot: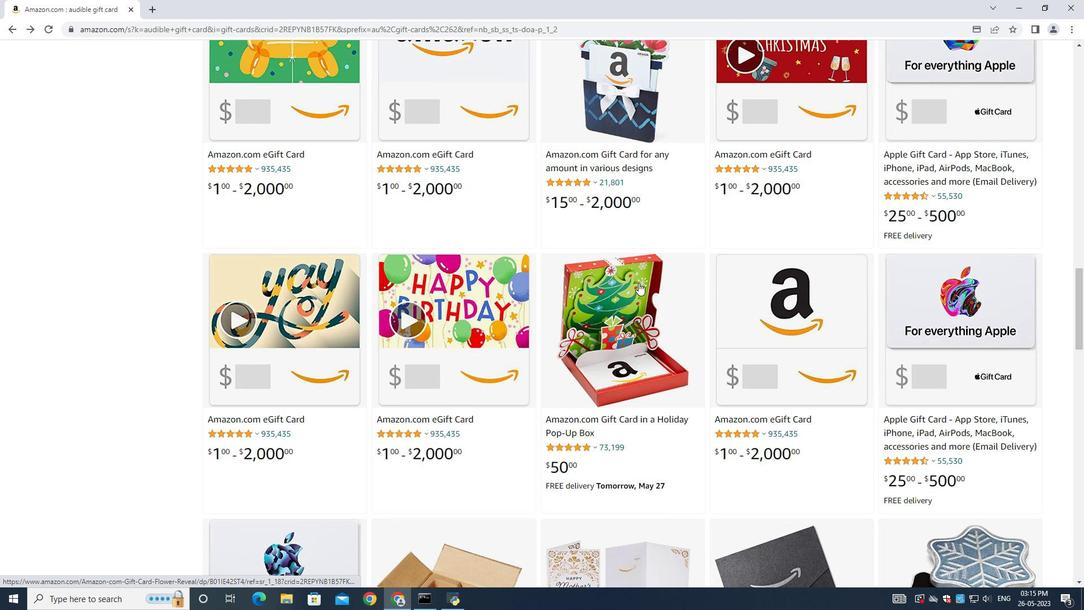 
Action: Mouse scrolled (638, 282) with delta (0, 0)
Screenshot: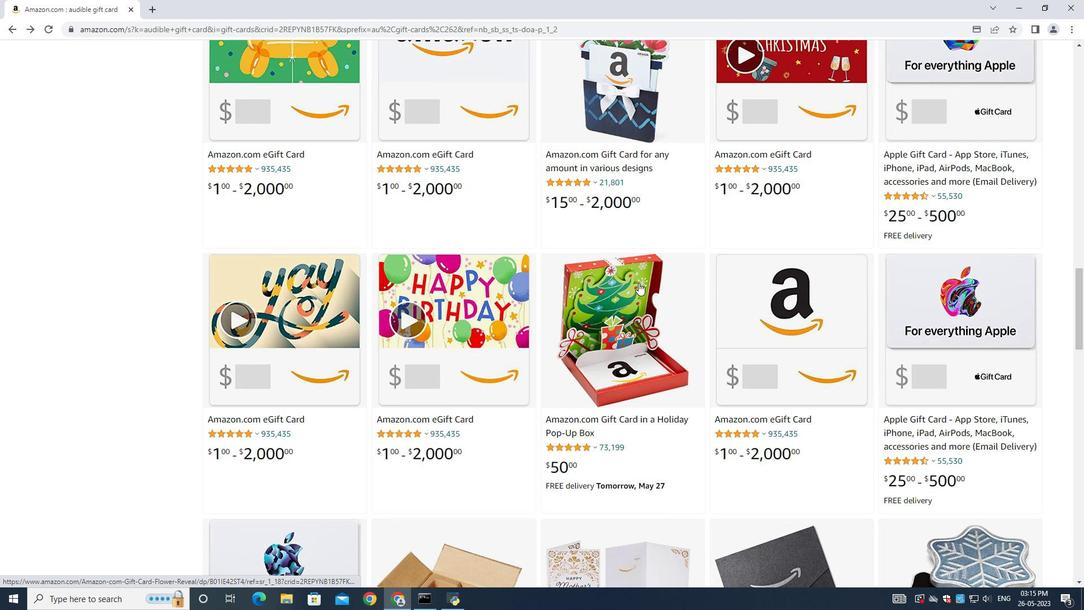 
Action: Mouse scrolled (638, 282) with delta (0, 0)
Screenshot: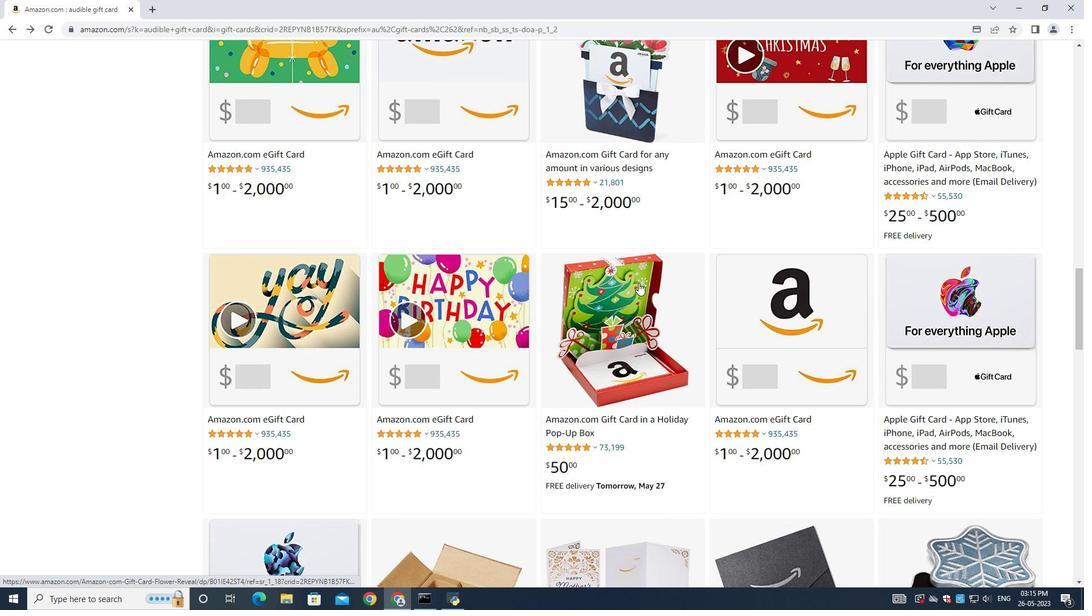 
Action: Mouse moved to (638, 281)
Screenshot: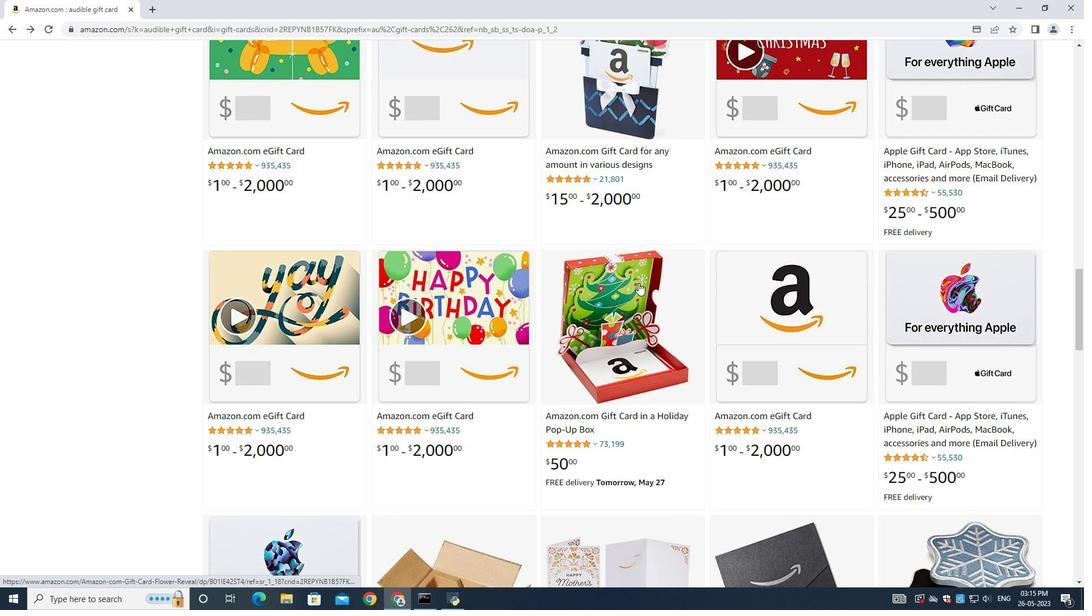
Action: Mouse scrolled (638, 281) with delta (0, 0)
Screenshot: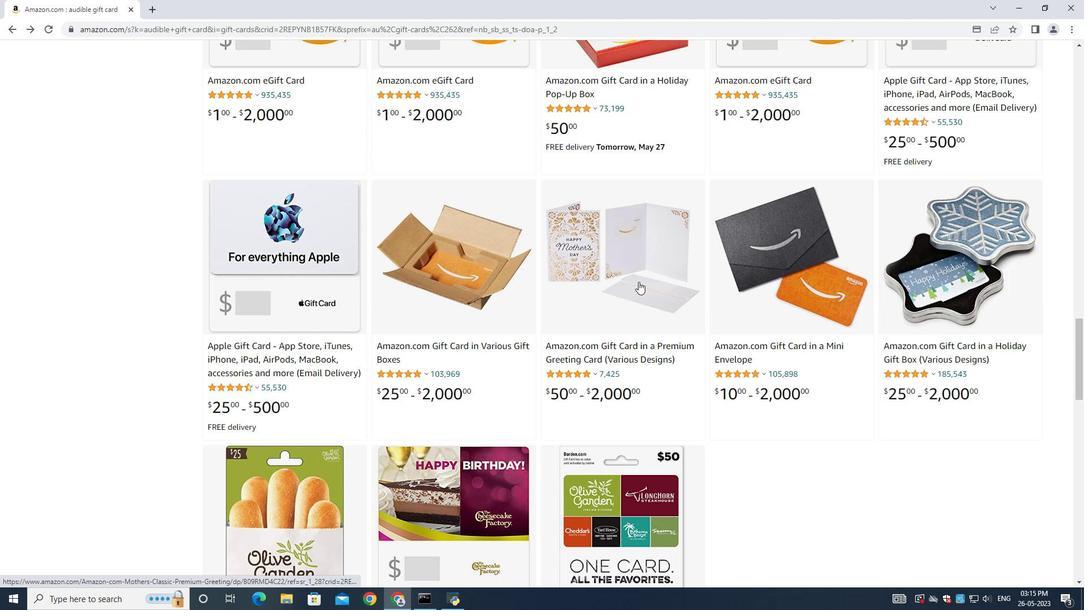 
Action: Mouse scrolled (638, 281) with delta (0, 0)
Screenshot: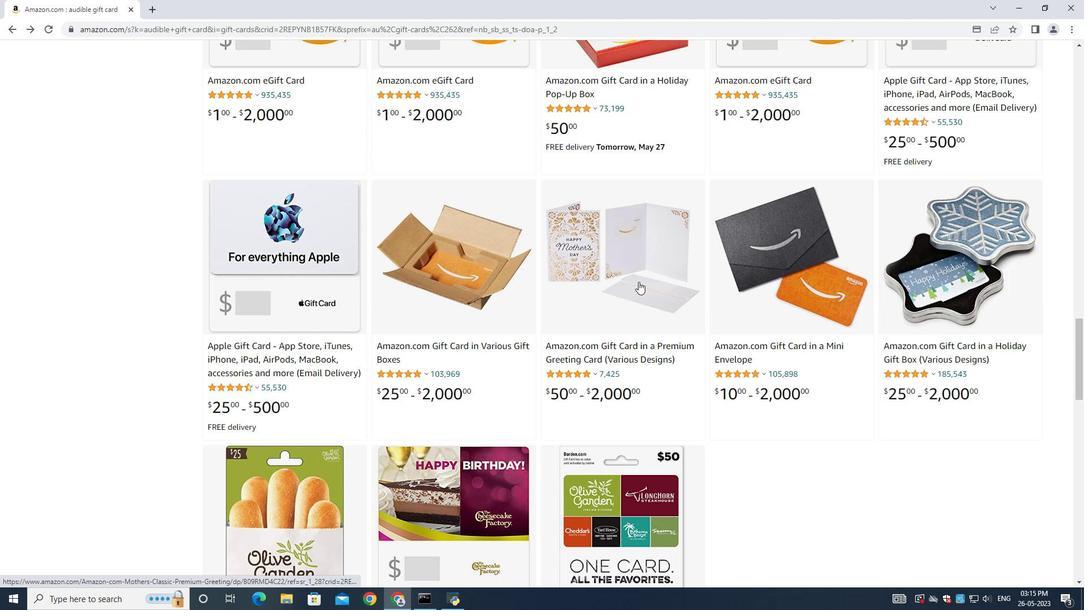
Action: Mouse scrolled (638, 281) with delta (0, 0)
Screenshot: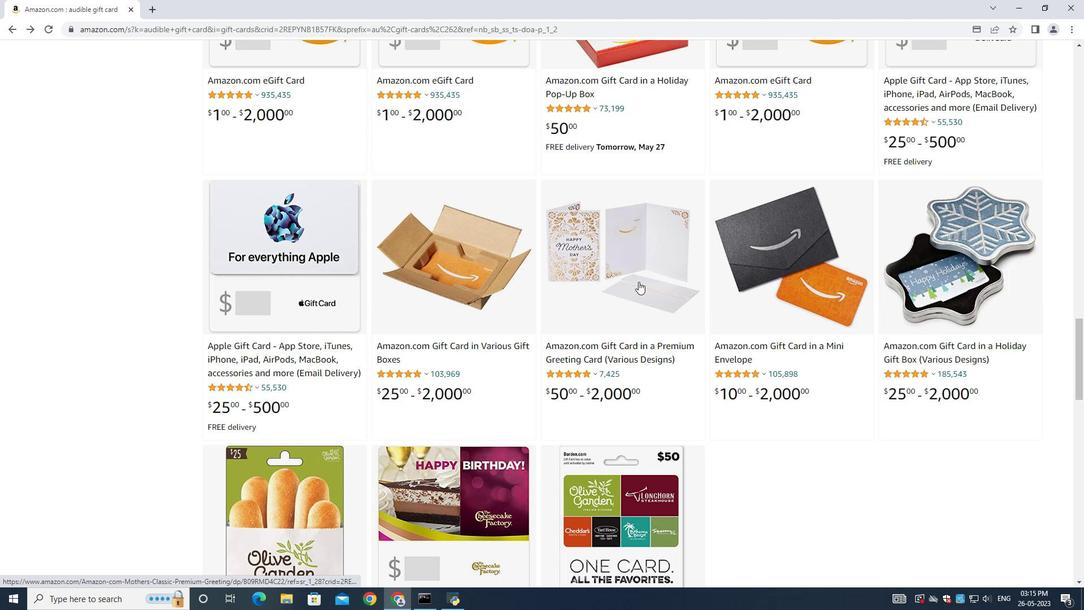 
Action: Mouse scrolled (638, 281) with delta (0, 0)
Screenshot: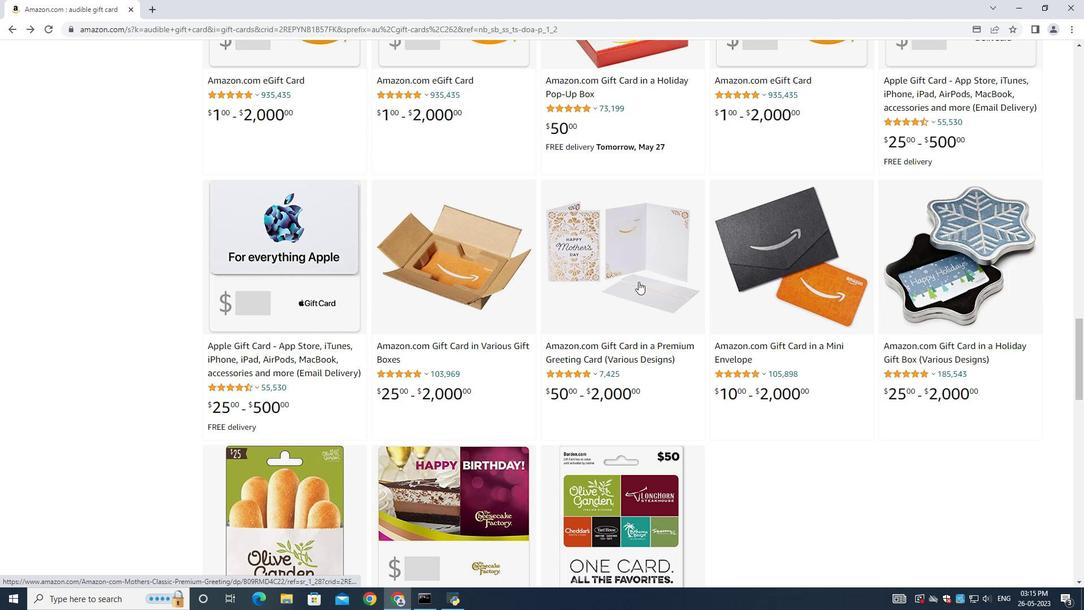
Action: Mouse scrolled (638, 281) with delta (0, 0)
Screenshot: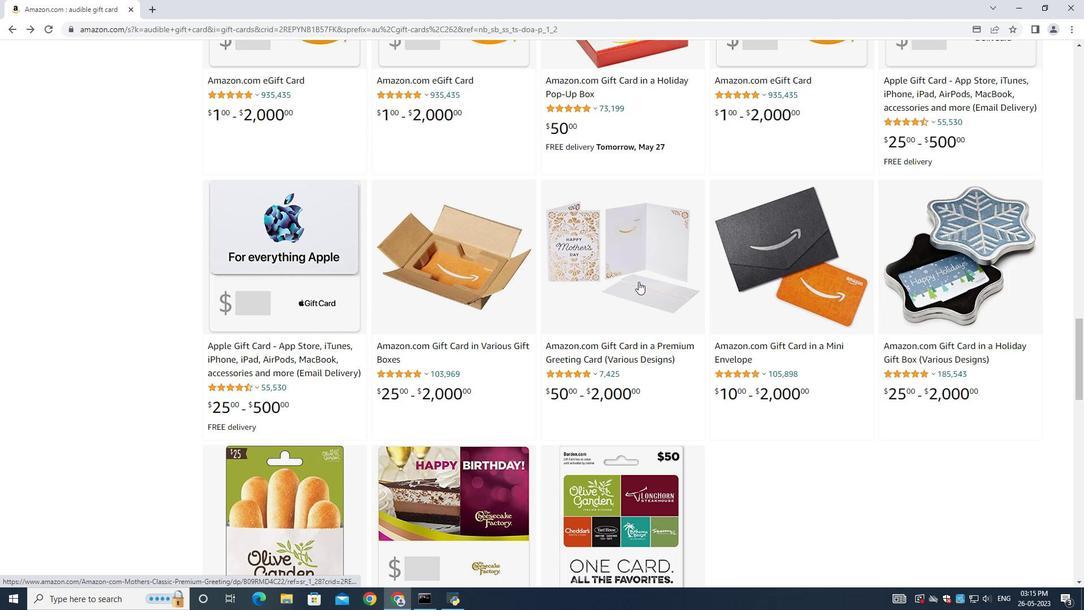 
Action: Mouse scrolled (638, 281) with delta (0, 0)
Screenshot: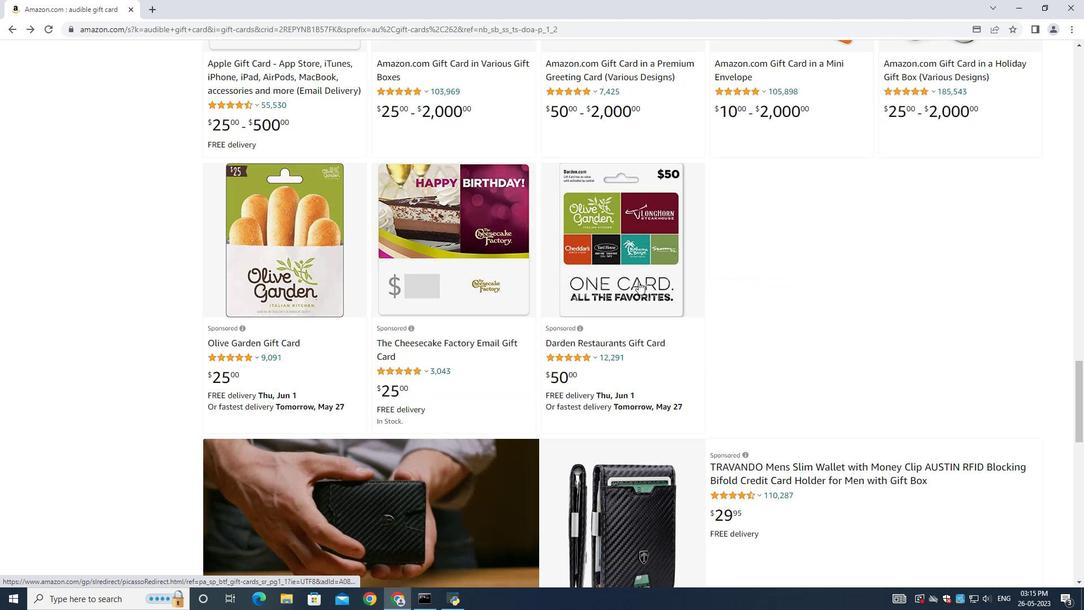 
Action: Mouse moved to (638, 281)
Screenshot: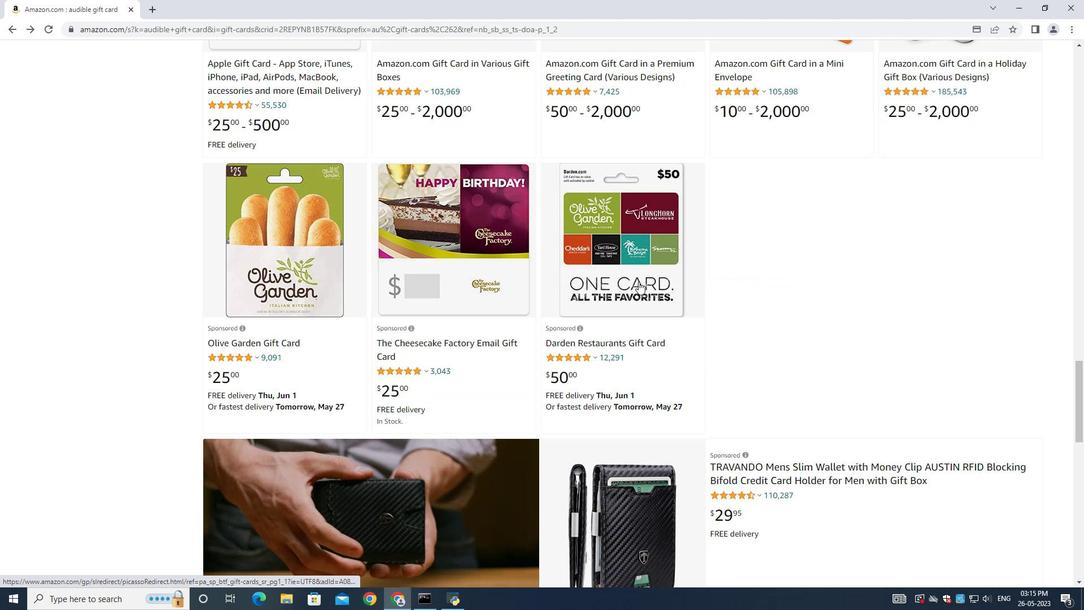 
Action: Mouse scrolled (638, 281) with delta (0, 0)
Screenshot: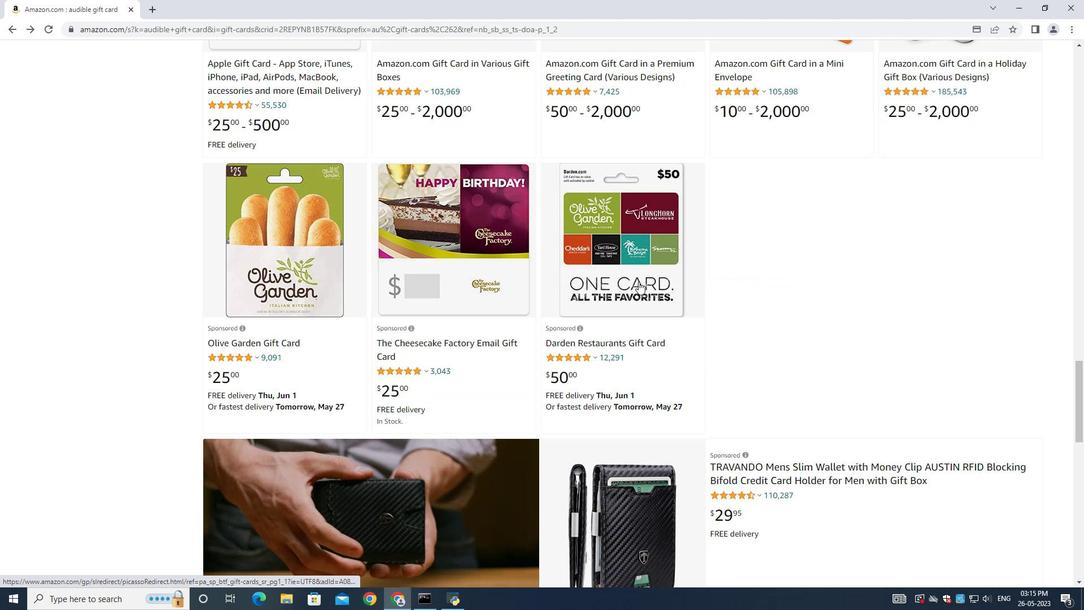 
Action: Mouse moved to (638, 282)
Screenshot: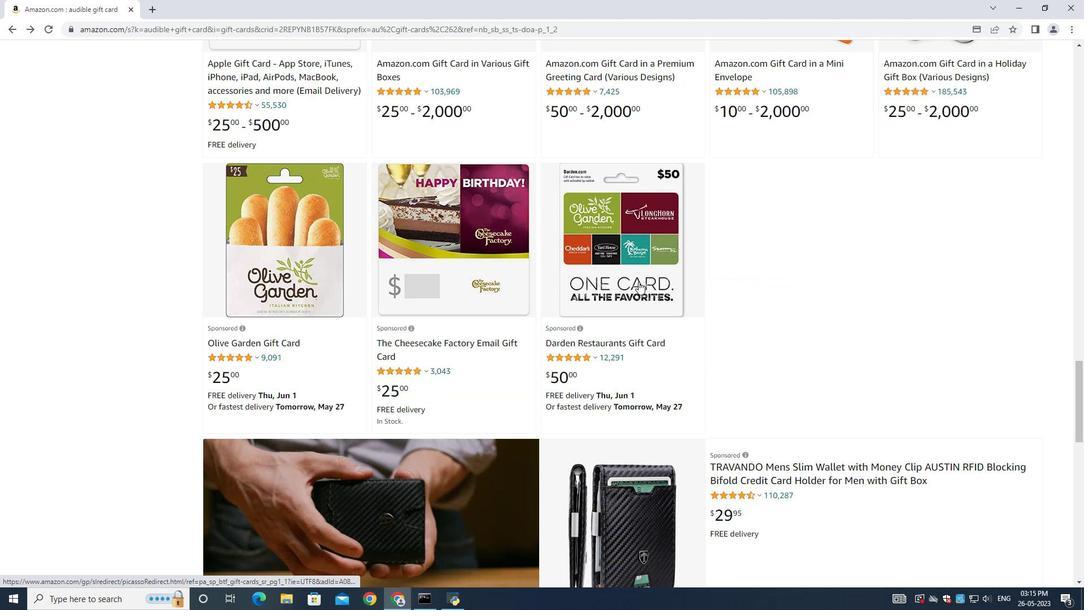 
Action: Mouse scrolled (638, 281) with delta (0, 0)
Screenshot: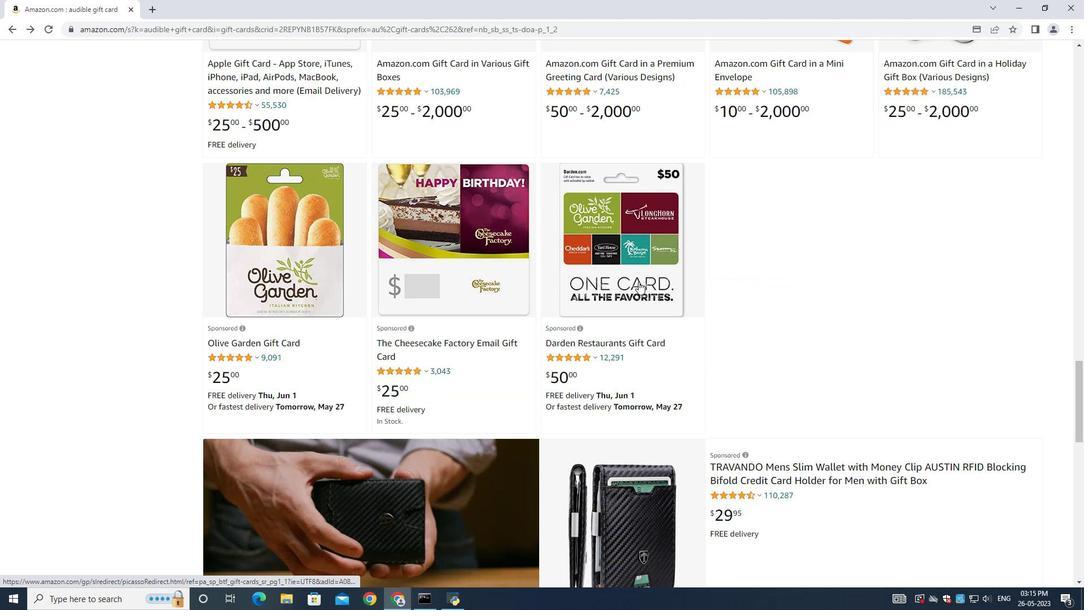 
Action: Mouse scrolled (638, 281) with delta (0, 0)
Screenshot: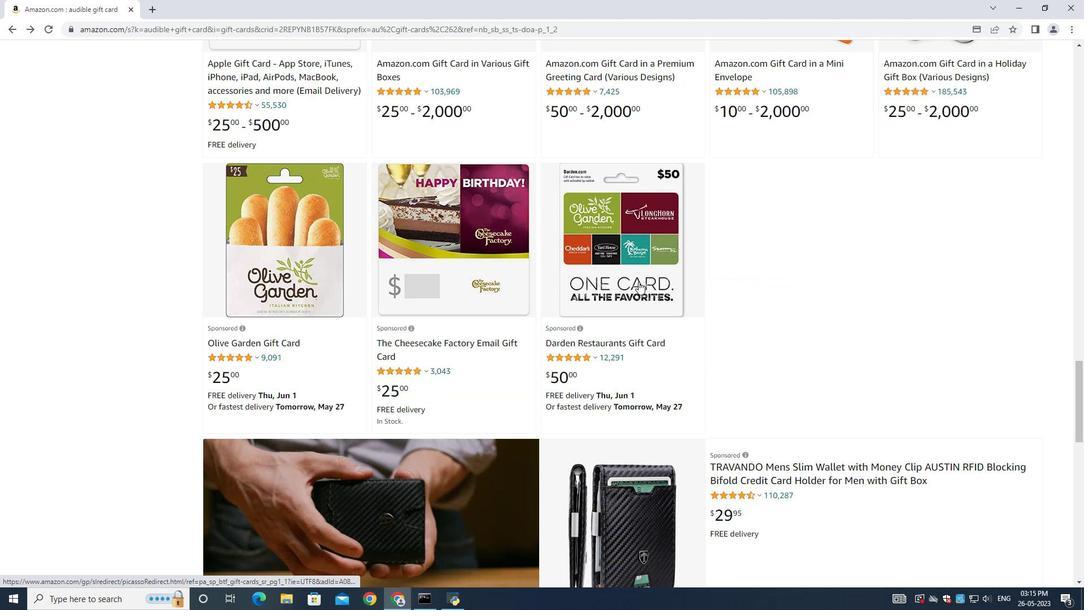 
Action: Mouse scrolled (638, 281) with delta (0, 0)
Screenshot: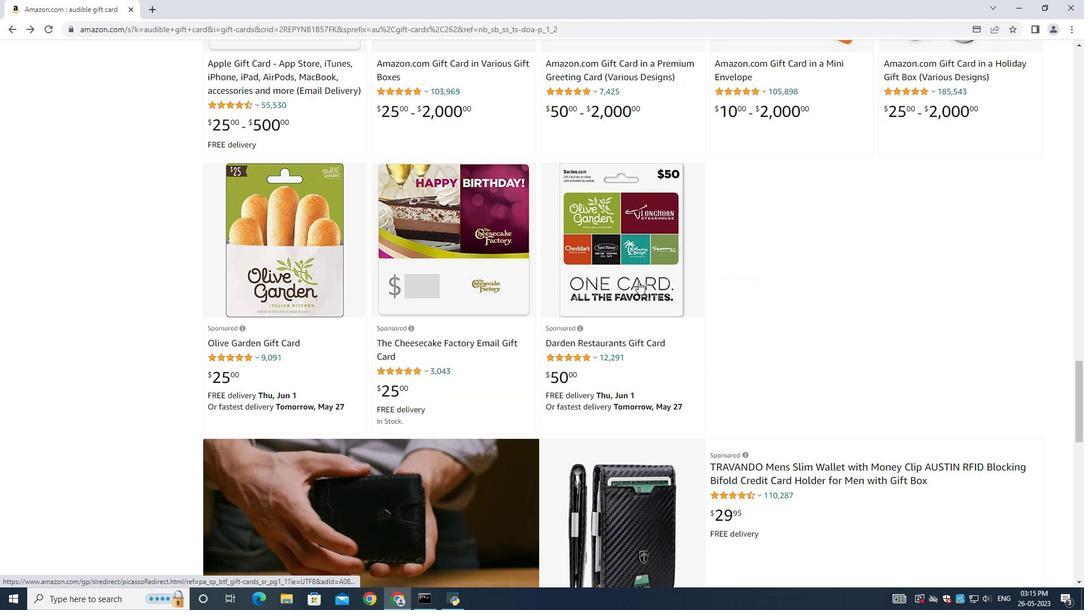 
Action: Mouse scrolled (638, 281) with delta (0, 0)
Screenshot: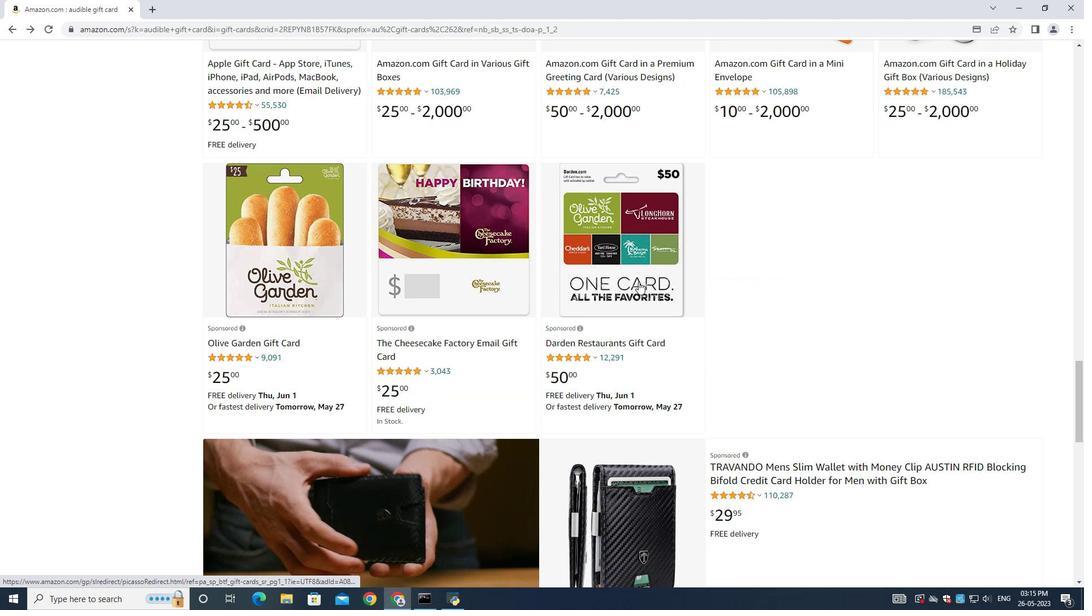 
Action: Mouse moved to (616, 316)
Screenshot: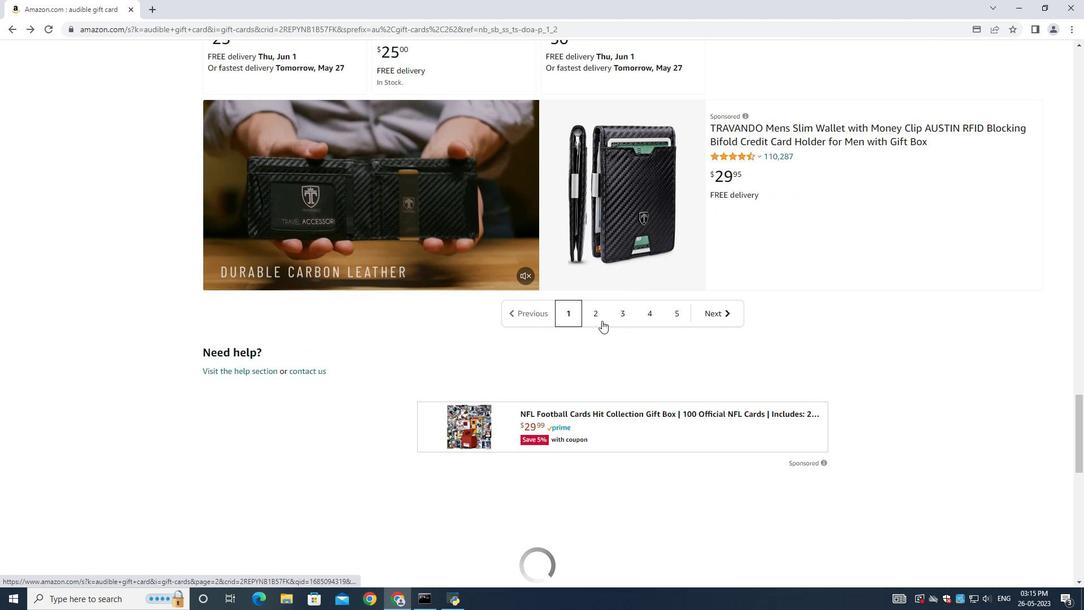 
Action: Mouse pressed left at (616, 316)
Screenshot: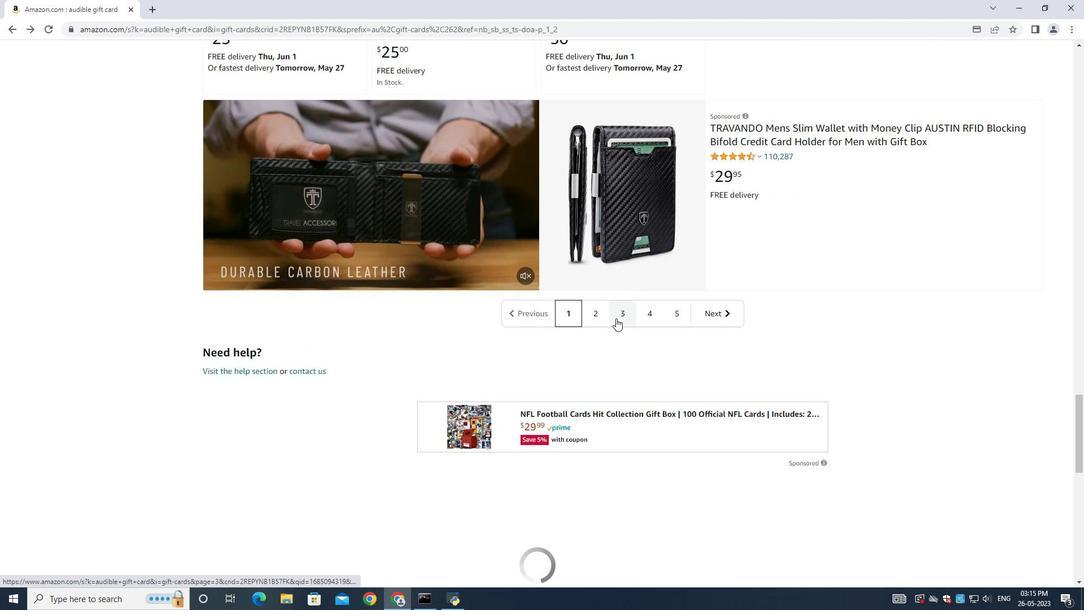 
Action: Mouse moved to (793, 306)
Screenshot: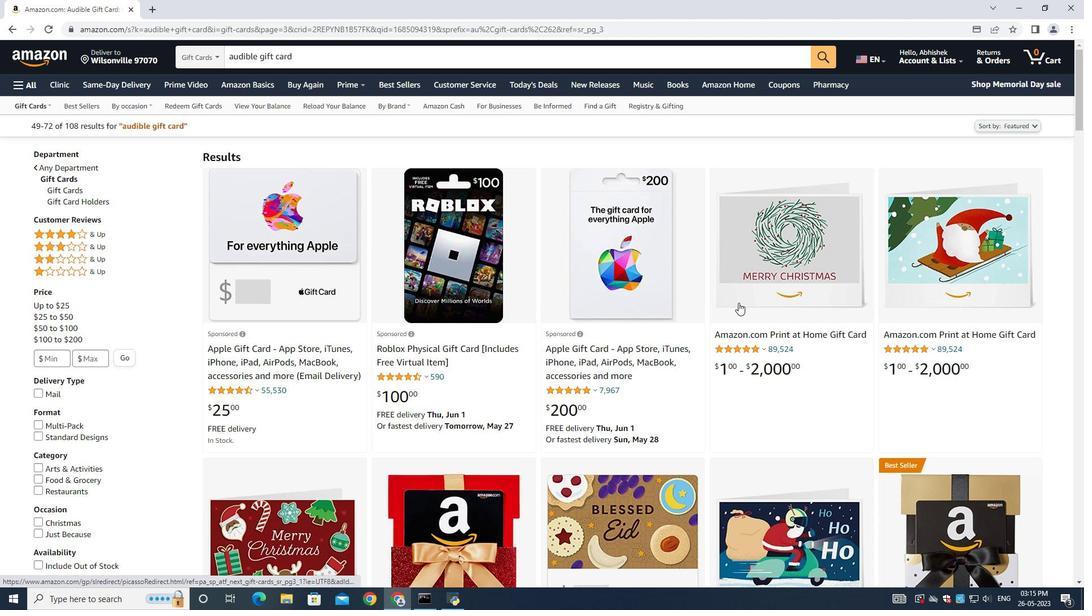 
Action: Mouse scrolled (793, 306) with delta (0, 0)
Screenshot: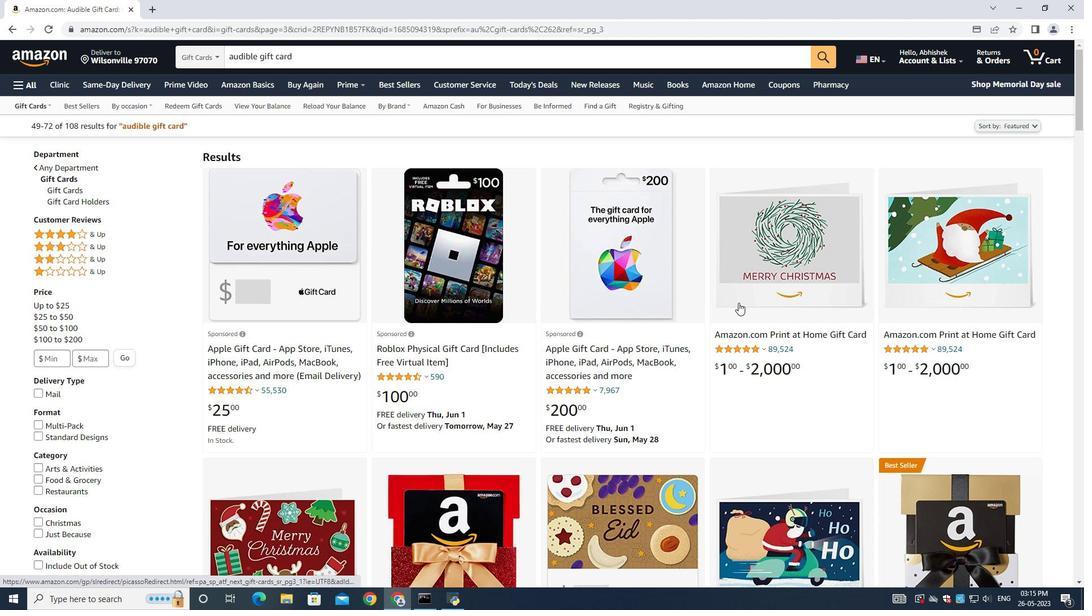 
Action: Mouse scrolled (793, 306) with delta (0, 0)
Screenshot: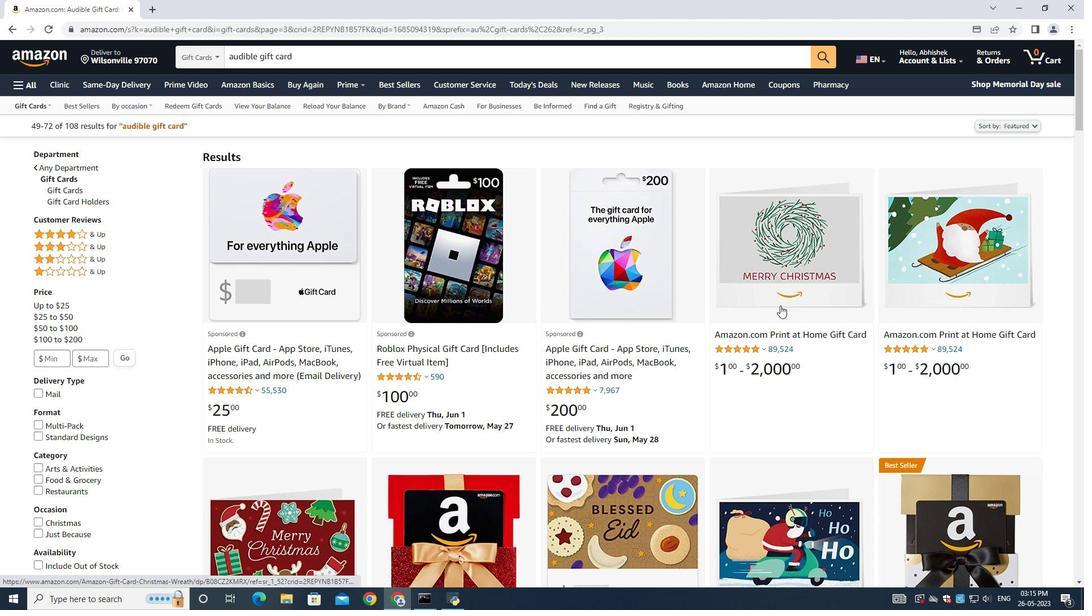 
Action: Mouse scrolled (793, 306) with delta (0, 0)
Screenshot: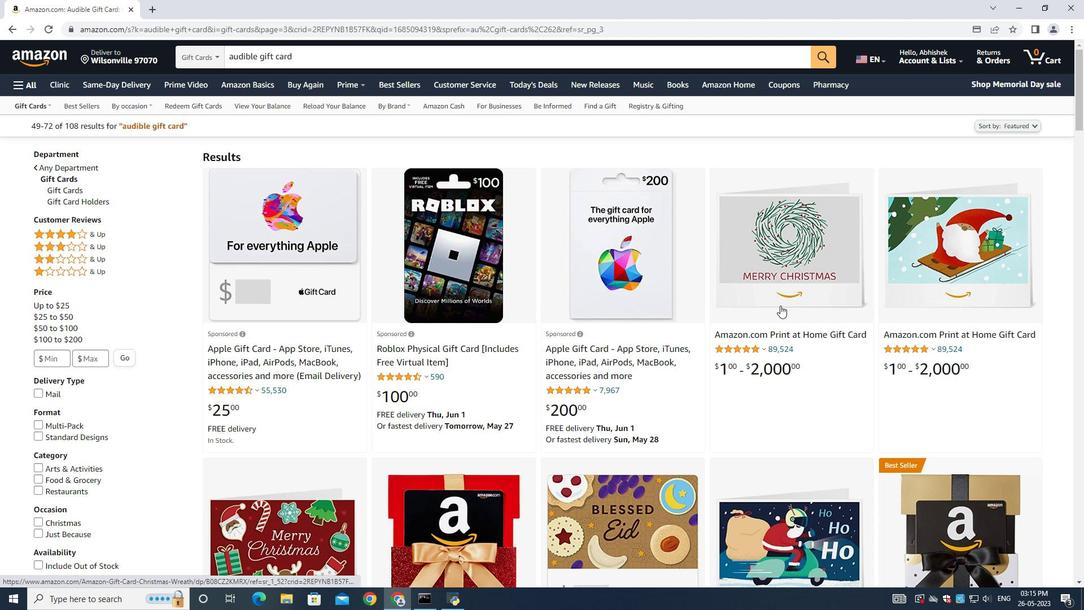 
Action: Mouse moved to (838, 344)
Screenshot: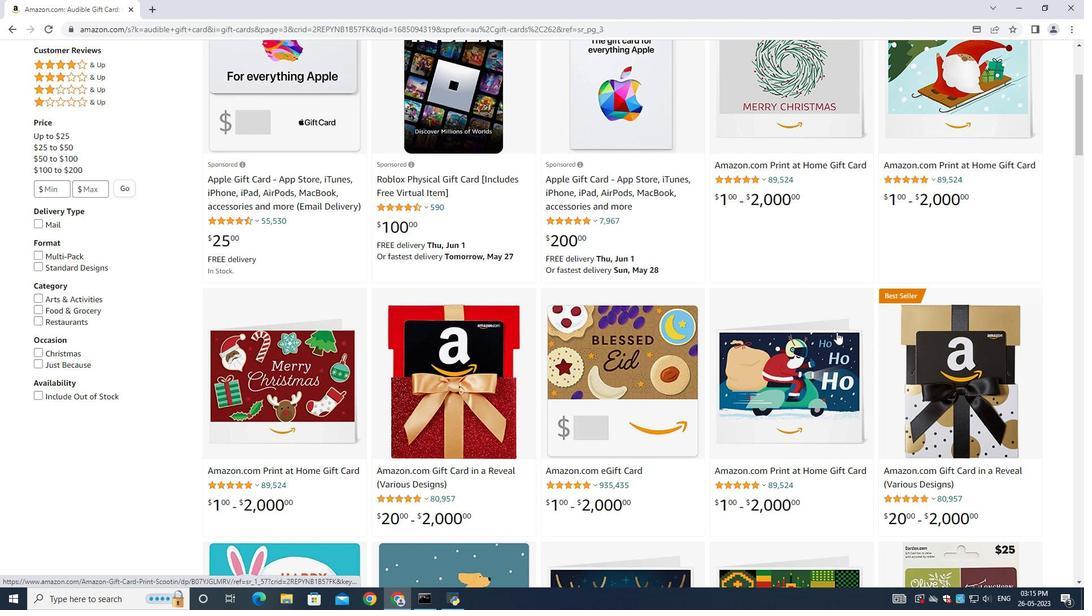 
Action: Mouse scrolled (838, 343) with delta (0, 0)
Screenshot: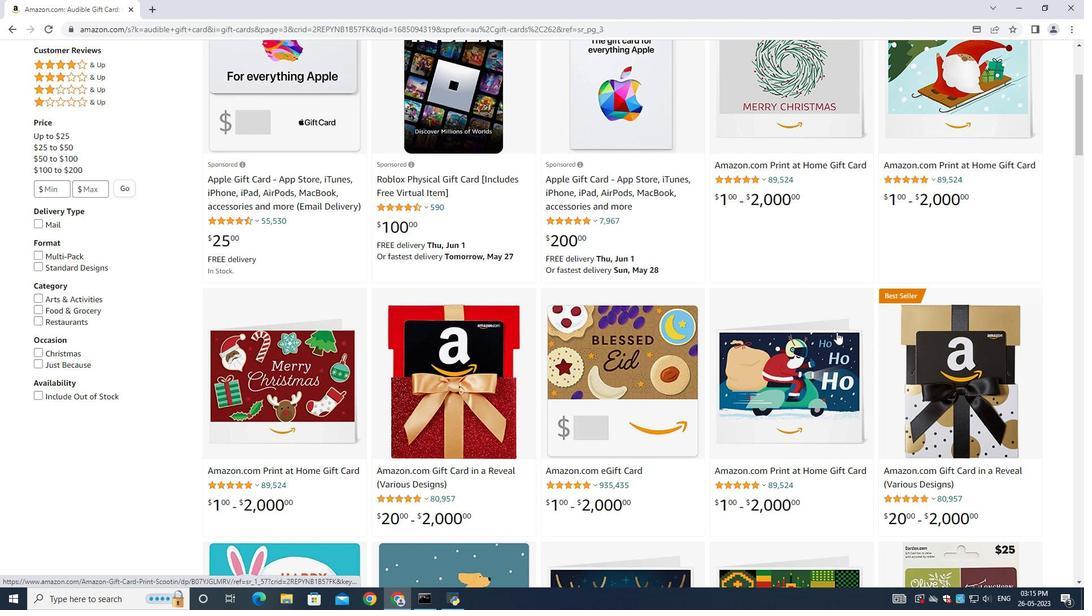
Action: Mouse moved to (296, 315)
Screenshot: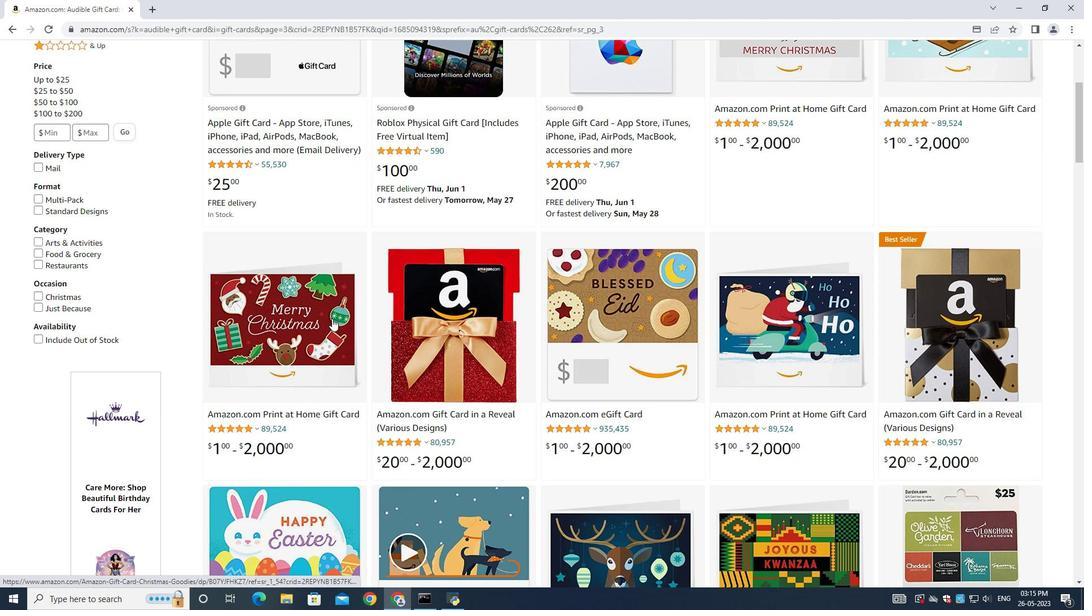 
Action: Mouse scrolled (296, 315) with delta (0, 0)
Screenshot: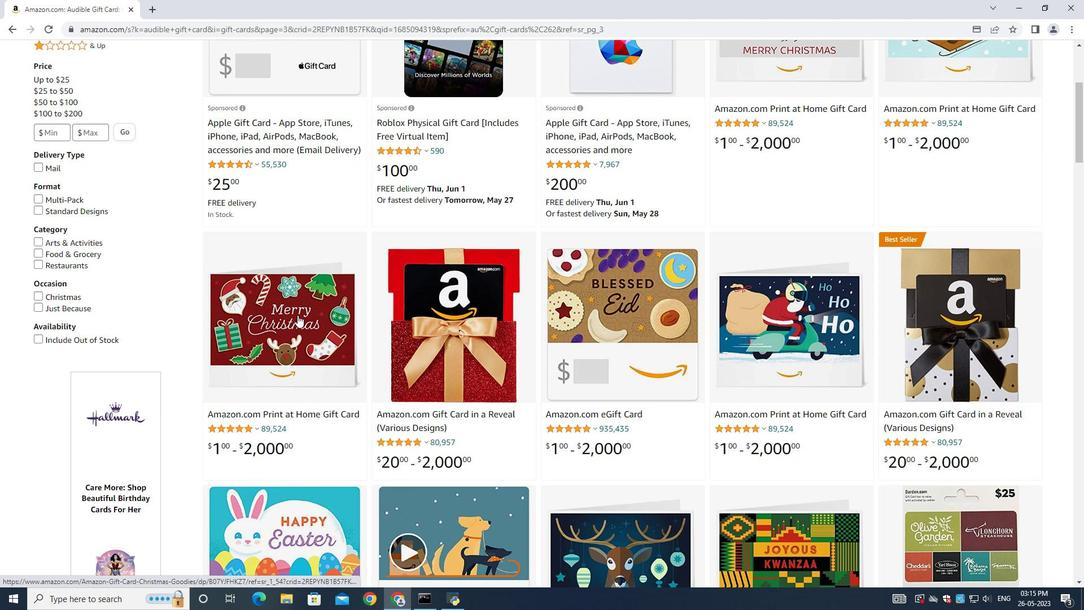 
Action: Mouse scrolled (296, 315) with delta (0, 0)
Screenshot: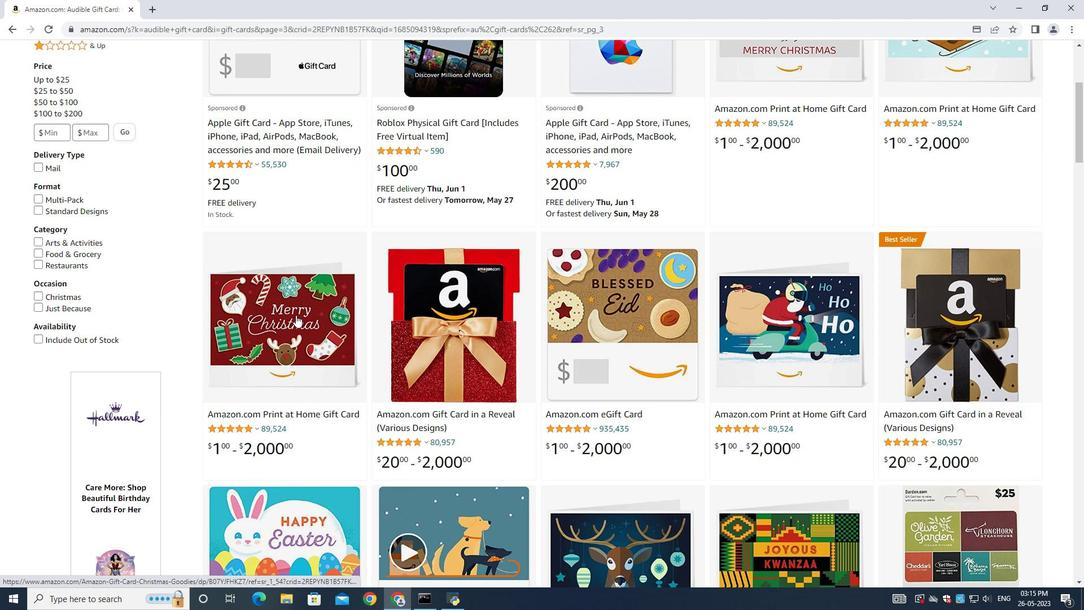 
Action: Mouse scrolled (296, 315) with delta (0, 0)
Screenshot: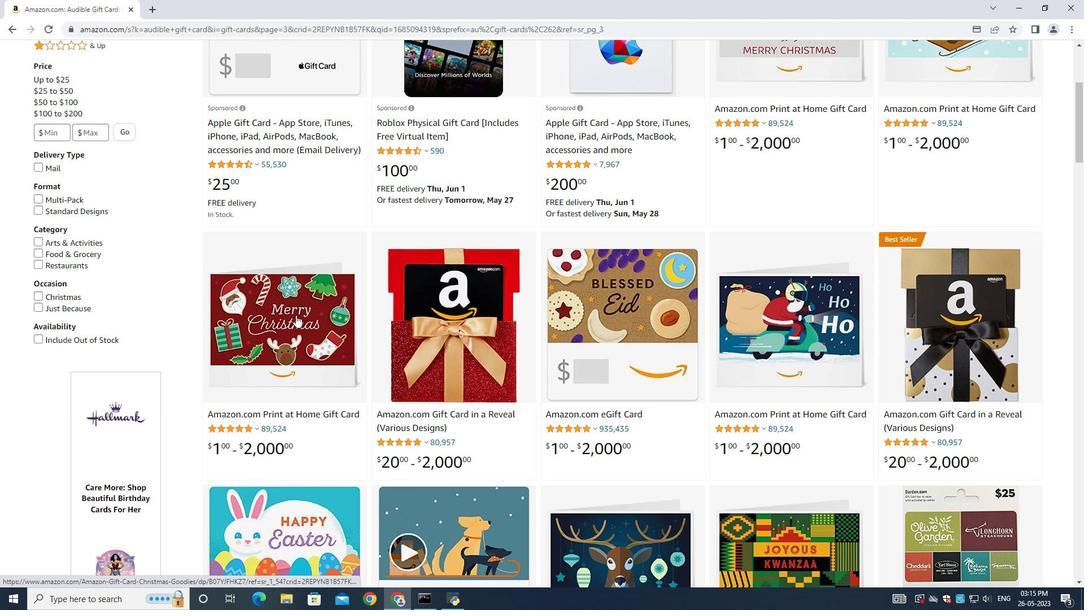 
Action: Mouse scrolled (296, 315) with delta (0, 0)
Screenshot: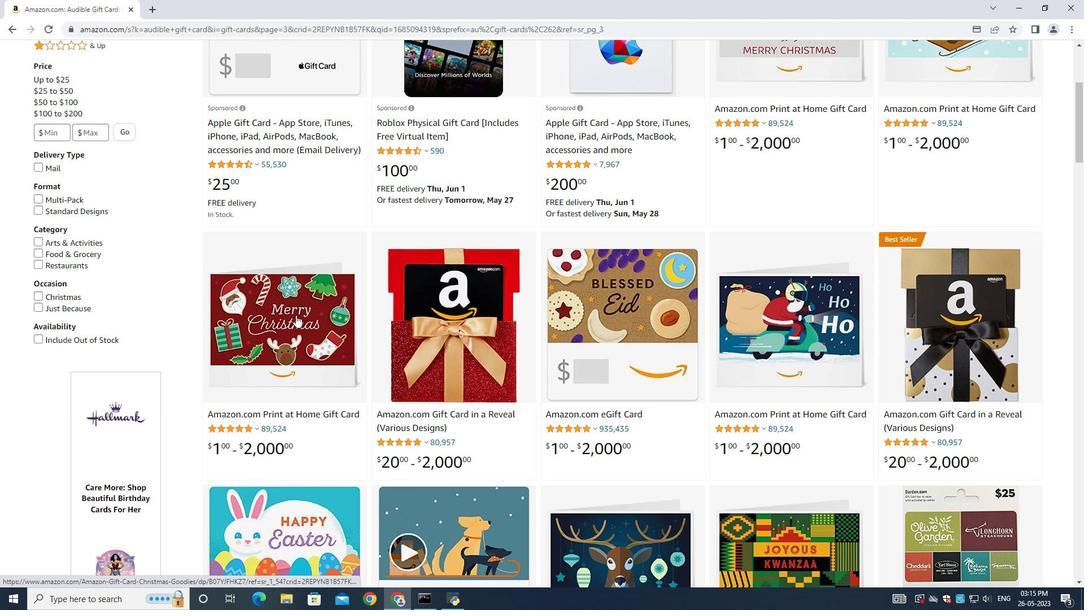 
Action: Mouse scrolled (296, 315) with delta (0, 0)
Screenshot: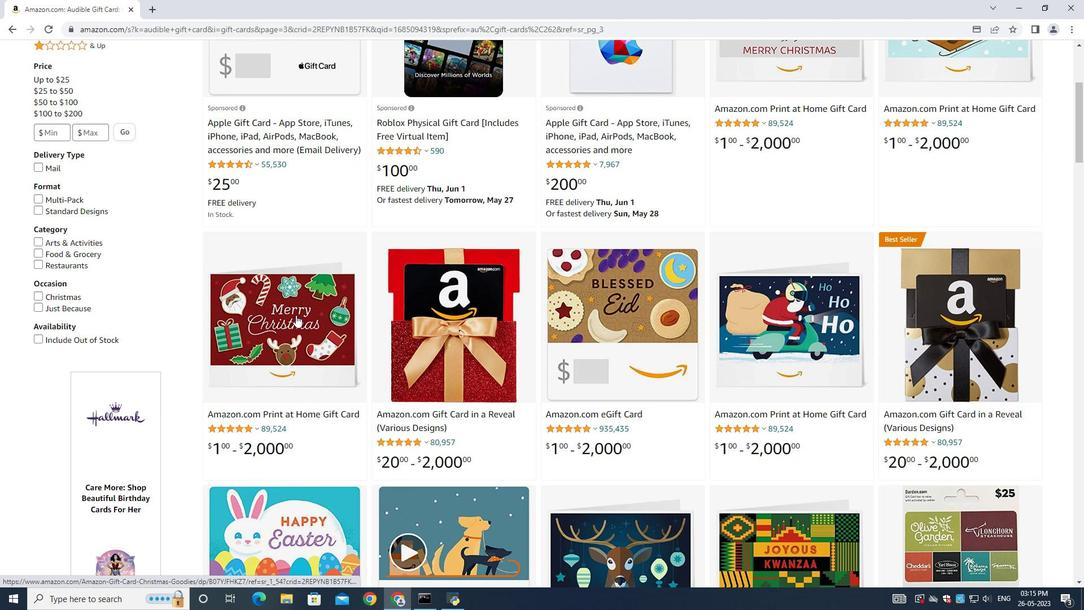 
Action: Mouse moved to (2, 29)
Screenshot: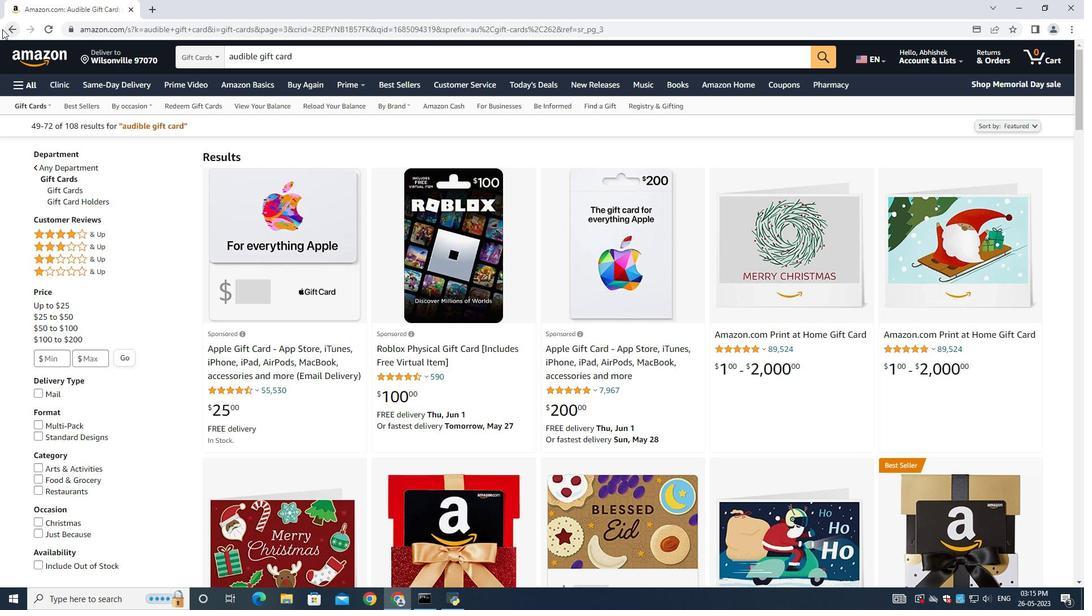 
Action: Mouse pressed left at (2, 29)
Screenshot: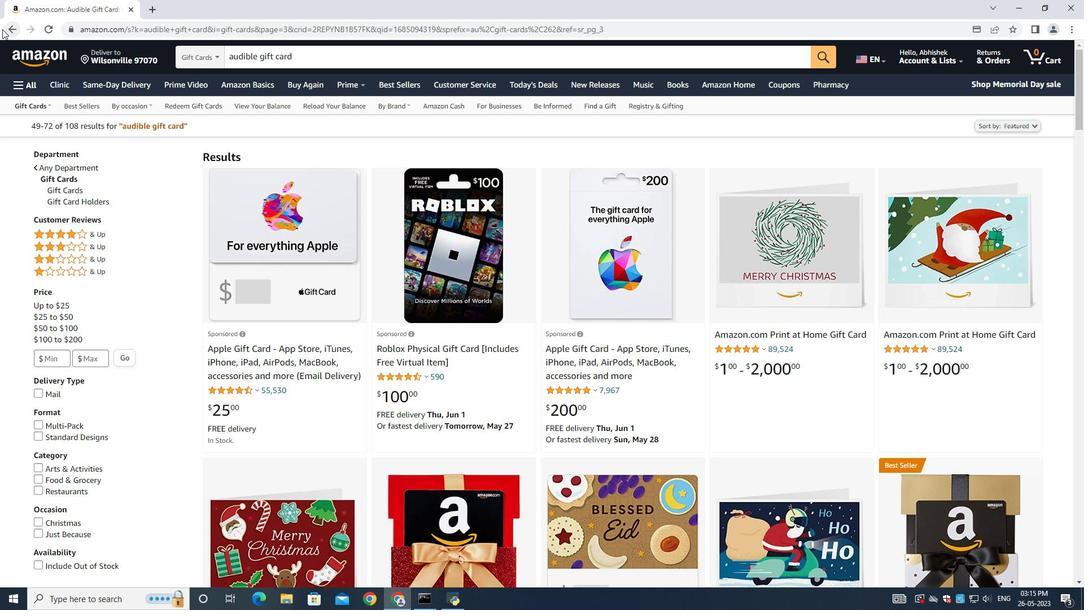 
Action: Mouse moved to (2, 29)
Screenshot: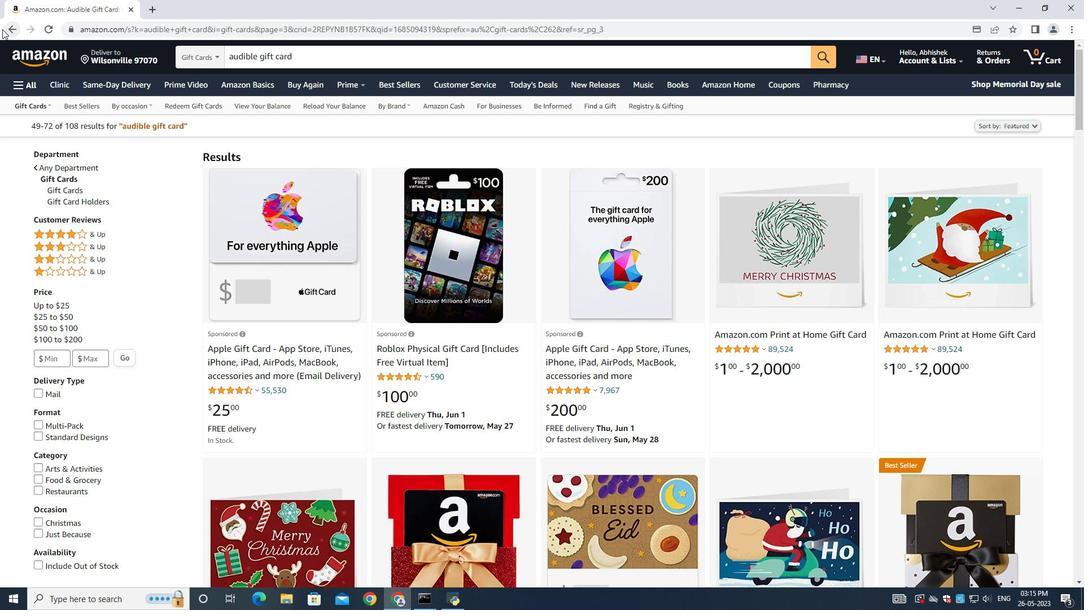 
Action: Mouse pressed left at (2, 29)
